 Task: Play online Dominion game.
Action: Mouse moved to (582, 343)
Screenshot: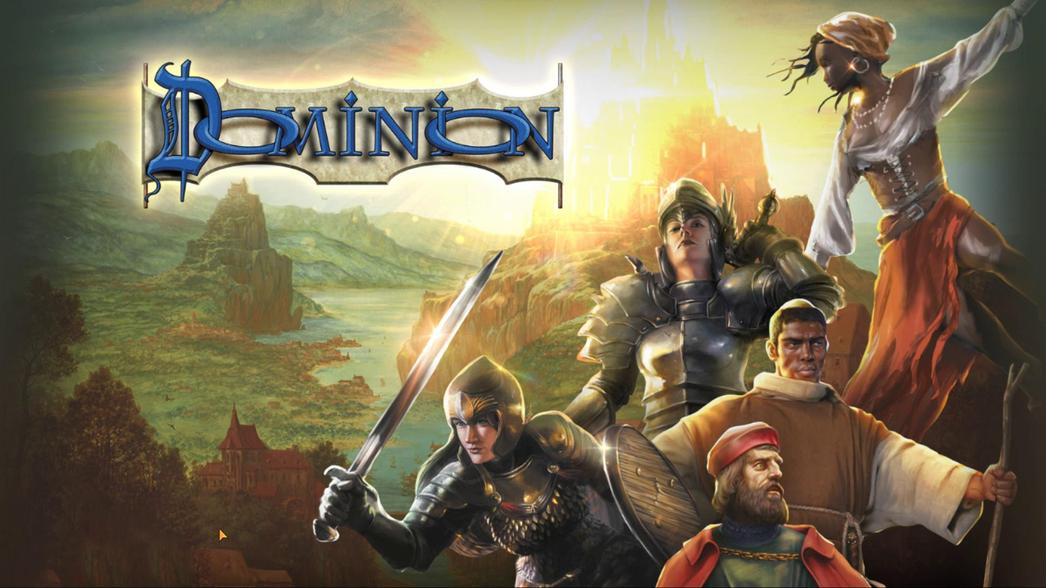 
Action: Mouse pressed left at (582, 343)
Screenshot: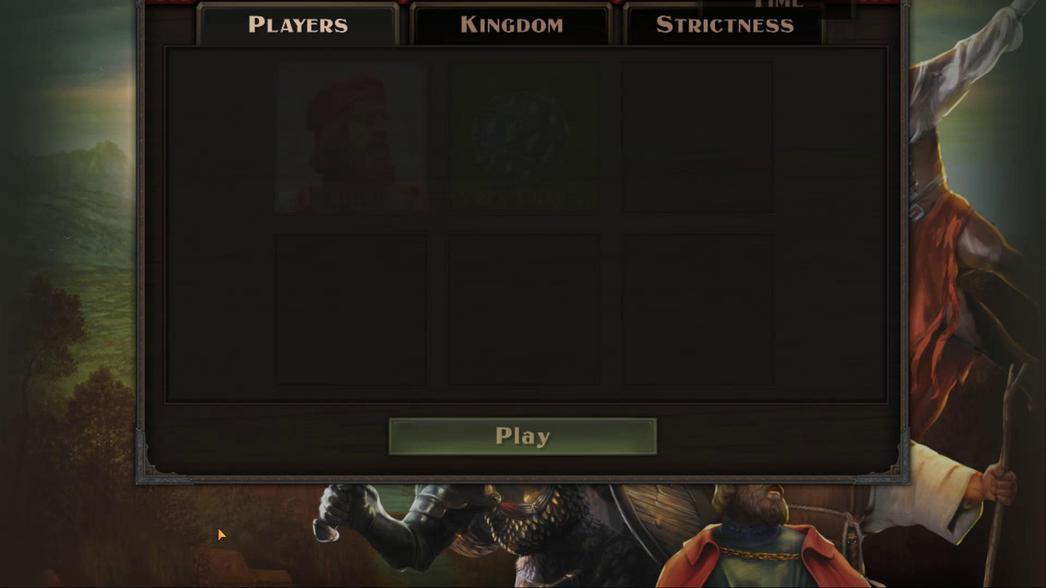 
Action: Mouse moved to (542, 348)
Screenshot: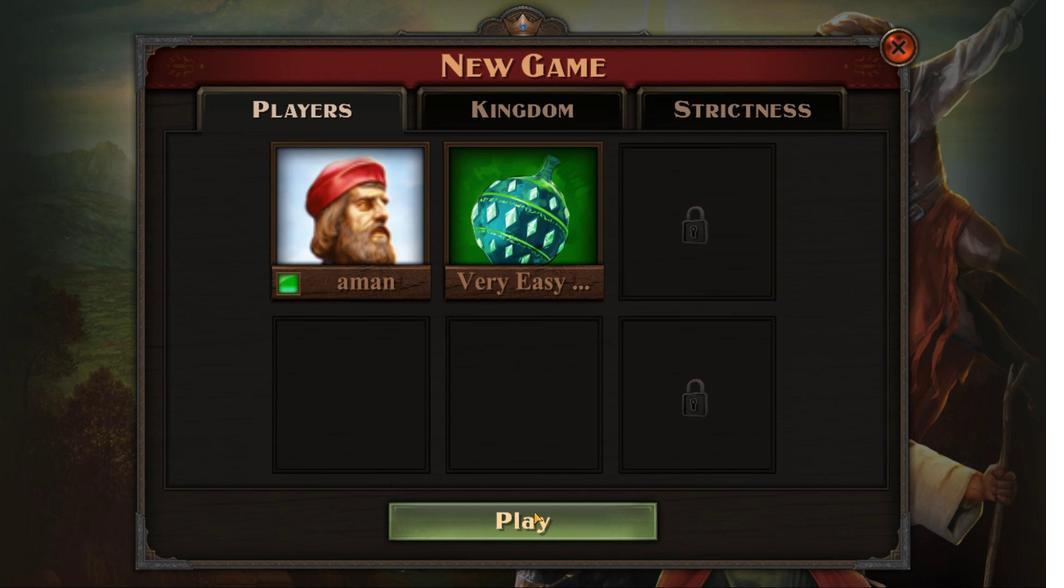 
Action: Mouse pressed left at (542, 348)
Screenshot: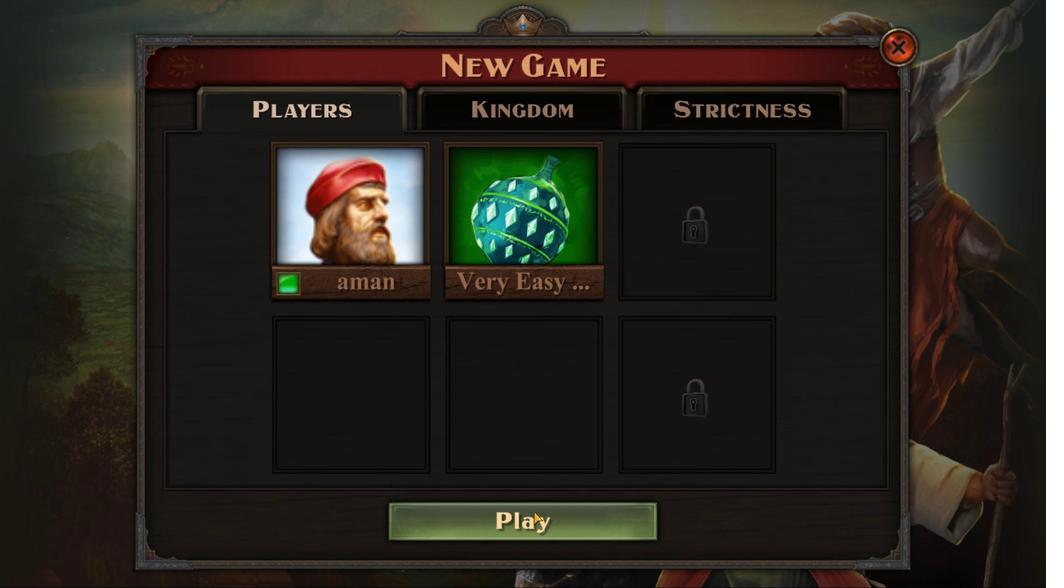 
Action: Mouse moved to (516, 346)
Screenshot: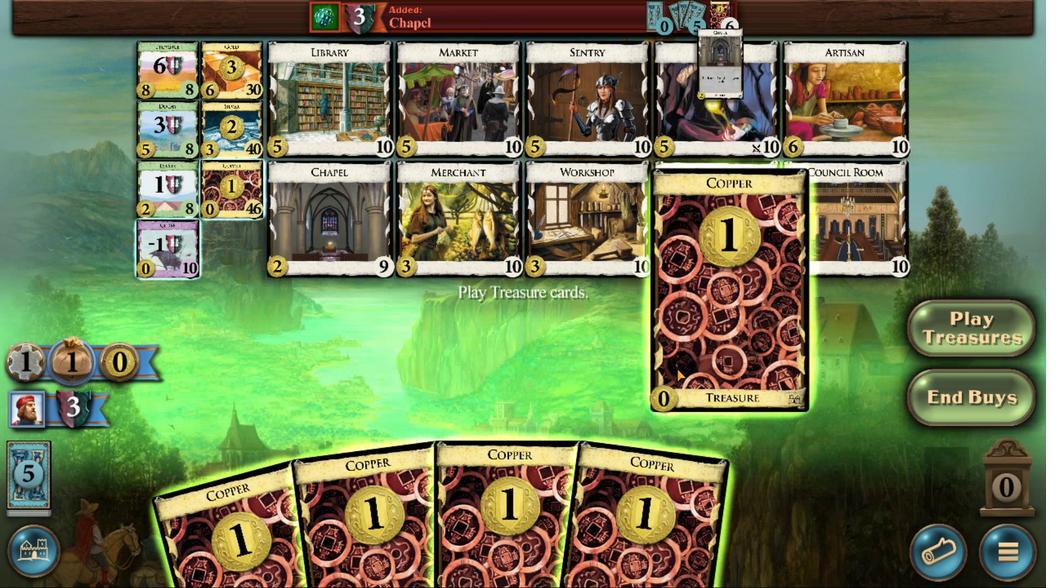 
Action: Mouse pressed left at (516, 346)
Screenshot: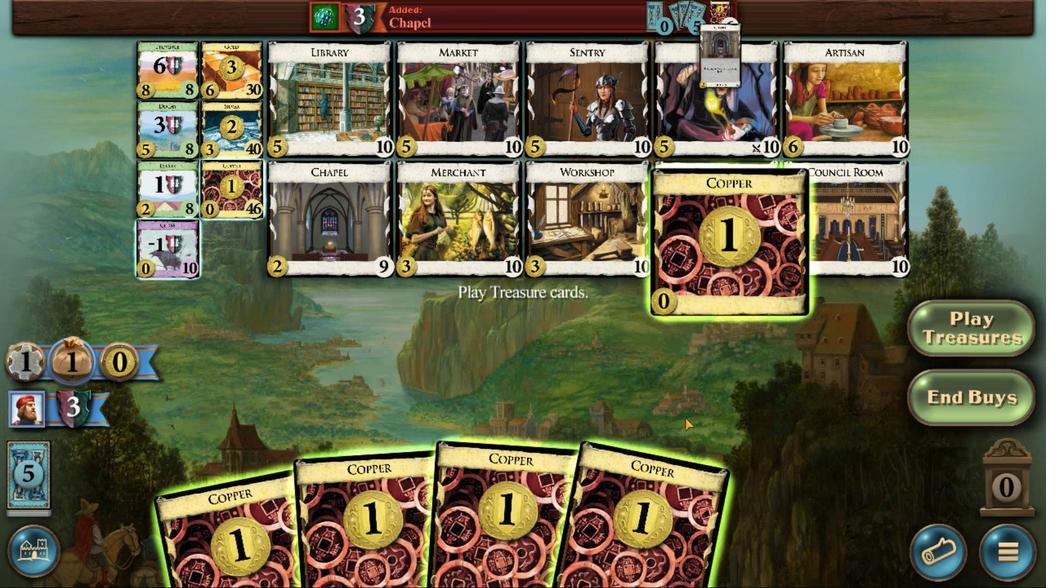 
Action: Mouse moved to (525, 360)
Screenshot: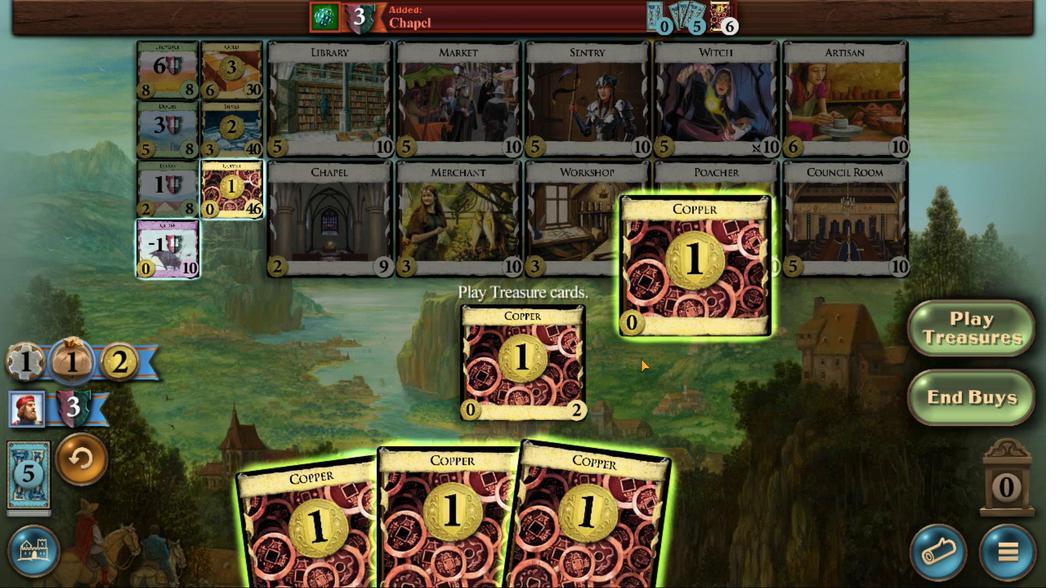 
Action: Mouse pressed left at (525, 360)
Screenshot: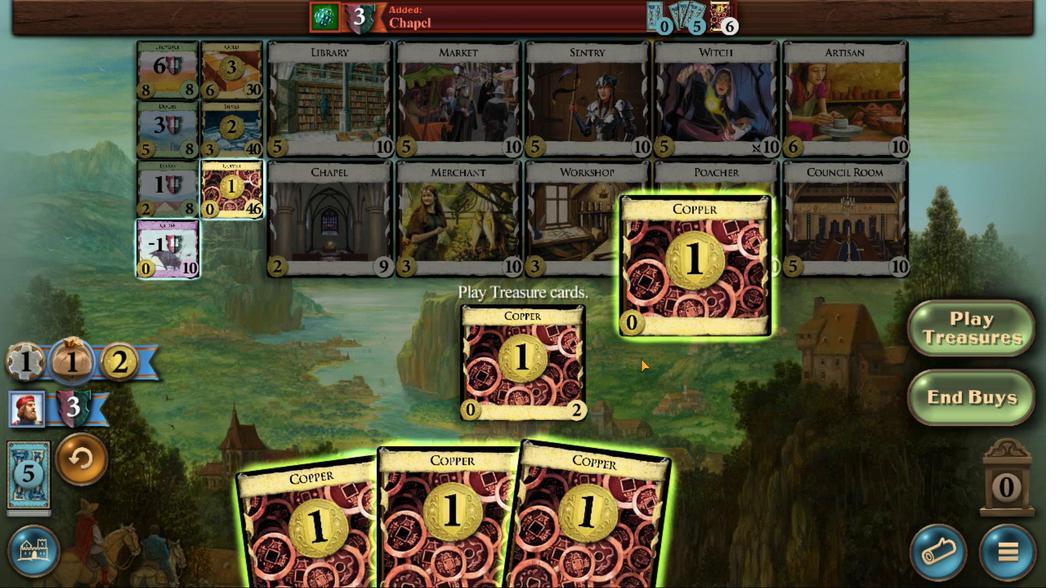 
Action: Mouse moved to (533, 360)
Screenshot: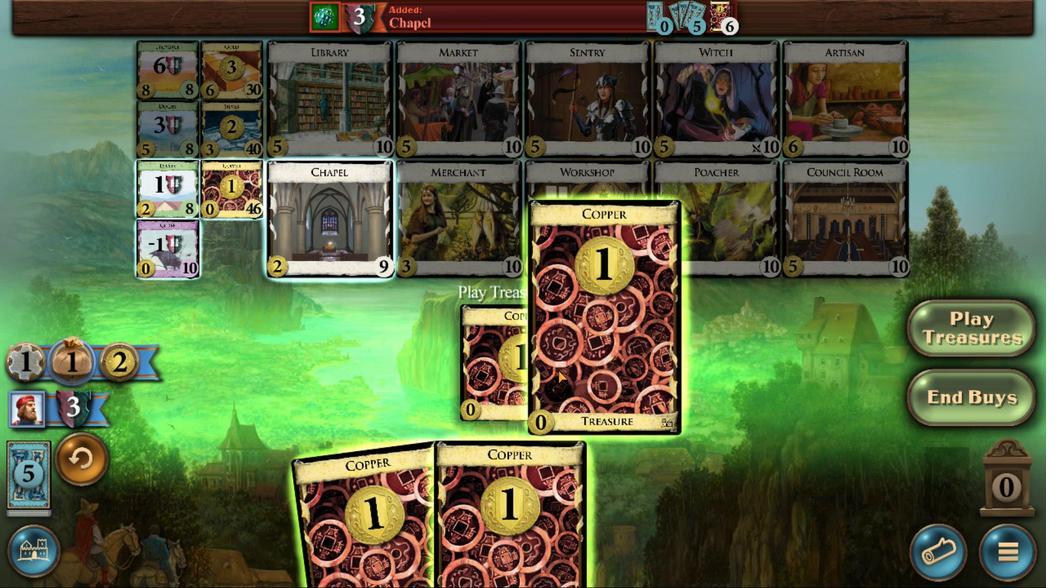 
Action: Mouse pressed left at (533, 360)
Screenshot: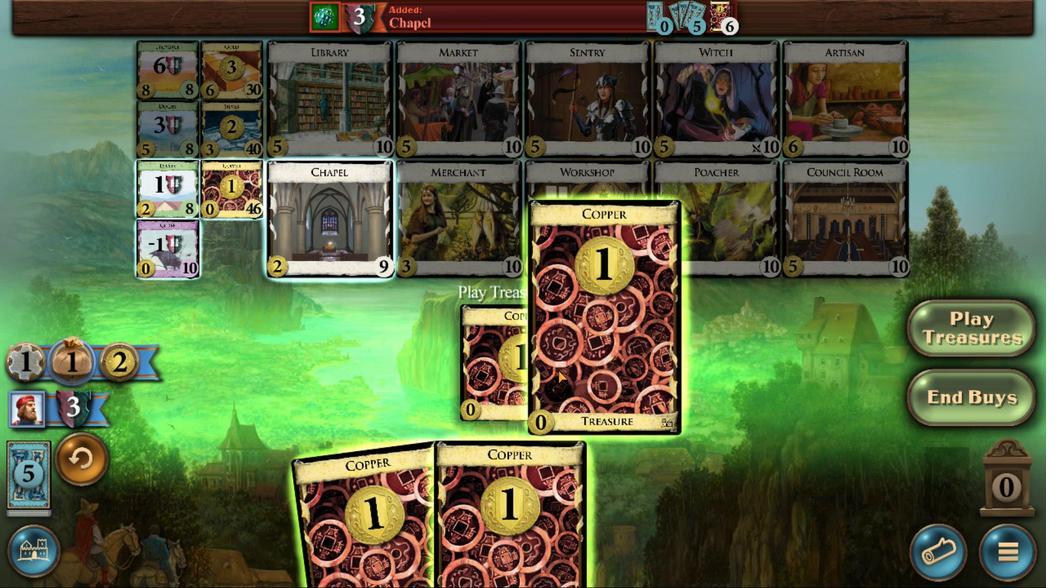 
Action: Mouse moved to (542, 352)
Screenshot: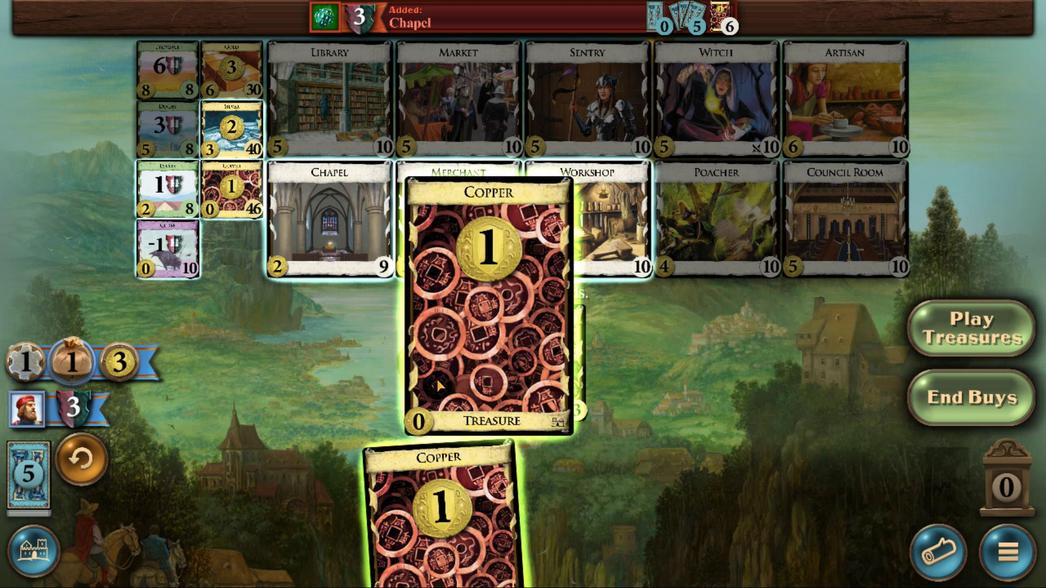 
Action: Mouse pressed left at (542, 352)
Screenshot: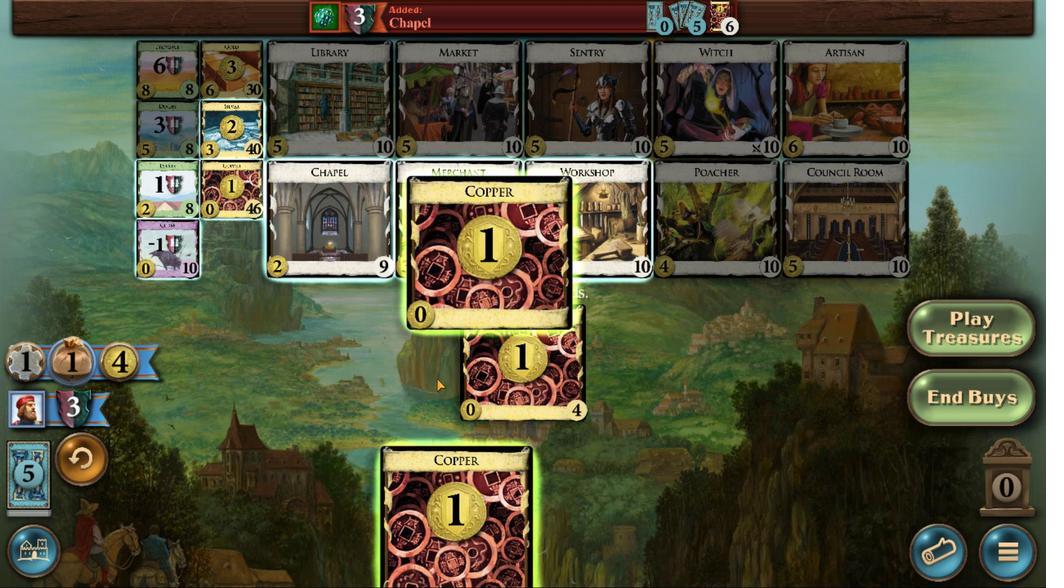 
Action: Mouse moved to (552, 365)
Screenshot: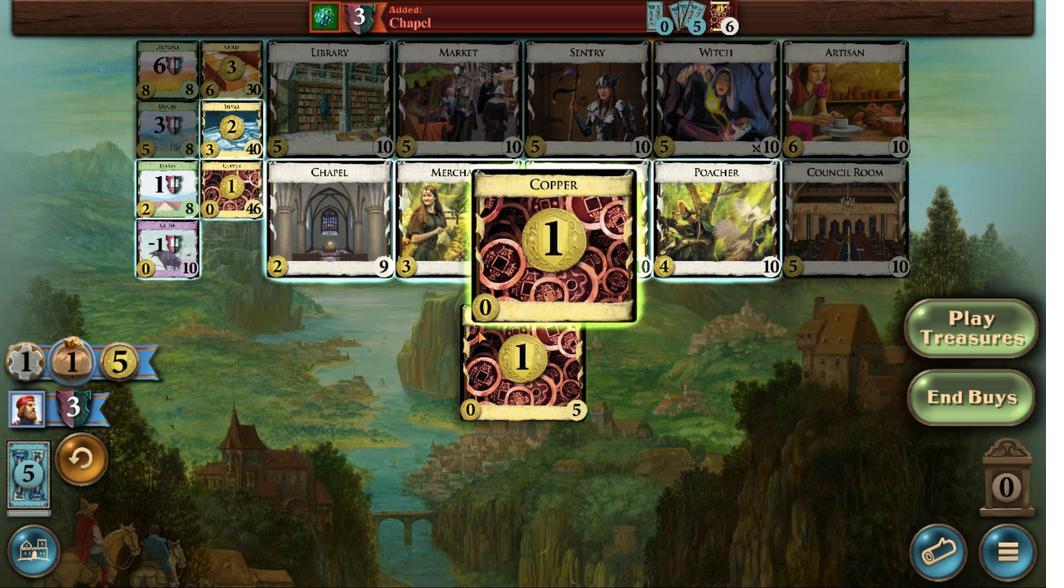 
Action: Mouse pressed left at (552, 365)
Screenshot: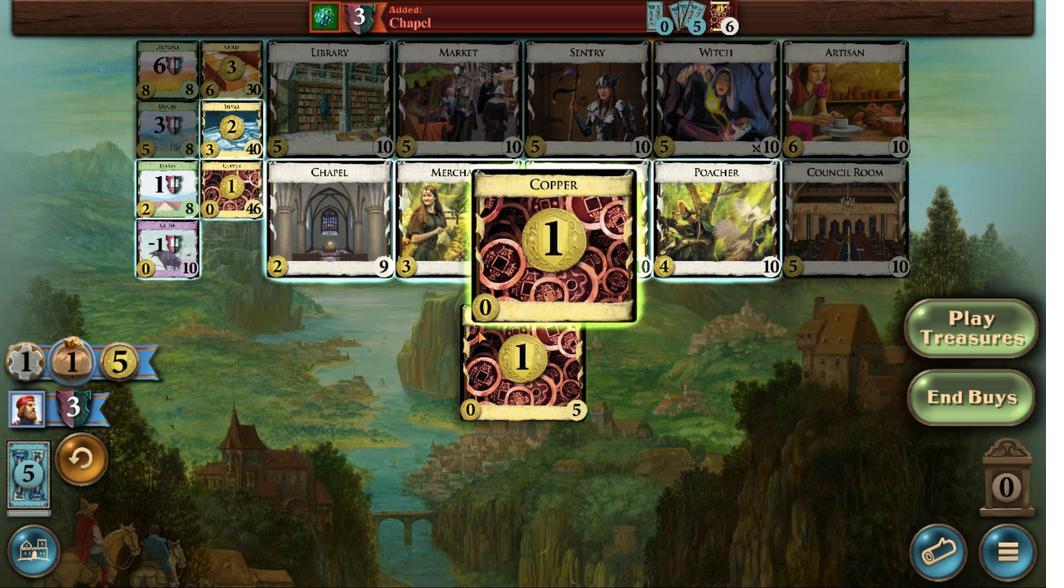 
Action: Mouse moved to (590, 498)
Screenshot: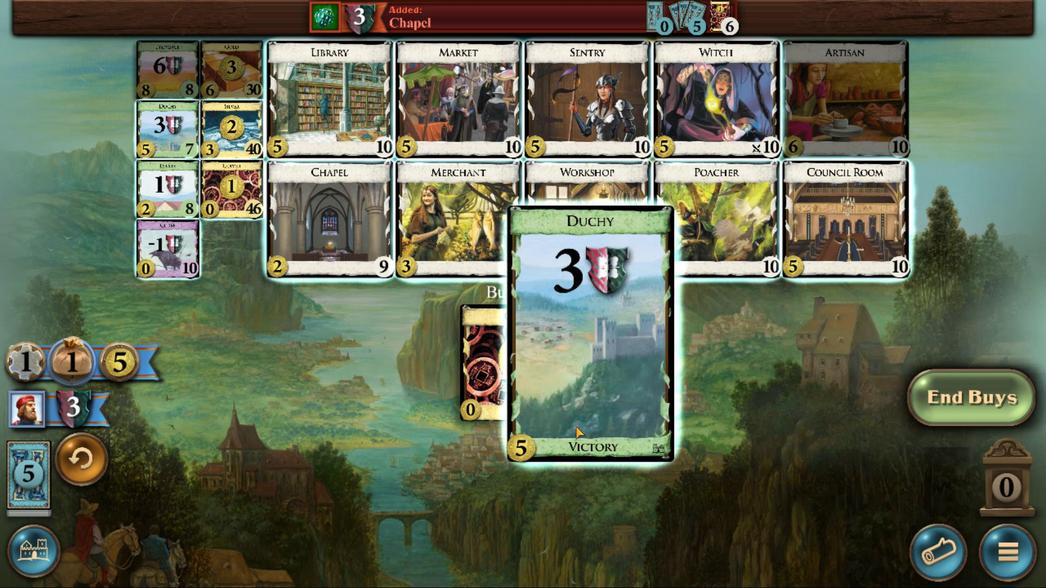 
Action: Mouse pressed left at (590, 498)
Screenshot: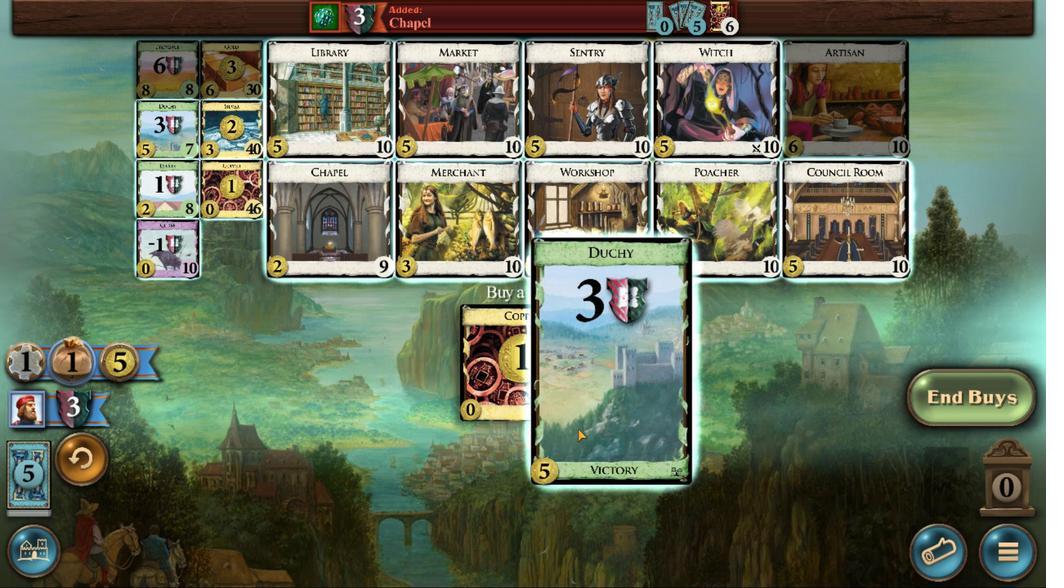
Action: Mouse moved to (564, 343)
Screenshot: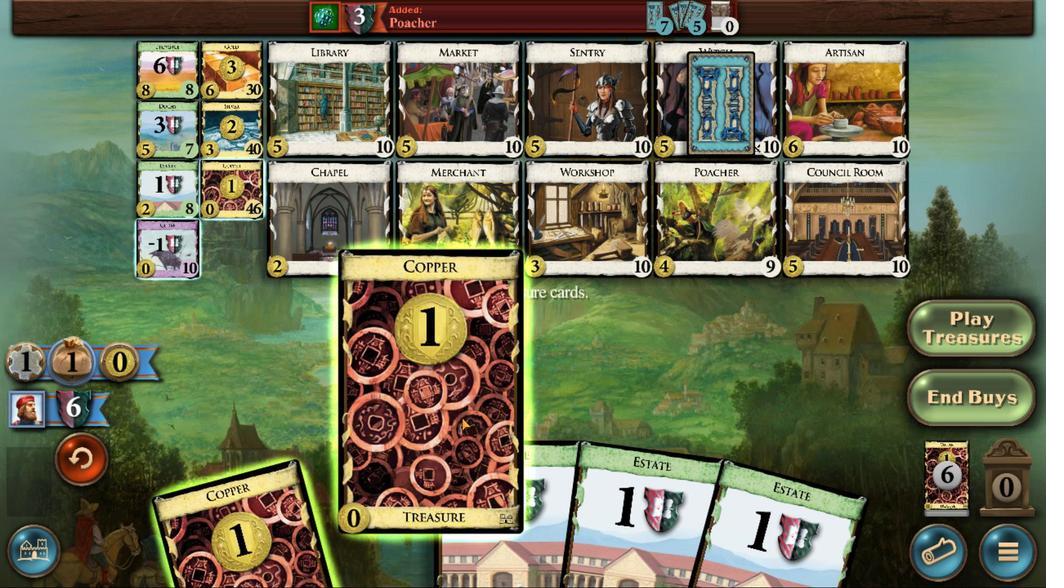 
Action: Mouse pressed left at (564, 343)
Screenshot: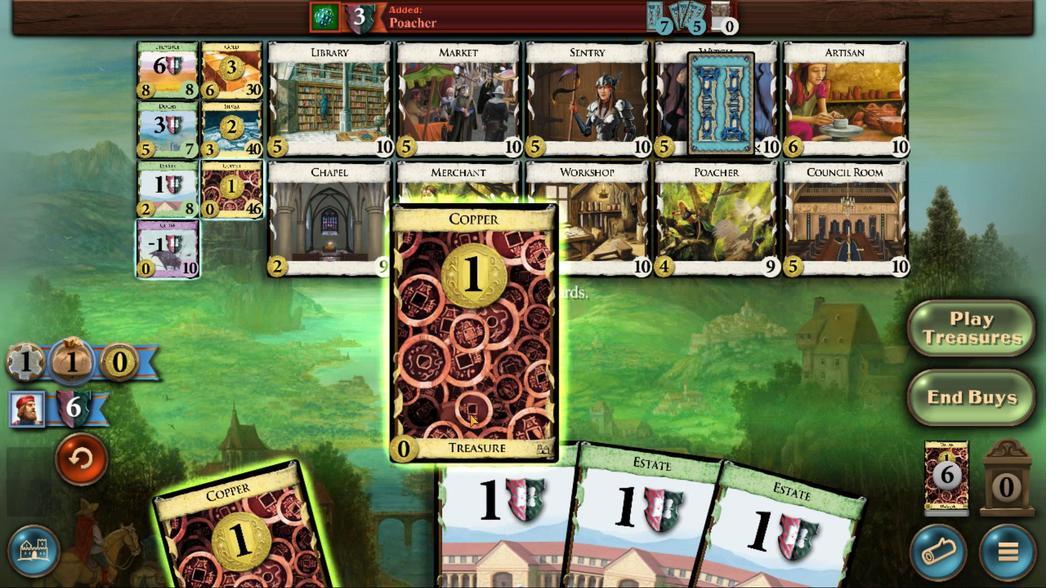 
Action: Mouse moved to (568, 354)
Screenshot: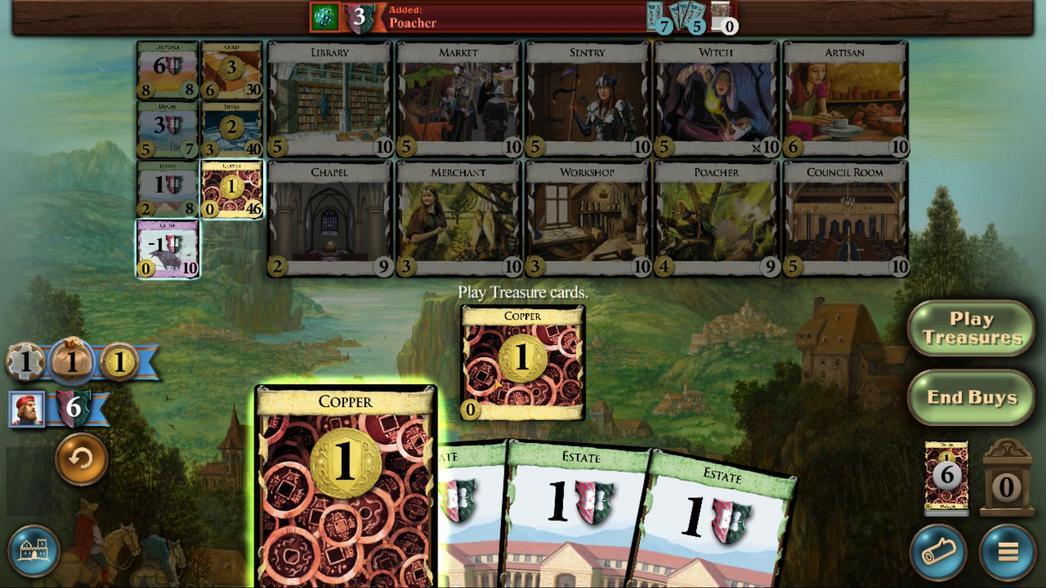 
Action: Mouse pressed left at (568, 354)
Screenshot: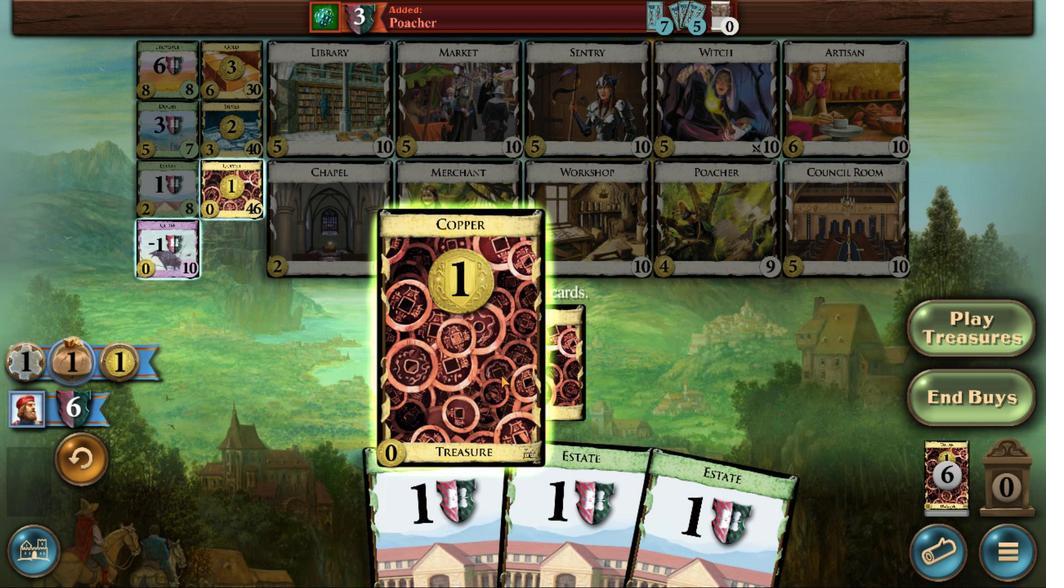 
Action: Mouse moved to (589, 481)
Screenshot: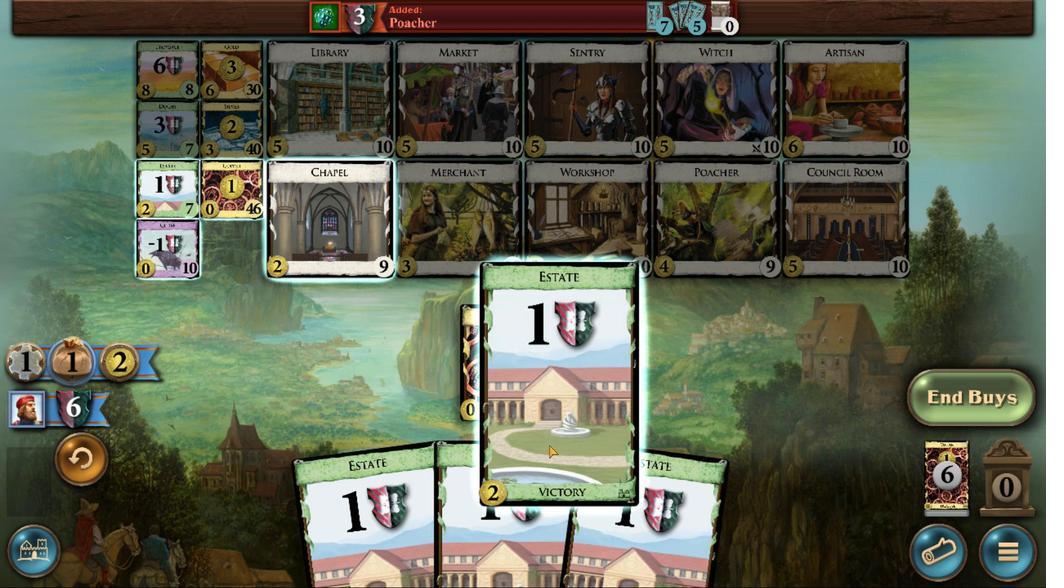 
Action: Mouse pressed left at (589, 481)
Screenshot: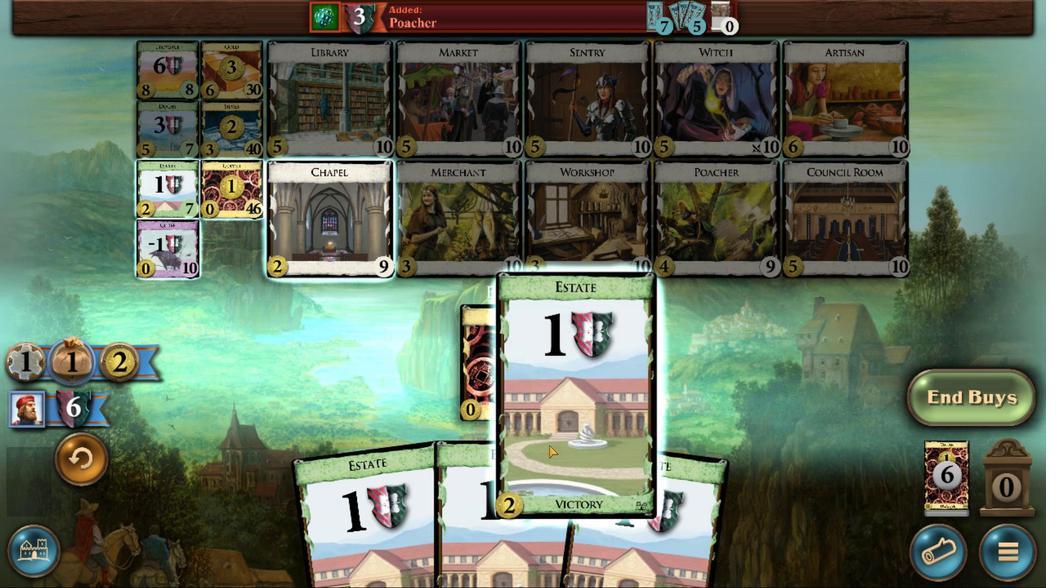 
Action: Mouse moved to (533, 339)
Screenshot: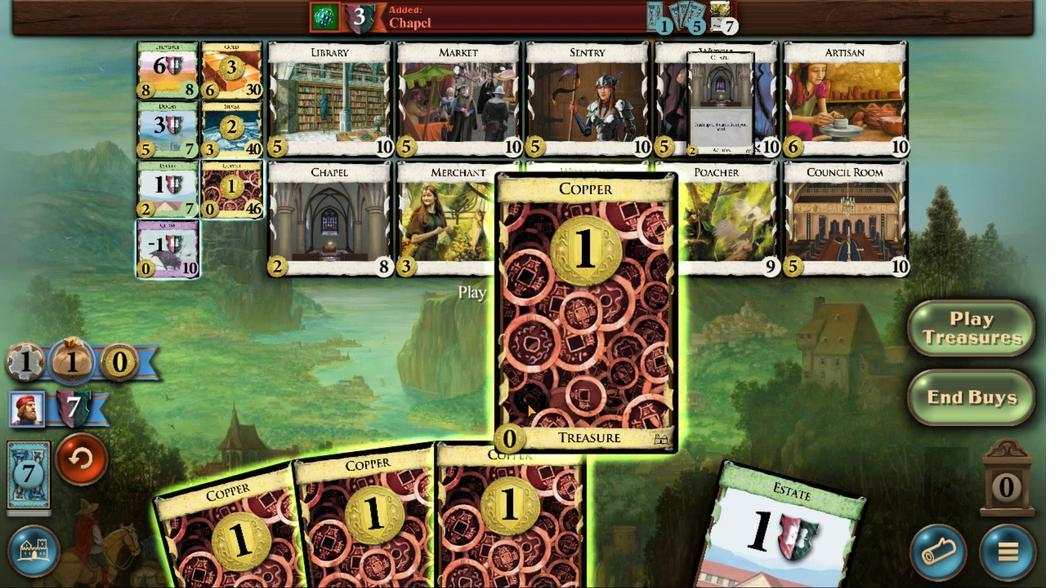 
Action: Mouse pressed left at (533, 339)
Screenshot: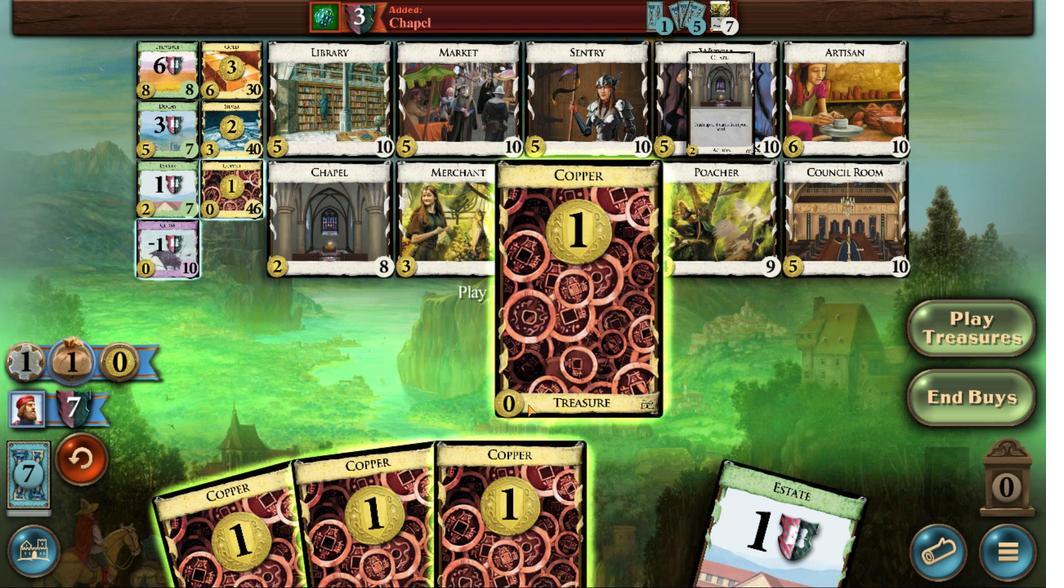 
Action: Mouse moved to (540, 344)
Screenshot: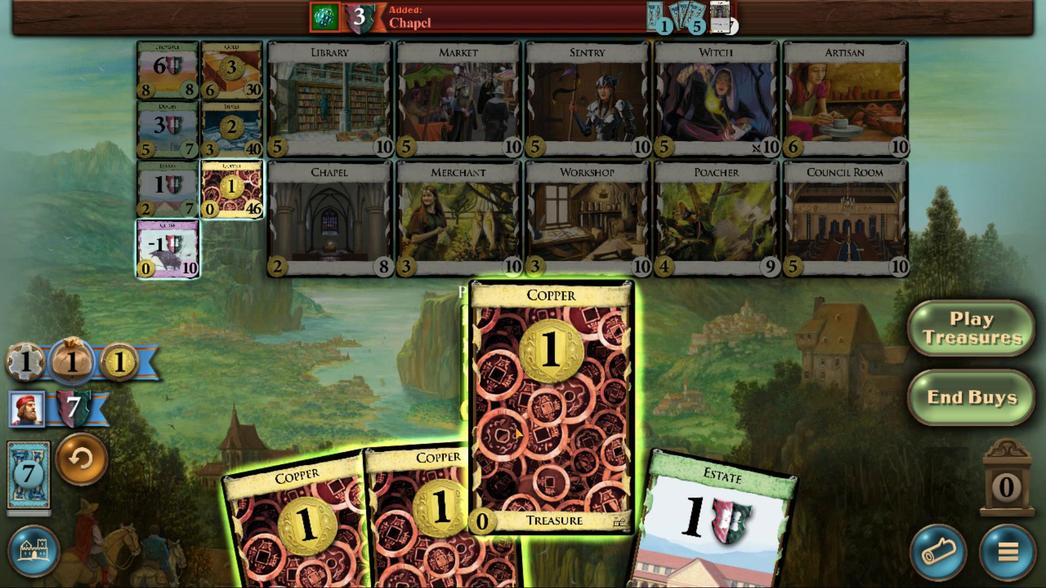 
Action: Mouse pressed left at (540, 344)
Screenshot: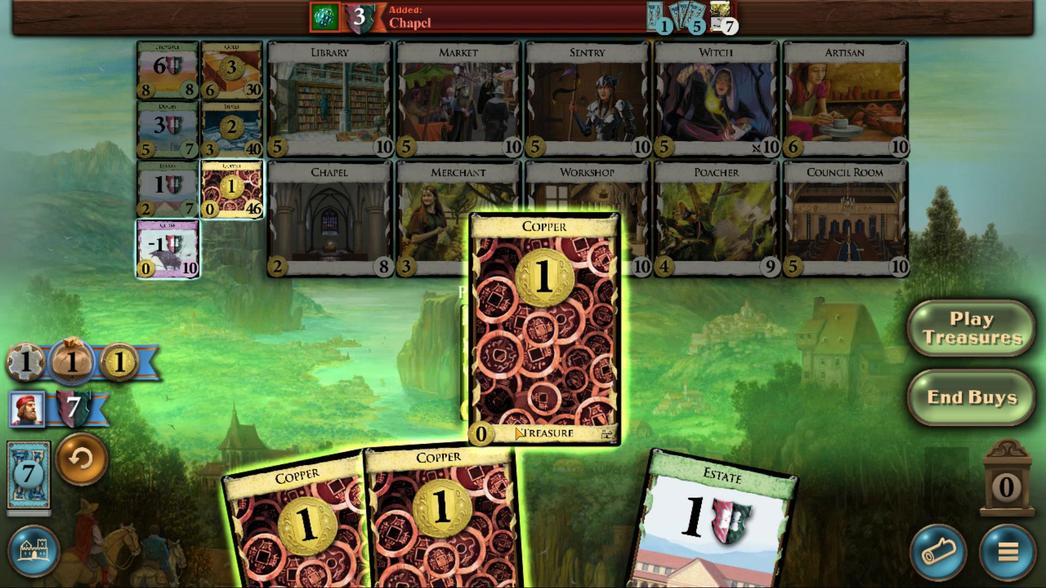 
Action: Mouse moved to (546, 339)
Screenshot: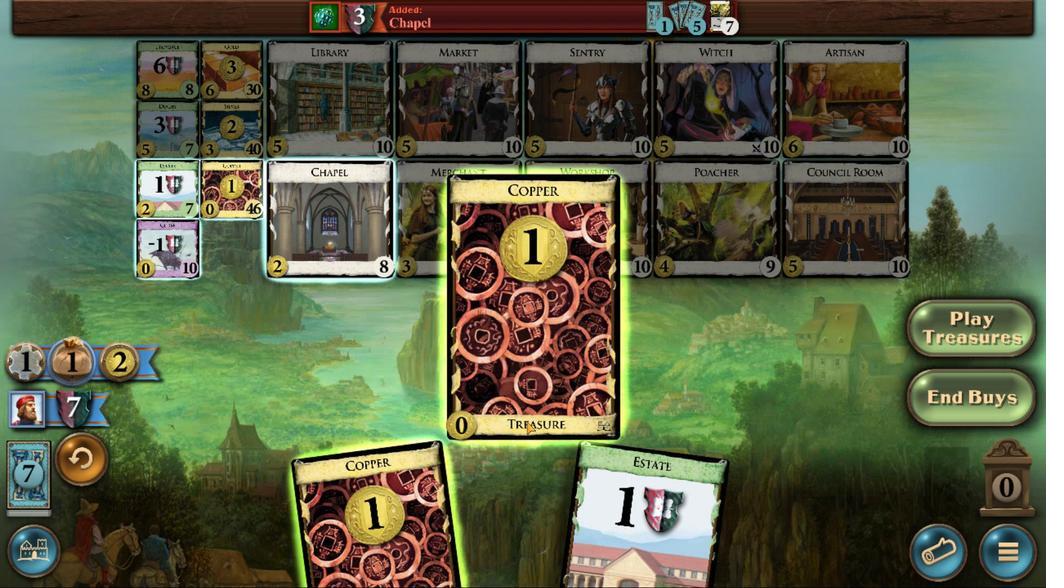 
Action: Mouse pressed left at (546, 339)
Screenshot: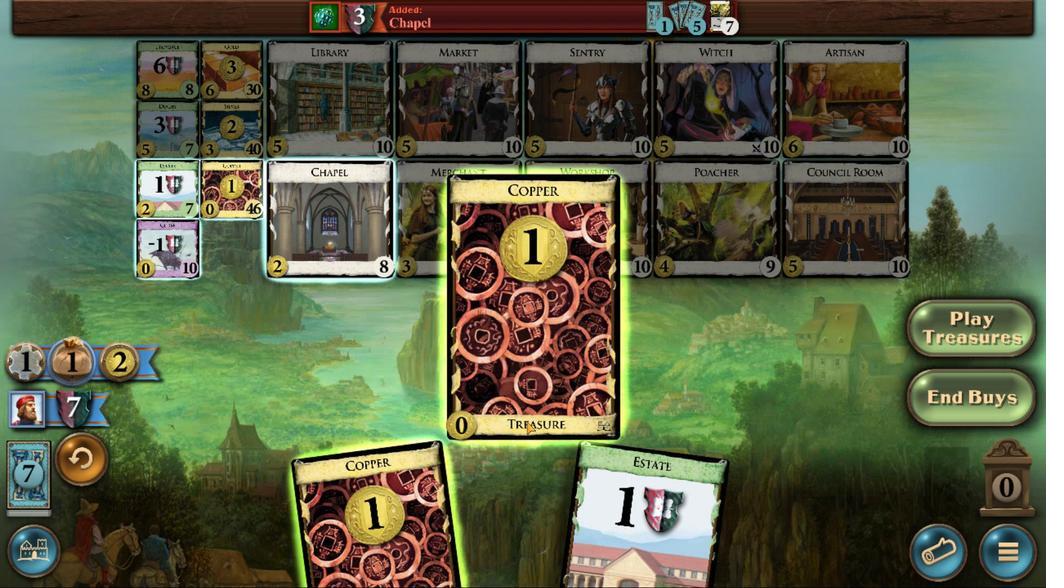 
Action: Mouse moved to (583, 498)
Screenshot: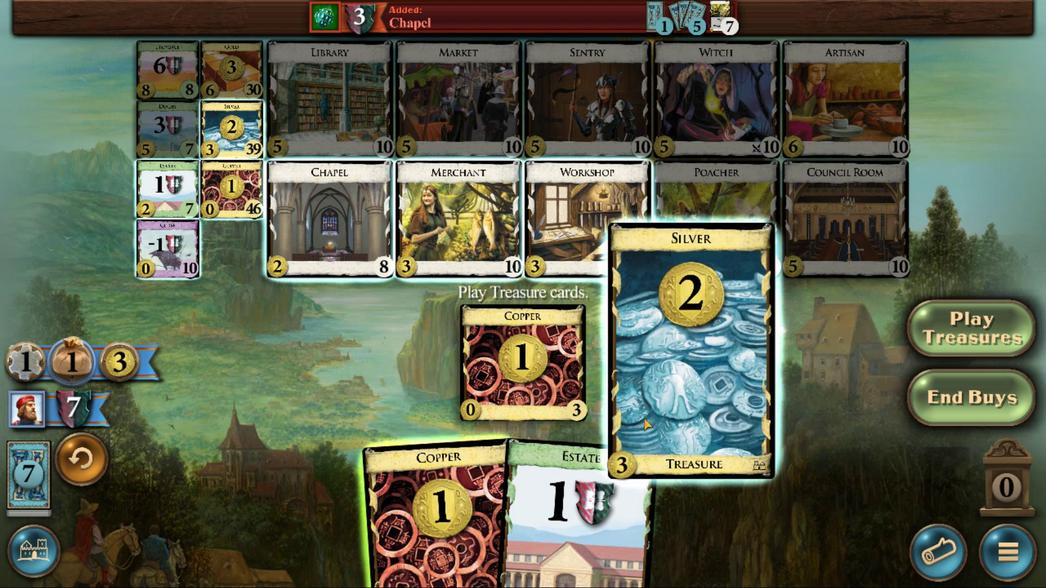 
Action: Mouse pressed left at (583, 498)
Screenshot: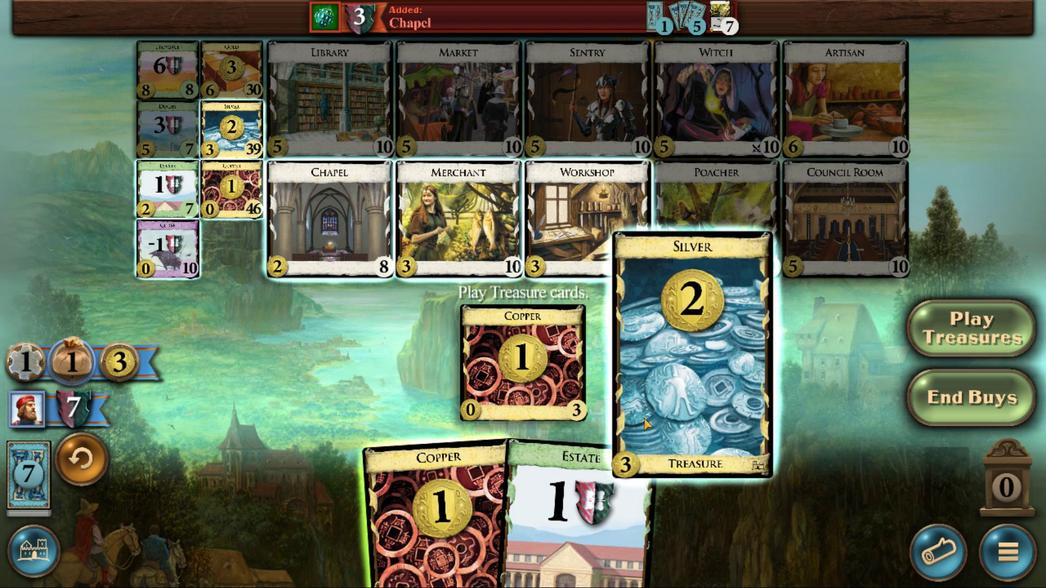 
Action: Mouse moved to (561, 347)
Screenshot: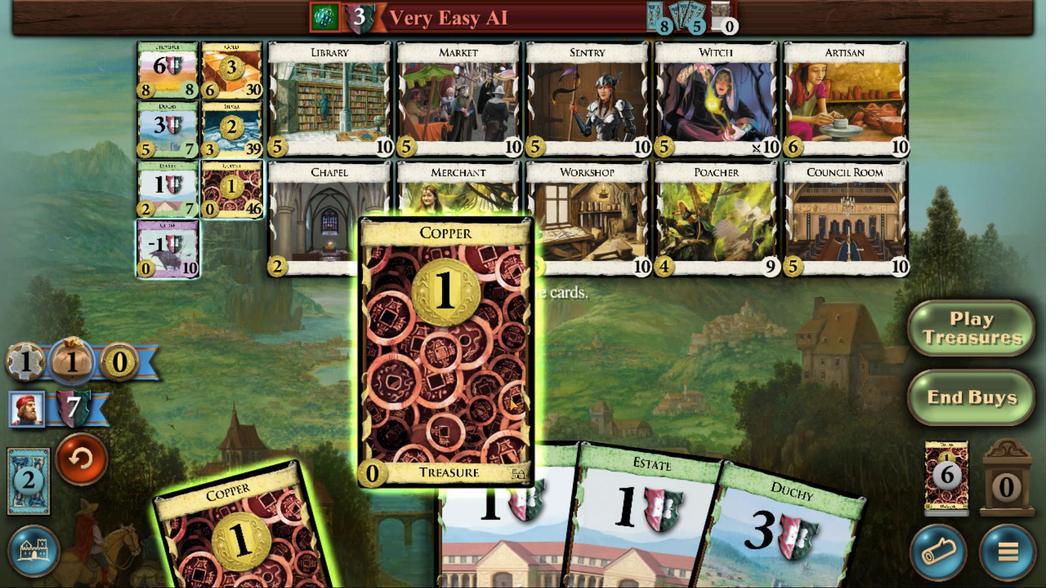 
Action: Mouse pressed left at (561, 347)
Screenshot: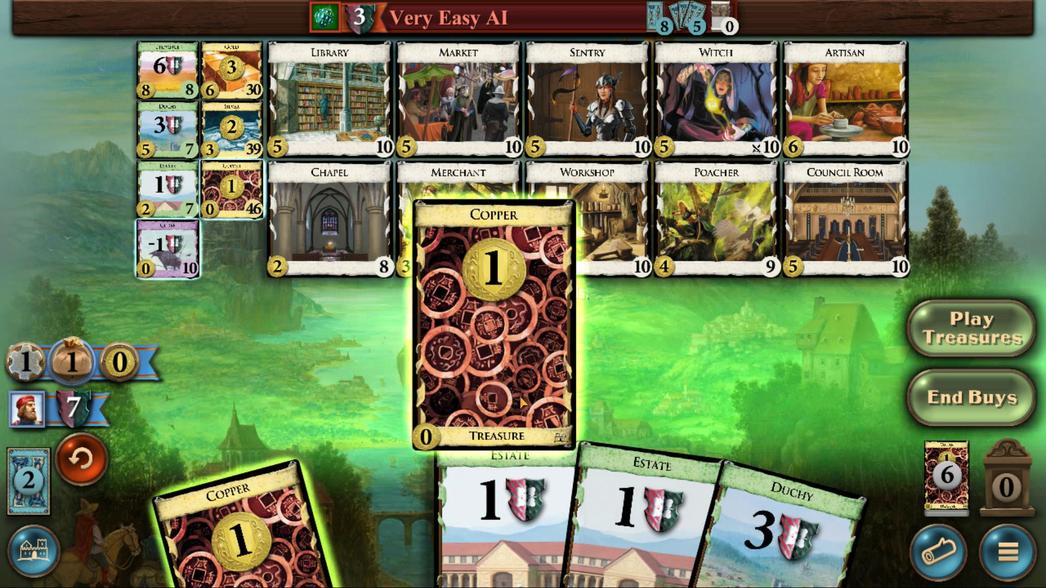 
Action: Mouse moved to (572, 347)
Screenshot: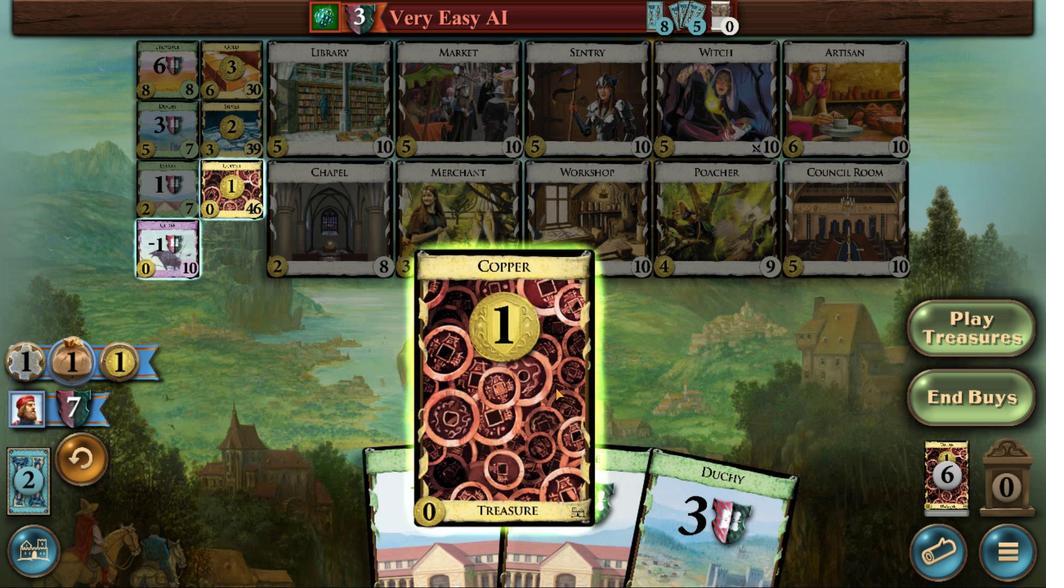 
Action: Mouse pressed left at (572, 347)
Screenshot: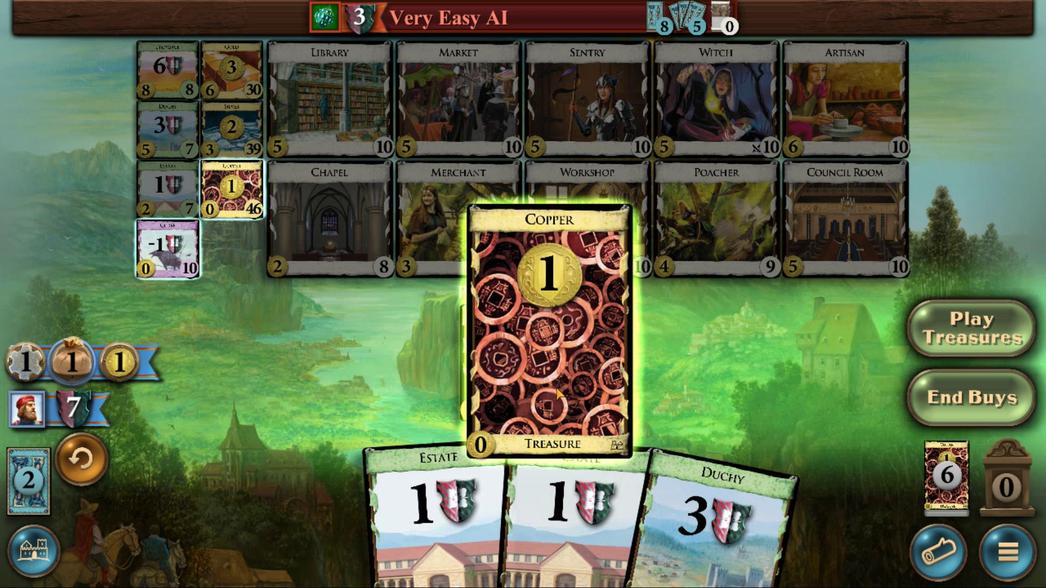 
Action: Mouse moved to (588, 478)
Screenshot: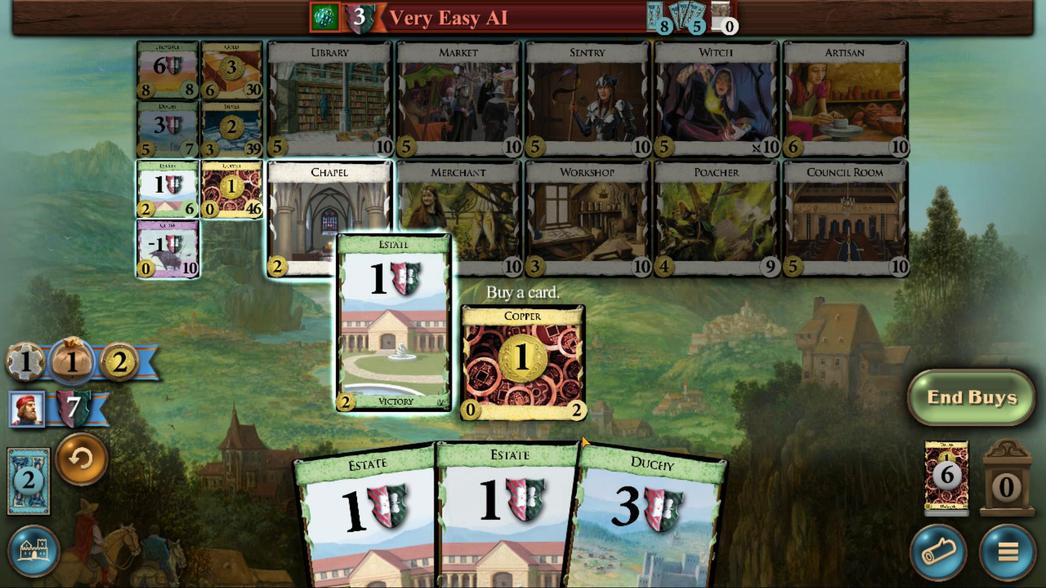 
Action: Mouse pressed left at (588, 478)
Screenshot: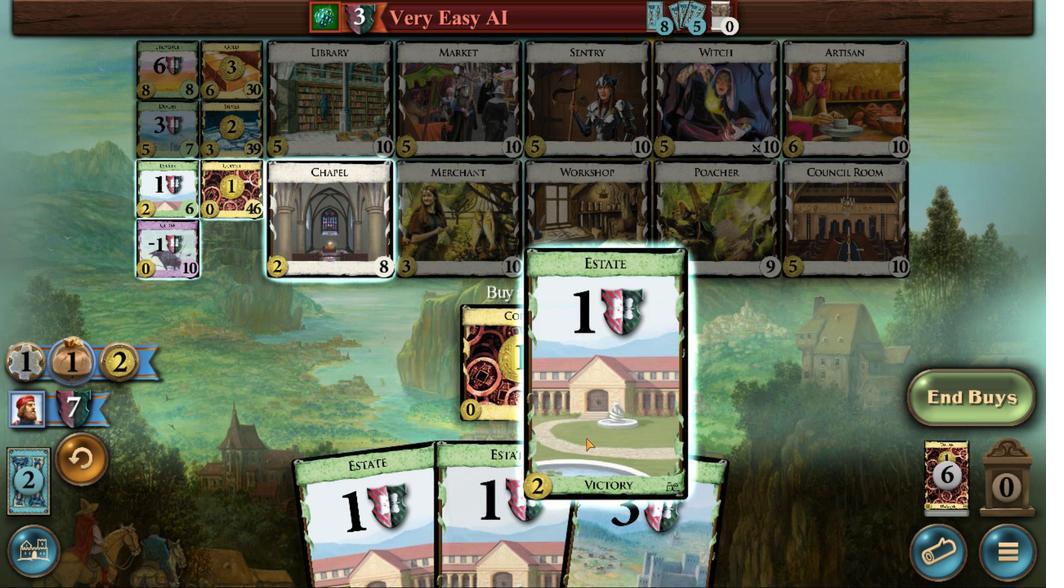 
Action: Mouse moved to (548, 346)
Screenshot: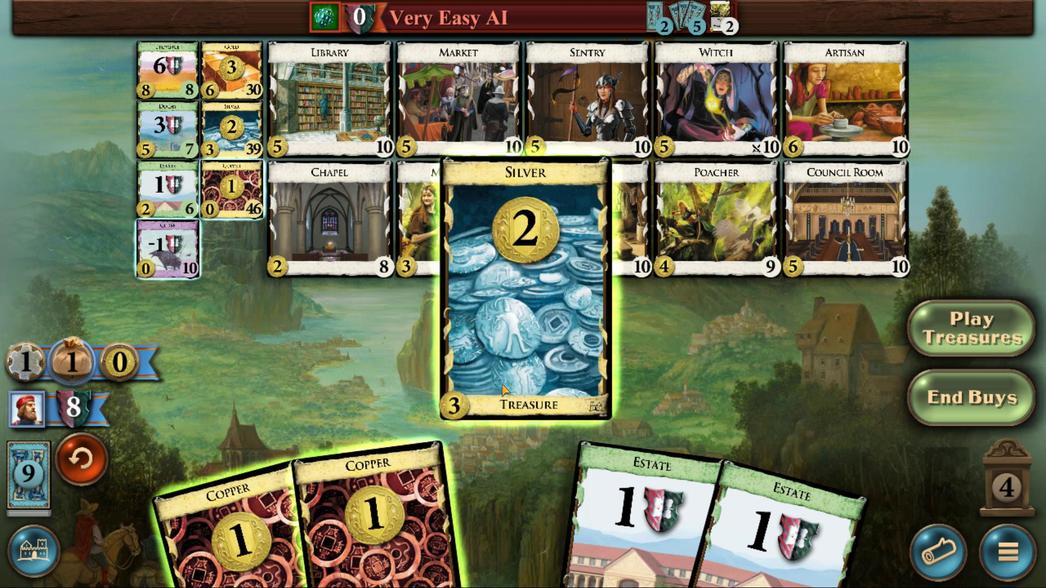 
Action: Mouse pressed left at (548, 346)
Screenshot: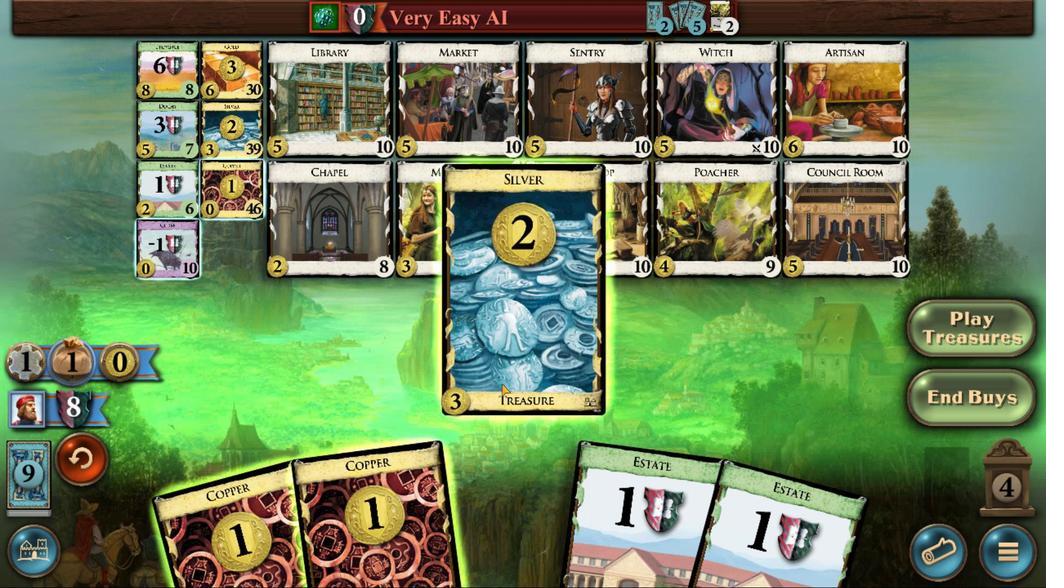 
Action: Mouse moved to (591, 477)
Screenshot: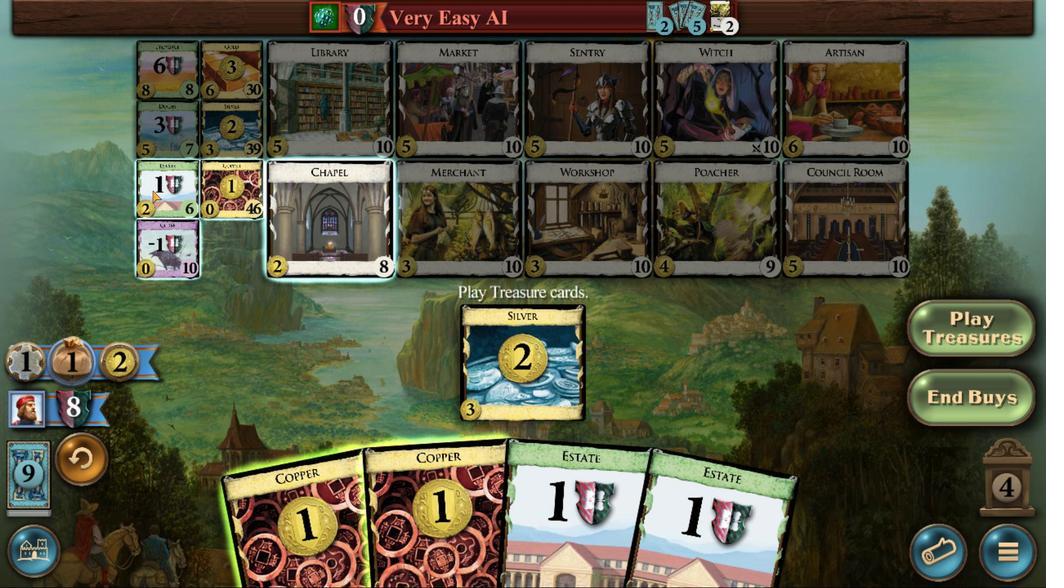 
Action: Mouse pressed left at (591, 477)
Screenshot: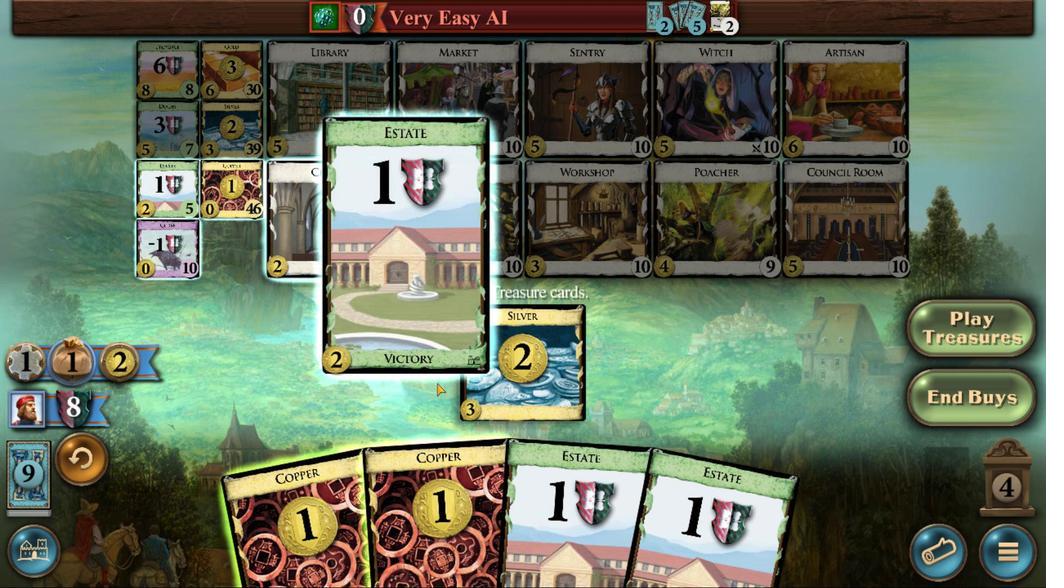 
Action: Mouse moved to (564, 340)
Screenshot: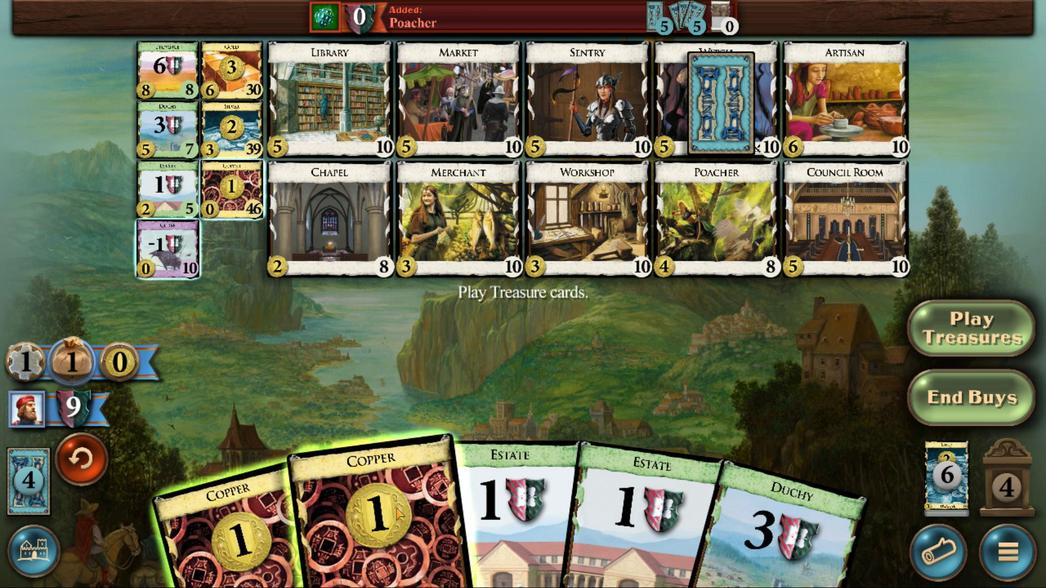 
Action: Mouse pressed left at (564, 340)
Screenshot: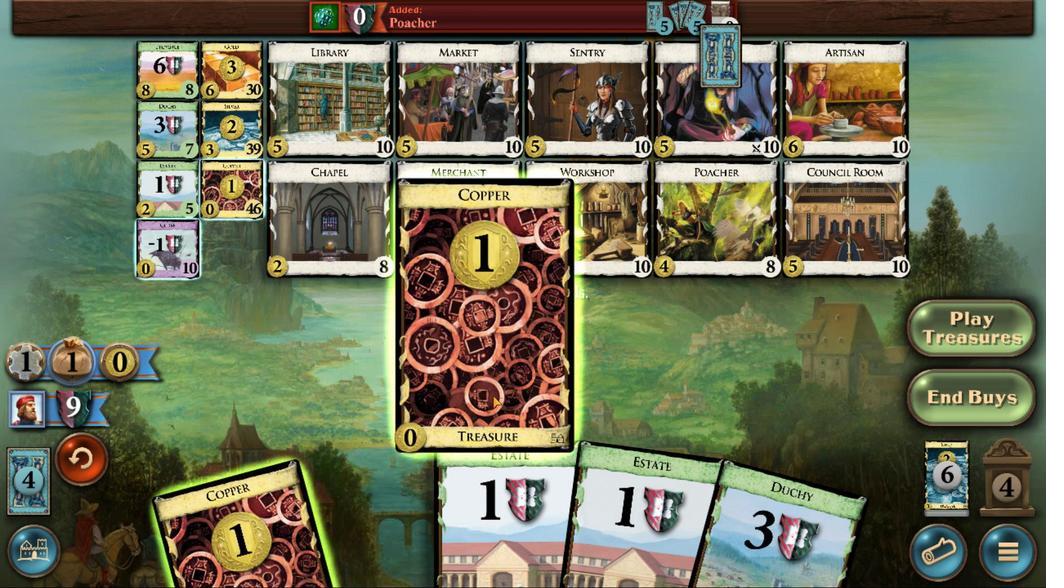 
Action: Mouse moved to (569, 342)
Screenshot: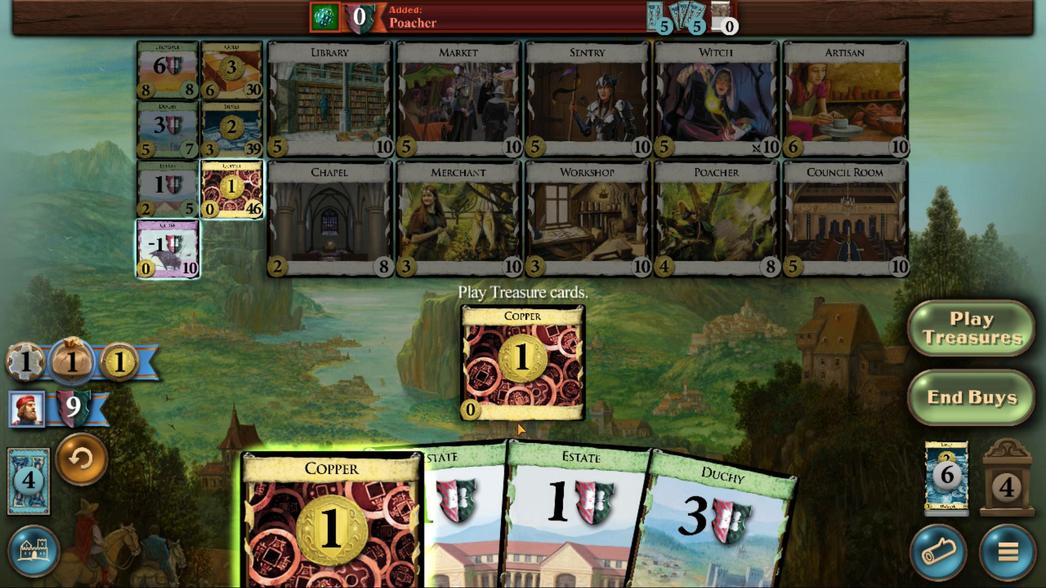 
Action: Mouse pressed left at (569, 342)
Screenshot: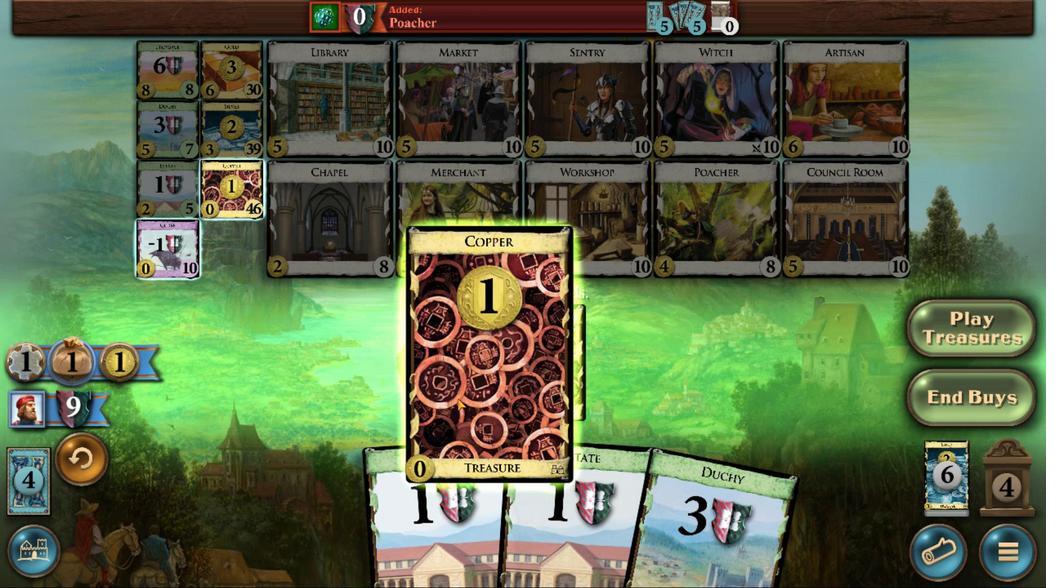 
Action: Mouse moved to (589, 479)
Screenshot: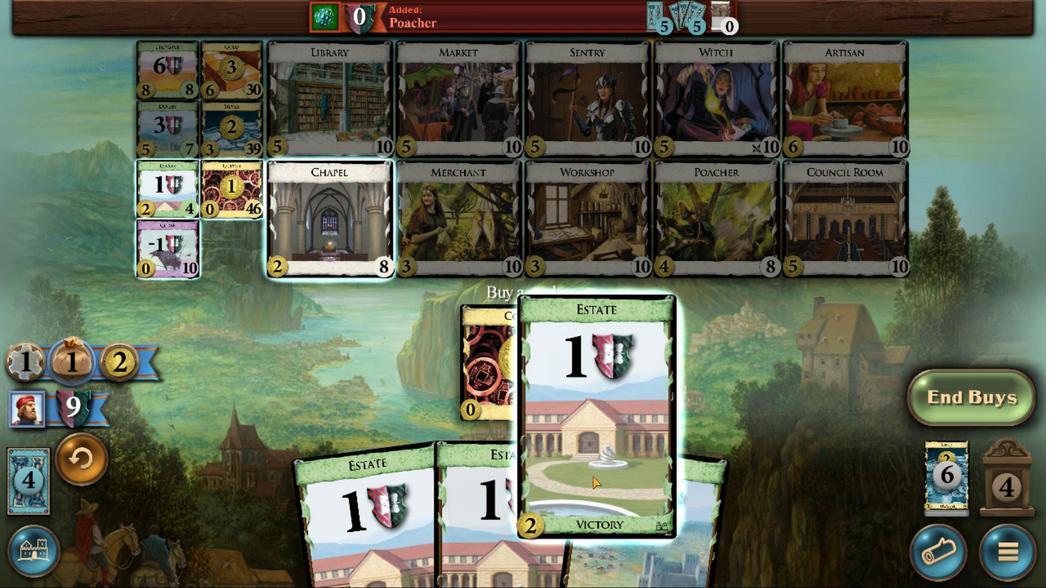 
Action: Mouse pressed left at (589, 479)
Screenshot: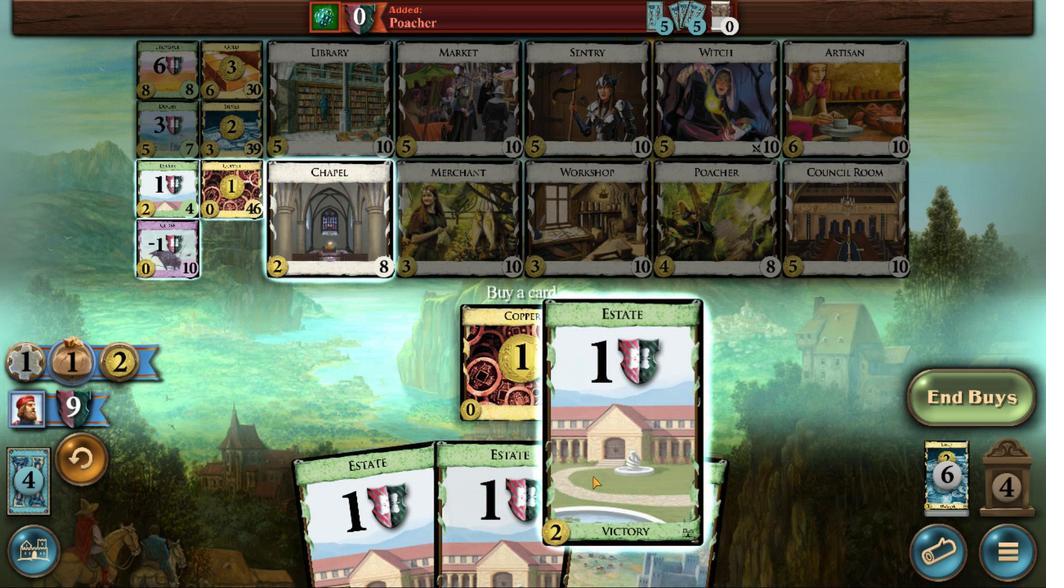 
Action: Mouse moved to (552, 347)
Screenshot: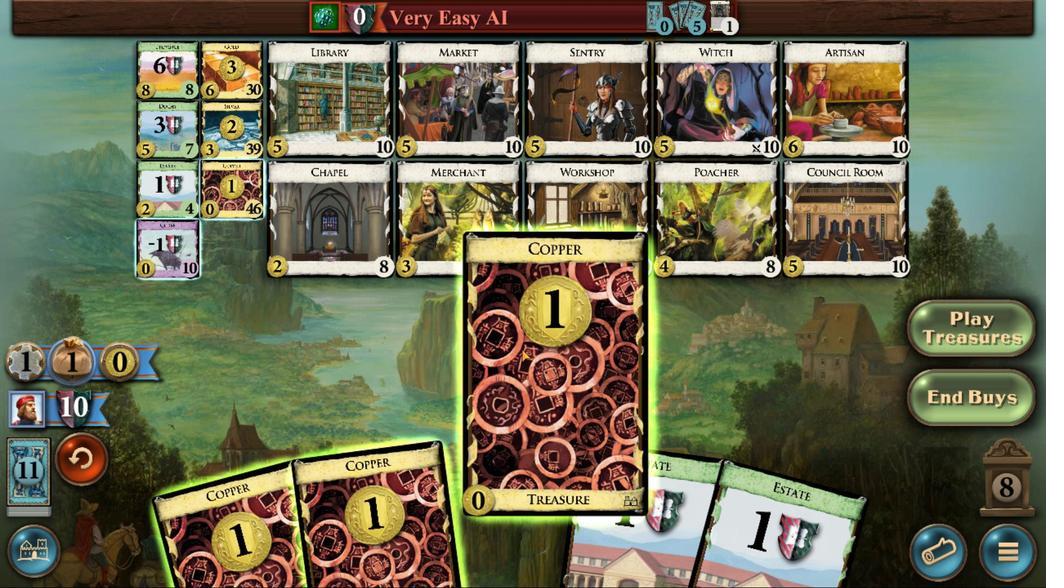 
Action: Mouse pressed left at (552, 347)
Screenshot: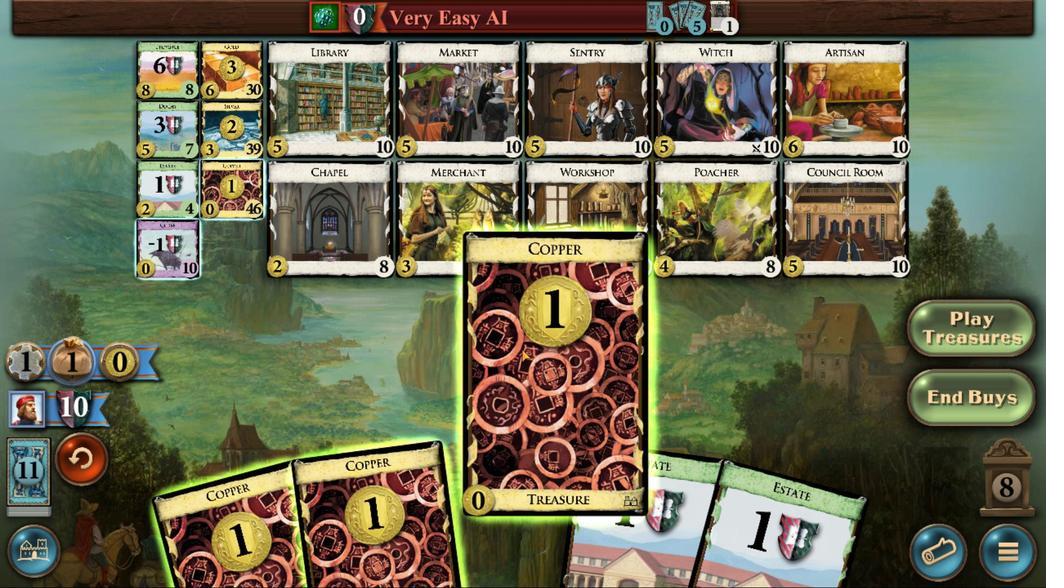 
Action: Mouse moved to (560, 351)
Screenshot: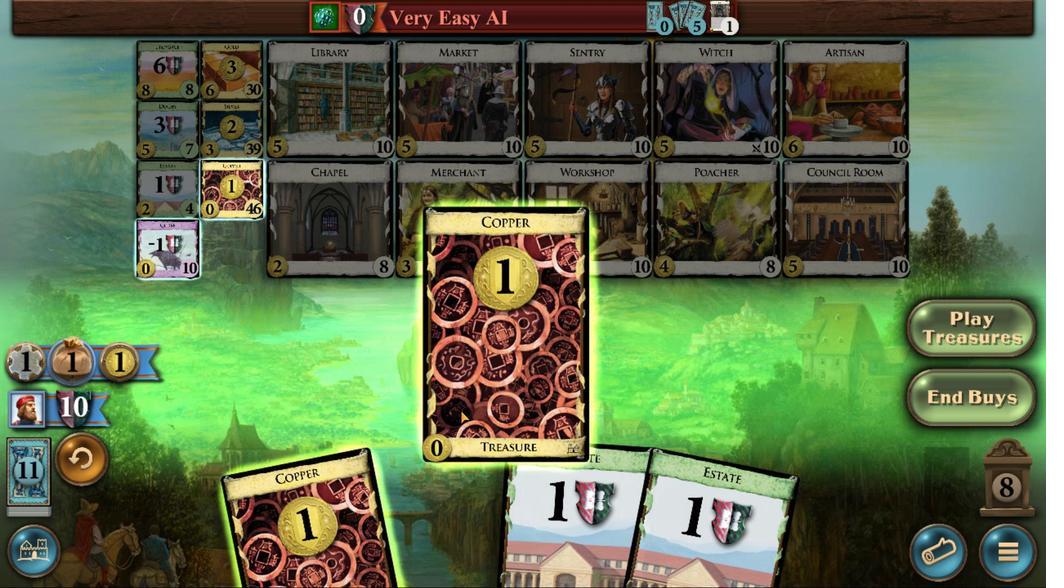 
Action: Mouse pressed left at (560, 351)
Screenshot: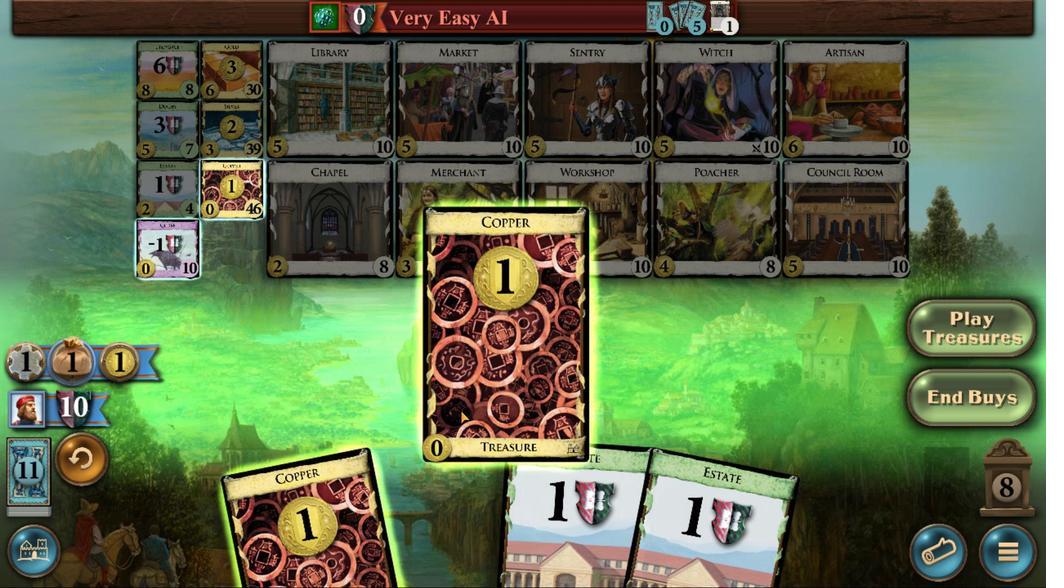 
Action: Mouse moved to (569, 346)
Screenshot: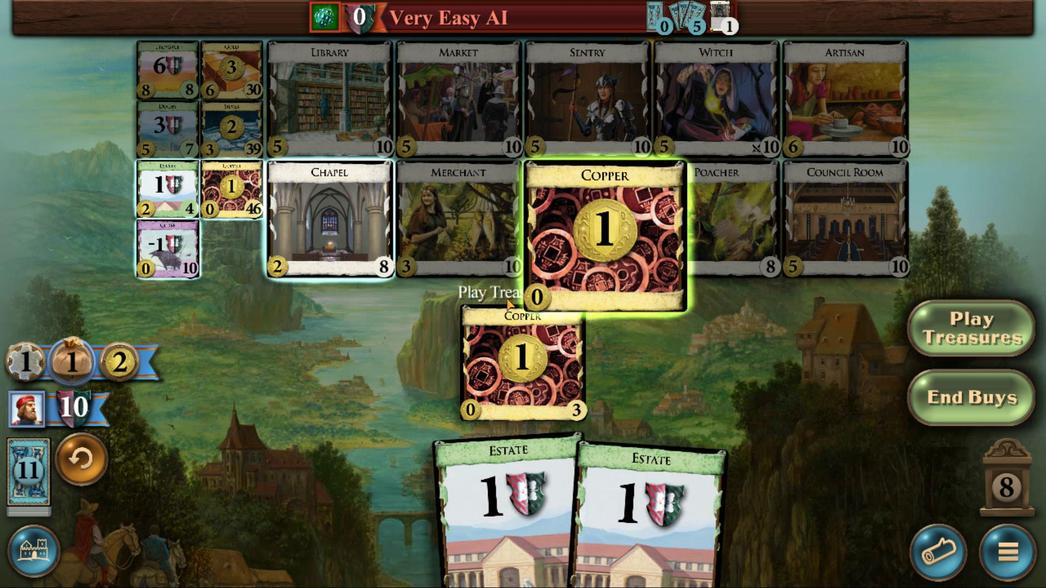 
Action: Mouse pressed left at (569, 346)
Screenshot: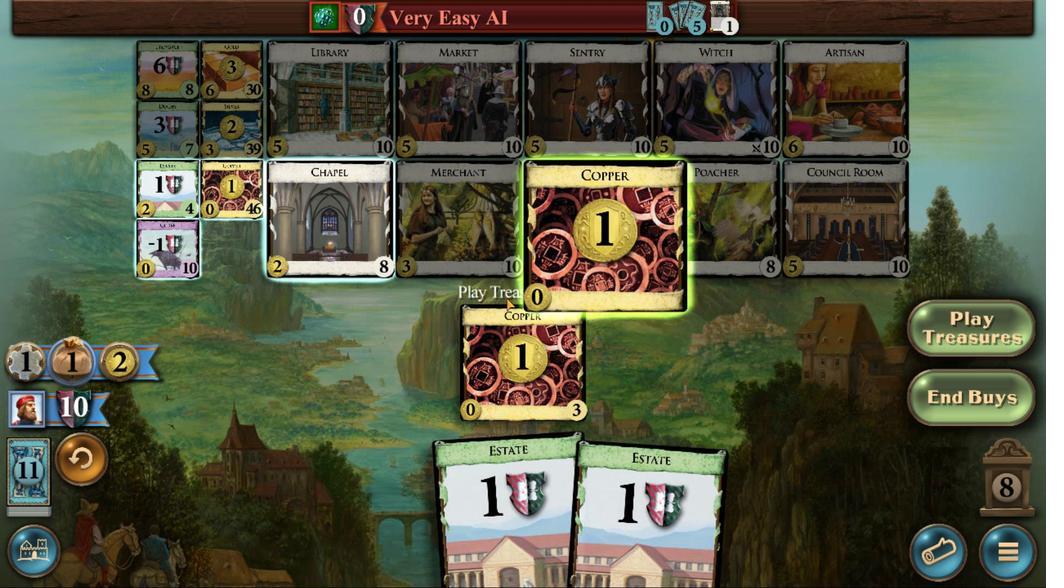 
Action: Mouse moved to (582, 503)
Screenshot: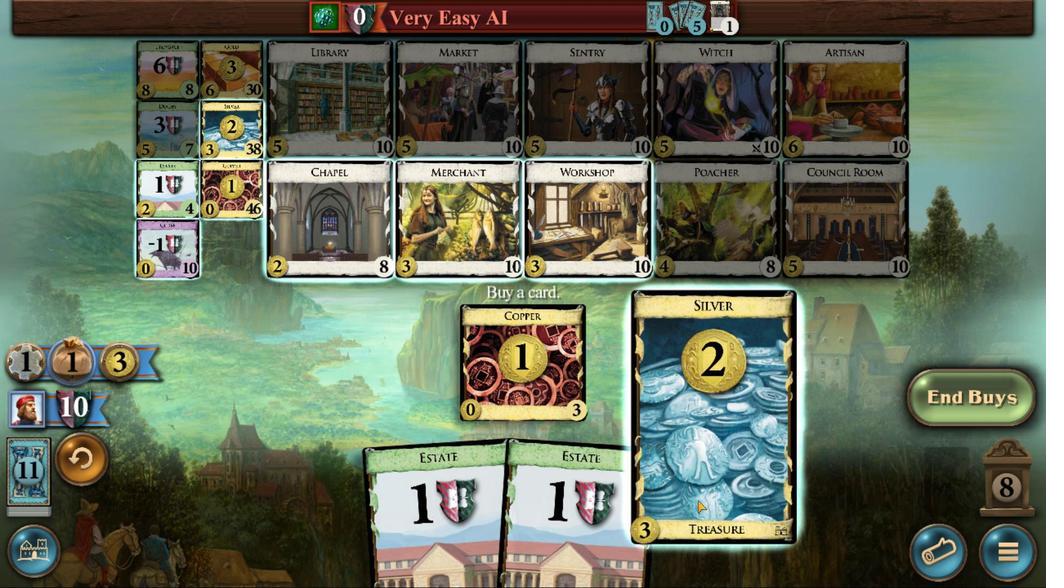 
Action: Mouse pressed left at (582, 503)
Screenshot: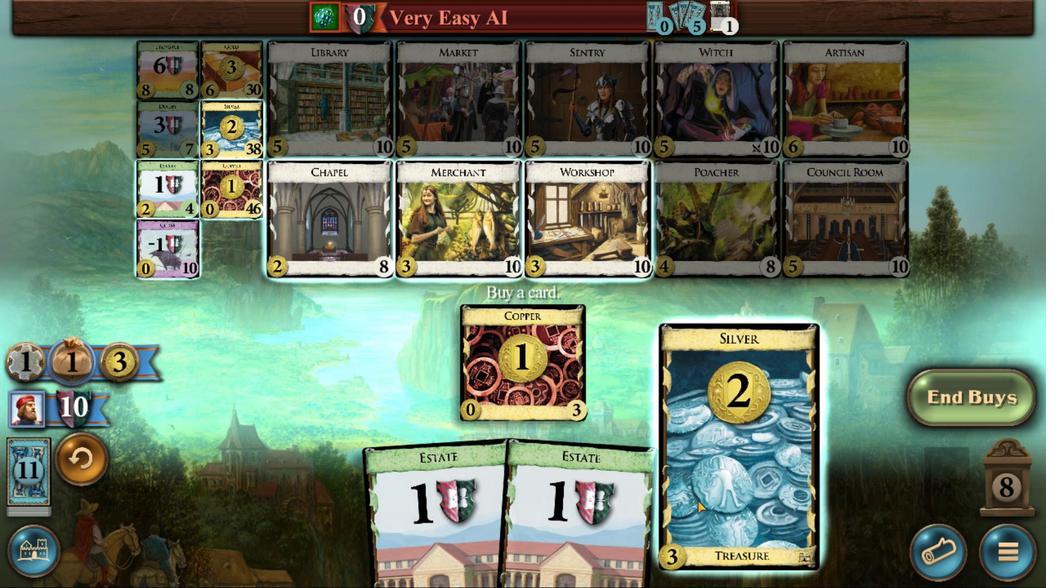 
Action: Mouse moved to (564, 349)
Screenshot: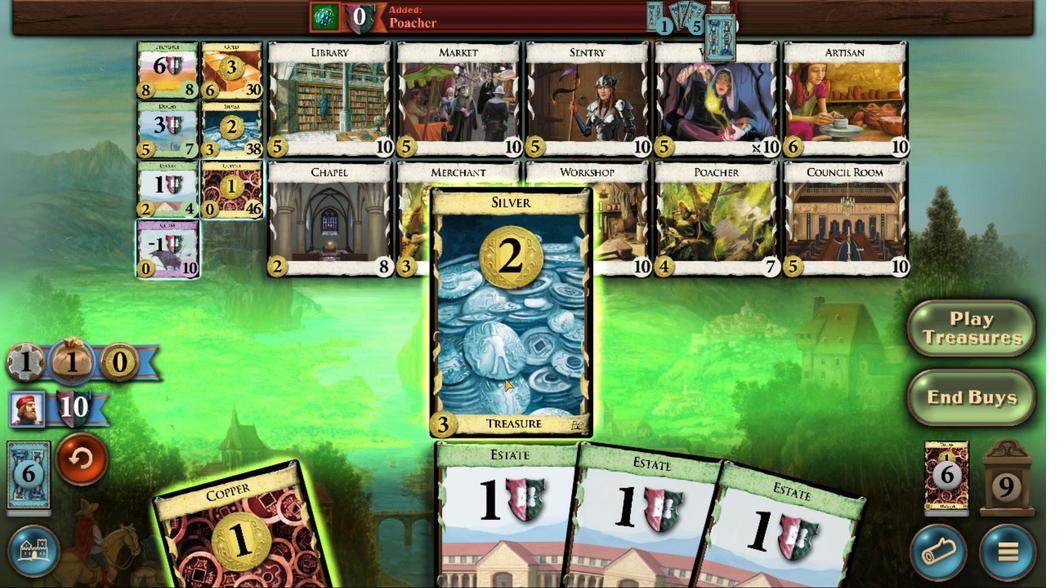 
Action: Mouse pressed left at (564, 349)
Screenshot: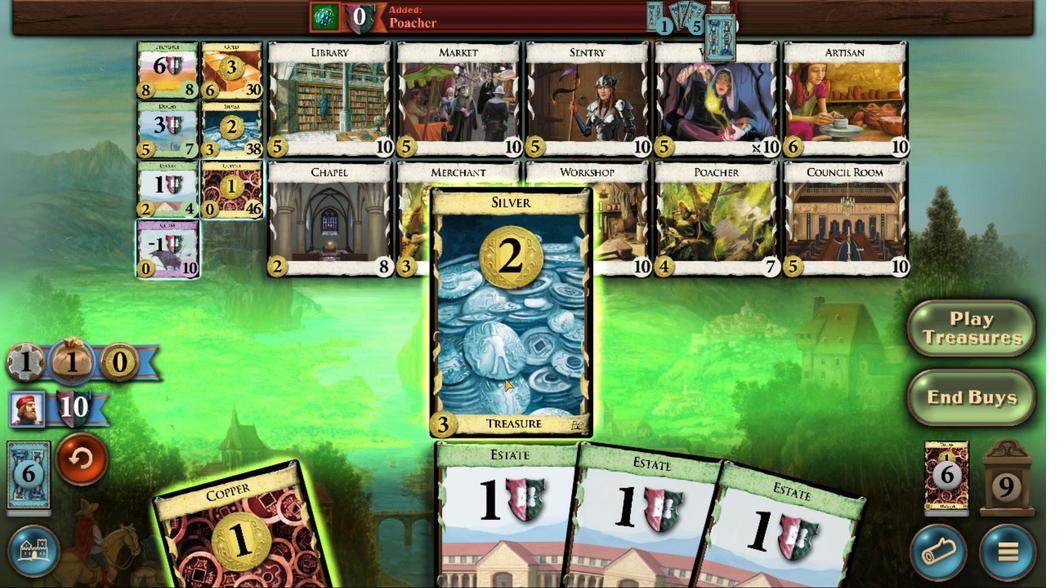 
Action: Mouse moved to (576, 352)
Screenshot: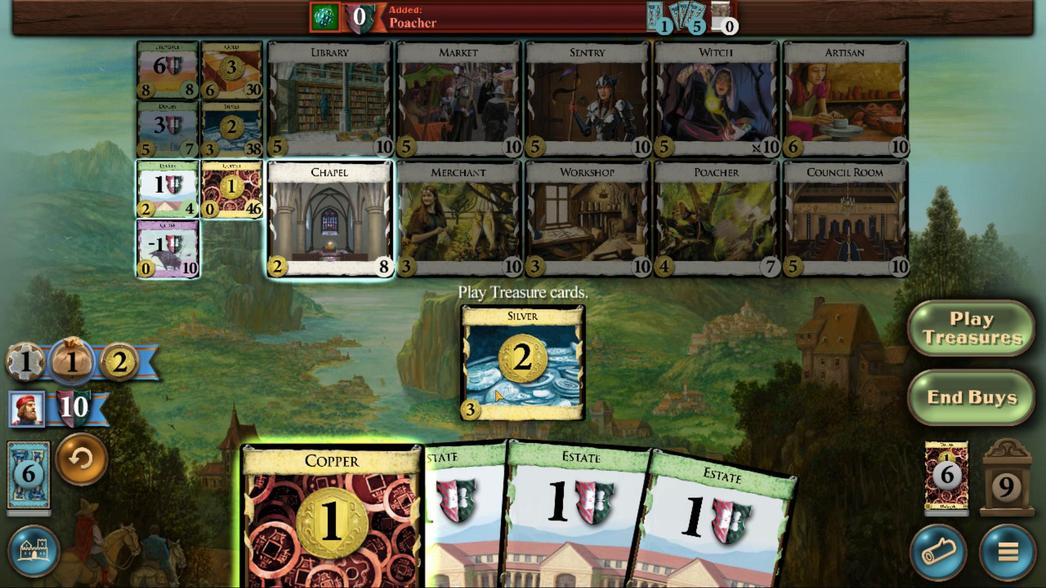
Action: Mouse pressed left at (576, 352)
Screenshot: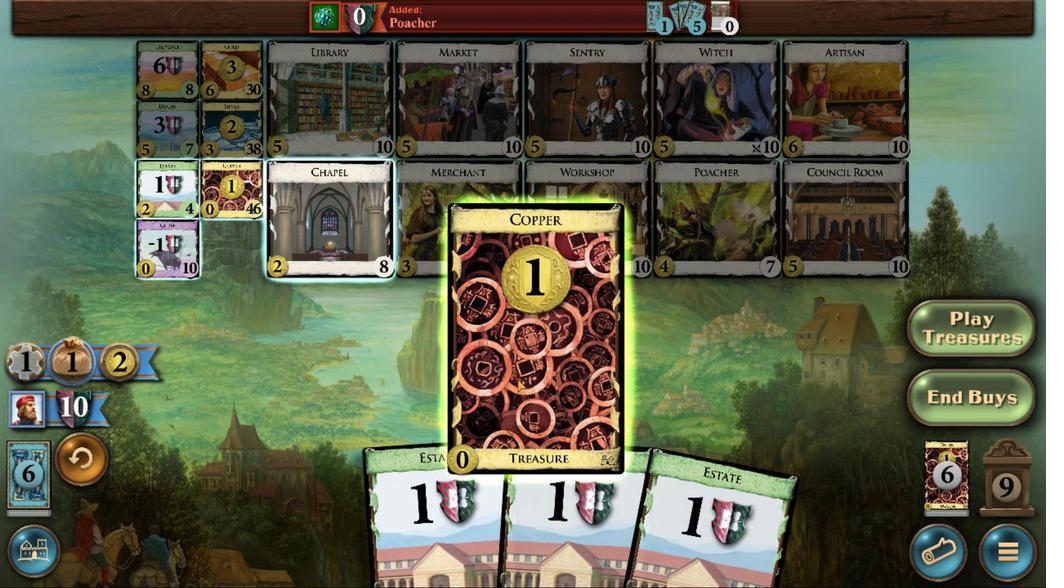 
Action: Mouse moved to (583, 505)
Screenshot: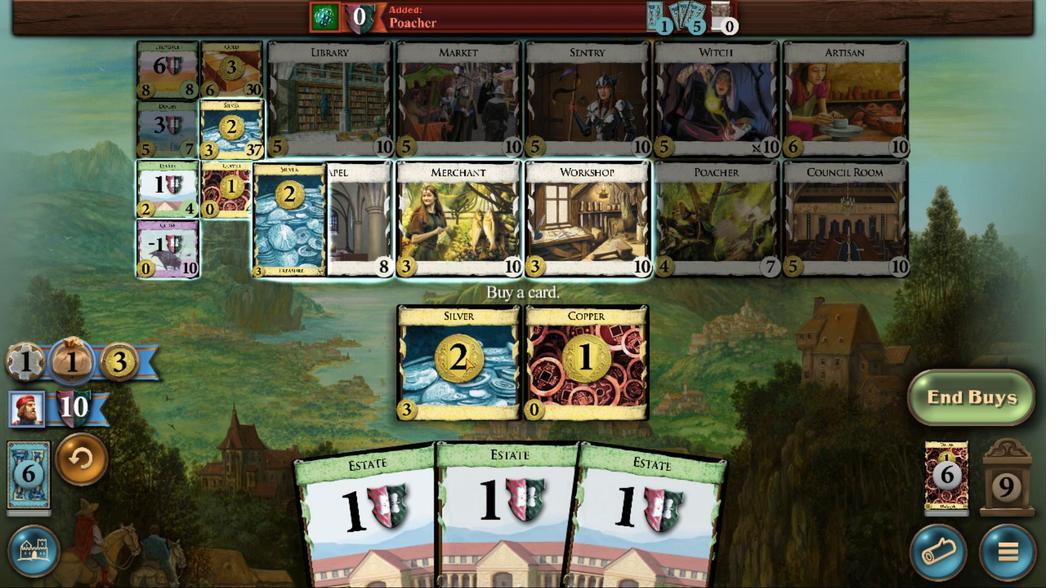
Action: Mouse pressed left at (583, 505)
Screenshot: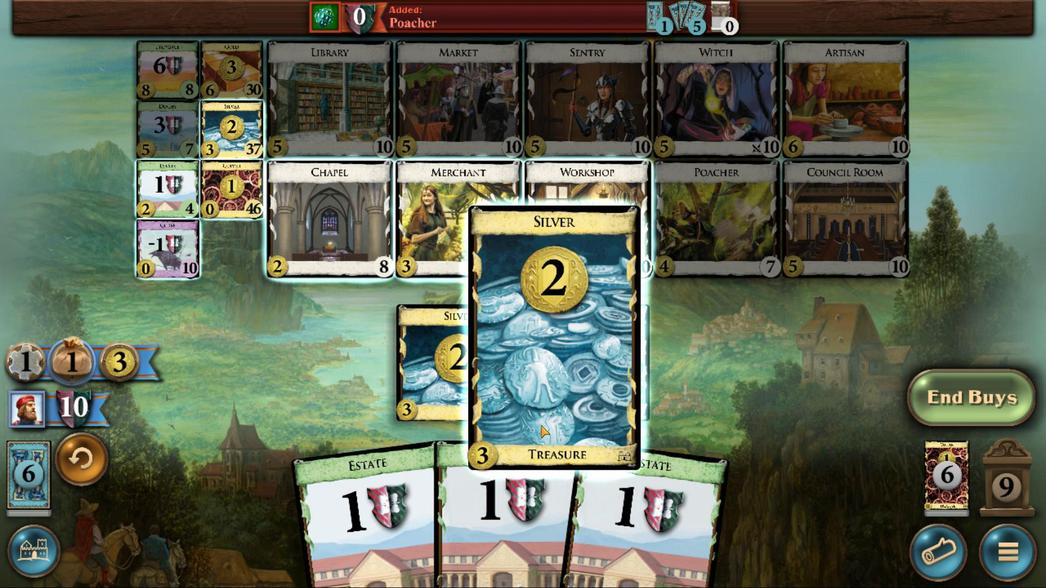 
Action: Mouse moved to (564, 352)
Screenshot: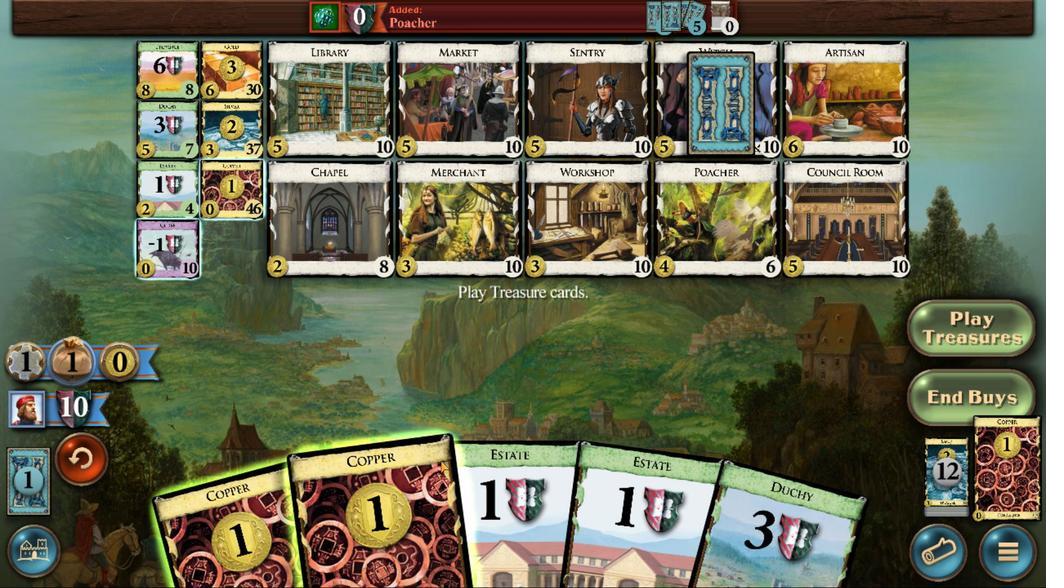
Action: Mouse pressed left at (564, 352)
Screenshot: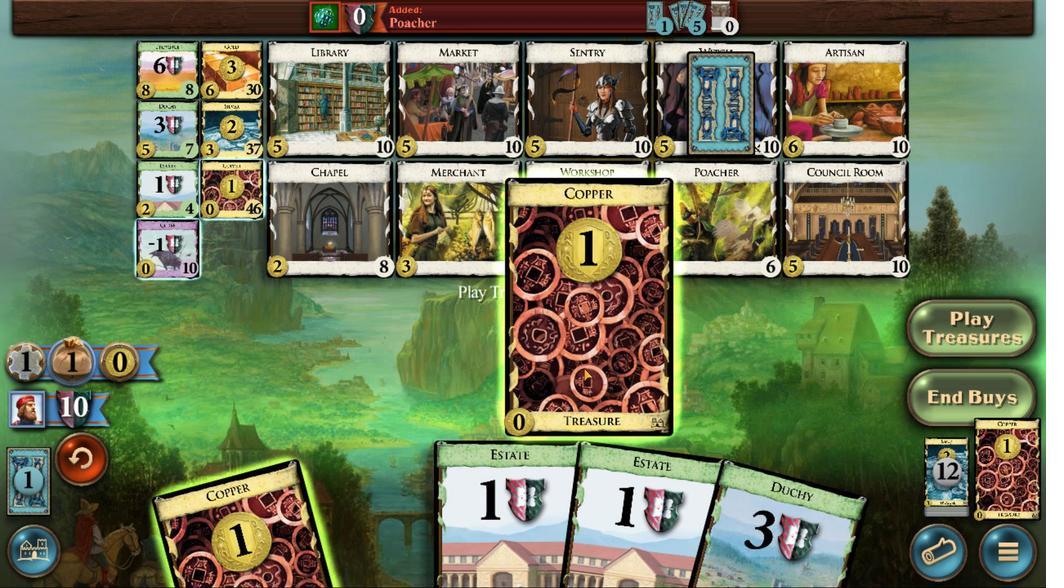 
Action: Mouse moved to (575, 346)
Screenshot: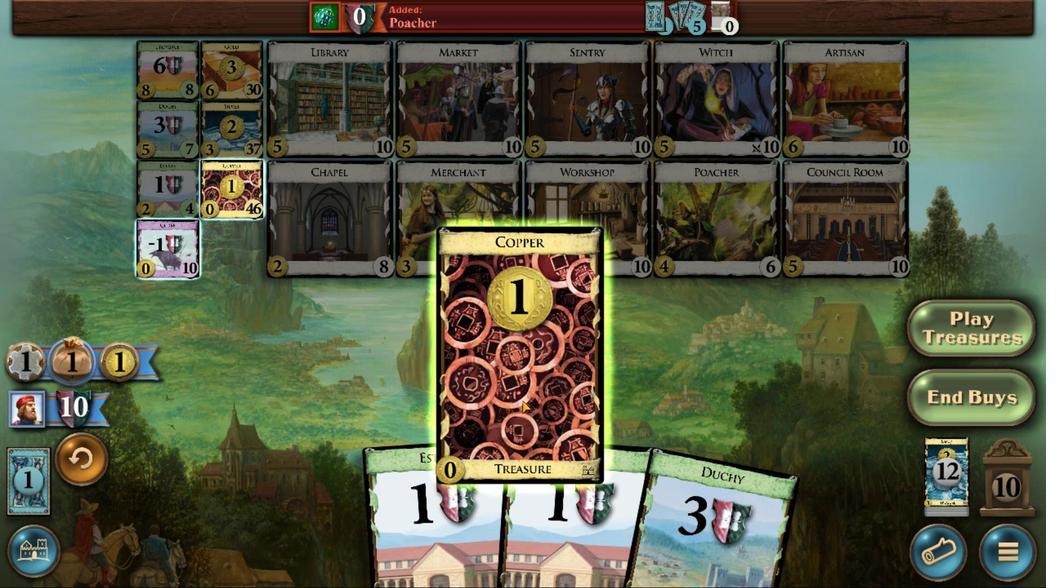
Action: Mouse pressed left at (575, 346)
Screenshot: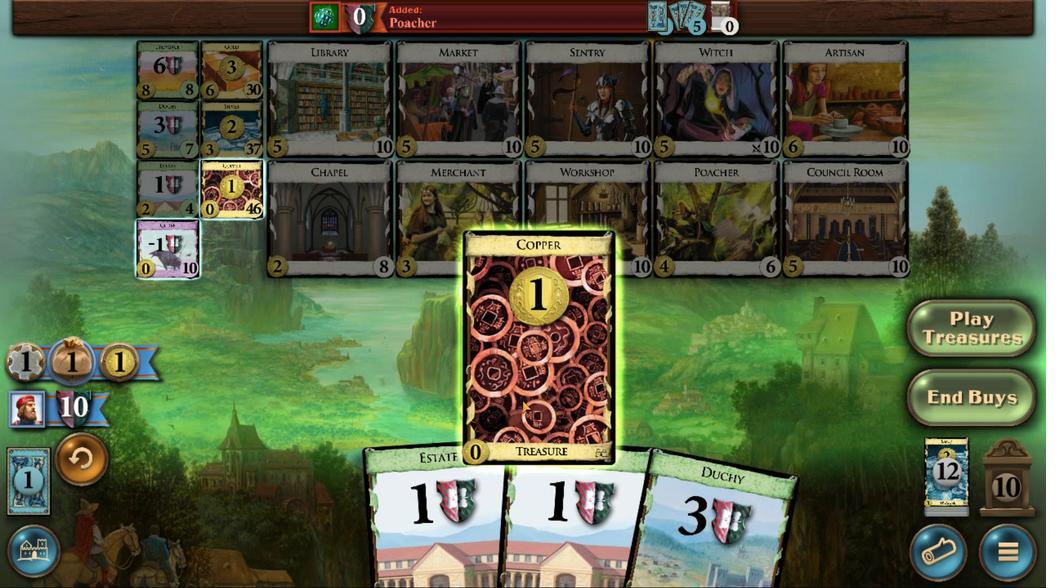 
Action: Mouse moved to (588, 474)
Screenshot: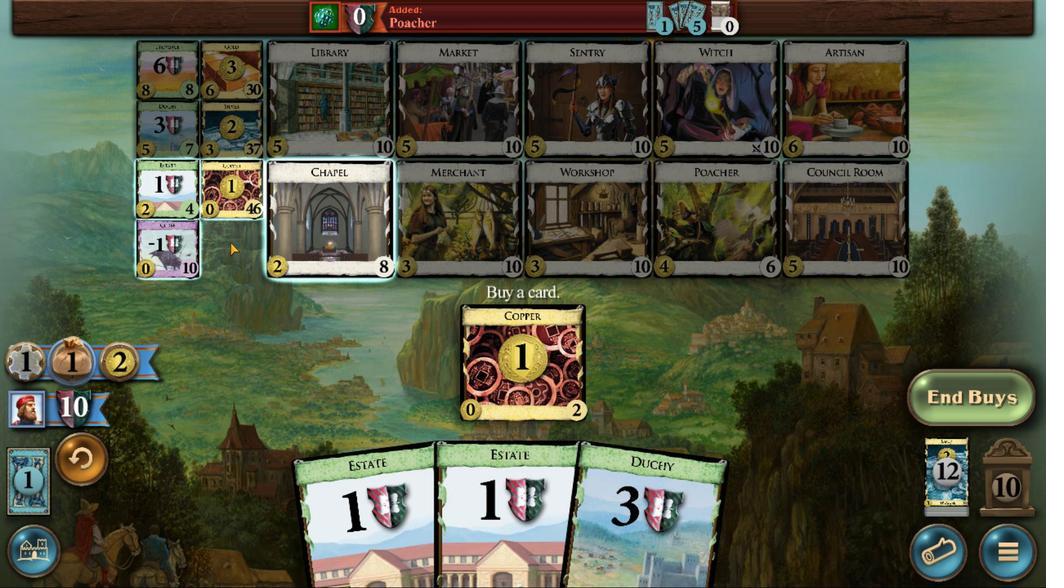 
Action: Mouse pressed left at (588, 474)
Screenshot: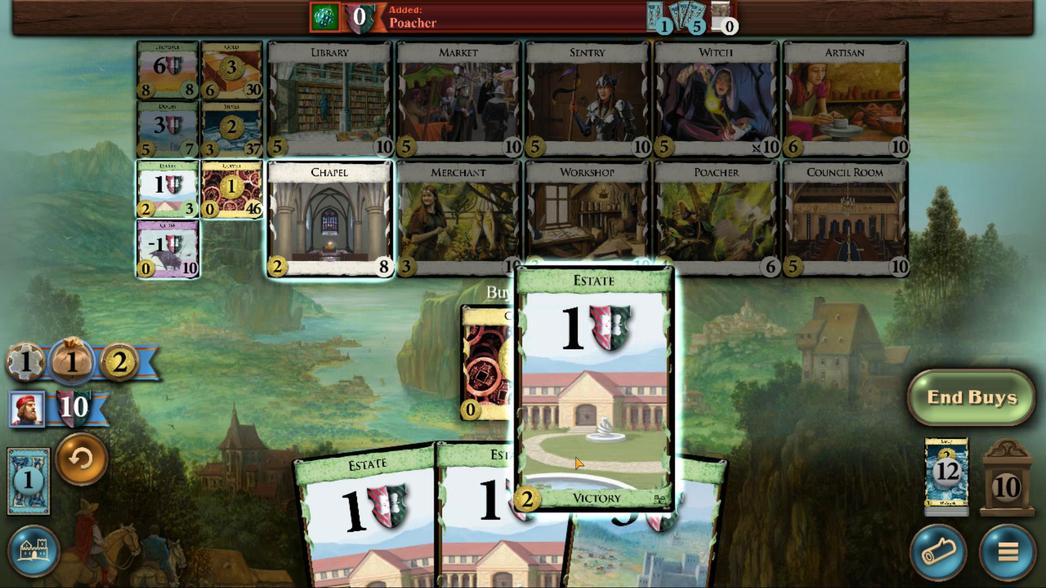 
Action: Mouse moved to (532, 333)
Screenshot: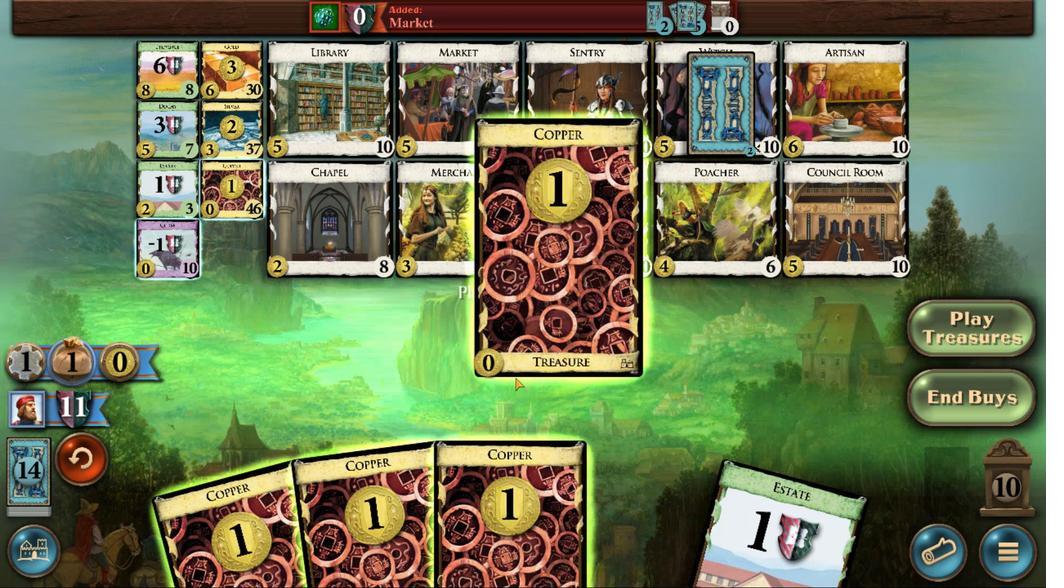 
Action: Mouse pressed left at (532, 333)
Screenshot: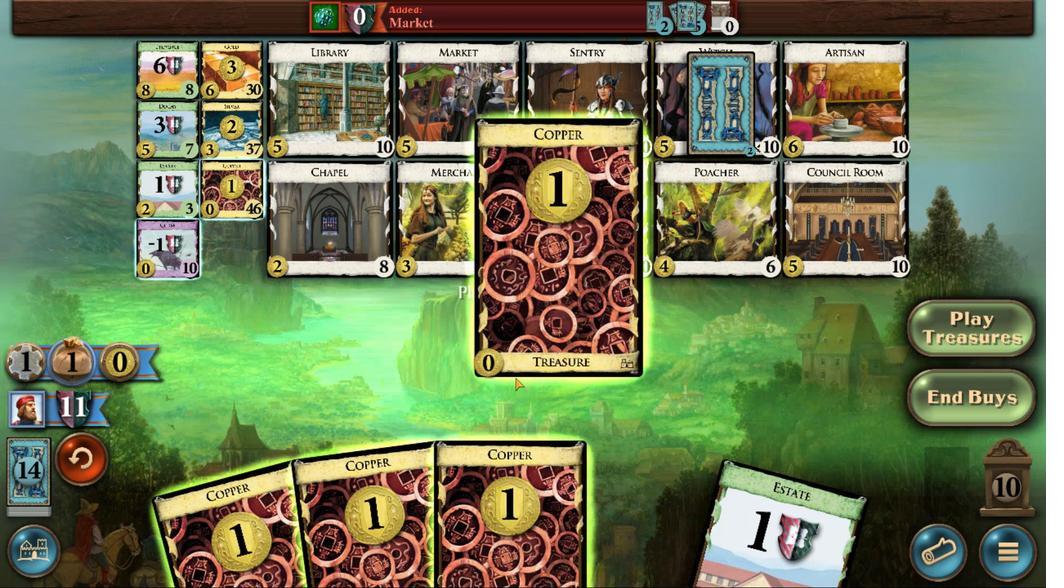 
Action: Mouse moved to (544, 352)
Screenshot: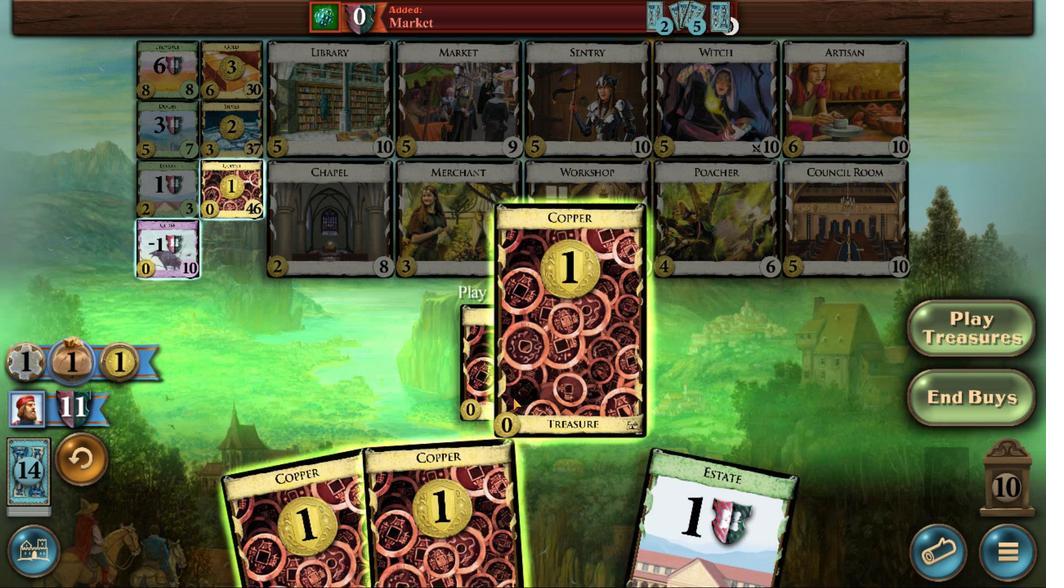 
Action: Mouse pressed left at (544, 352)
Screenshot: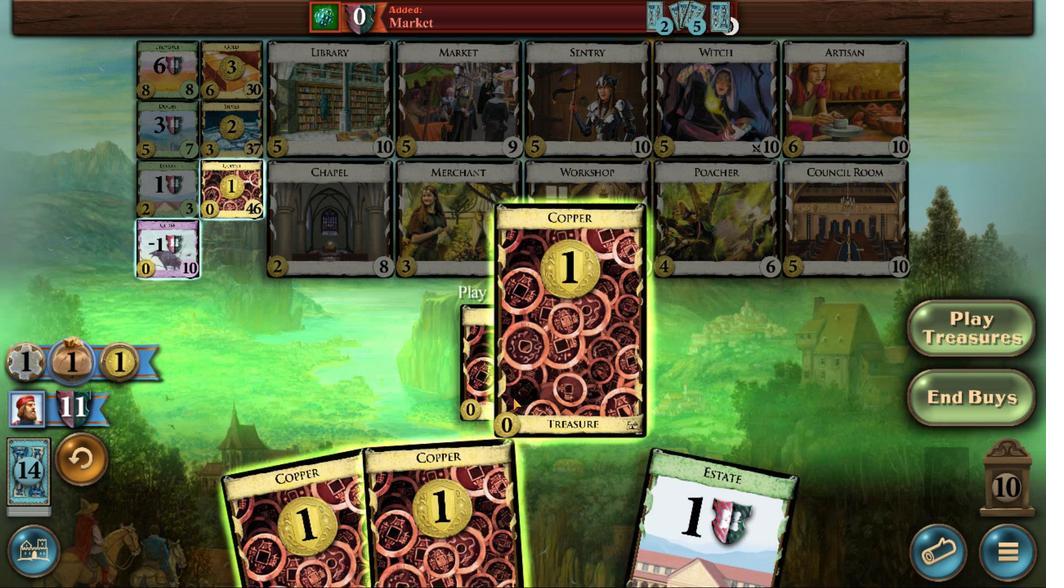 
Action: Mouse moved to (549, 348)
Screenshot: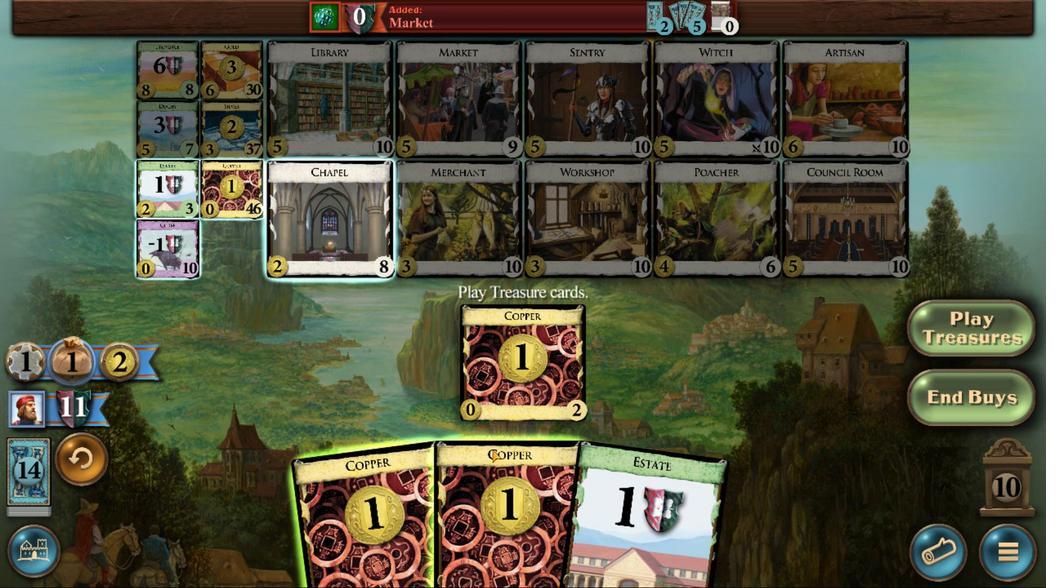 
Action: Mouse pressed left at (549, 348)
Screenshot: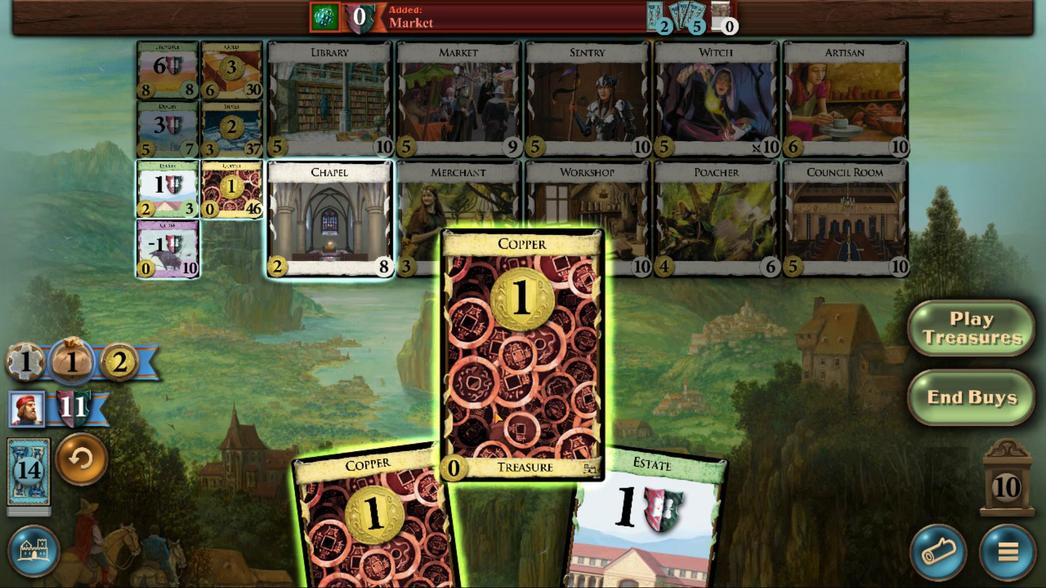 
Action: Mouse moved to (582, 502)
Screenshot: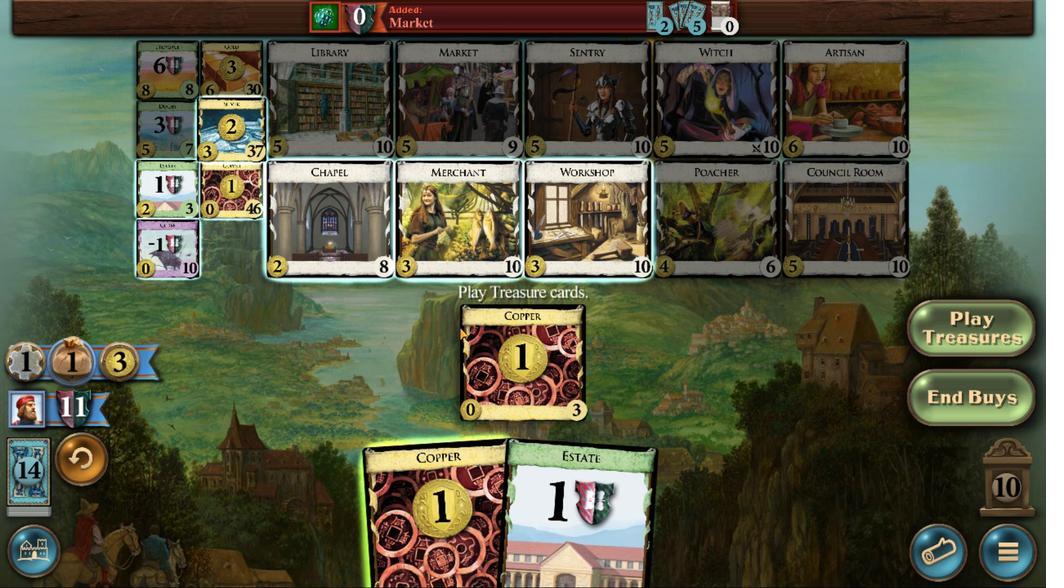 
Action: Mouse pressed left at (582, 502)
Screenshot: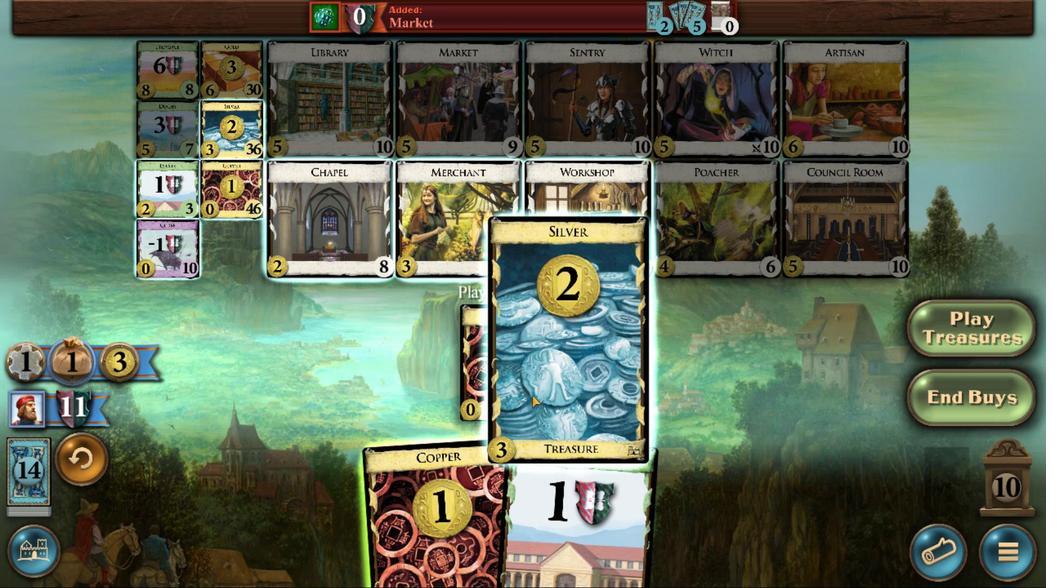 
Action: Mouse moved to (580, 342)
Screenshot: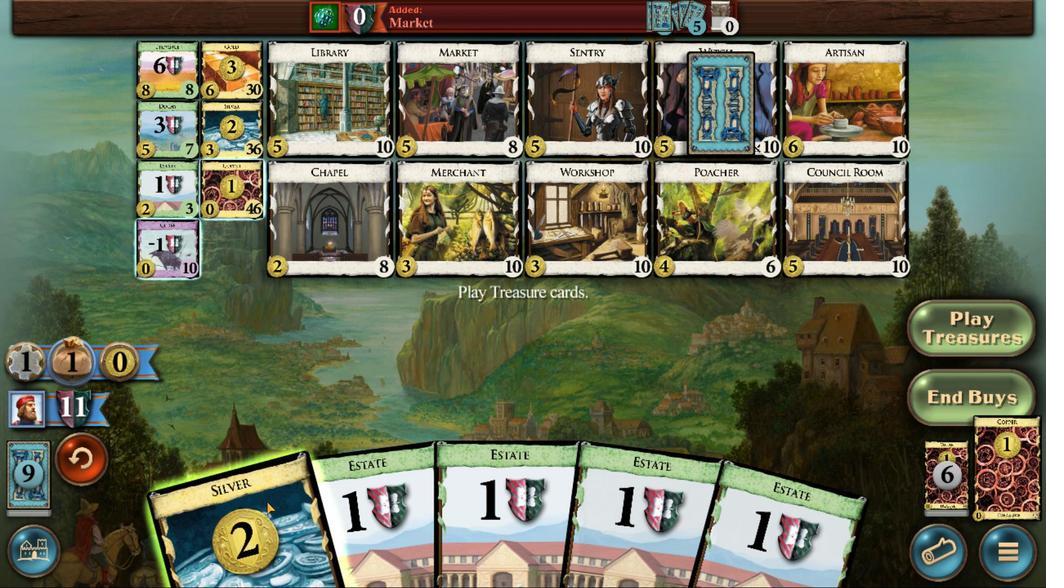 
Action: Mouse pressed left at (580, 342)
Screenshot: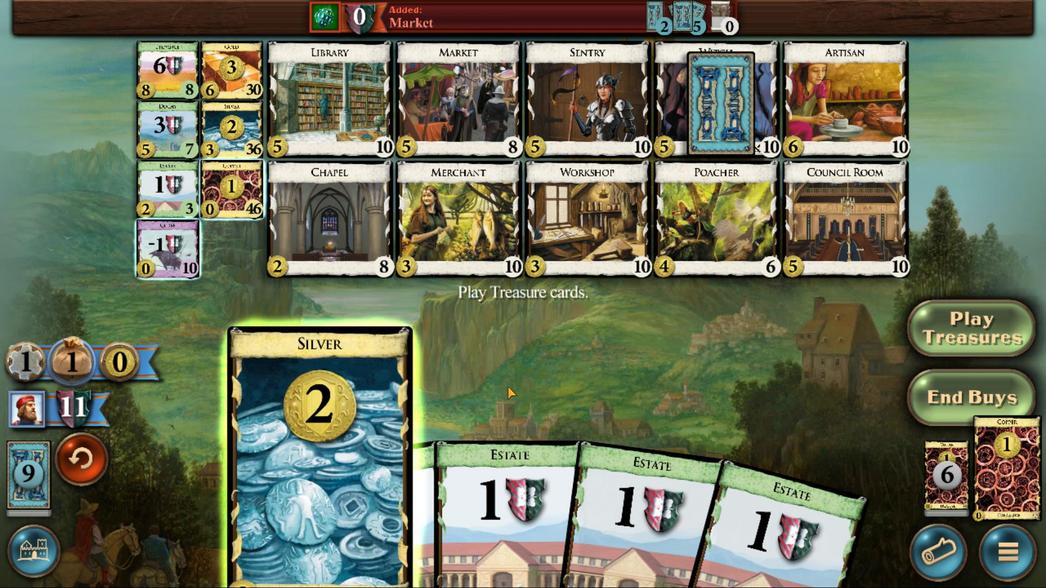 
Action: Mouse moved to (590, 480)
Screenshot: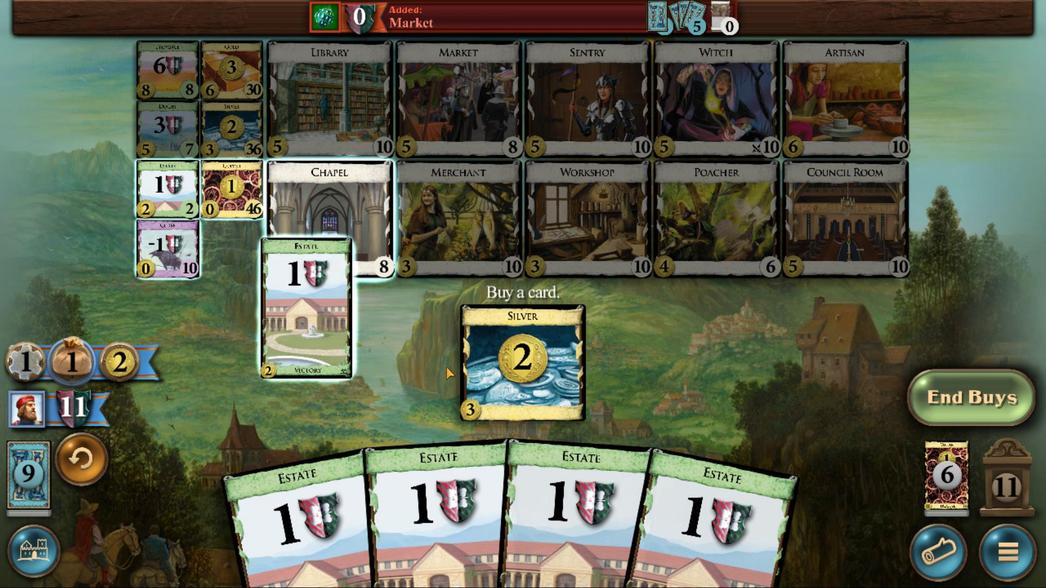 
Action: Mouse pressed left at (590, 480)
Screenshot: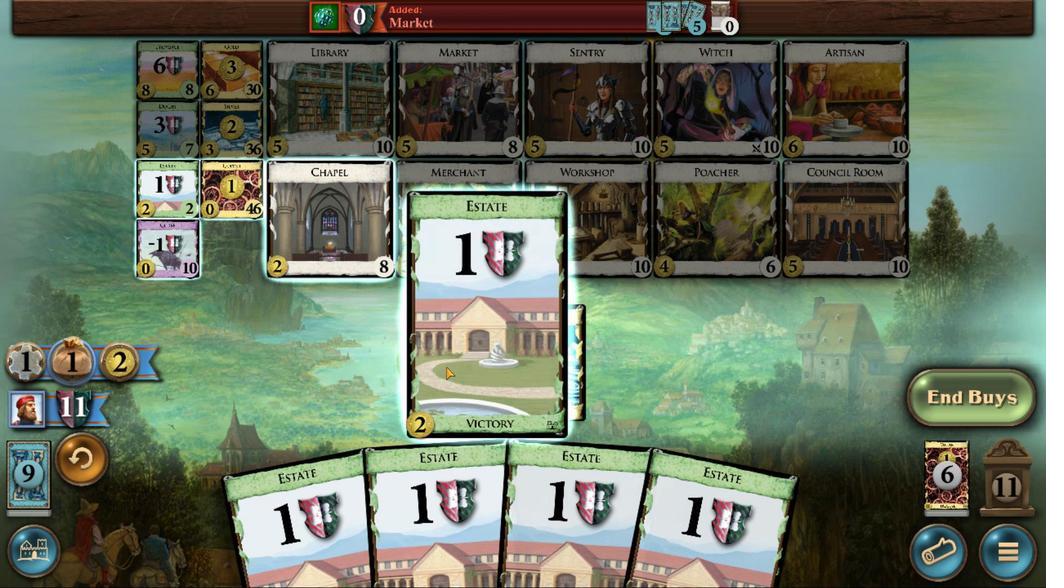 
Action: Mouse moved to (547, 353)
Screenshot: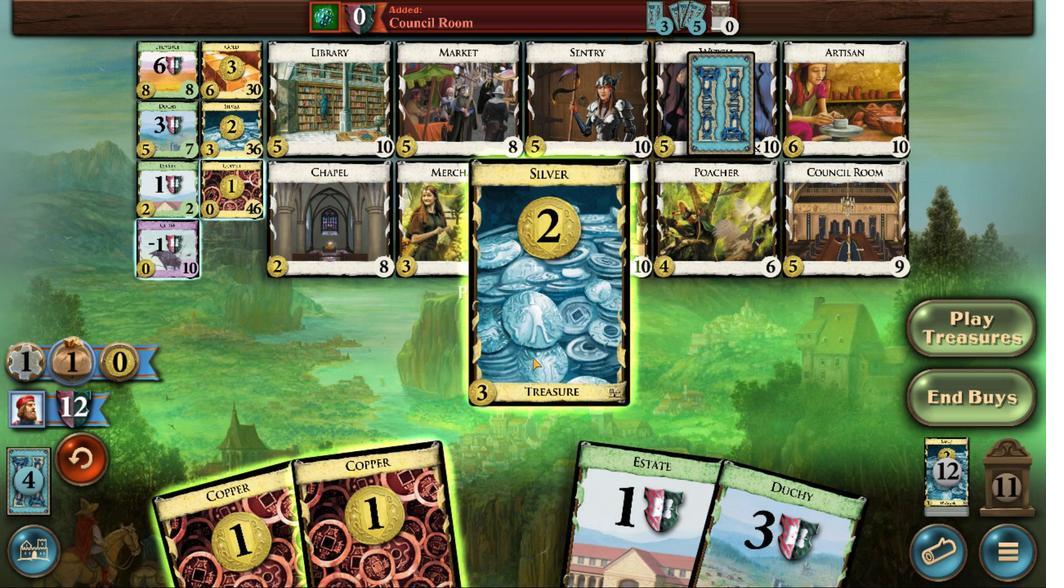 
Action: Mouse pressed left at (547, 353)
Screenshot: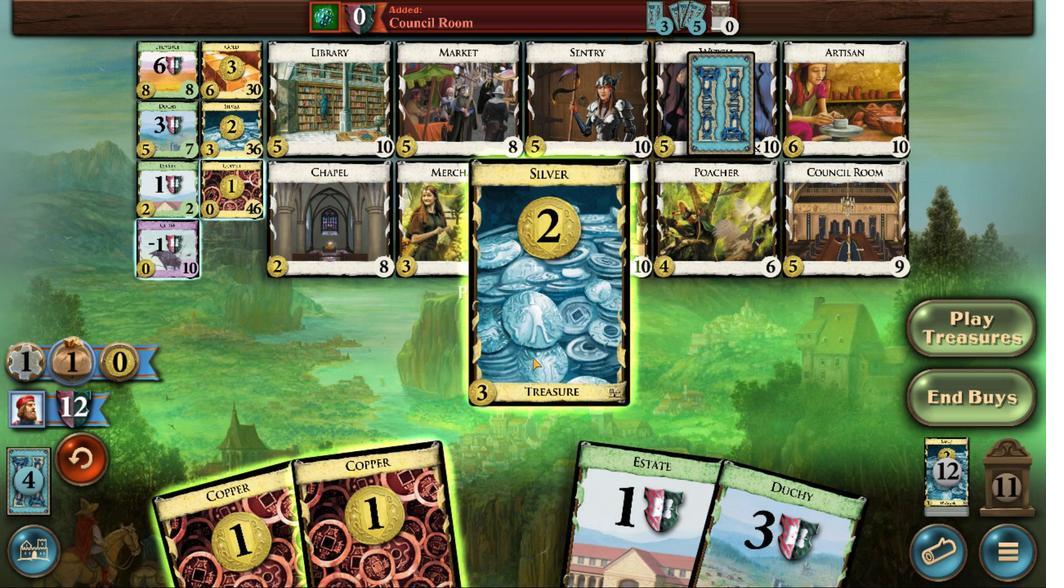 
Action: Mouse moved to (553, 363)
Screenshot: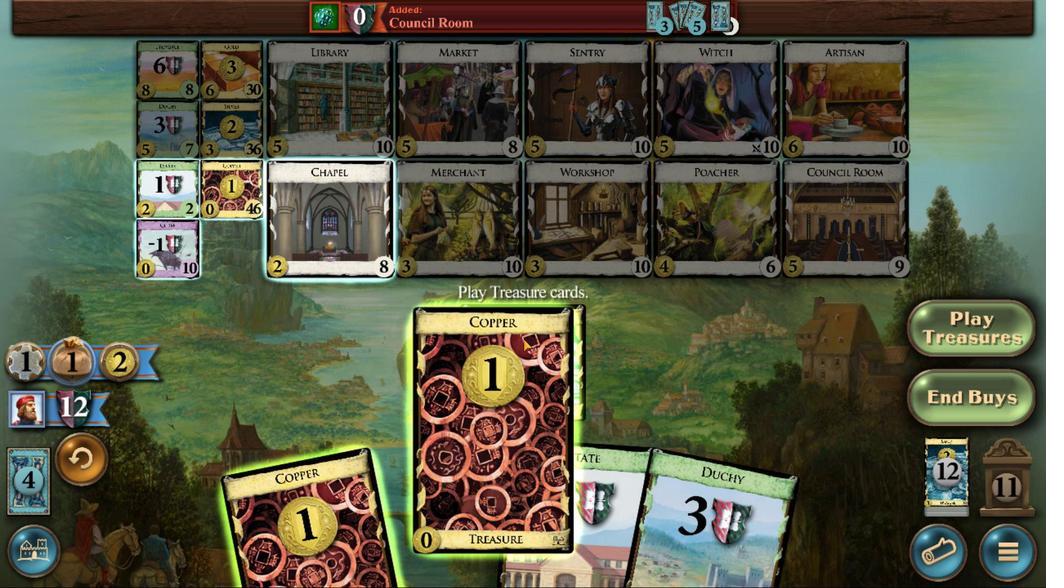 
Action: Mouse pressed left at (553, 363)
Screenshot: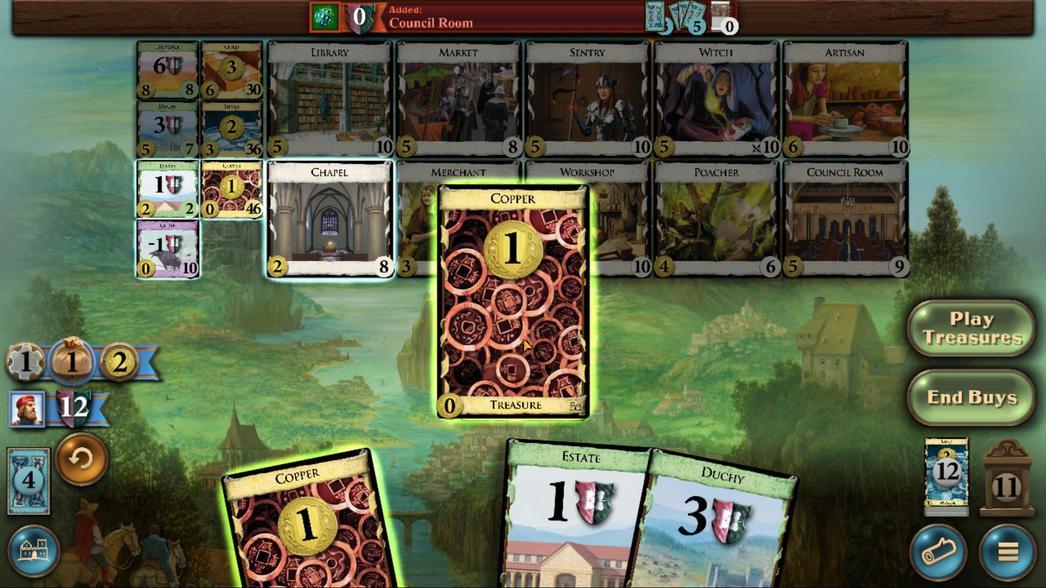 
Action: Mouse moved to (584, 499)
Screenshot: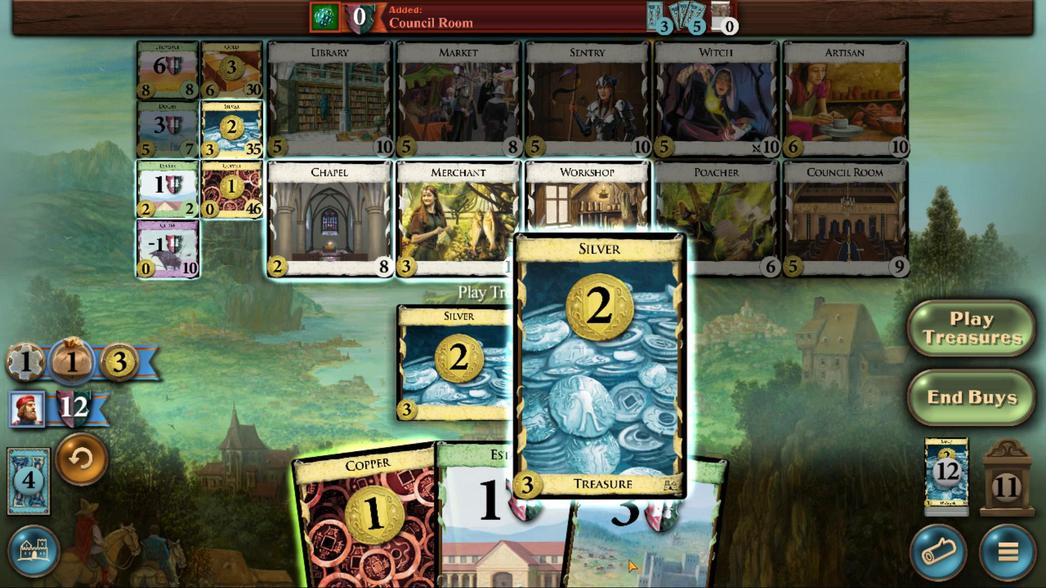 
Action: Mouse pressed left at (584, 499)
Screenshot: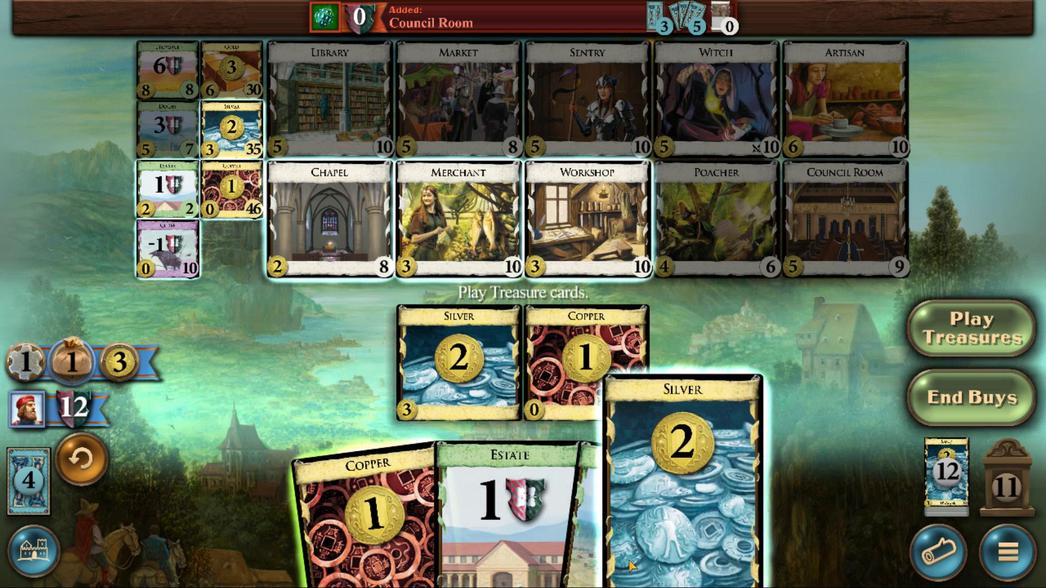 
Action: Mouse moved to (559, 347)
Screenshot: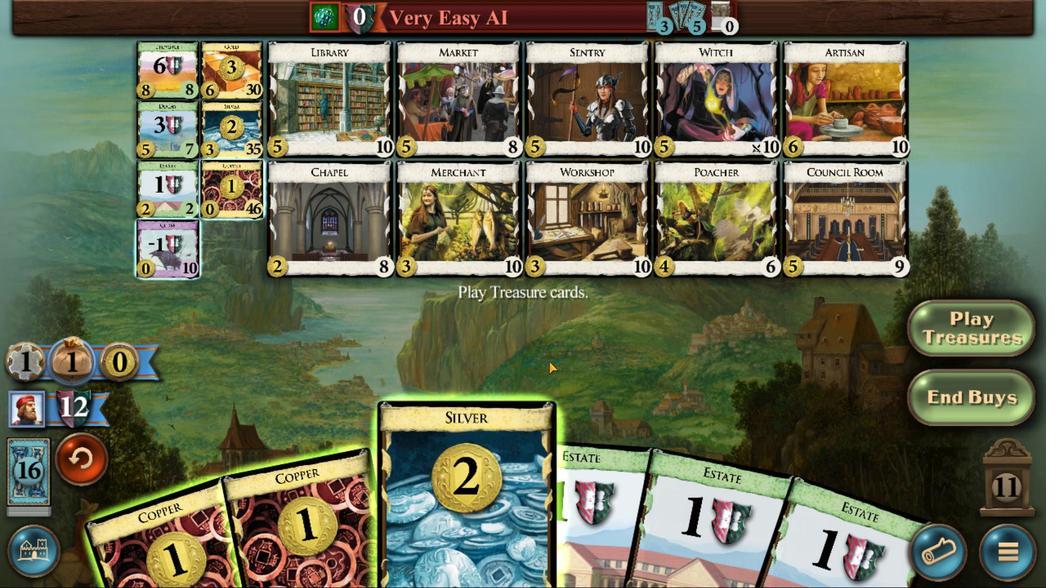 
Action: Mouse pressed left at (559, 347)
Screenshot: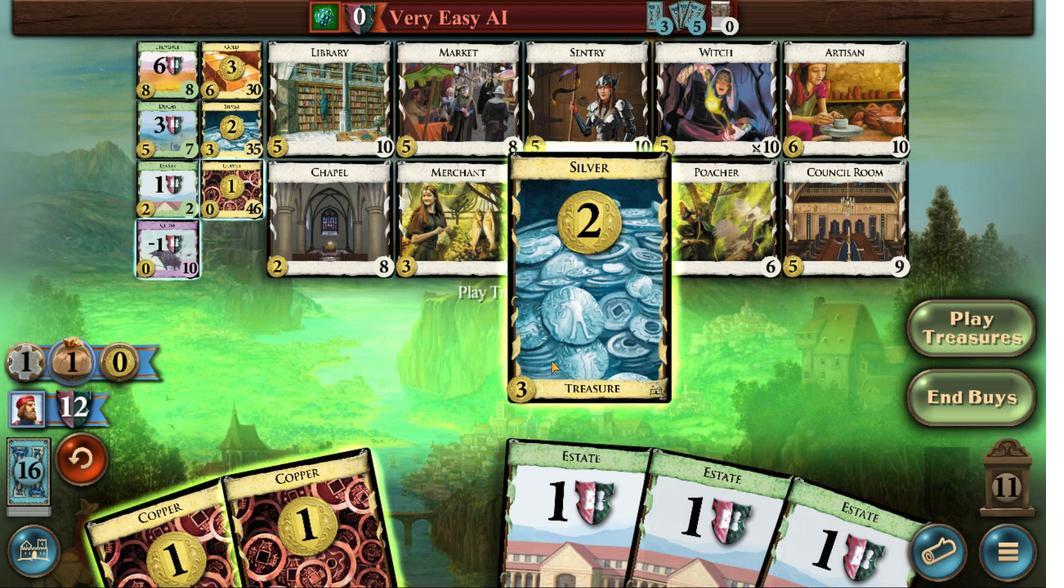 
Action: Mouse moved to (563, 349)
Screenshot: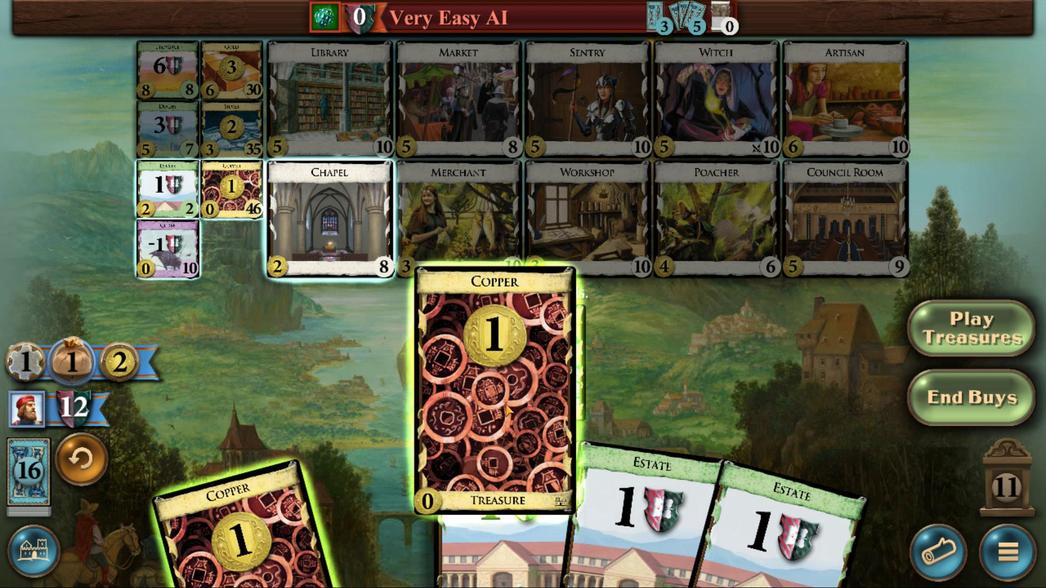 
Action: Mouse pressed left at (563, 349)
Screenshot: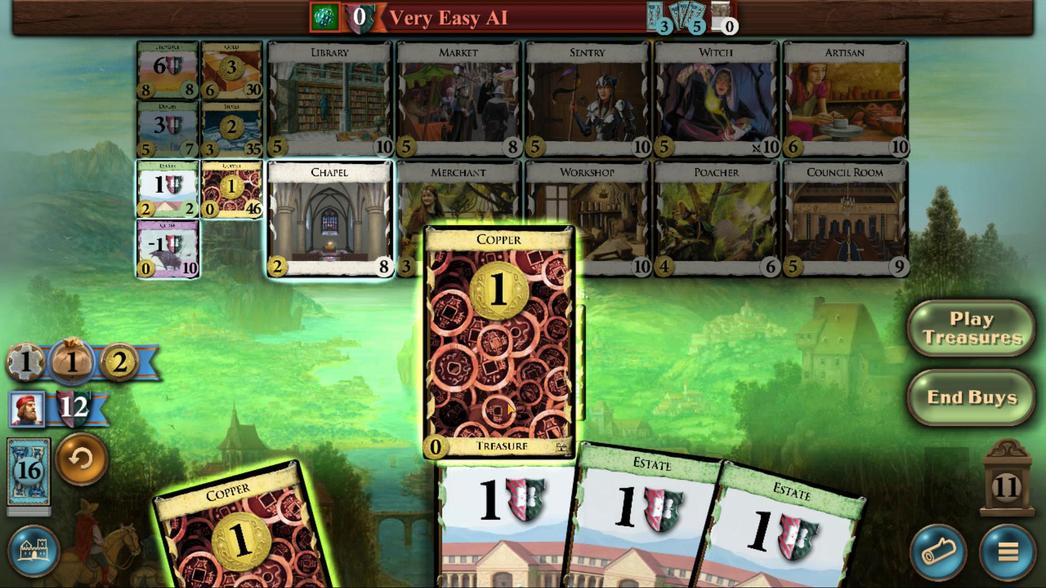 
Action: Mouse moved to (569, 346)
Screenshot: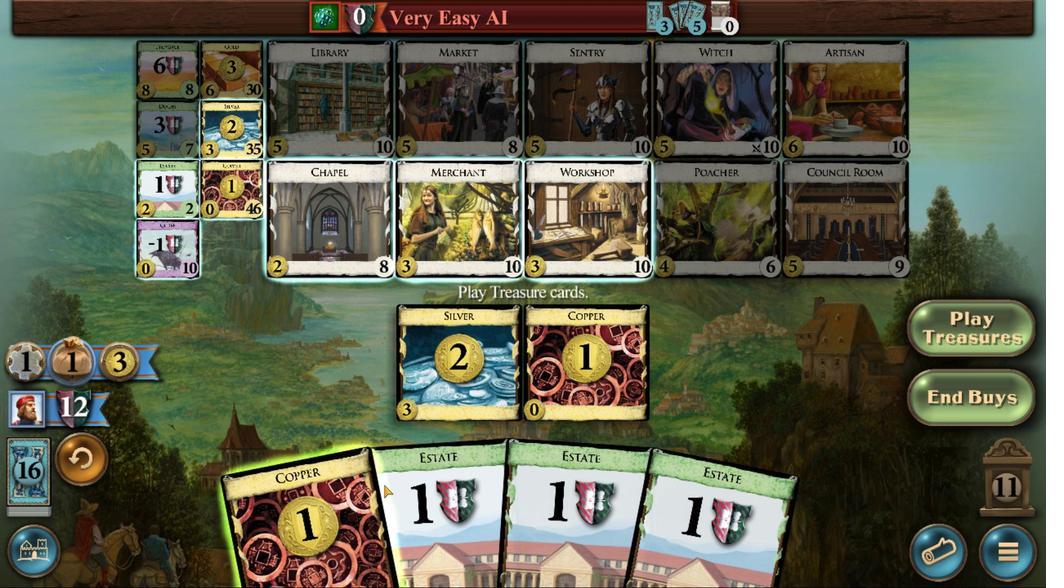 
Action: Mouse pressed left at (569, 346)
Screenshot: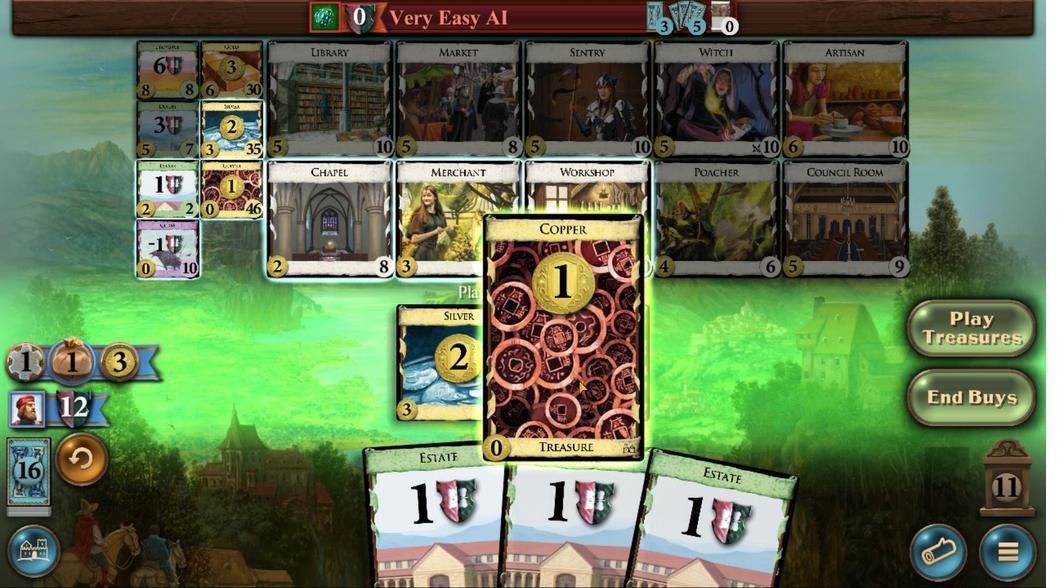 
Action: Mouse moved to (583, 502)
Screenshot: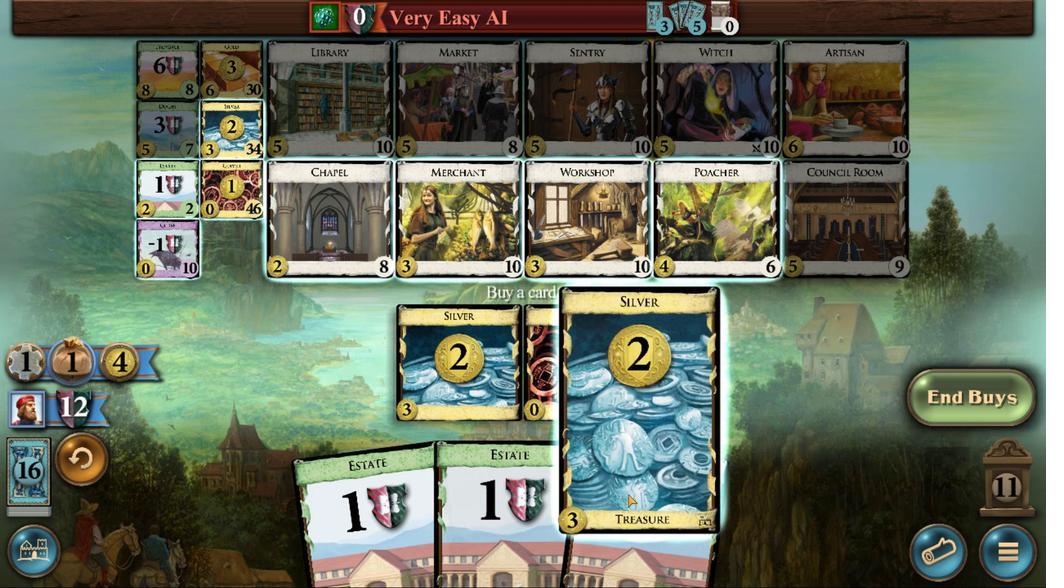 
Action: Mouse pressed left at (583, 502)
Screenshot: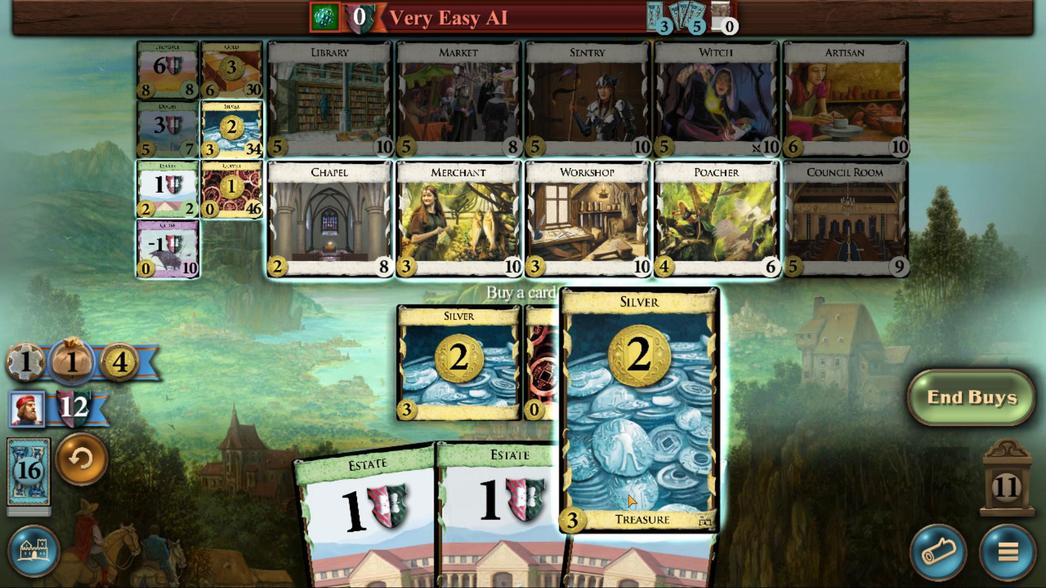
Action: Mouse moved to (555, 358)
Screenshot: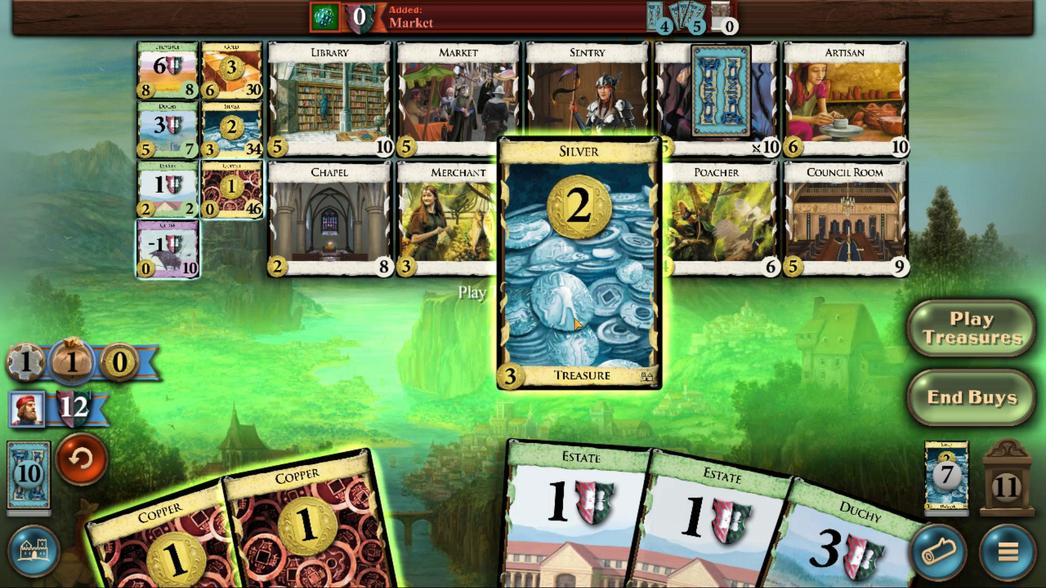 
Action: Mouse pressed left at (555, 358)
Screenshot: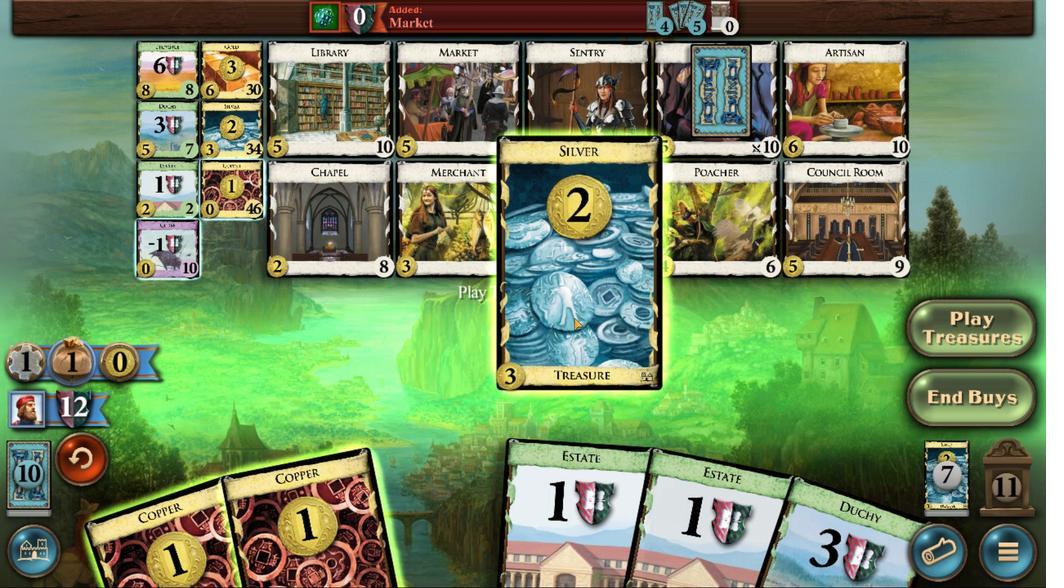 
Action: Mouse moved to (563, 355)
Screenshot: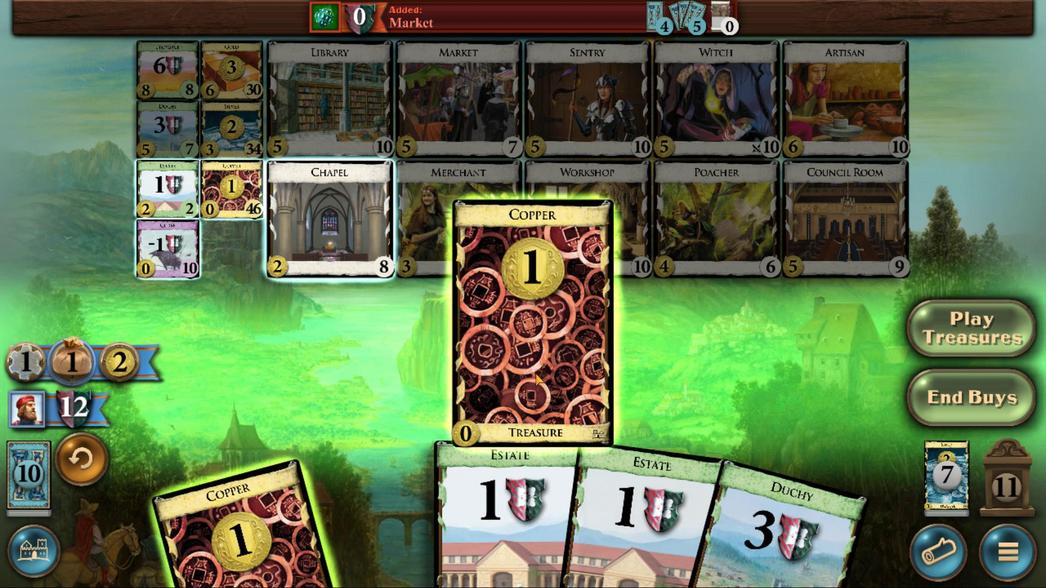 
Action: Mouse pressed left at (563, 355)
Screenshot: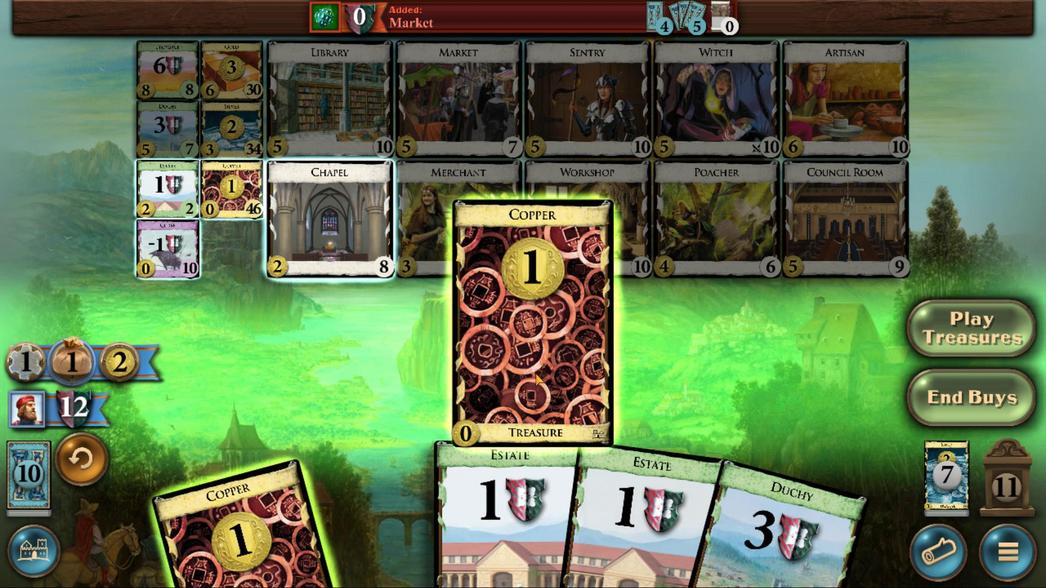 
Action: Mouse moved to (580, 500)
Screenshot: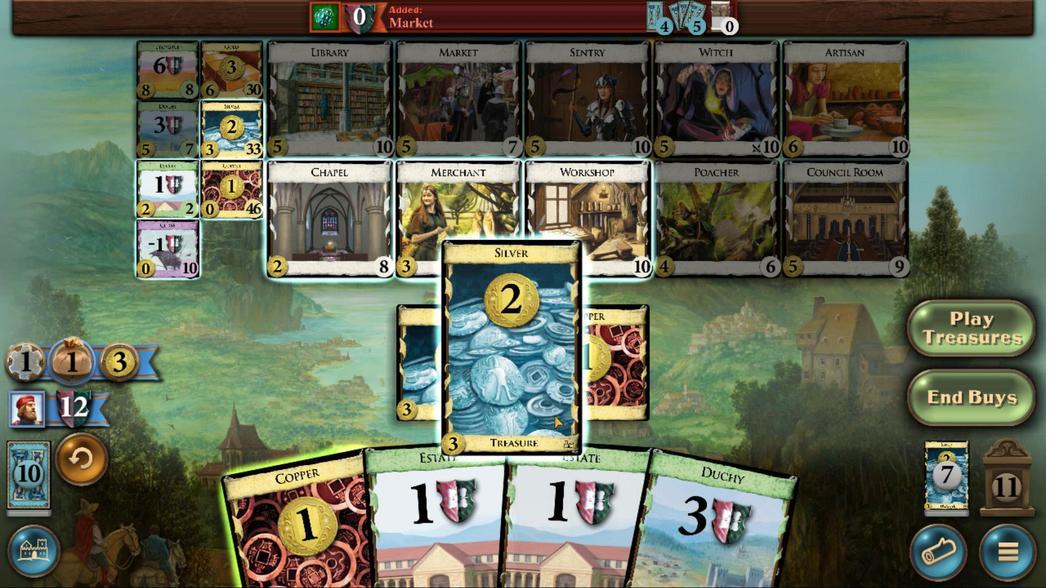 
Action: Mouse pressed left at (580, 500)
Screenshot: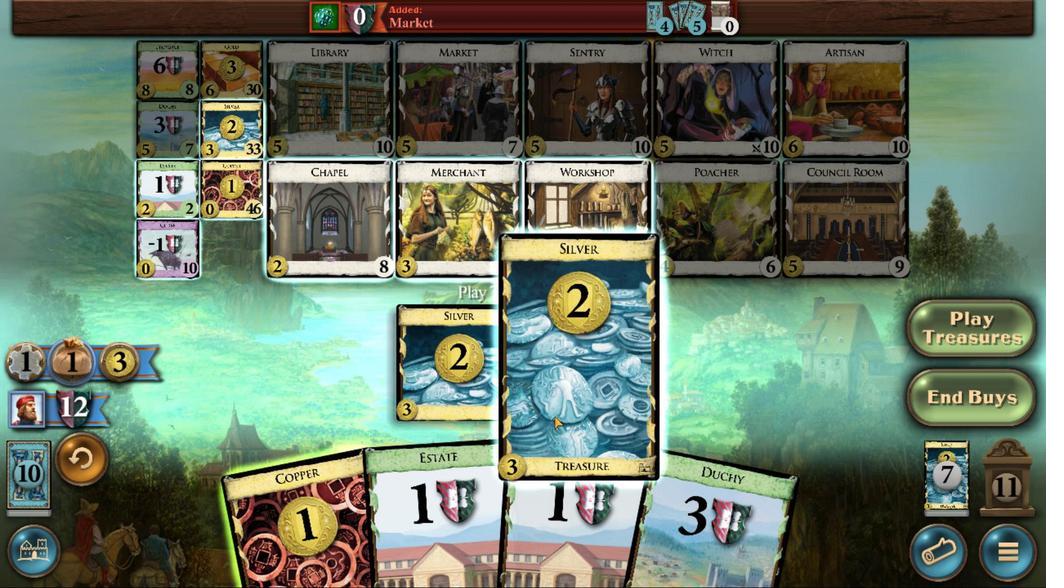 
Action: Mouse moved to (541, 365)
Screenshot: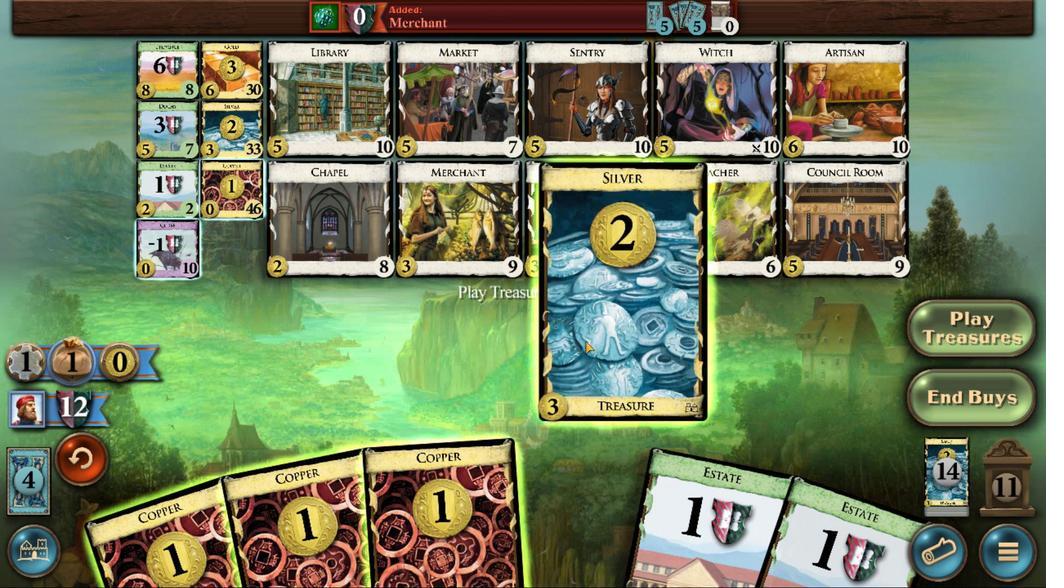 
Action: Mouse pressed left at (541, 365)
Screenshot: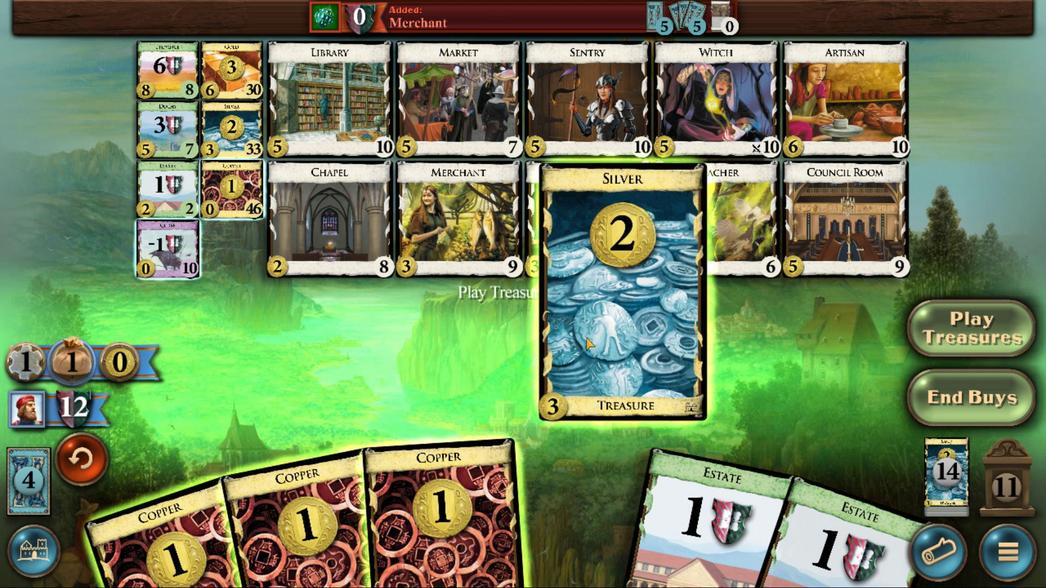 
Action: Mouse moved to (544, 352)
Screenshot: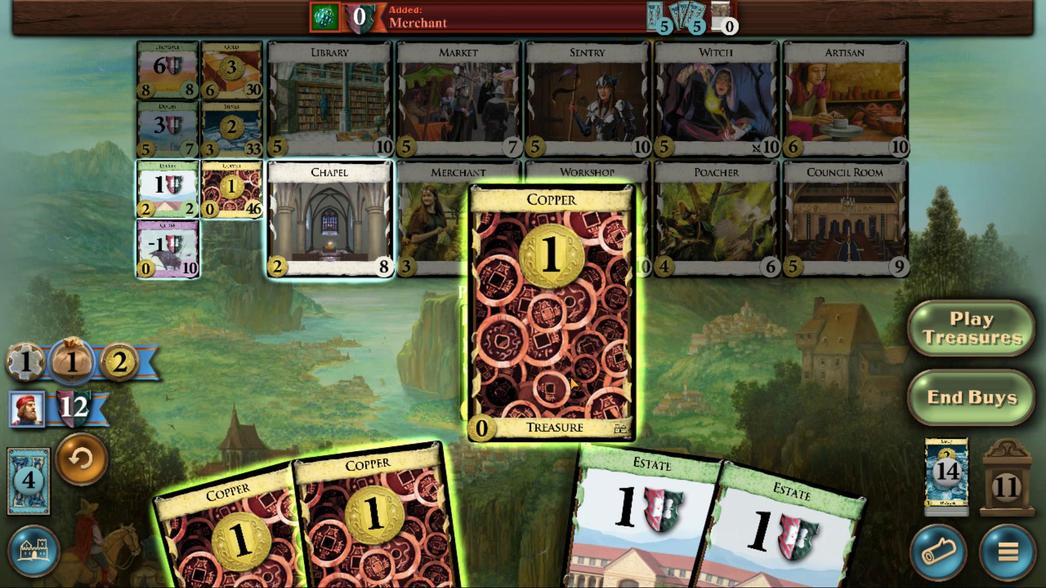 
Action: Mouse pressed left at (544, 352)
Screenshot: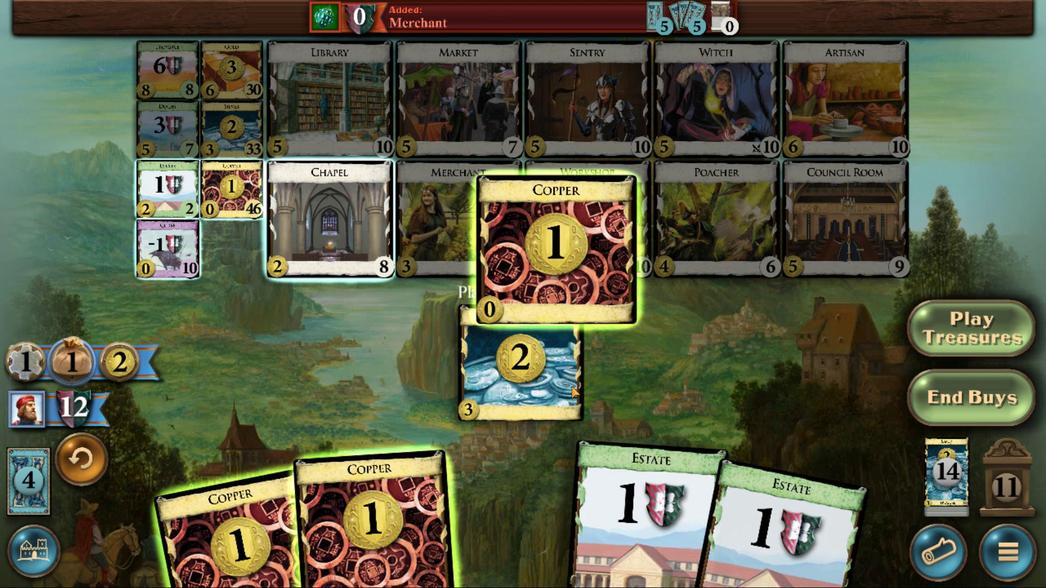 
Action: Mouse moved to (556, 348)
Screenshot: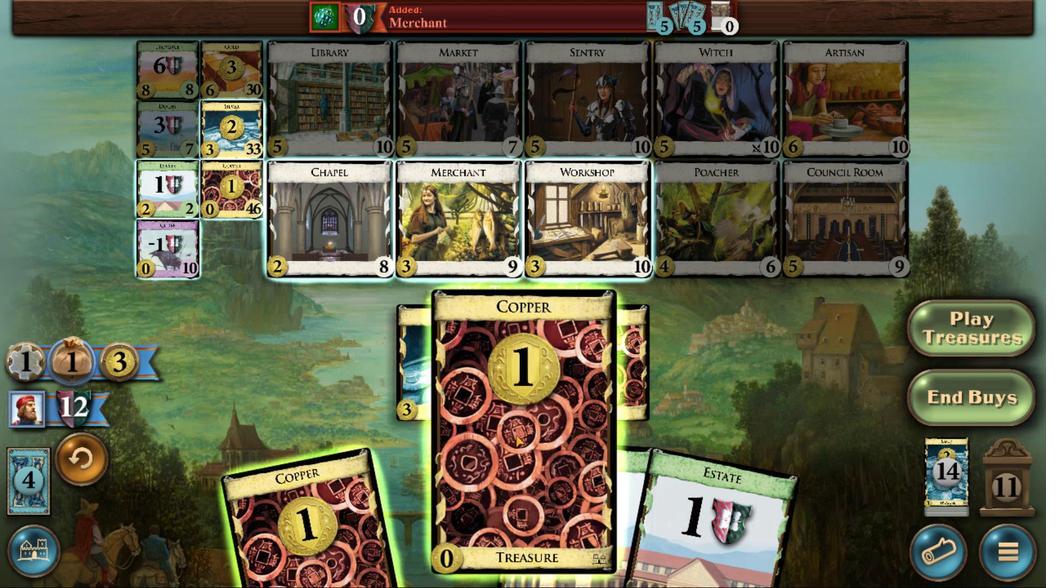
Action: Mouse pressed left at (556, 348)
Screenshot: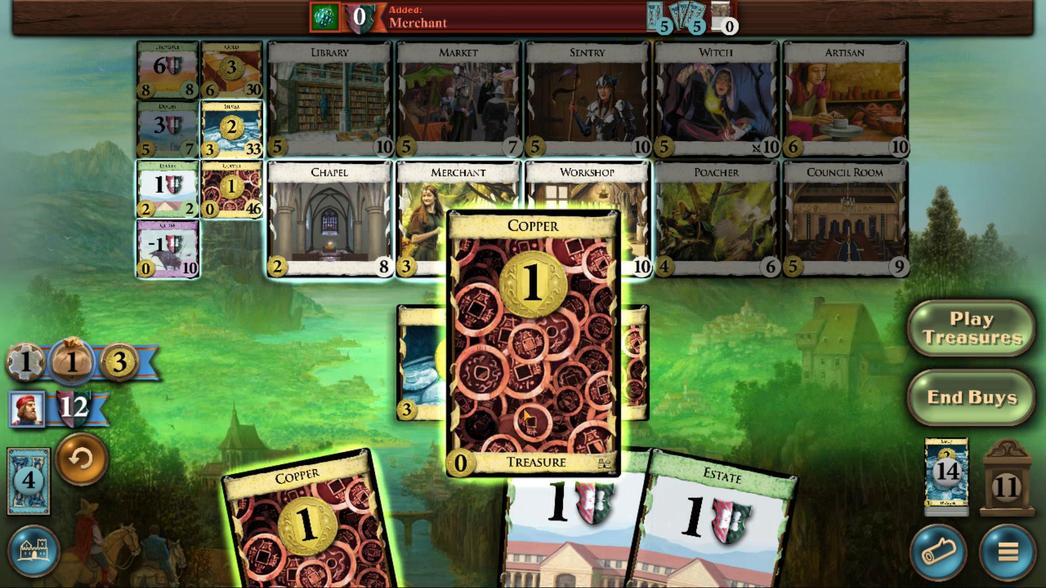
Action: Mouse moved to (562, 354)
Screenshot: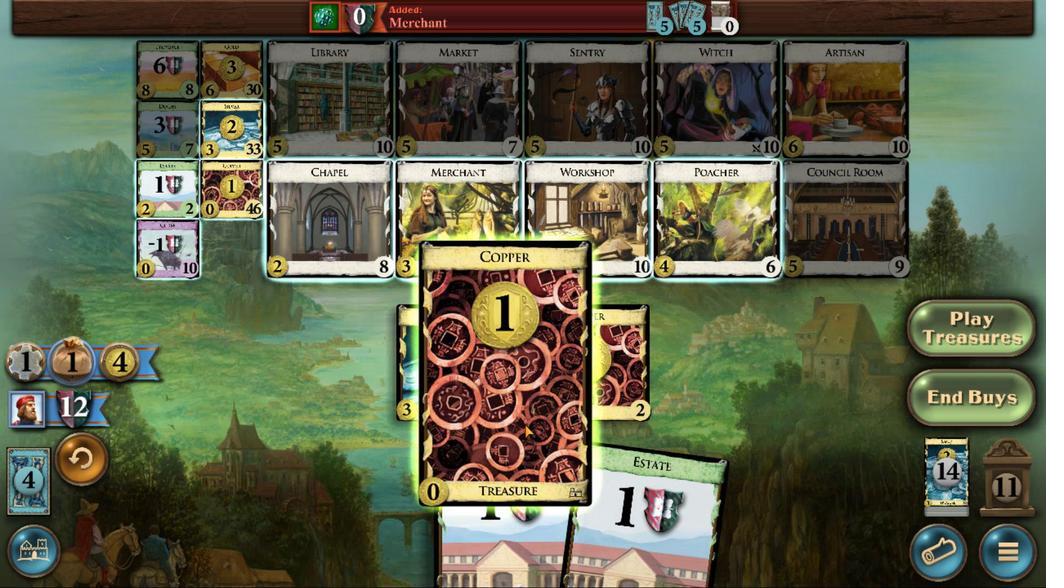 
Action: Mouse pressed left at (562, 354)
Screenshot: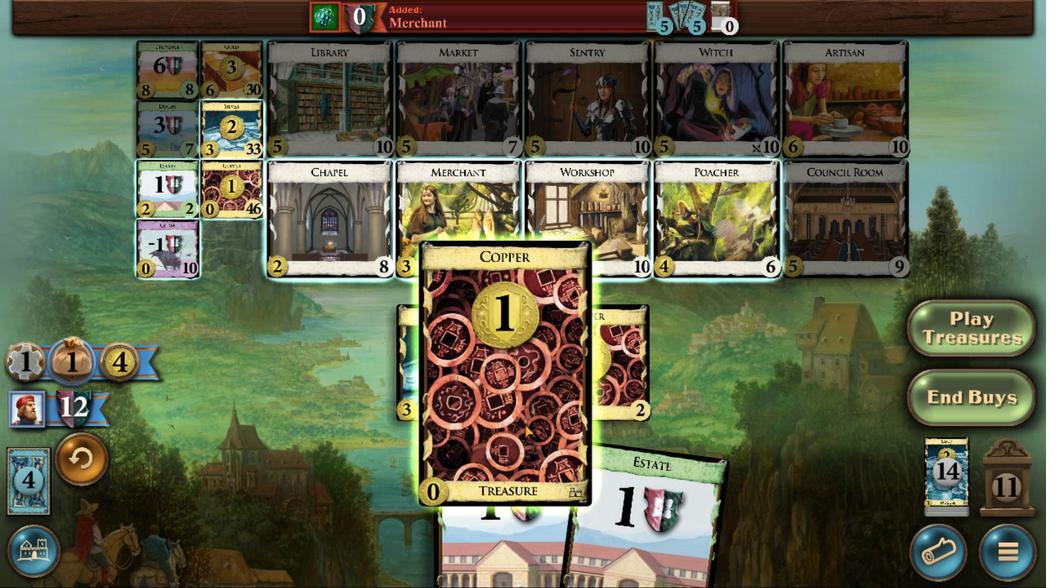 
Action: Mouse moved to (590, 503)
Screenshot: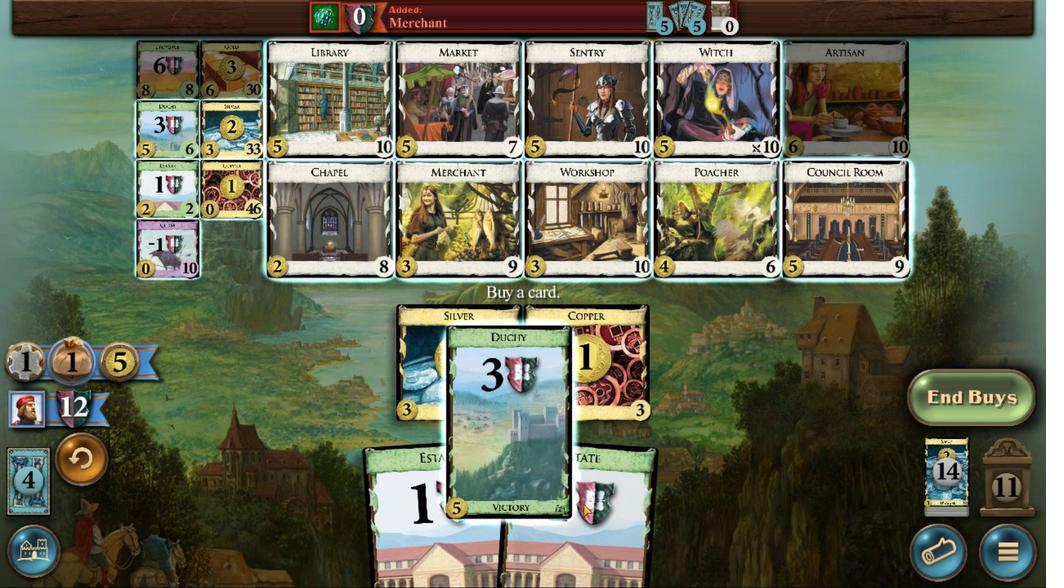 
Action: Mouse pressed left at (590, 503)
Screenshot: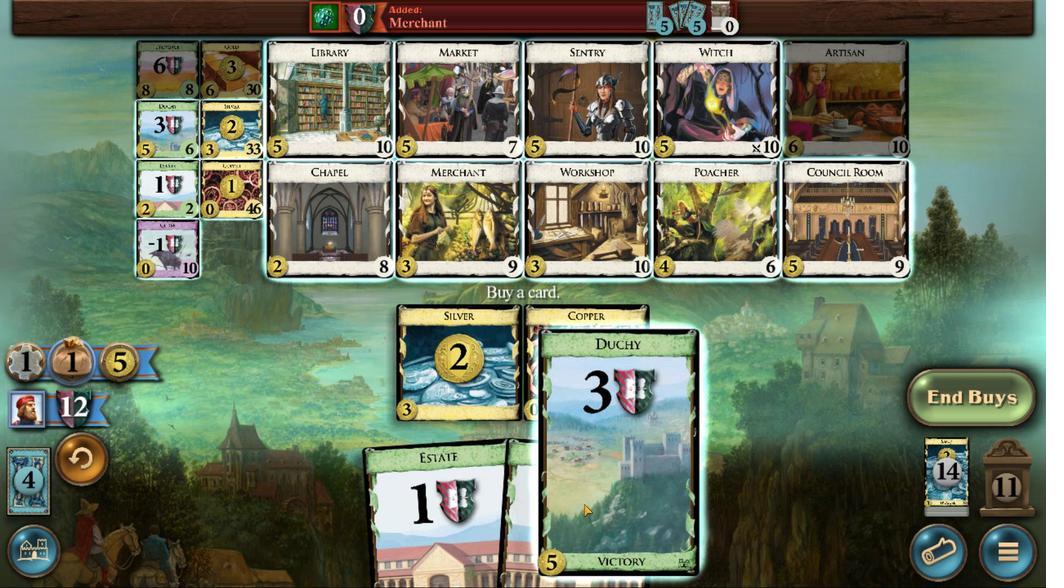 
Action: Mouse moved to (563, 353)
Screenshot: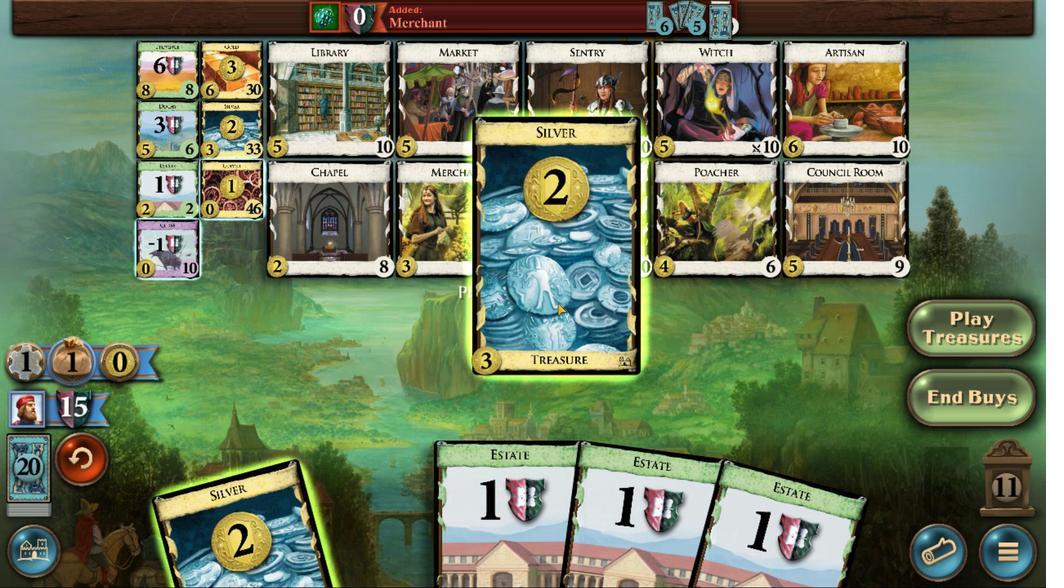 
Action: Mouse pressed left at (563, 353)
Screenshot: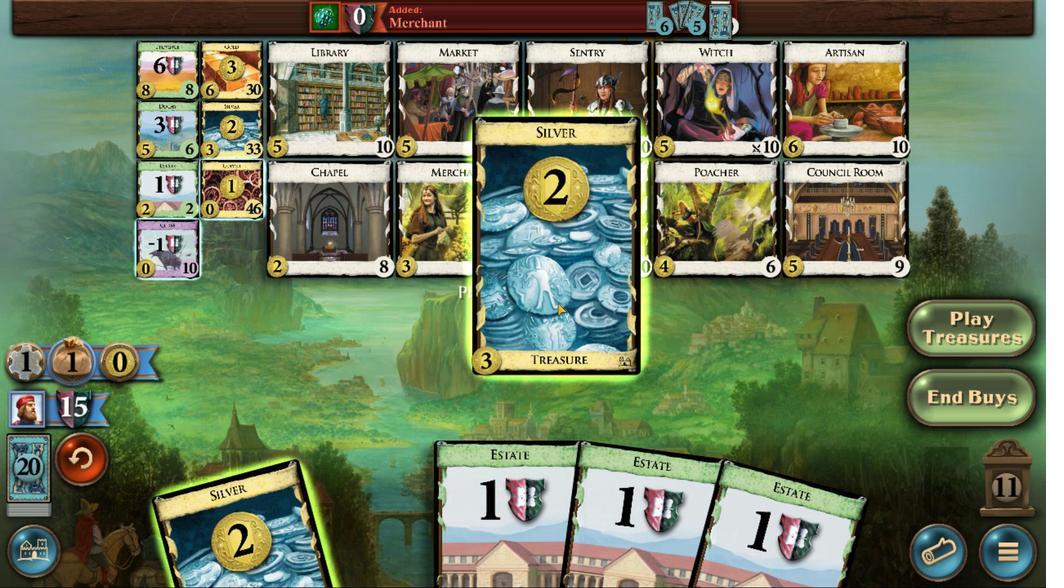 
Action: Mouse moved to (574, 351)
Screenshot: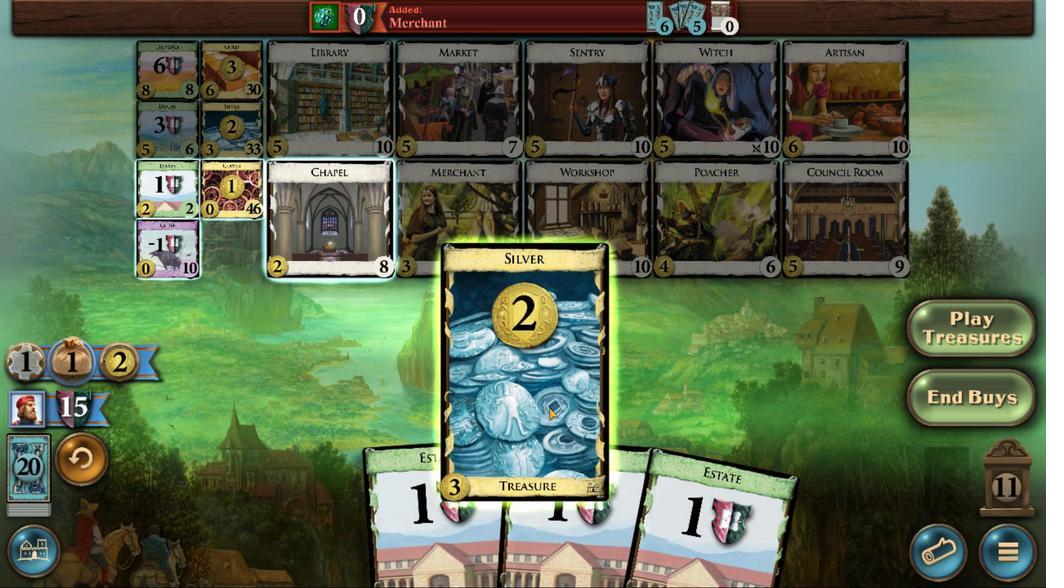 
Action: Mouse pressed left at (574, 351)
Screenshot: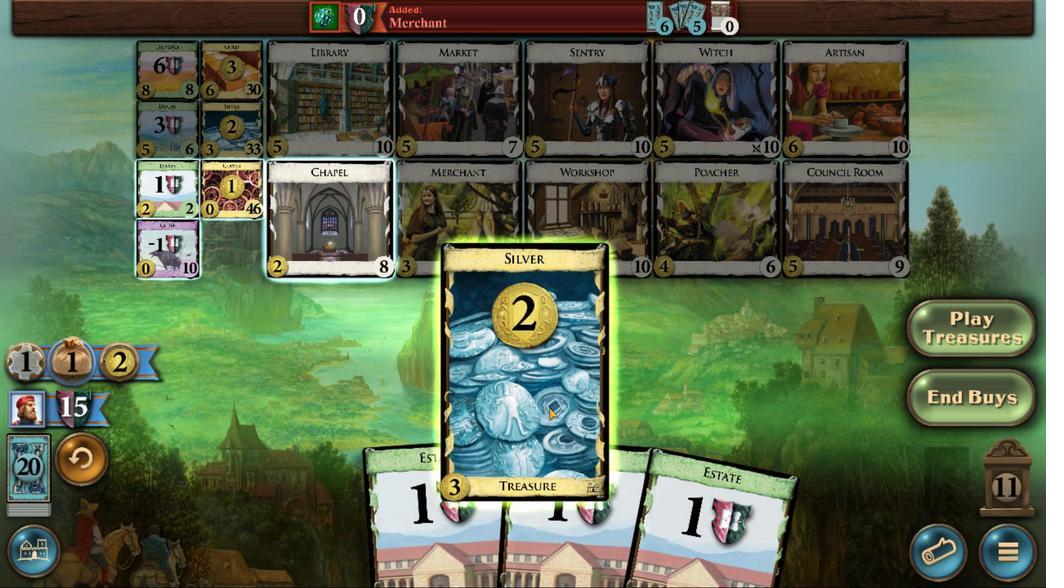
Action: Mouse moved to (582, 500)
Screenshot: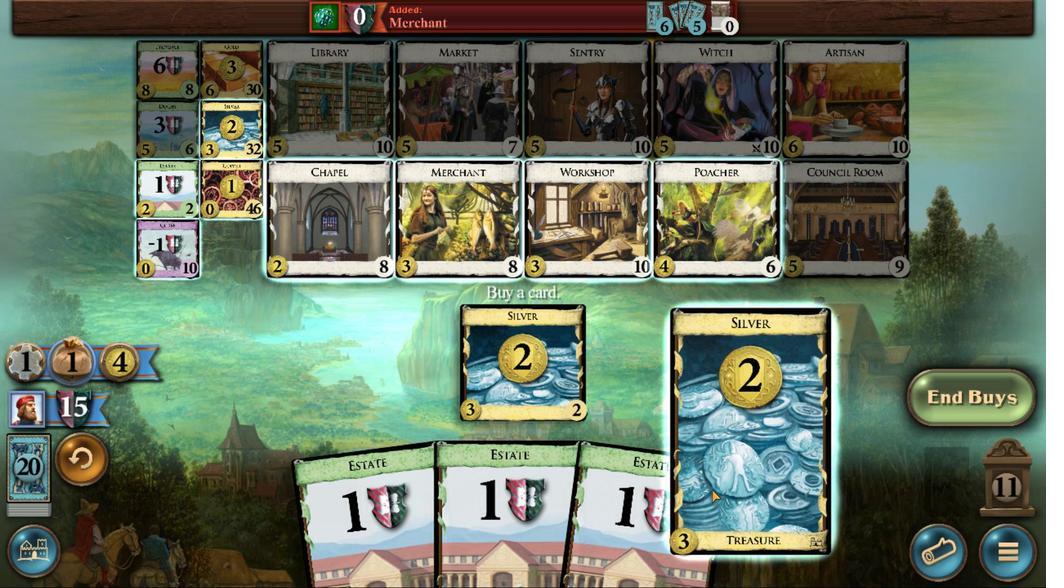 
Action: Mouse pressed left at (582, 500)
Screenshot: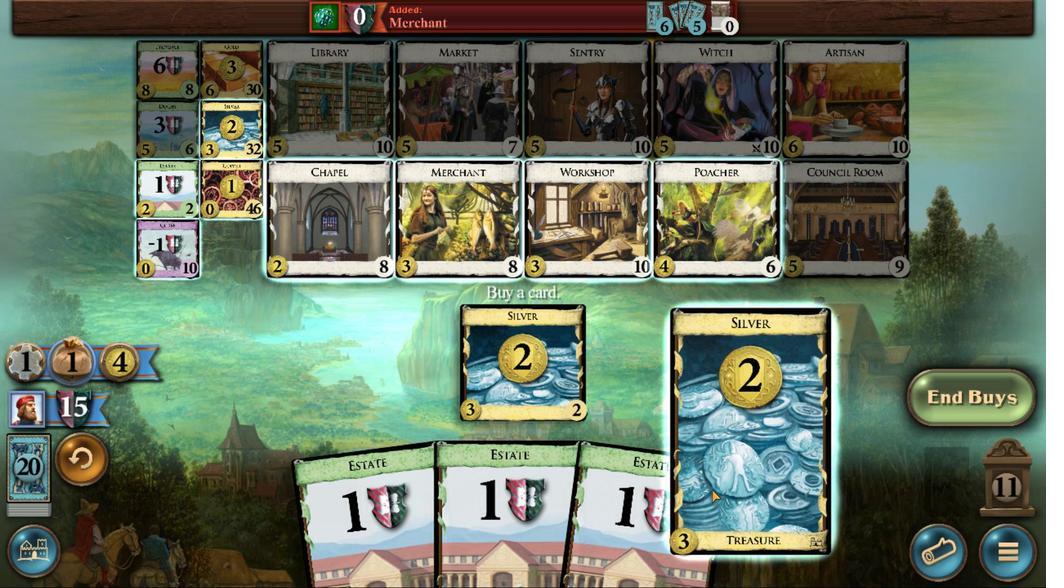 
Action: Mouse moved to (539, 352)
Screenshot: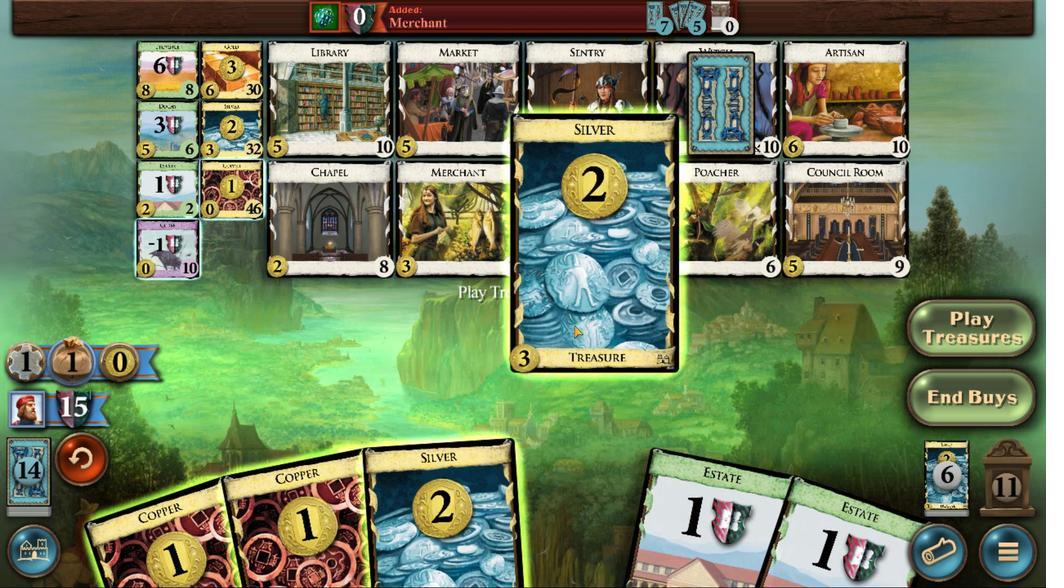 
Action: Mouse pressed left at (539, 352)
Screenshot: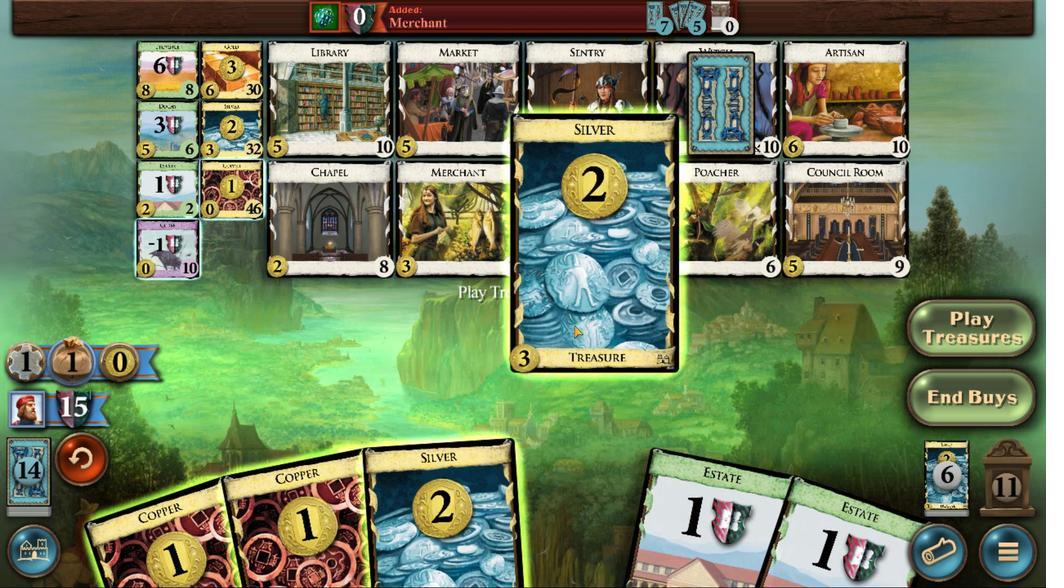 
Action: Mouse moved to (547, 369)
Screenshot: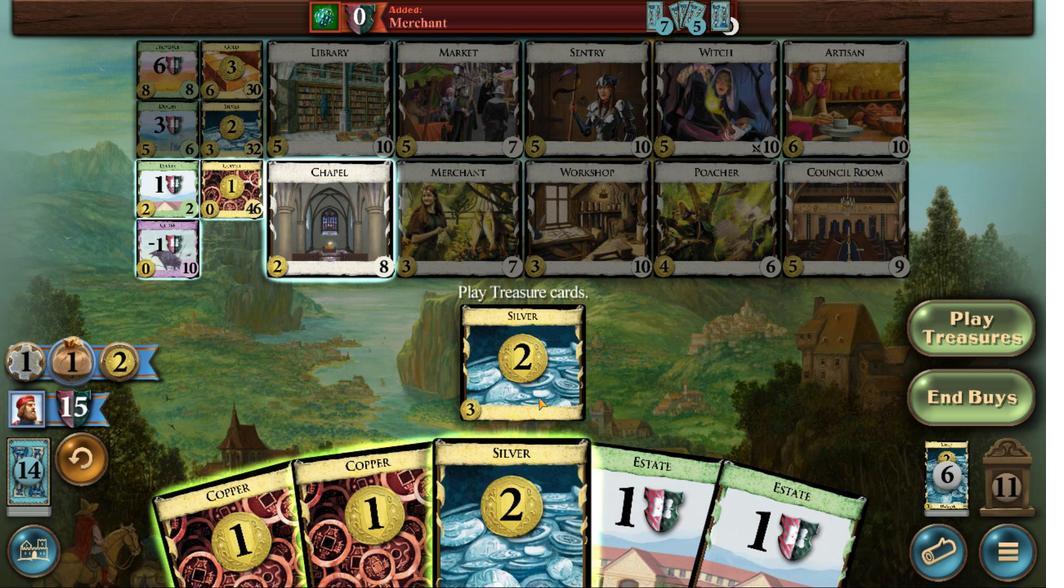 
Action: Mouse pressed left at (547, 369)
Screenshot: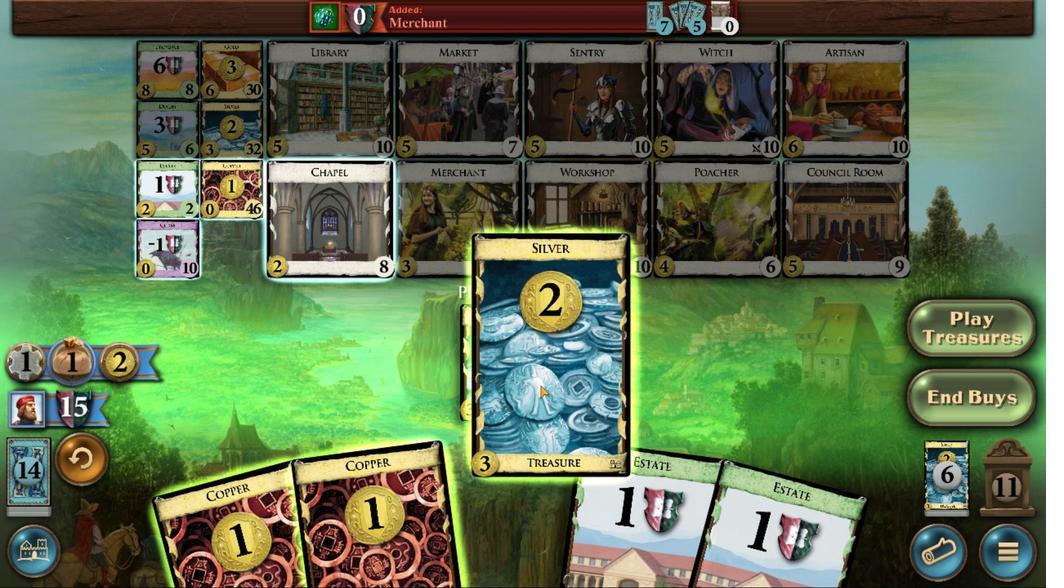 
Action: Mouse moved to (554, 363)
Screenshot: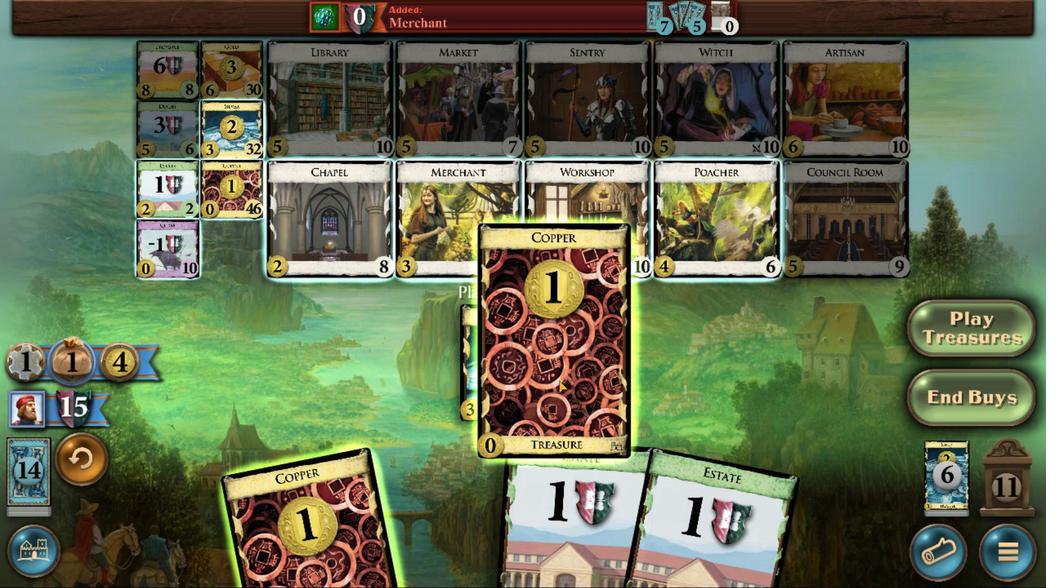 
Action: Mouse pressed left at (554, 363)
Screenshot: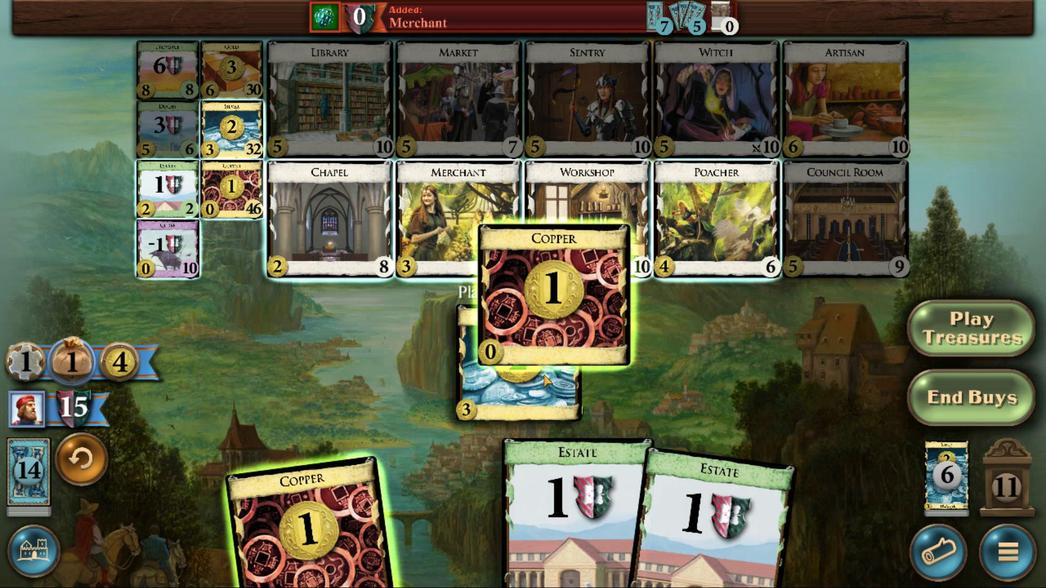 
Action: Mouse moved to (590, 507)
Screenshot: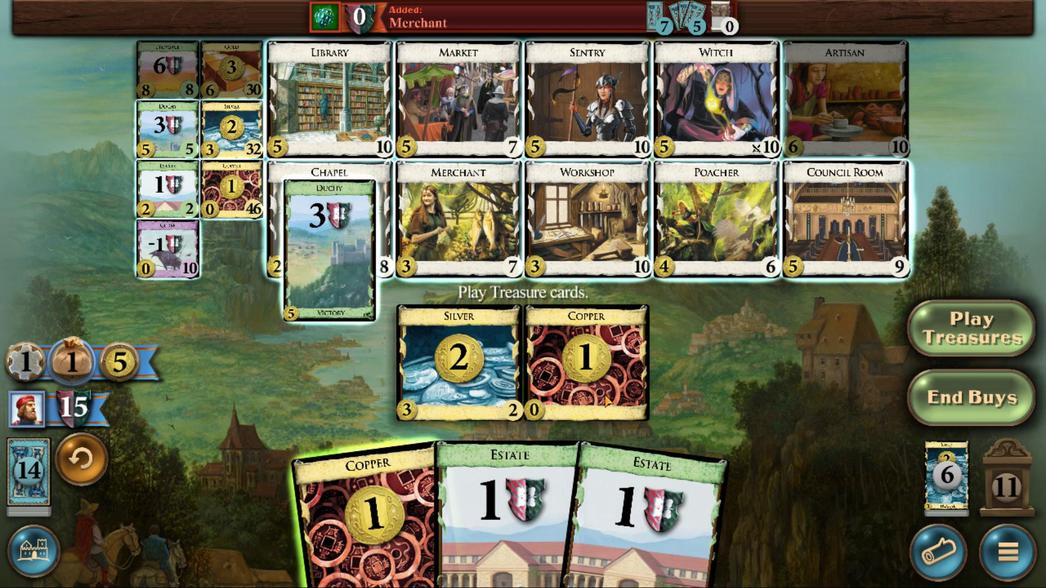 
Action: Mouse pressed left at (590, 507)
Screenshot: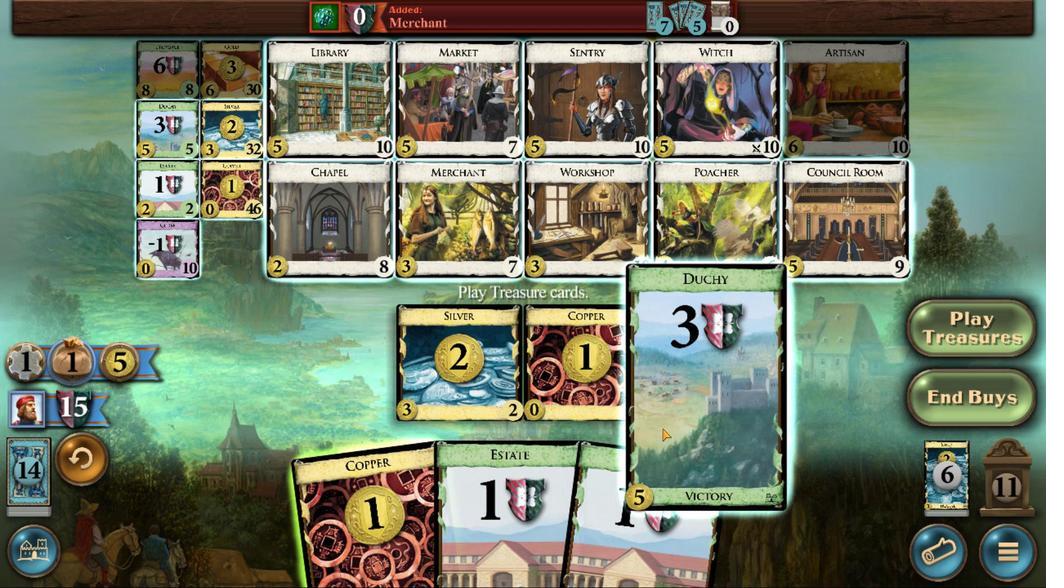 
Action: Mouse moved to (557, 360)
Screenshot: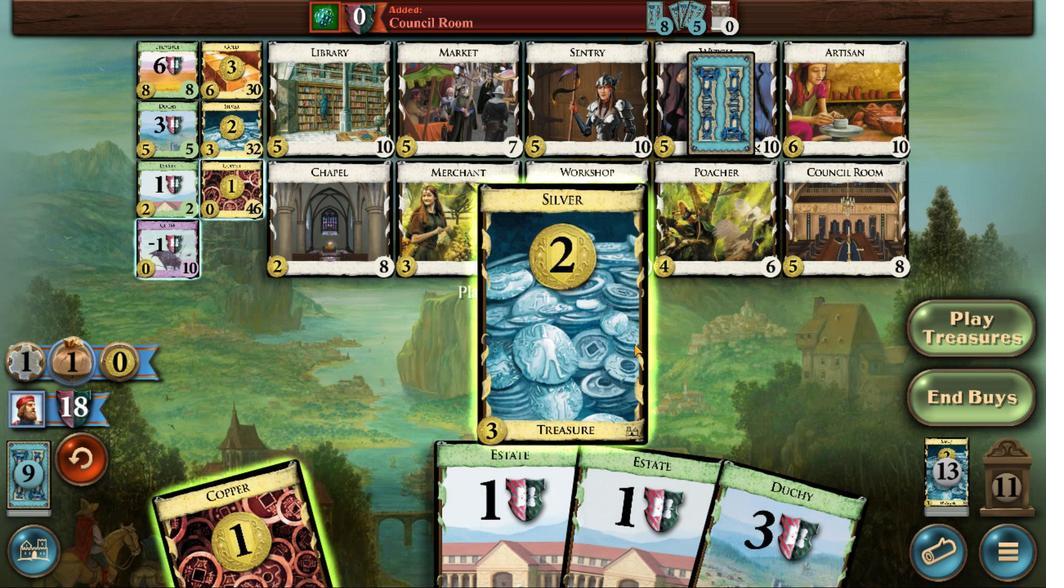 
Action: Mouse pressed left at (557, 360)
Screenshot: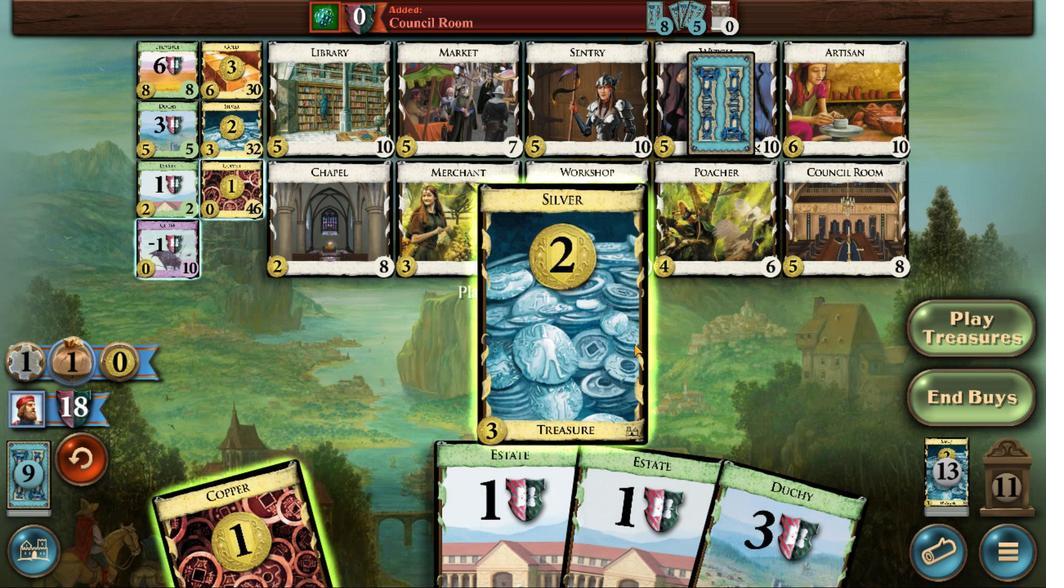
Action: Mouse moved to (568, 355)
Screenshot: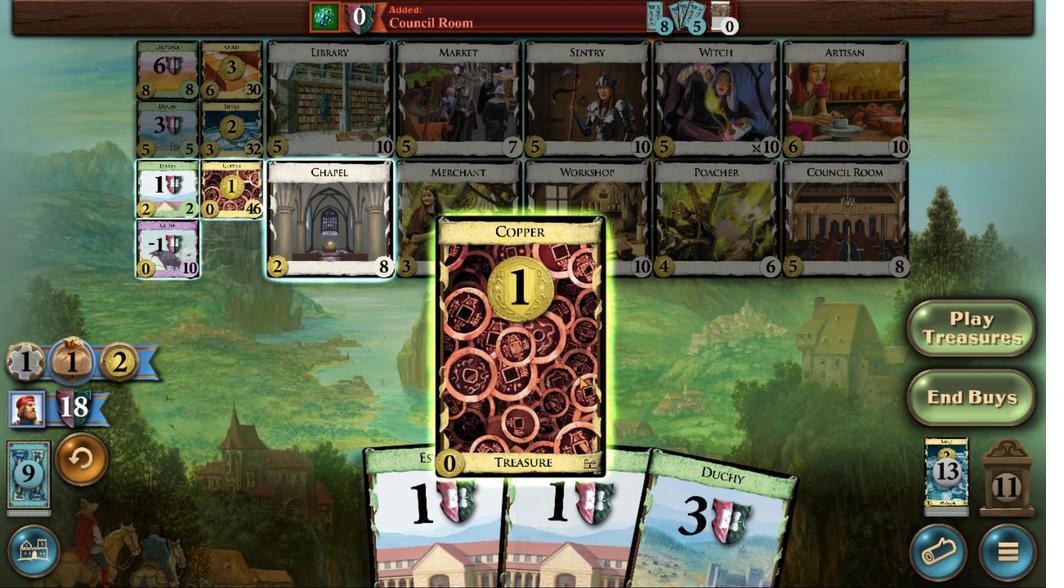 
Action: Mouse pressed left at (568, 355)
Screenshot: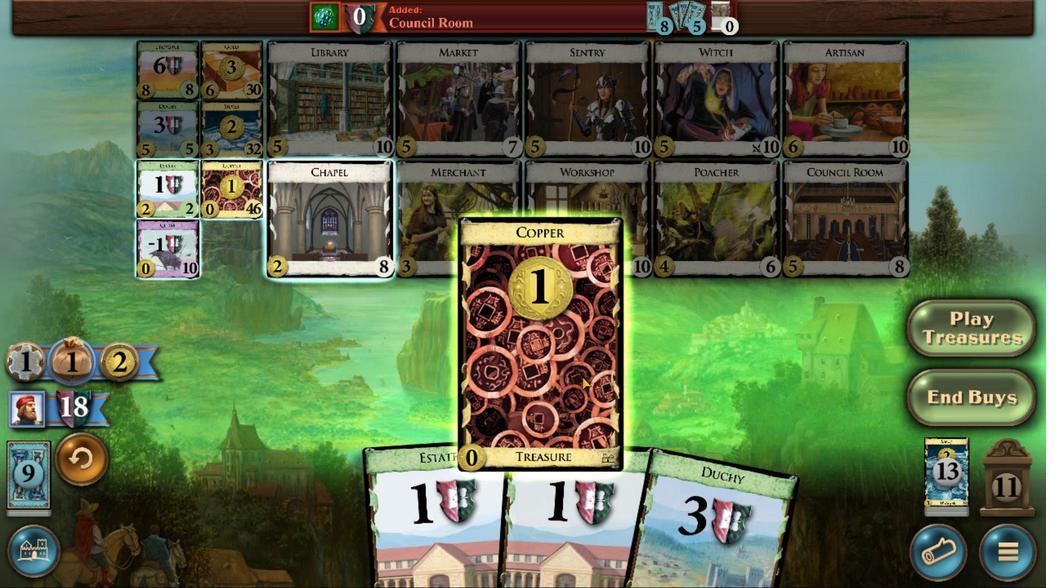
Action: Mouse moved to (583, 505)
Screenshot: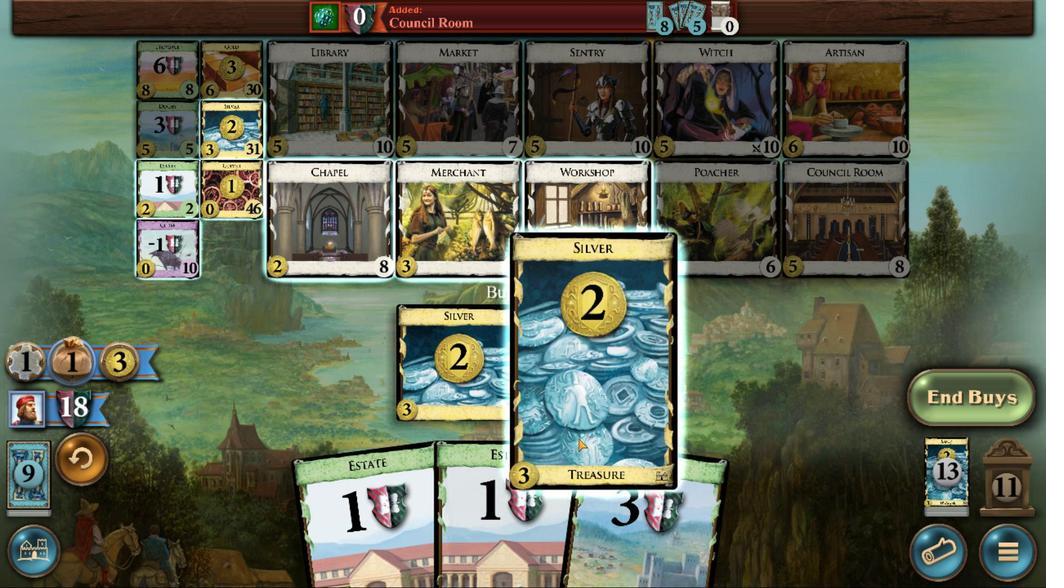 
Action: Mouse pressed left at (583, 505)
Screenshot: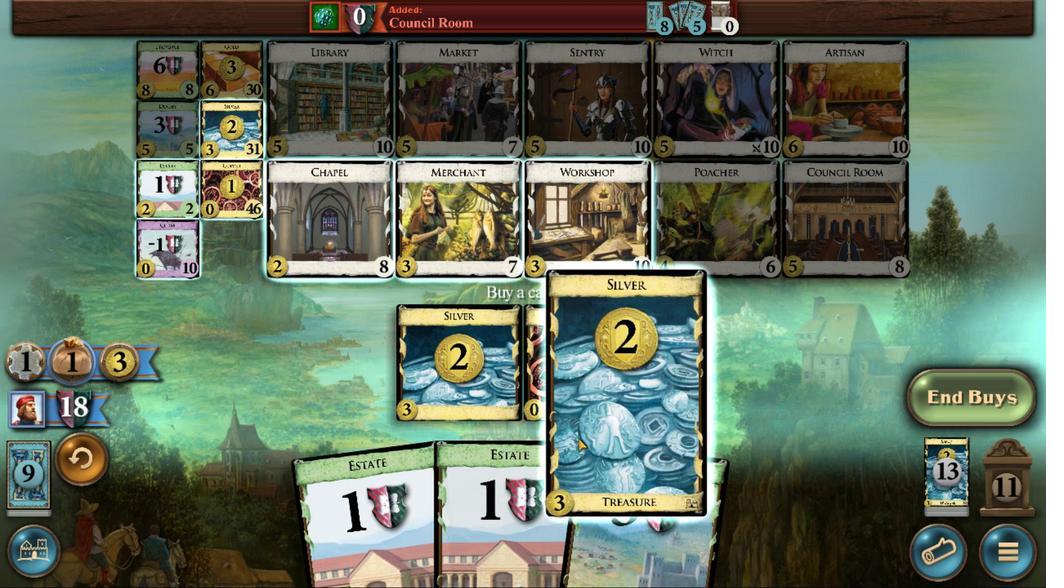 
Action: Mouse moved to (530, 339)
Screenshot: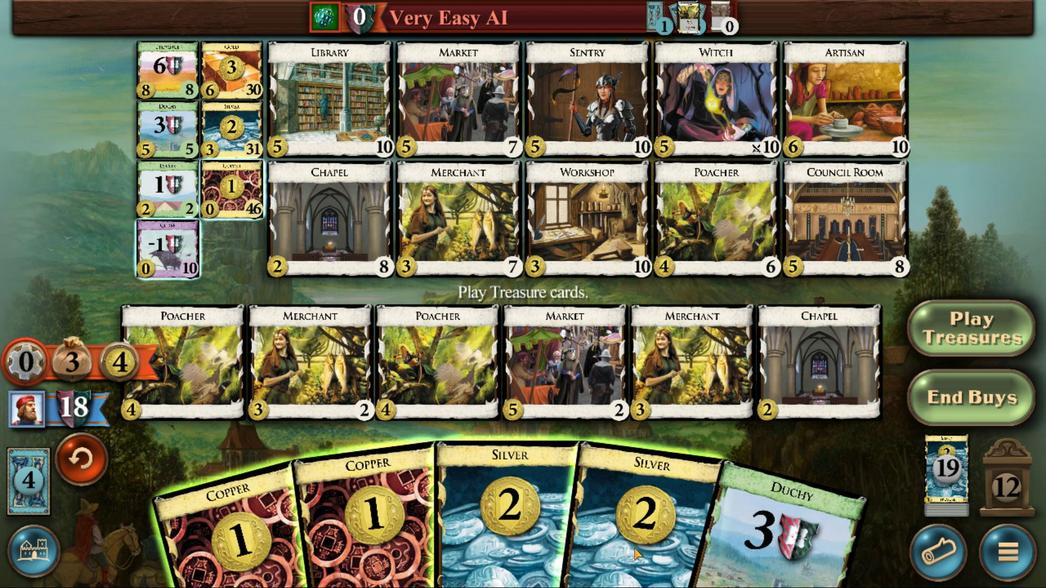 
Action: Mouse pressed left at (530, 339)
Screenshot: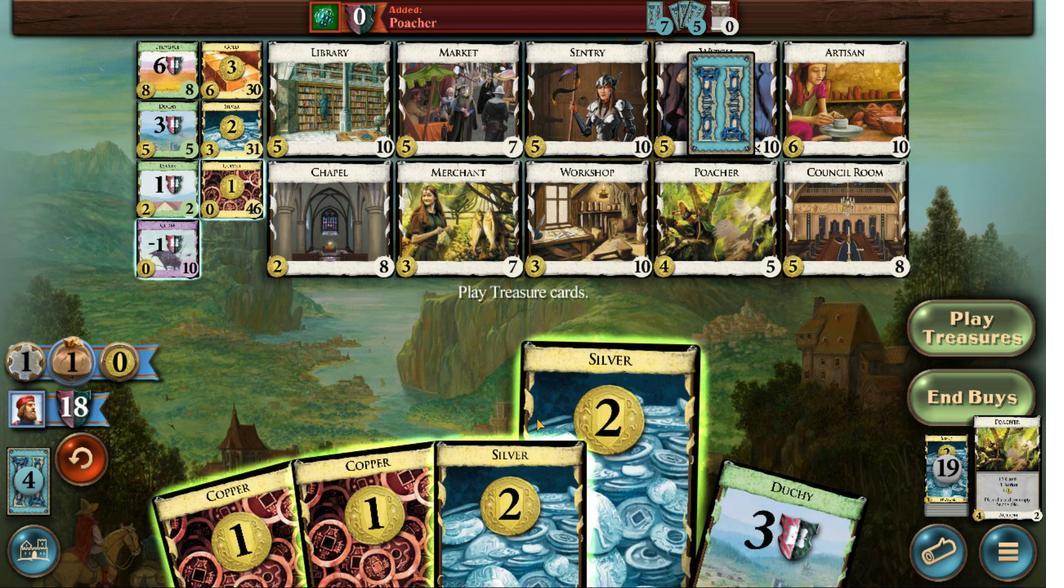 
Action: Mouse moved to (535, 364)
Screenshot: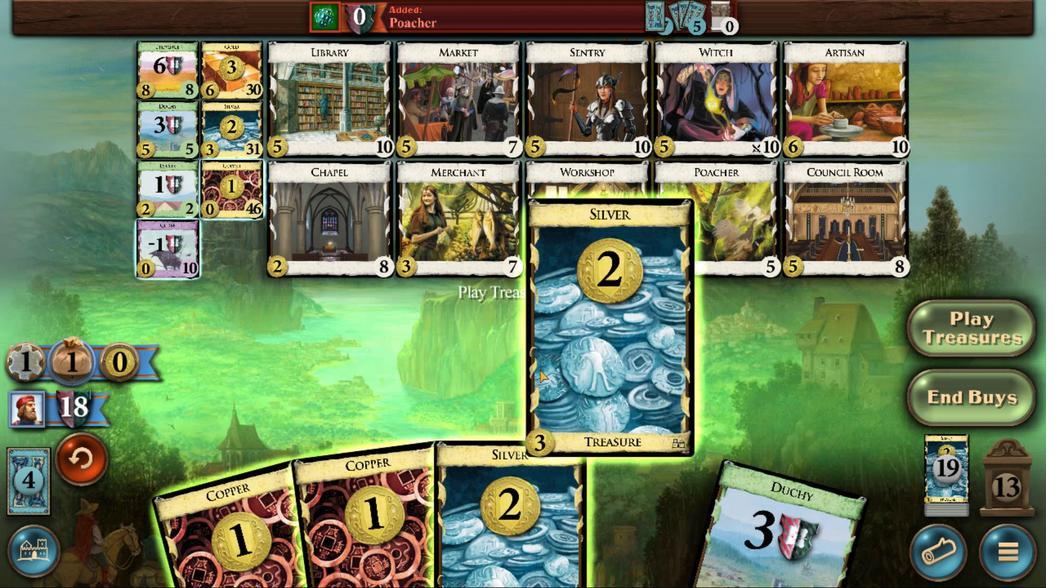 
Action: Mouse pressed left at (535, 364)
Screenshot: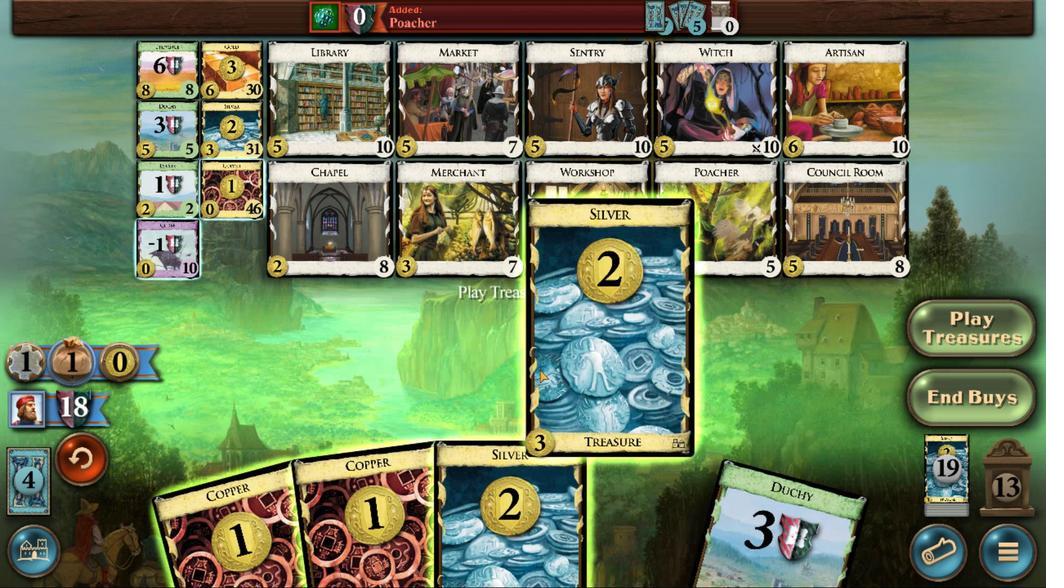 
Action: Mouse moved to (541, 363)
Screenshot: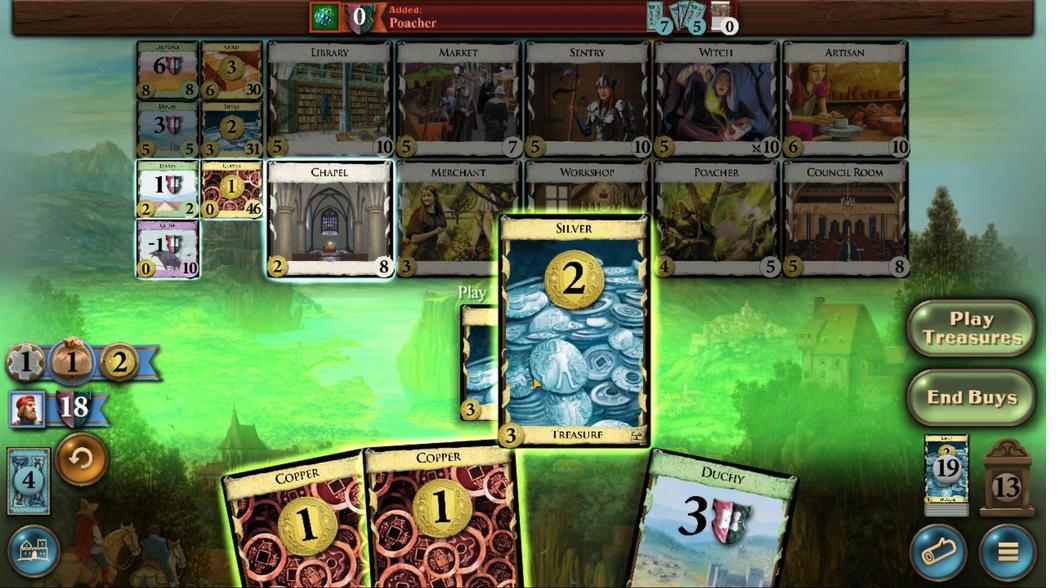 
Action: Mouse pressed left at (541, 363)
Screenshot: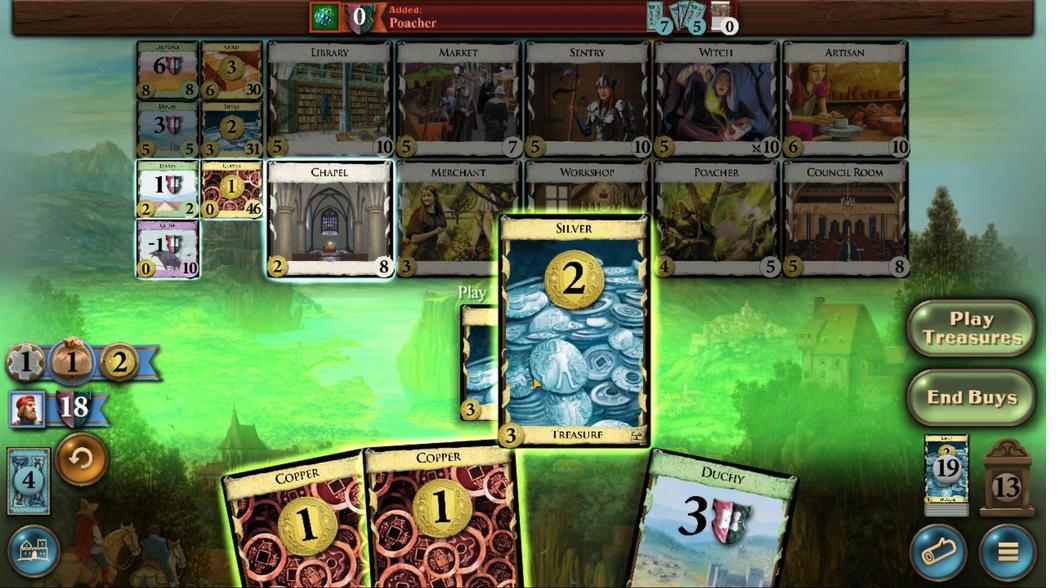 
Action: Mouse moved to (547, 357)
Screenshot: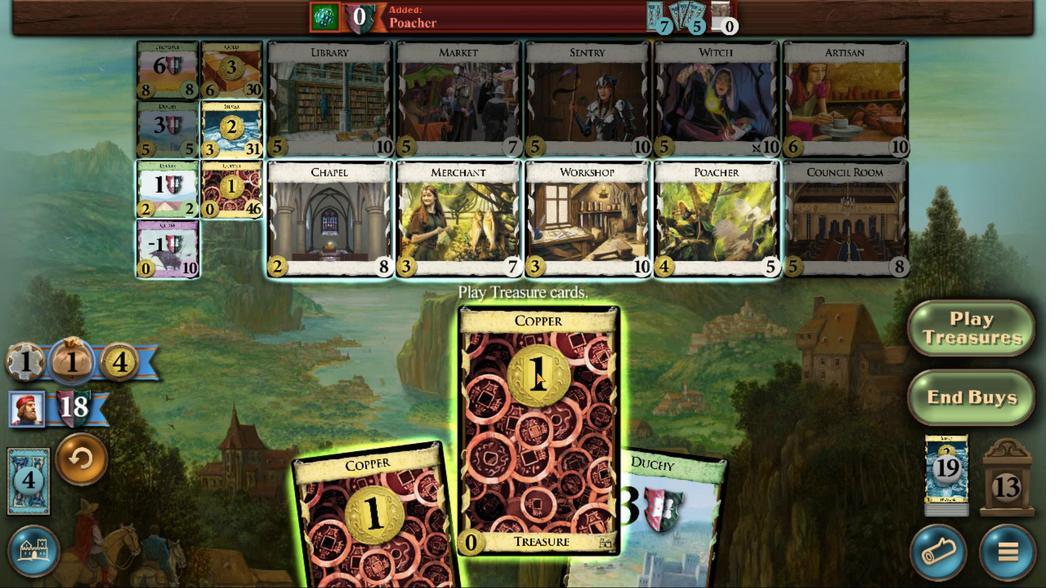 
Action: Mouse pressed left at (547, 357)
Screenshot: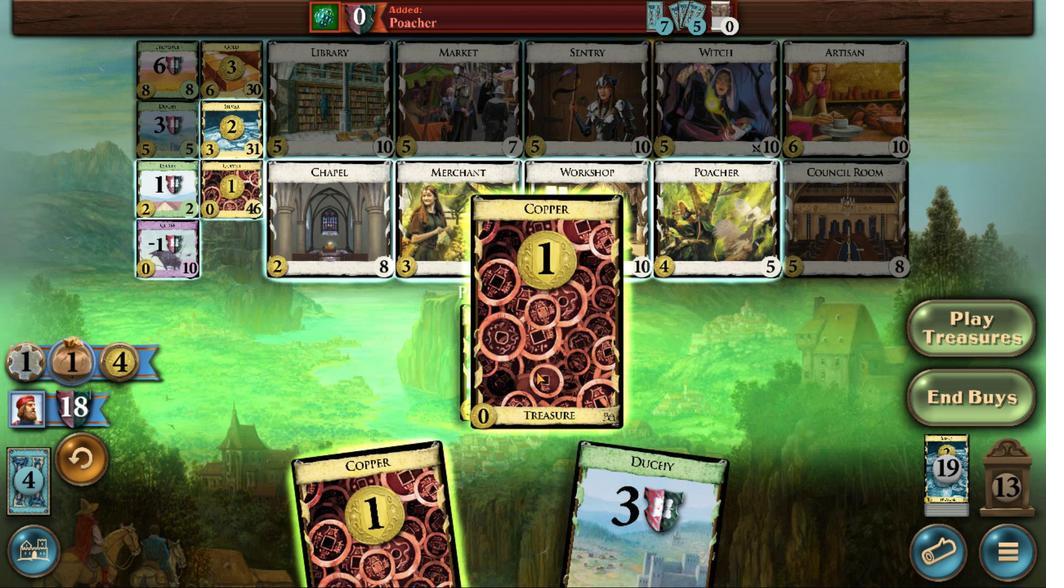 
Action: Mouse moved to (557, 361)
Screenshot: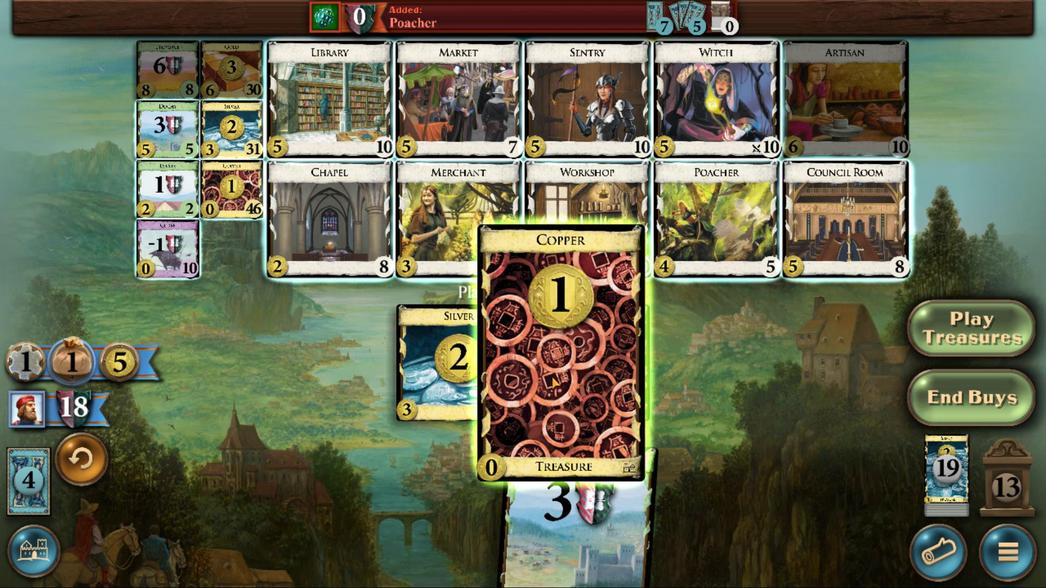 
Action: Mouse pressed left at (557, 361)
Screenshot: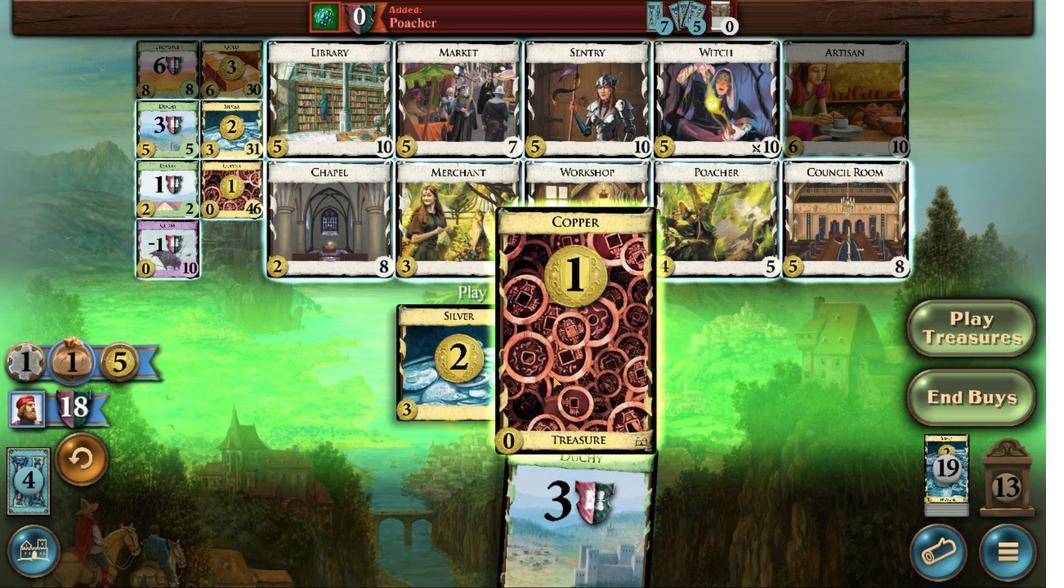 
Action: Mouse moved to (582, 520)
Screenshot: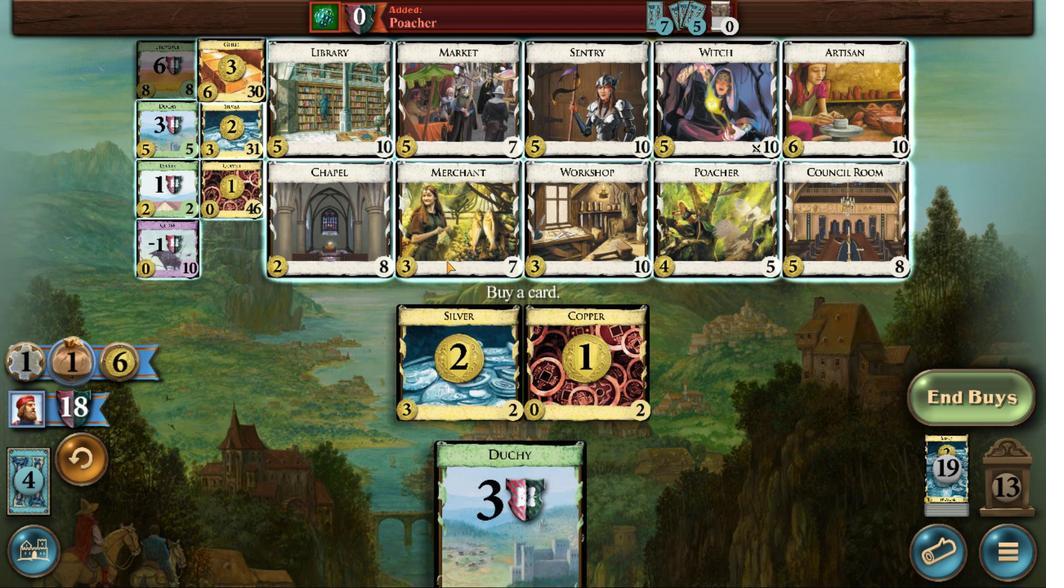 
Action: Mouse pressed left at (582, 520)
Screenshot: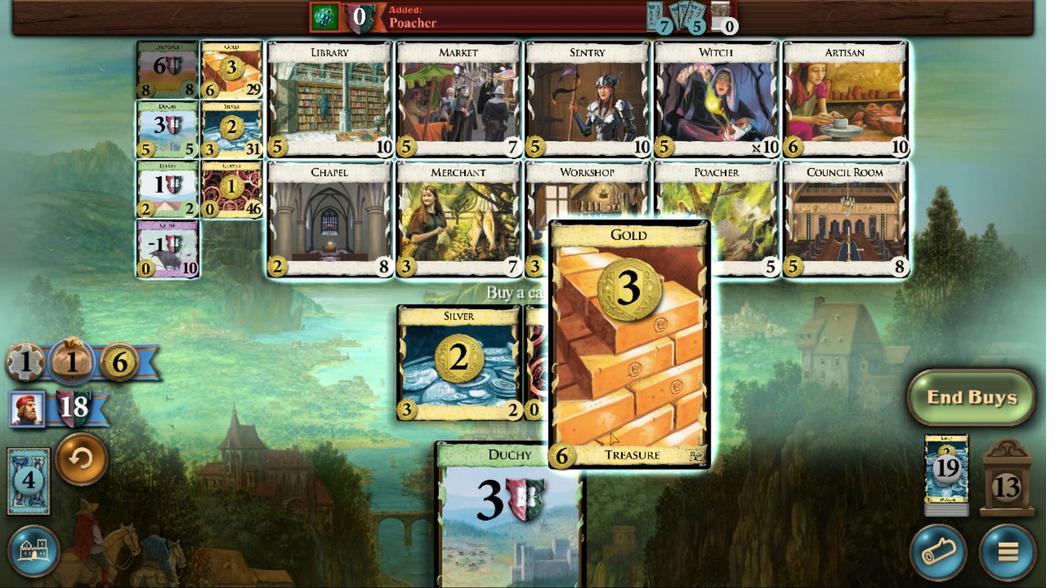 
Action: Mouse moved to (540, 346)
Screenshot: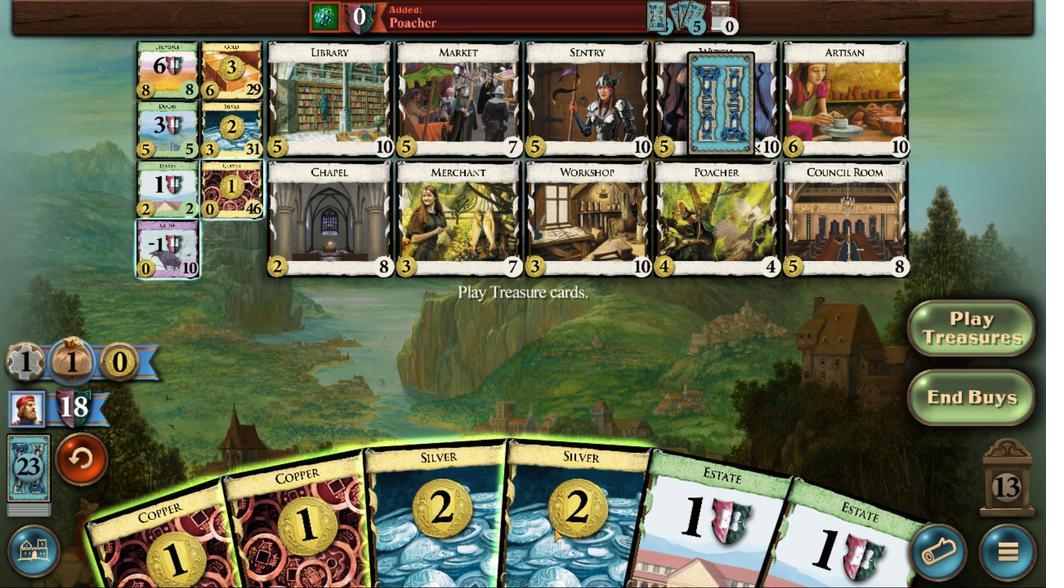 
Action: Mouse pressed left at (540, 346)
Screenshot: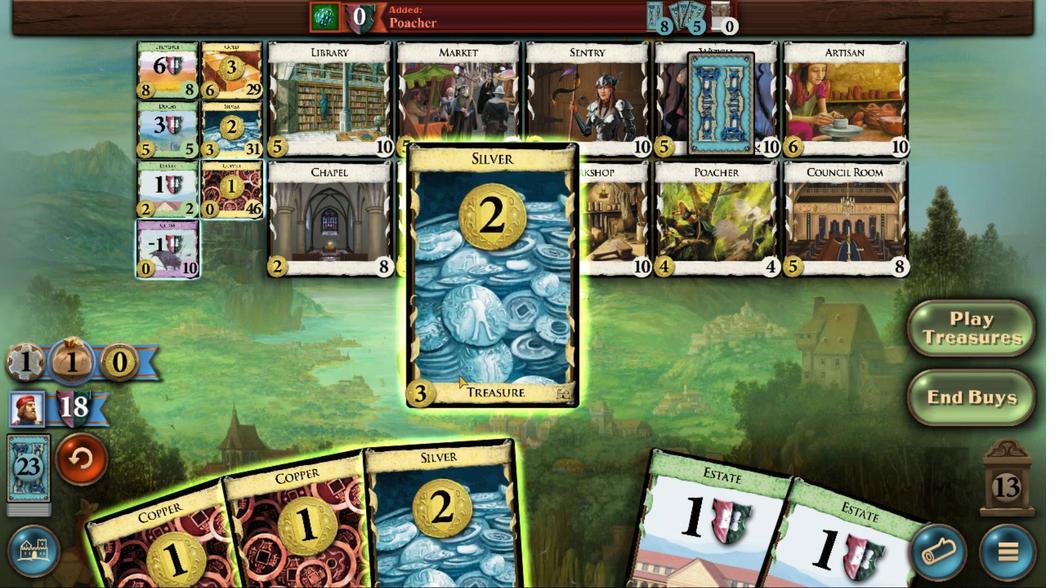 
Action: Mouse moved to (550, 356)
Screenshot: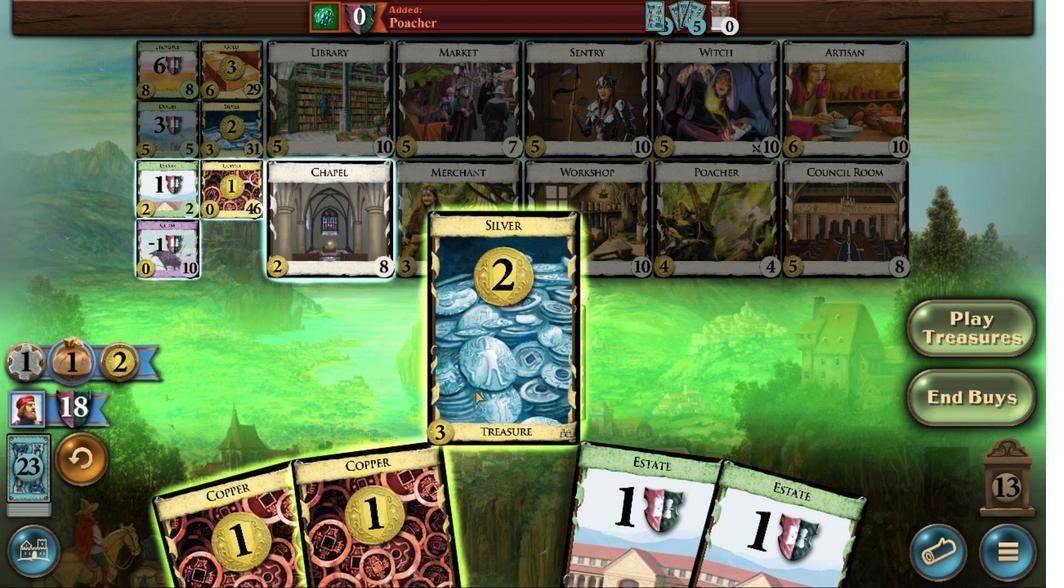 
Action: Mouse pressed left at (550, 356)
Screenshot: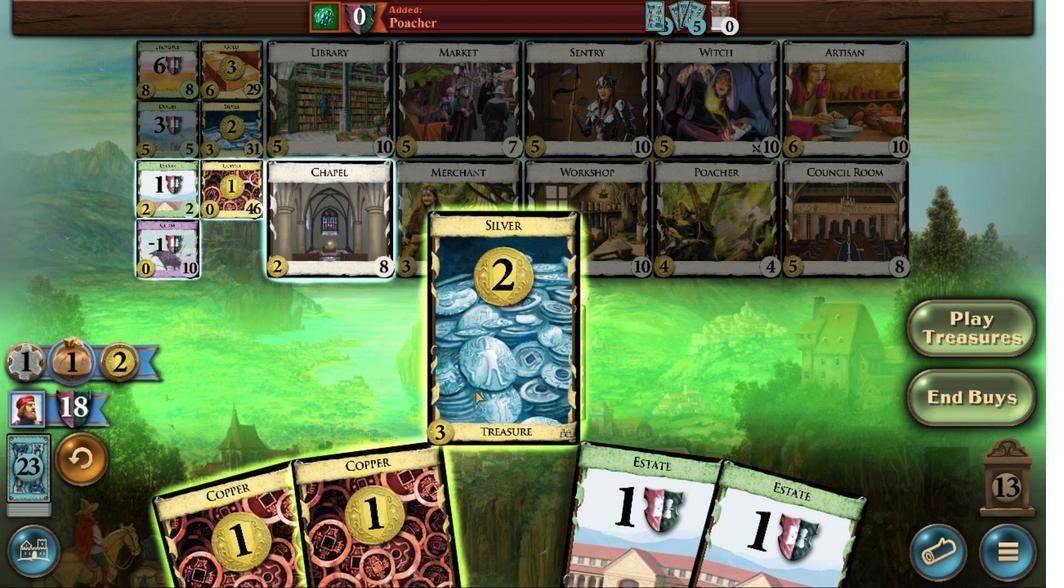 
Action: Mouse moved to (552, 353)
Screenshot: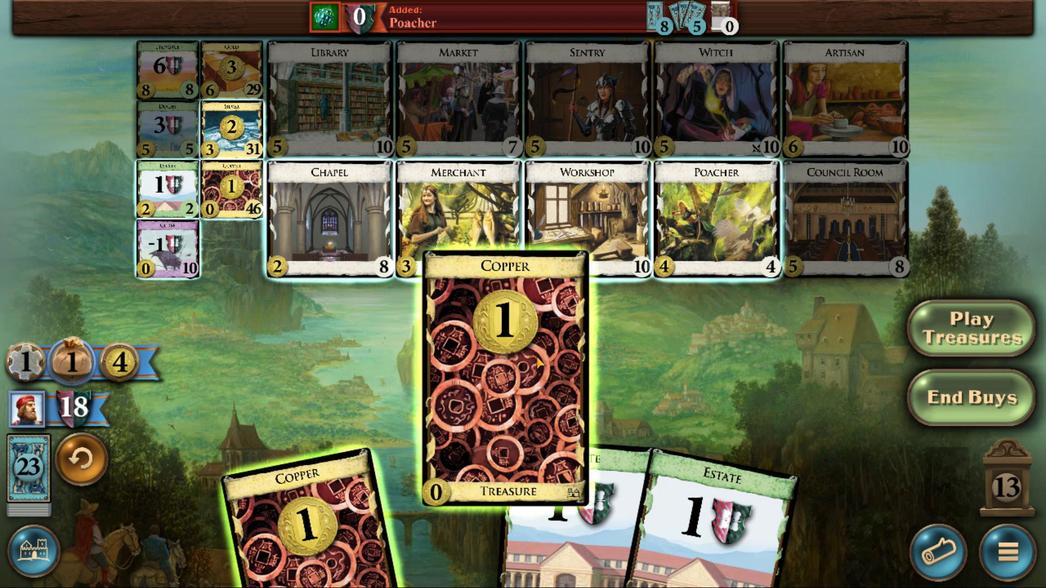 
Action: Mouse pressed left at (552, 353)
Screenshot: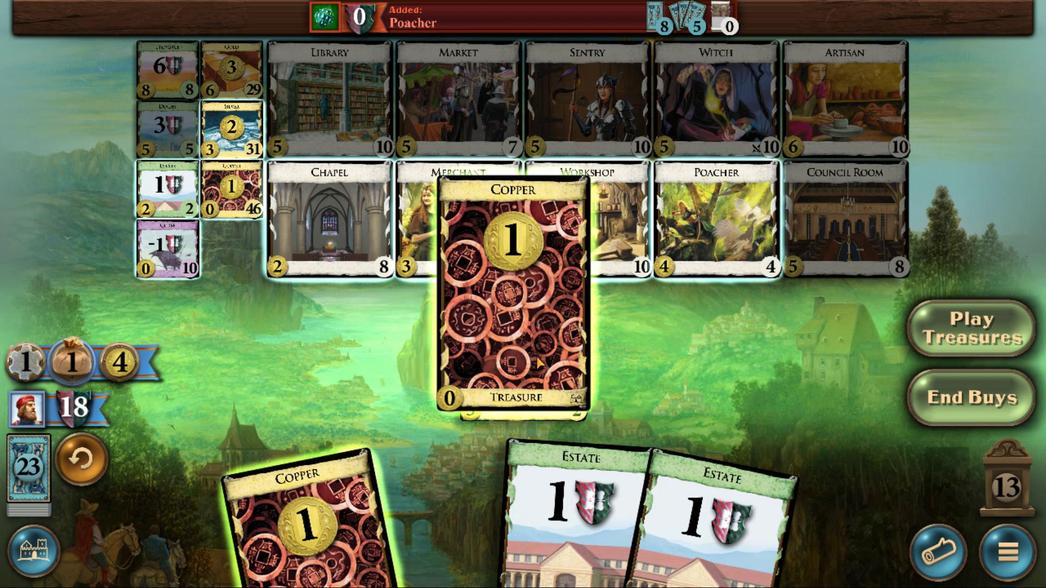 
Action: Mouse moved to (560, 363)
Screenshot: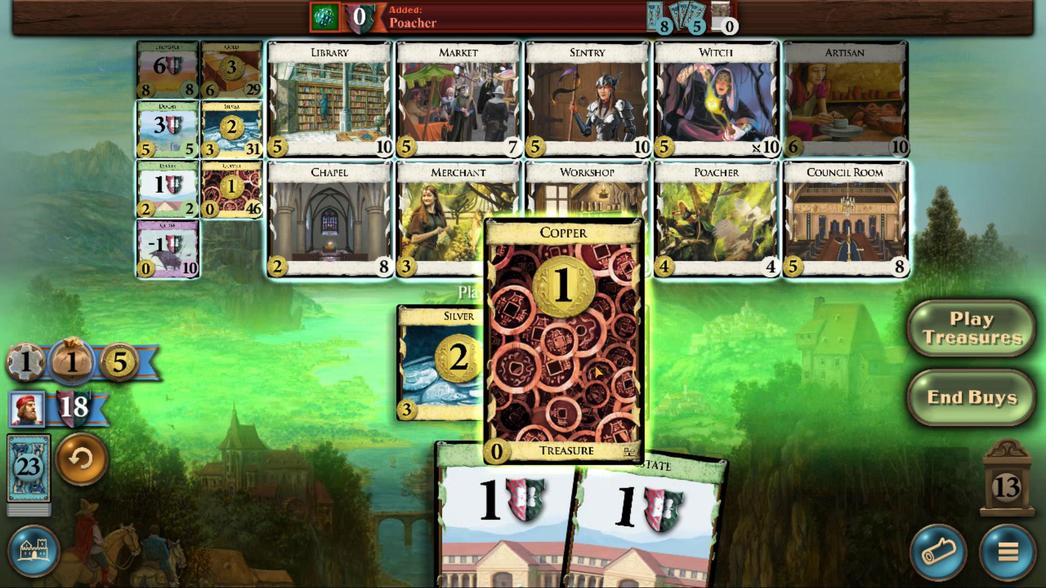 
Action: Mouse pressed left at (560, 363)
Screenshot: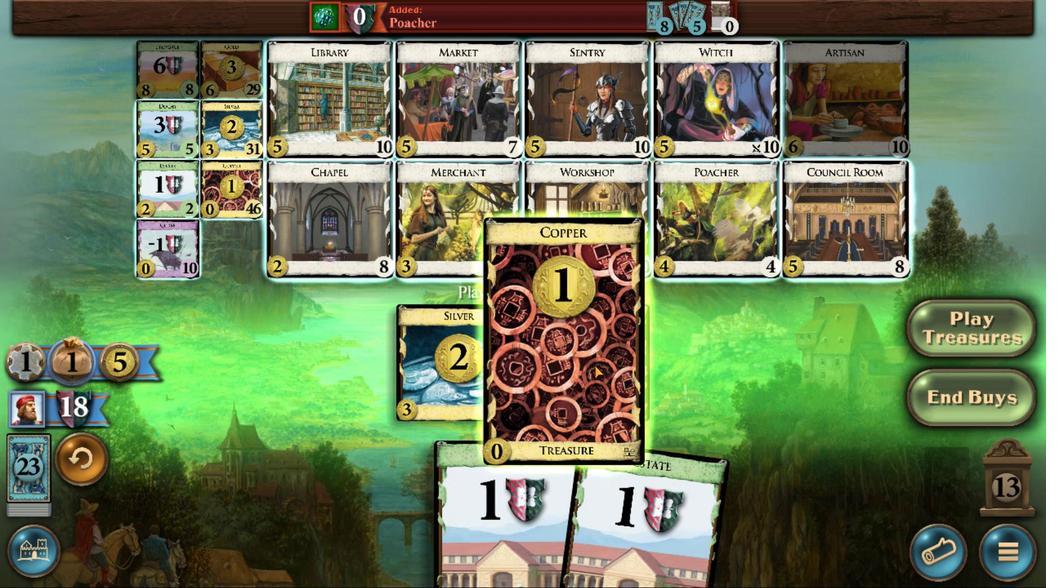 
Action: Mouse moved to (581, 525)
Screenshot: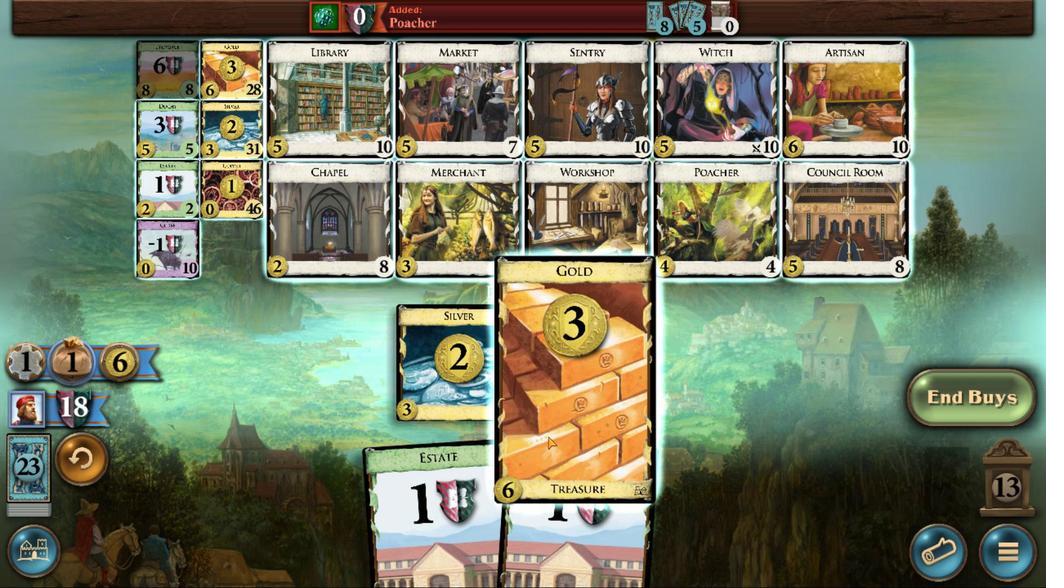 
Action: Mouse pressed left at (581, 525)
Screenshot: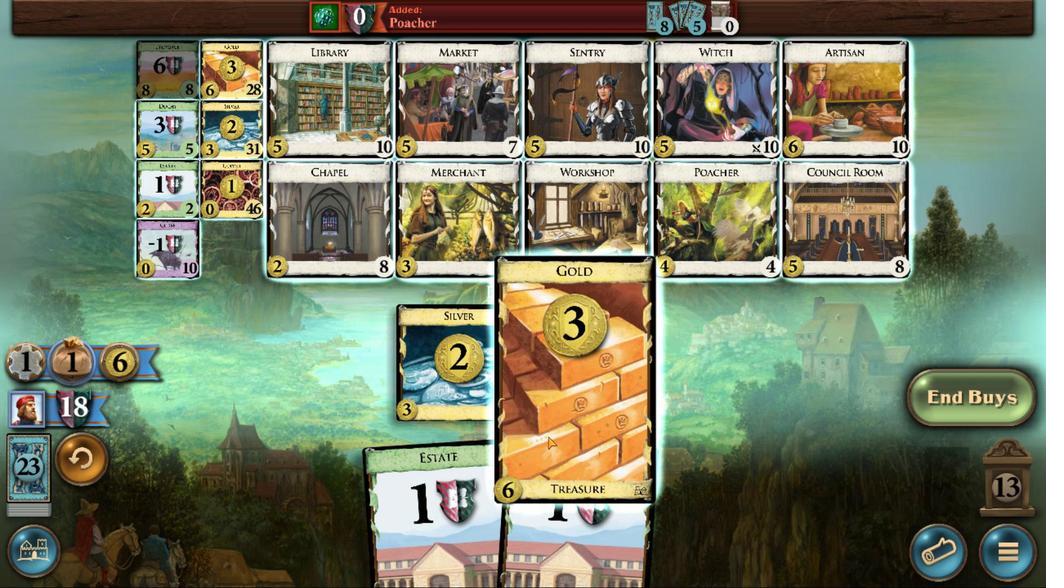 
Action: Mouse moved to (541, 353)
Screenshot: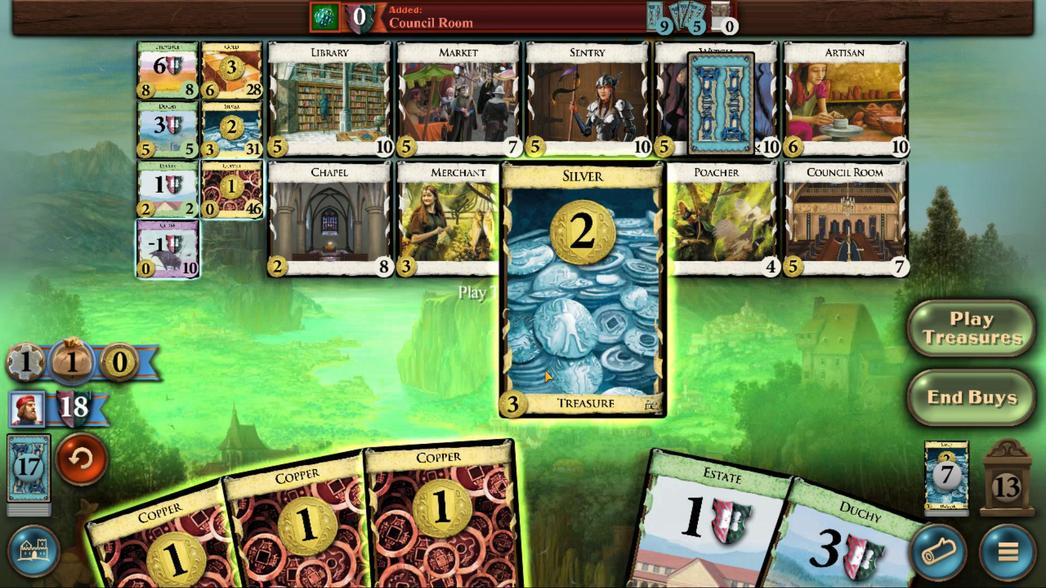 
Action: Mouse pressed left at (541, 353)
Screenshot: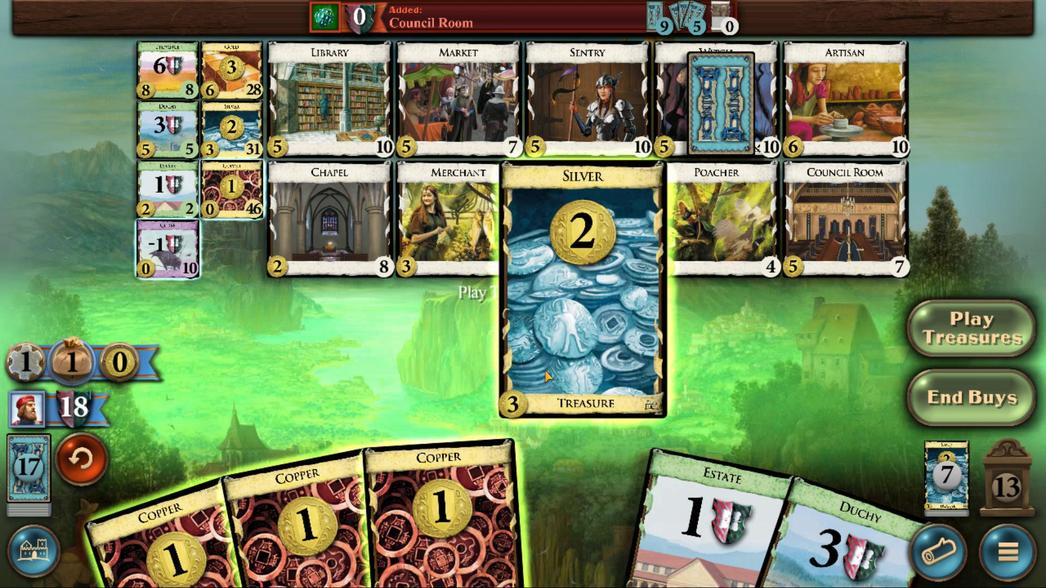 
Action: Mouse moved to (545, 361)
Screenshot: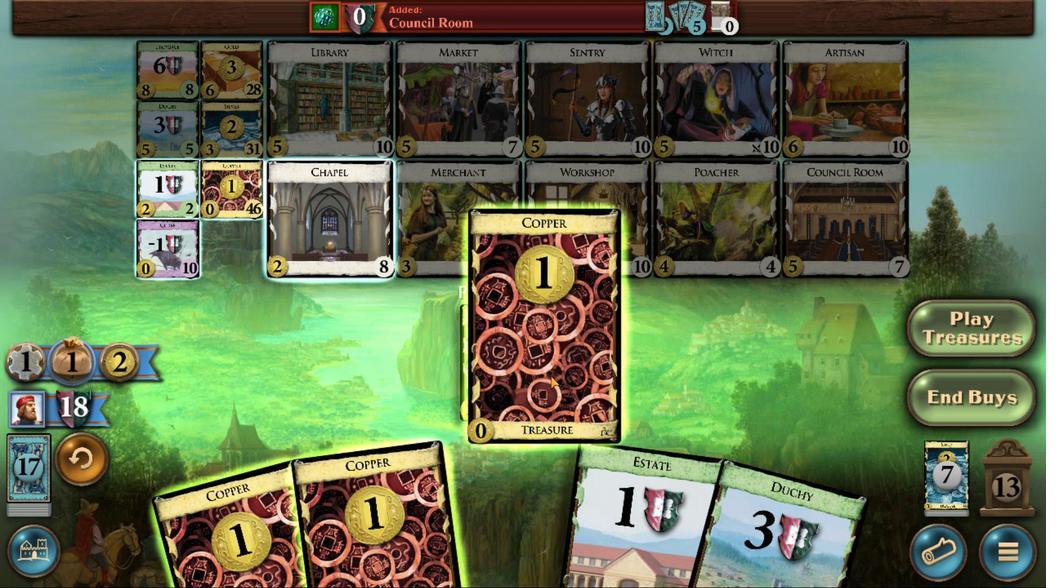 
Action: Mouse pressed left at (545, 361)
Screenshot: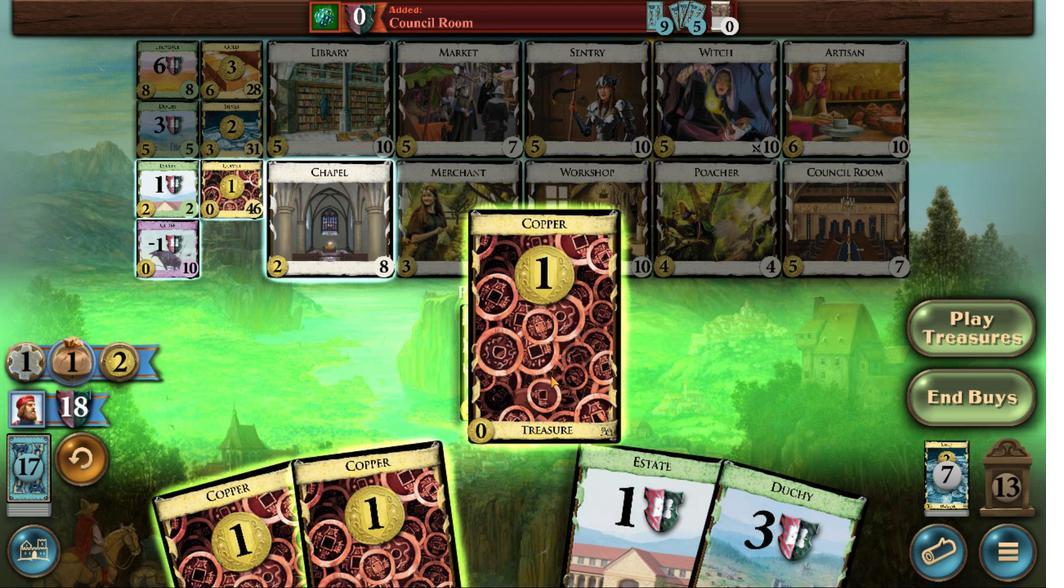 
Action: Mouse moved to (548, 357)
Screenshot: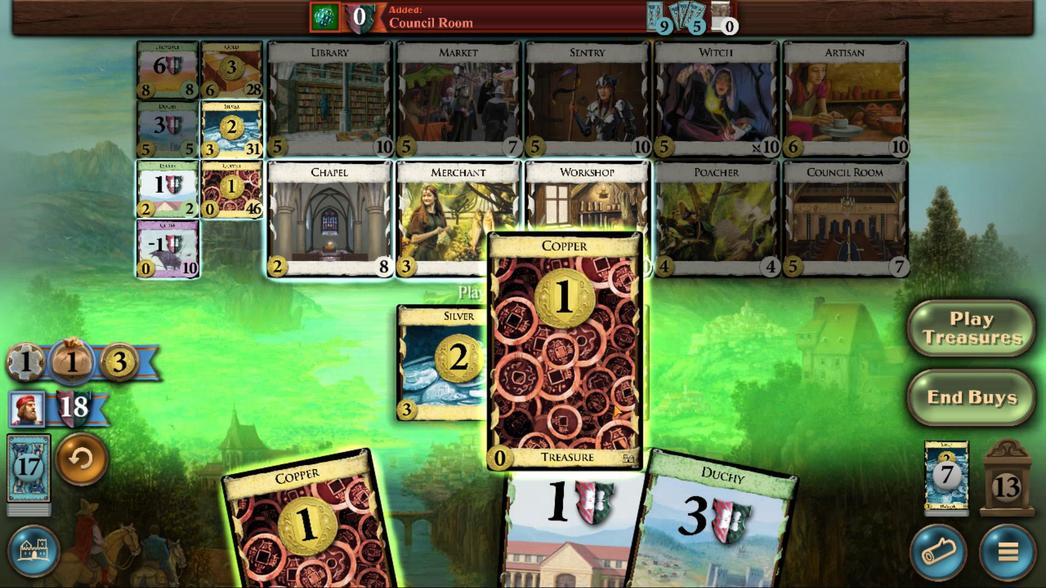 
Action: Mouse pressed left at (548, 357)
Screenshot: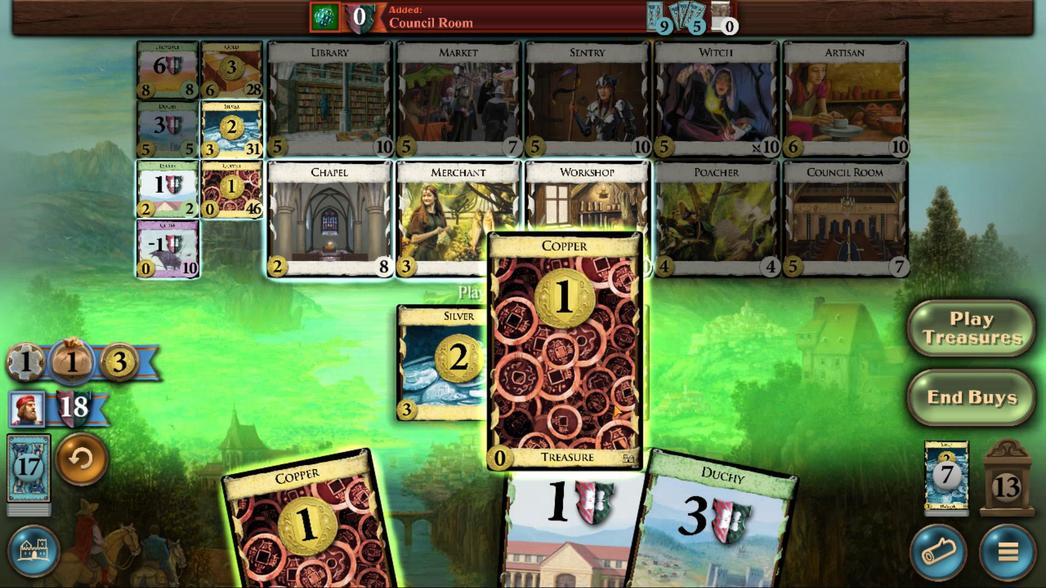 
Action: Mouse moved to (557, 360)
Screenshot: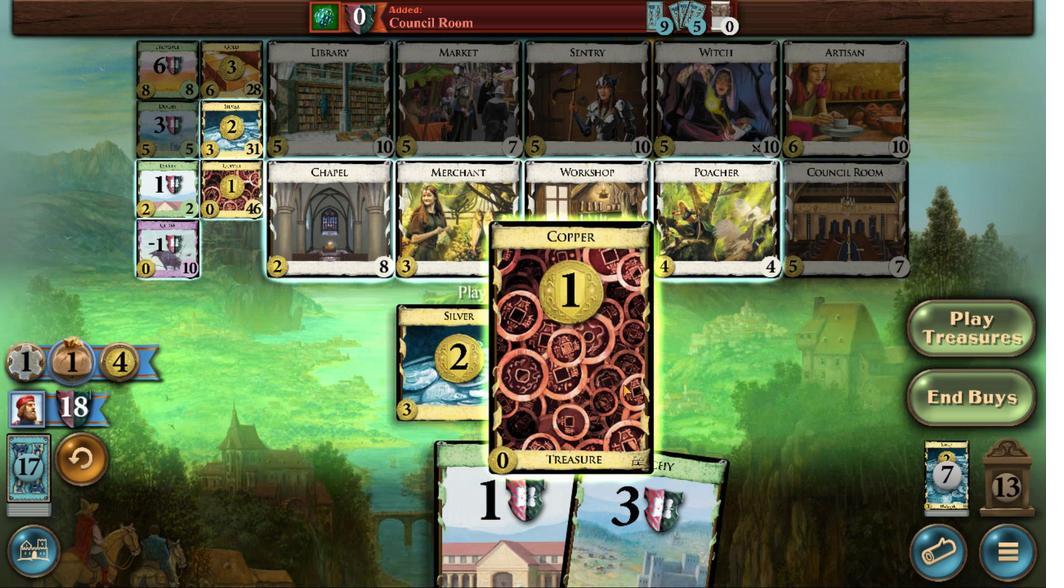 
Action: Mouse pressed left at (557, 360)
Screenshot: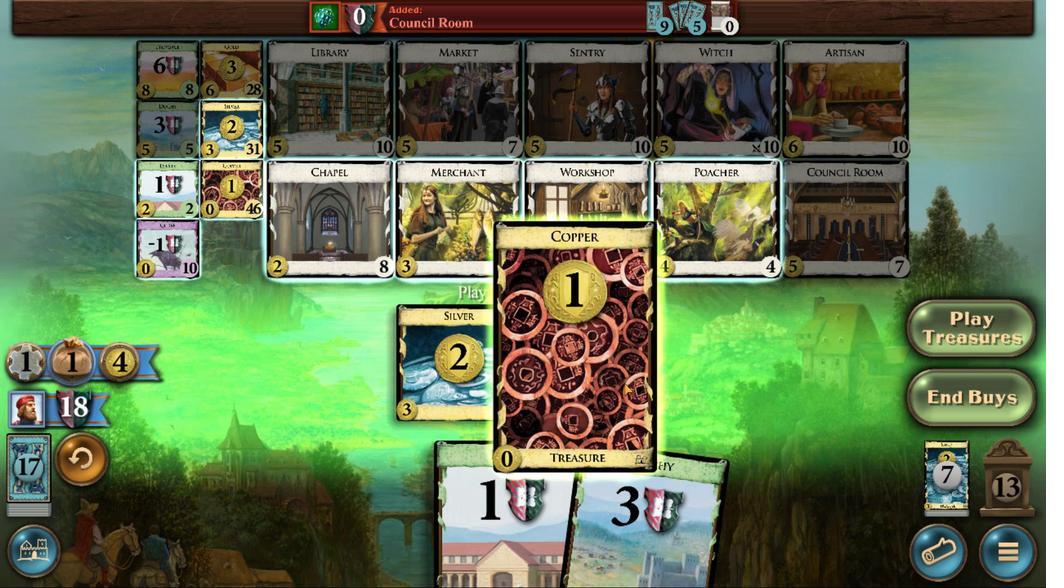 
Action: Mouse moved to (587, 504)
Screenshot: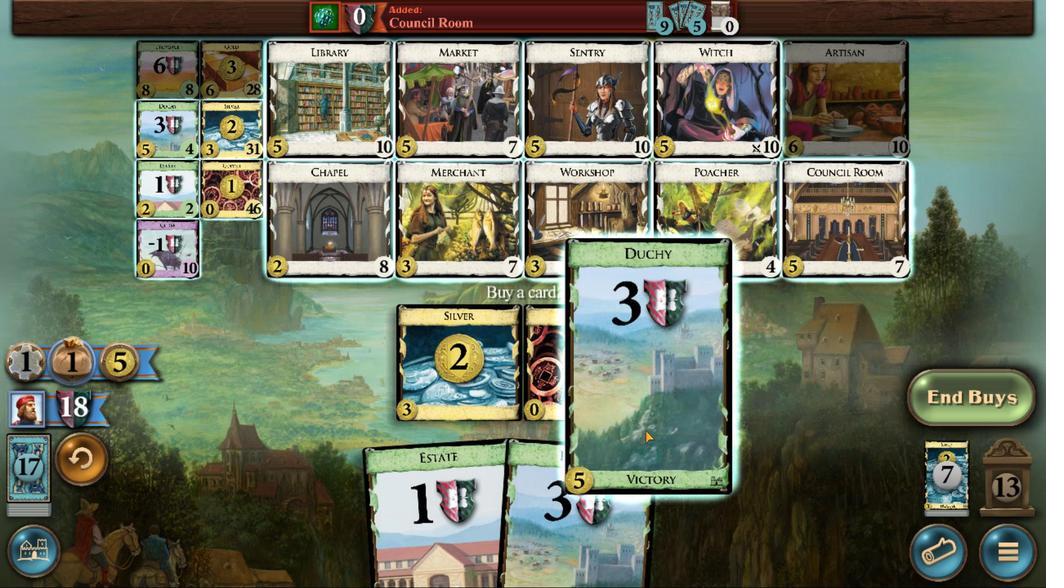 
Action: Mouse pressed left at (587, 504)
Screenshot: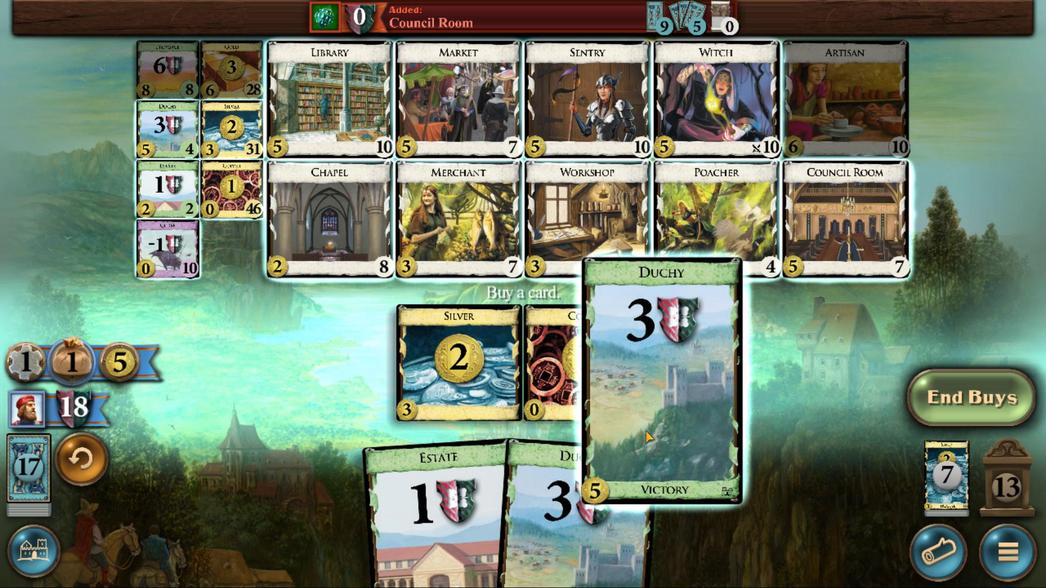 
Action: Mouse moved to (540, 358)
Screenshot: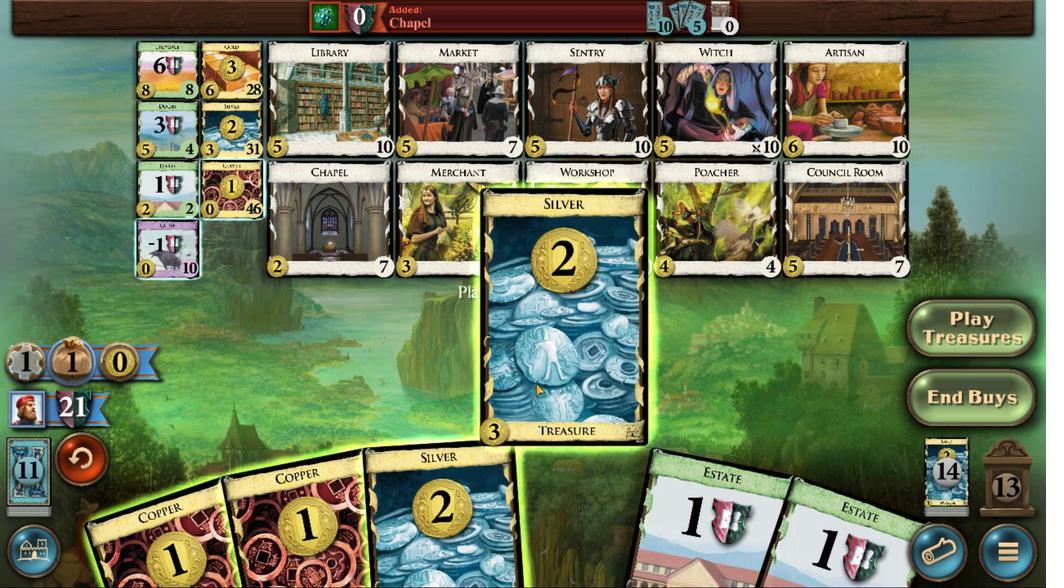 
Action: Mouse pressed left at (540, 358)
Screenshot: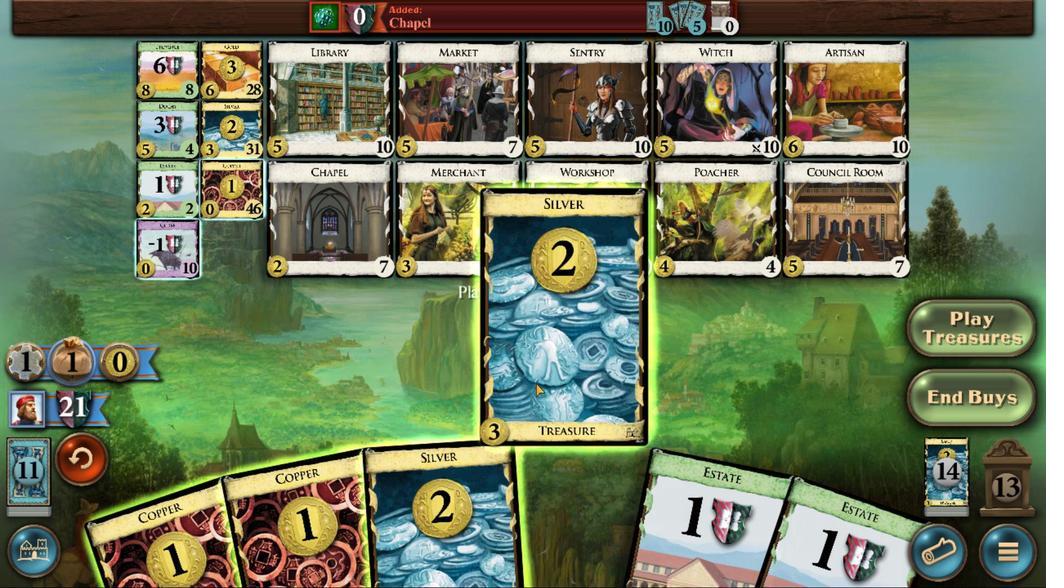 
Action: Mouse moved to (546, 364)
Screenshot: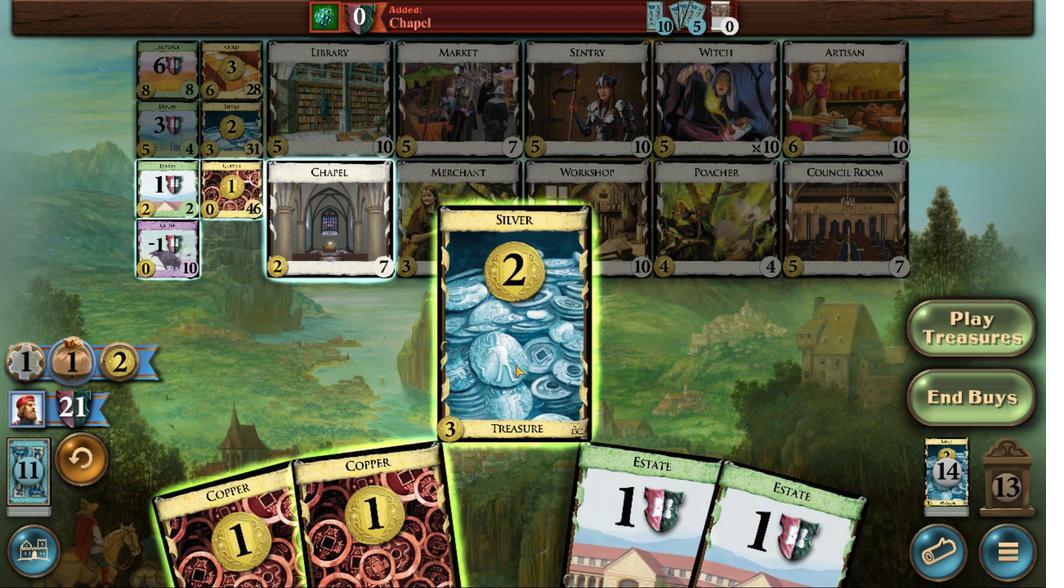 
Action: Mouse pressed left at (546, 364)
Screenshot: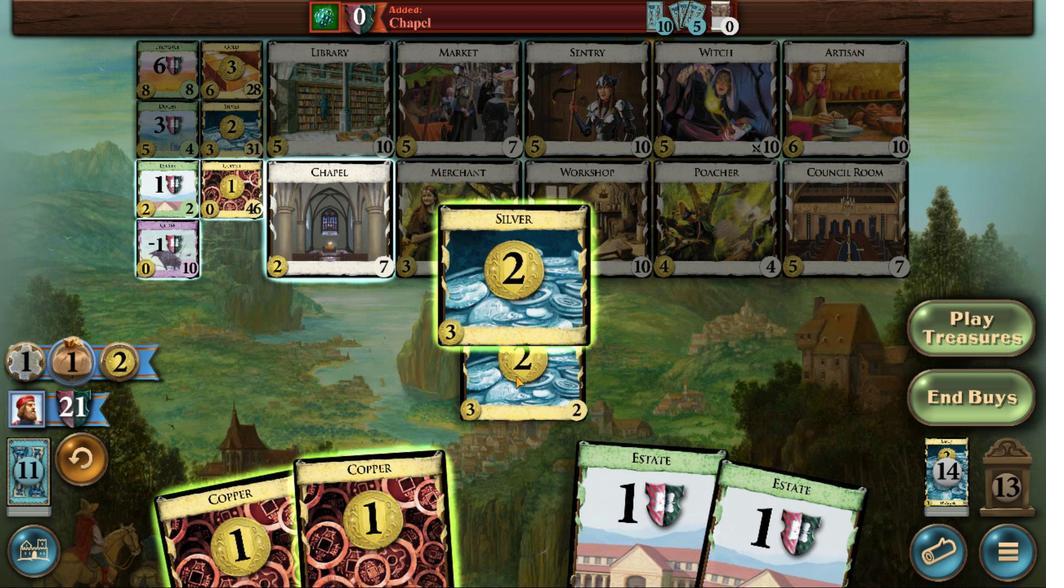 
Action: Mouse moved to (556, 358)
Screenshot: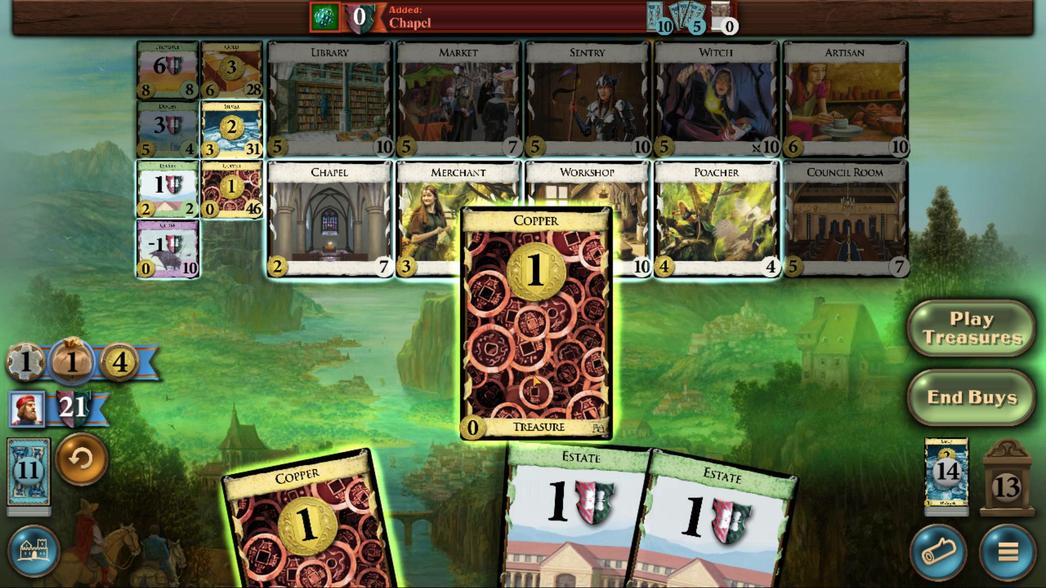 
Action: Mouse pressed left at (556, 358)
Screenshot: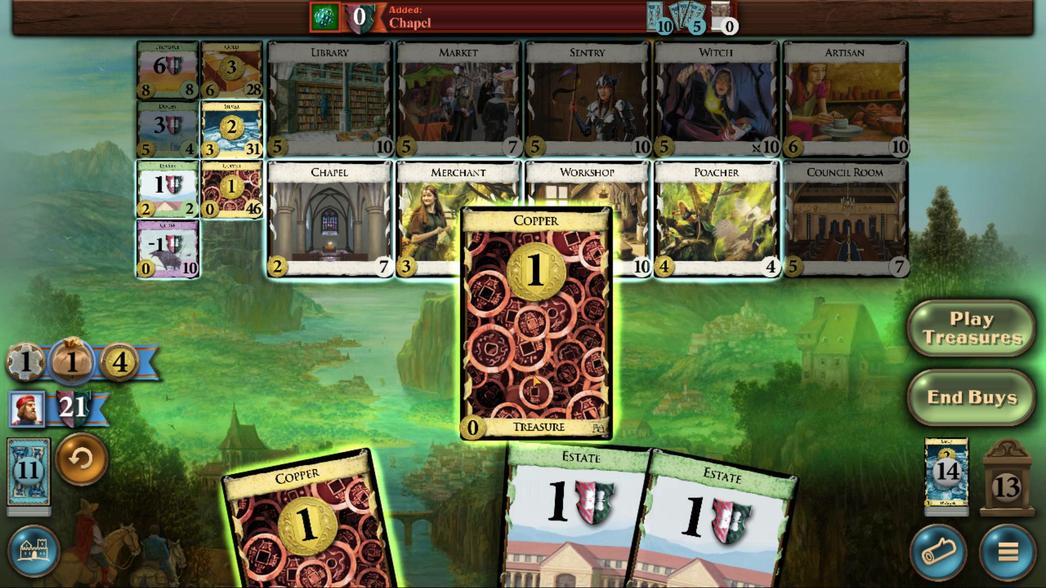 
Action: Mouse moved to (588, 498)
Screenshot: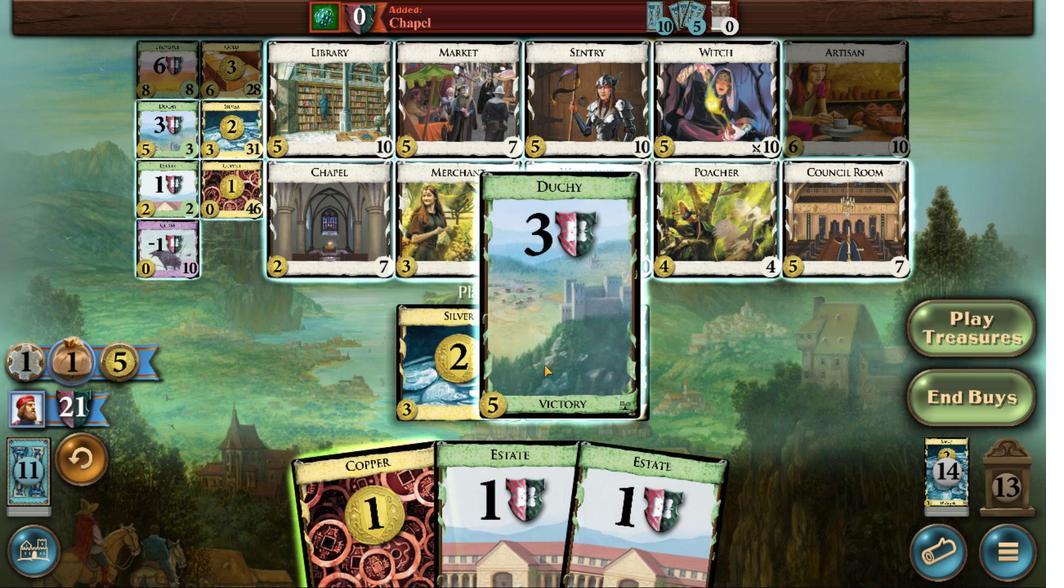 
Action: Mouse pressed left at (588, 498)
Screenshot: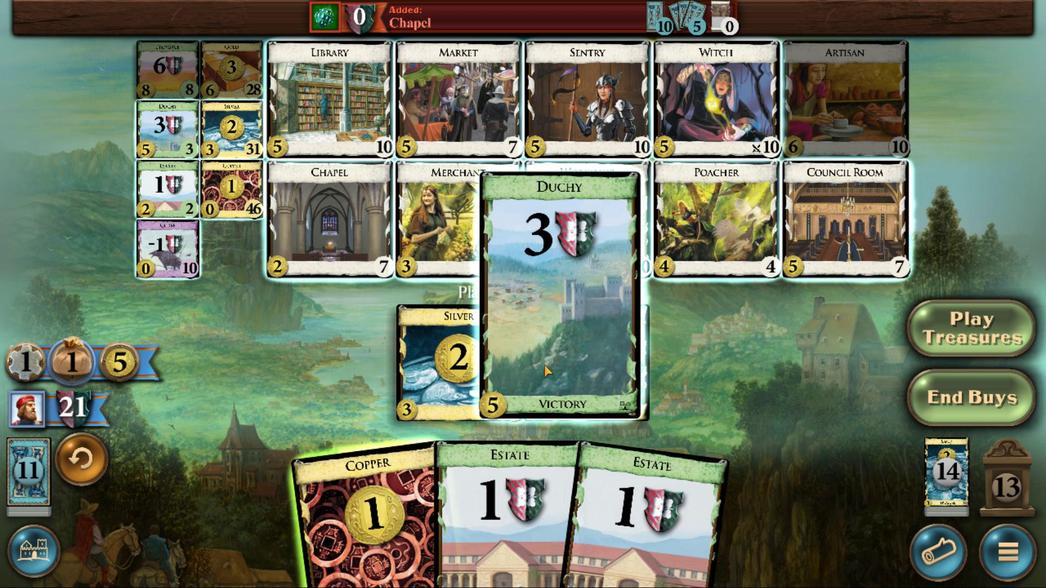 
Action: Mouse moved to (572, 356)
Screenshot: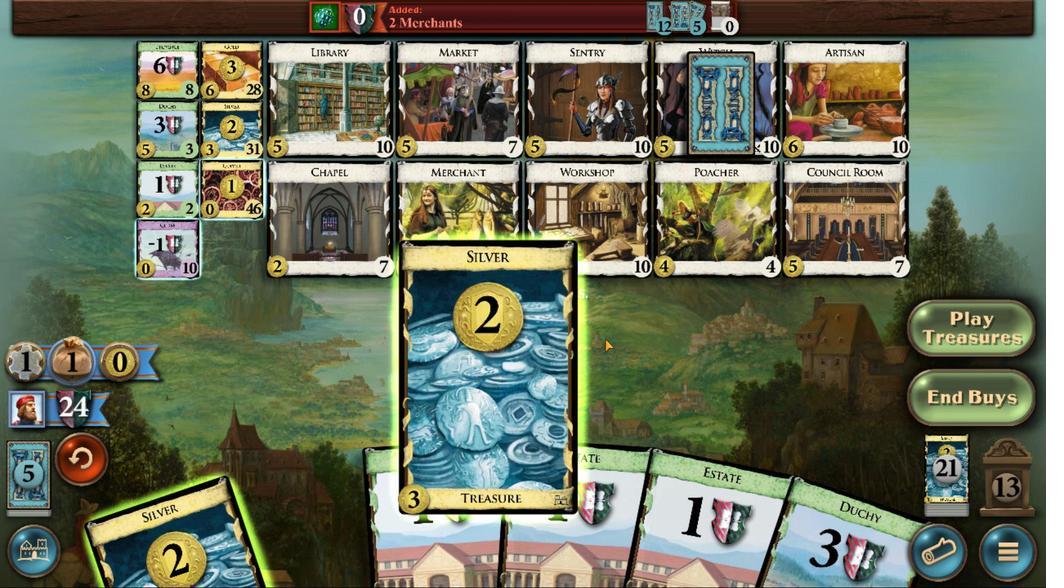 
Action: Mouse pressed left at (572, 356)
Screenshot: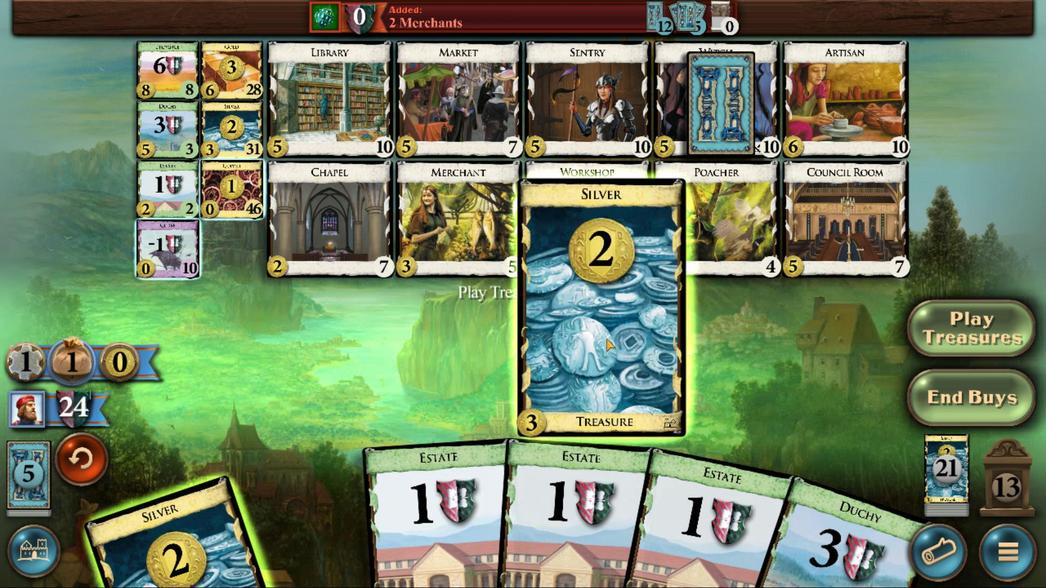 
Action: Mouse moved to (576, 365)
Screenshot: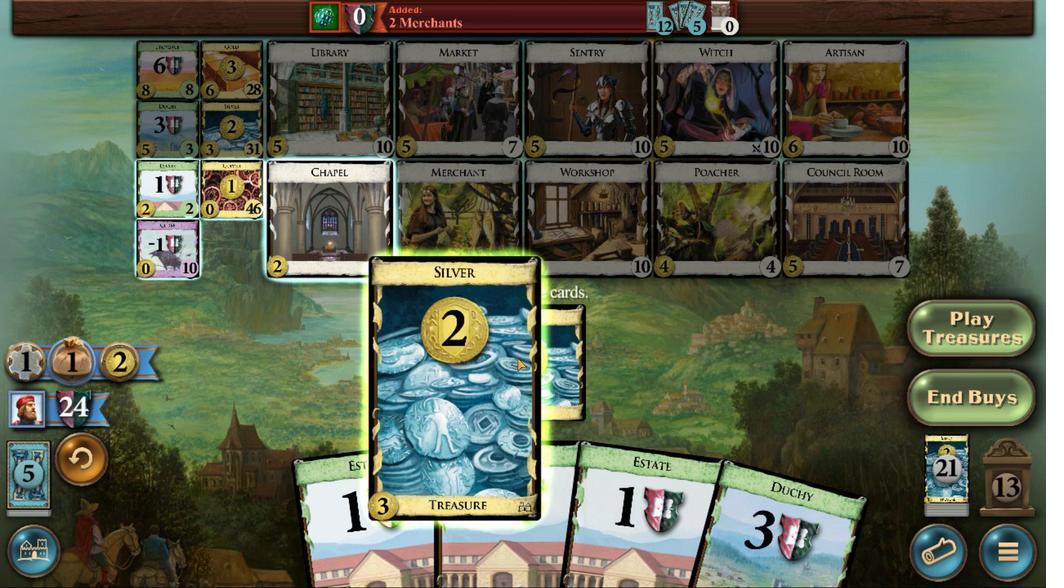 
Action: Mouse pressed left at (576, 365)
Screenshot: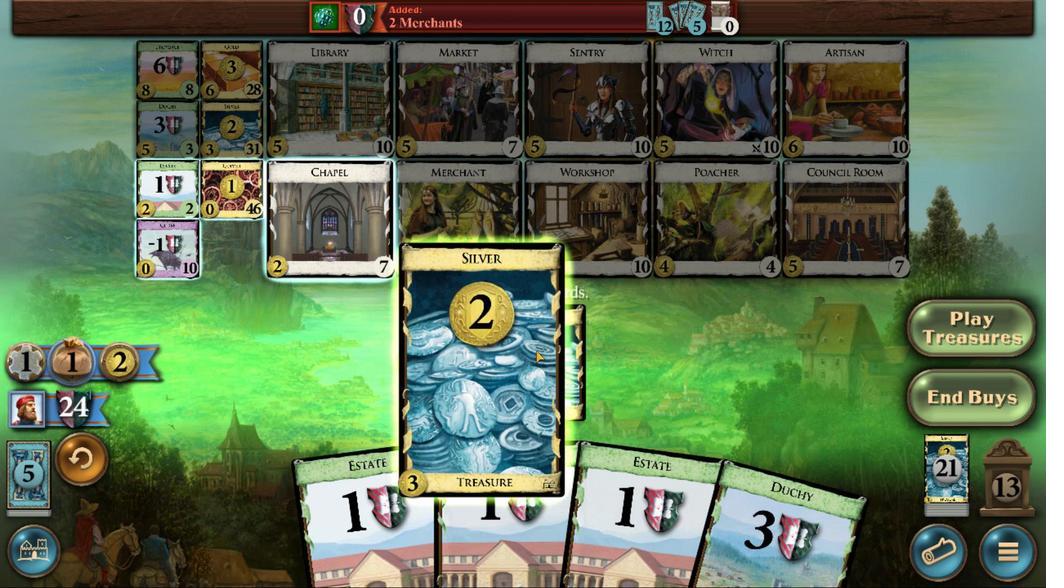 
Action: Mouse moved to (581, 500)
Screenshot: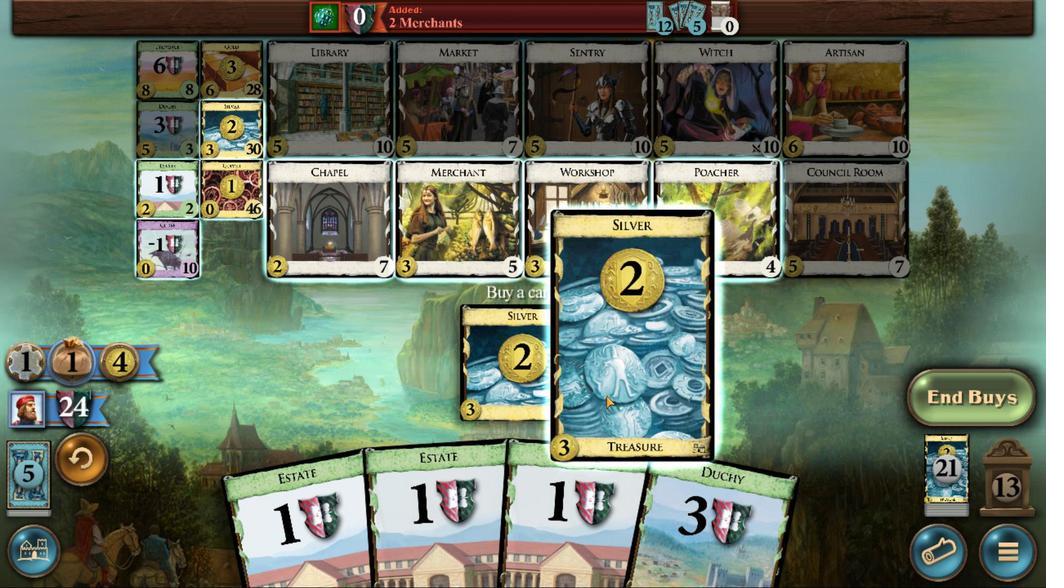 
Action: Mouse pressed left at (581, 500)
Screenshot: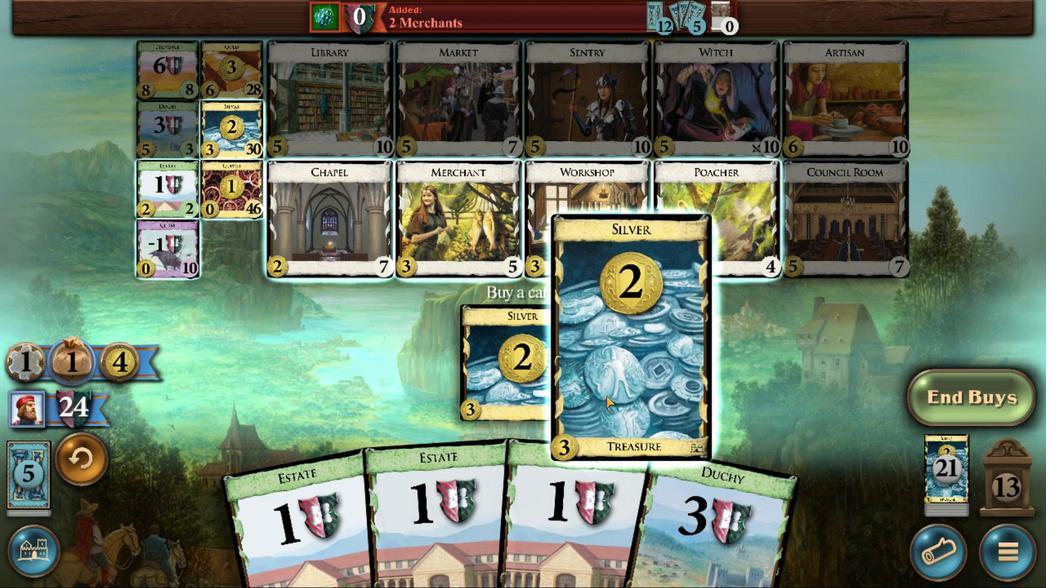 
Action: Mouse moved to (547, 359)
Screenshot: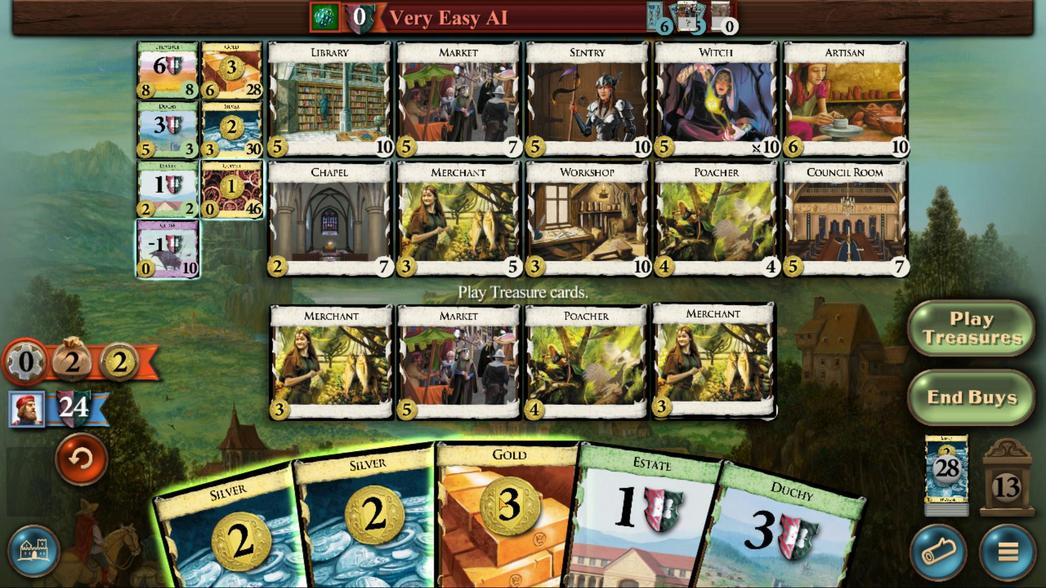 
Action: Mouse pressed left at (547, 359)
Screenshot: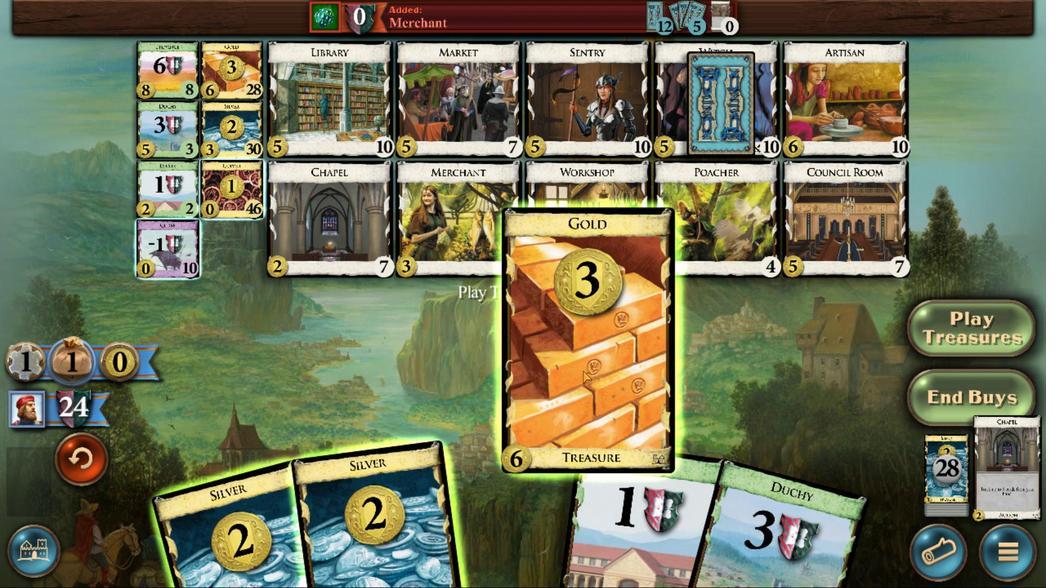 
Action: Mouse moved to (554, 360)
Screenshot: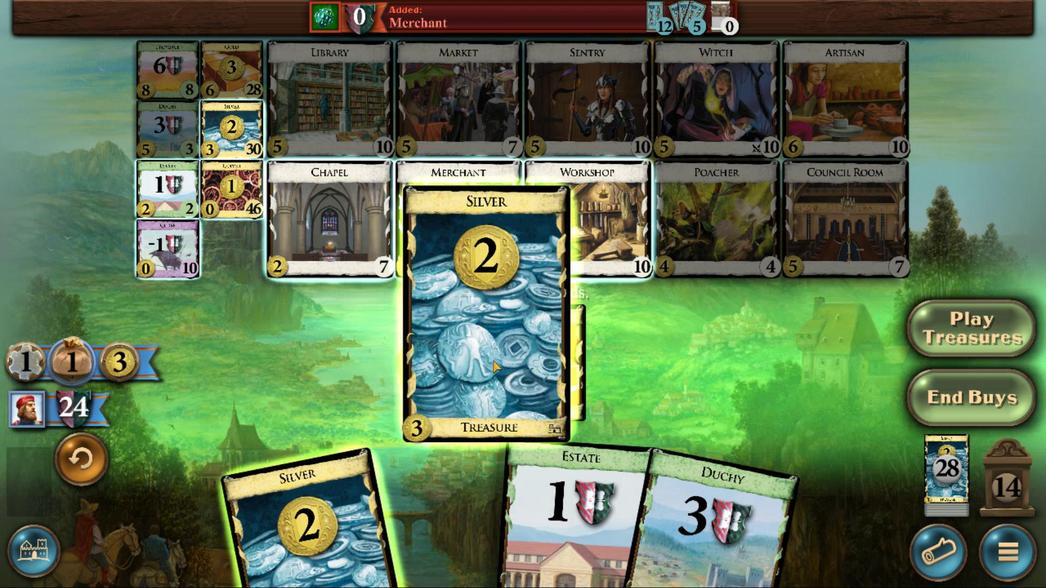 
Action: Mouse pressed left at (554, 360)
Screenshot: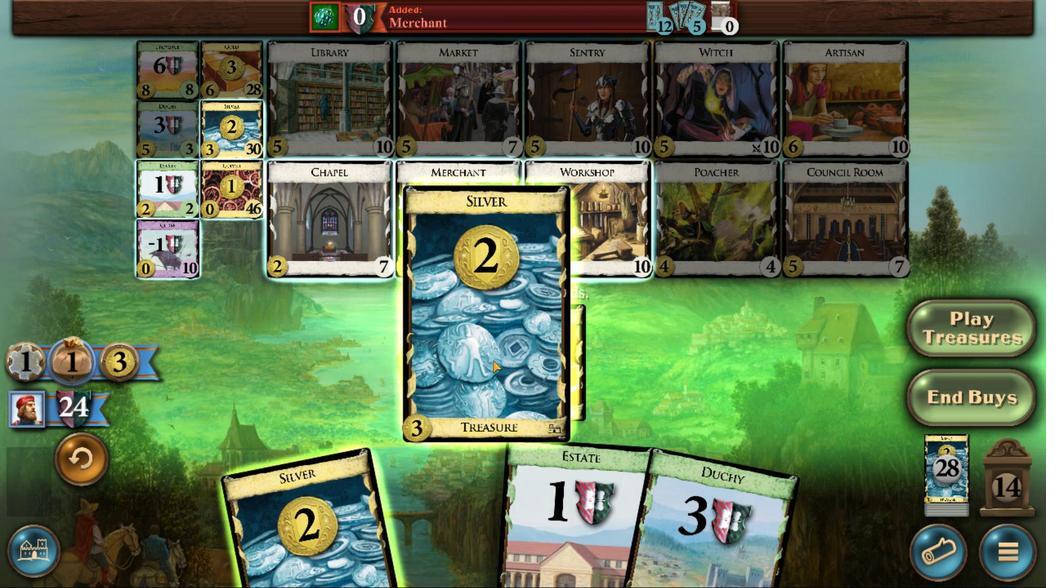 
Action: Mouse moved to (589, 502)
Screenshot: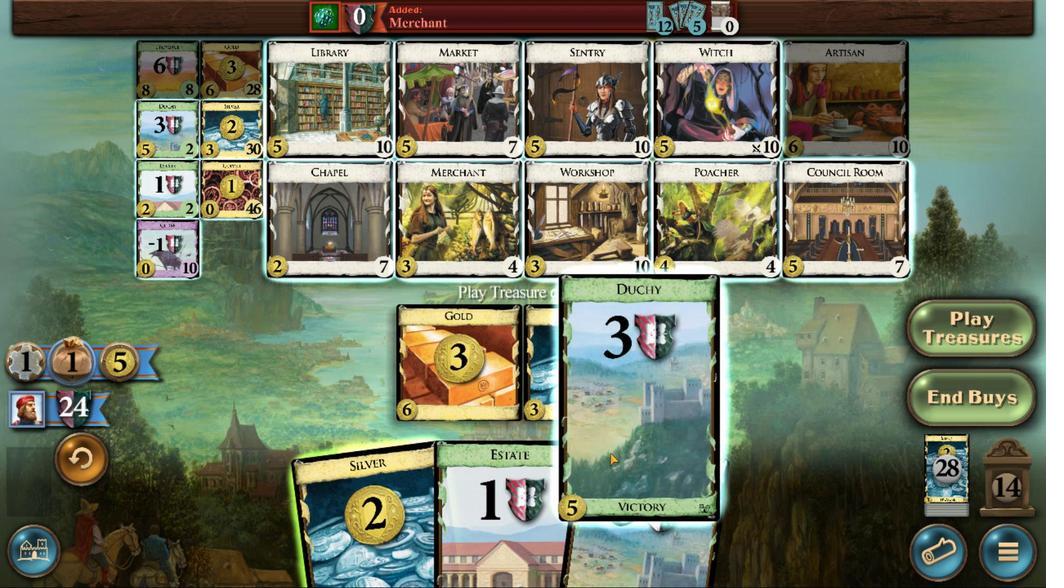
Action: Mouse pressed left at (589, 502)
Screenshot: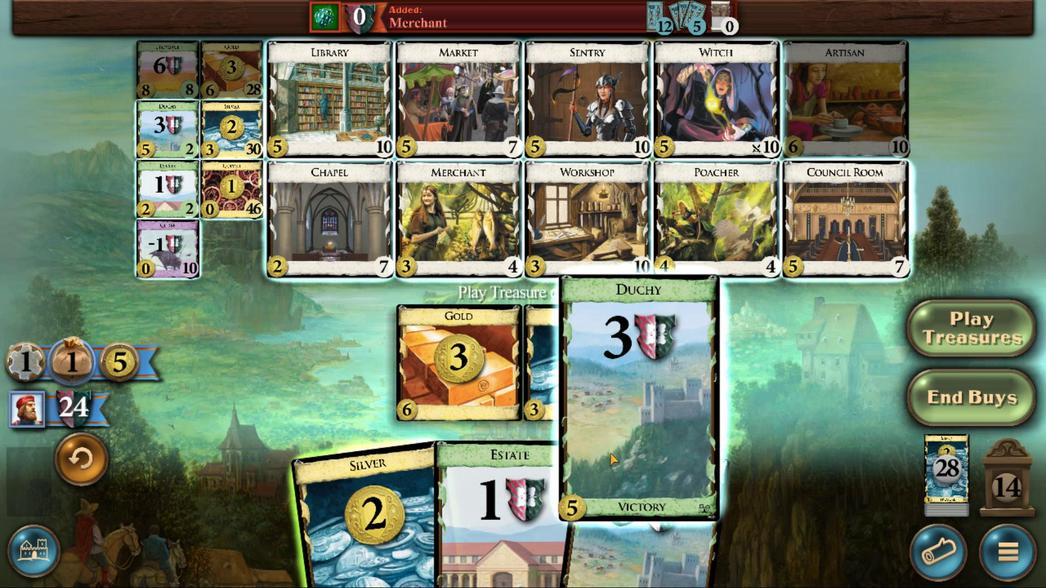 
Action: Mouse moved to (577, 337)
Screenshot: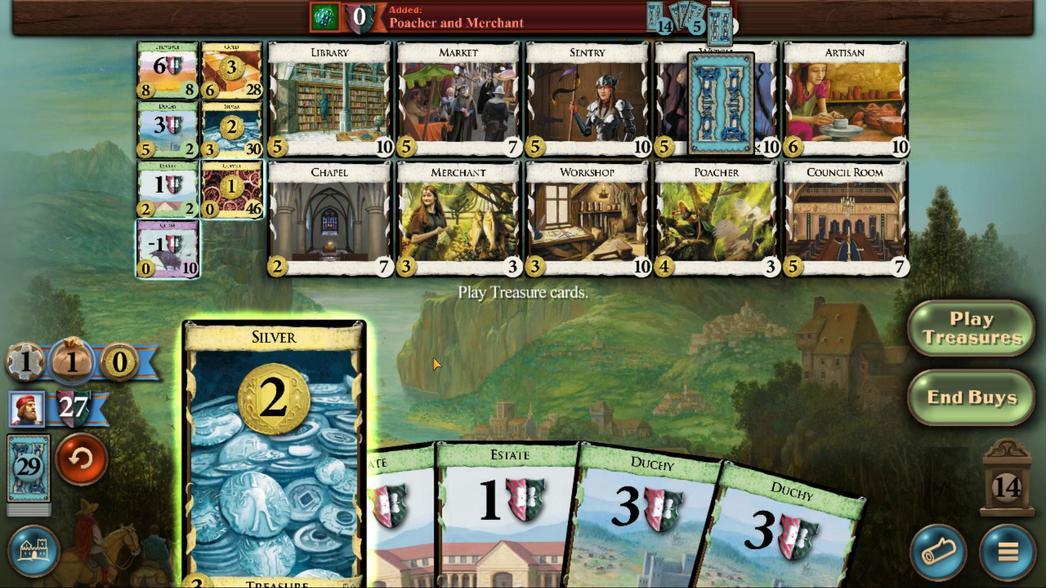 
Action: Mouse pressed left at (577, 337)
Screenshot: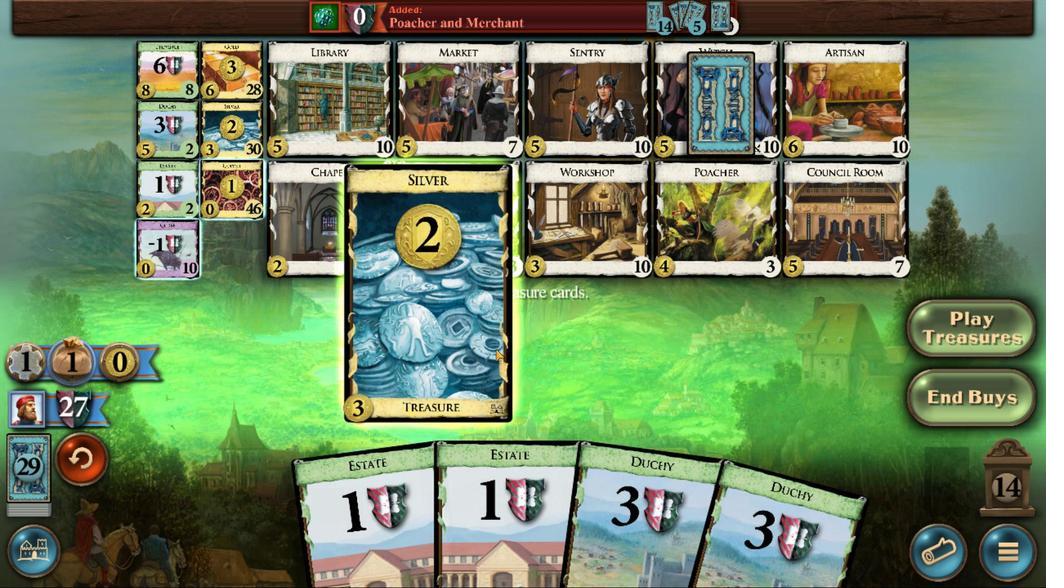 
Action: Mouse moved to (588, 473)
Screenshot: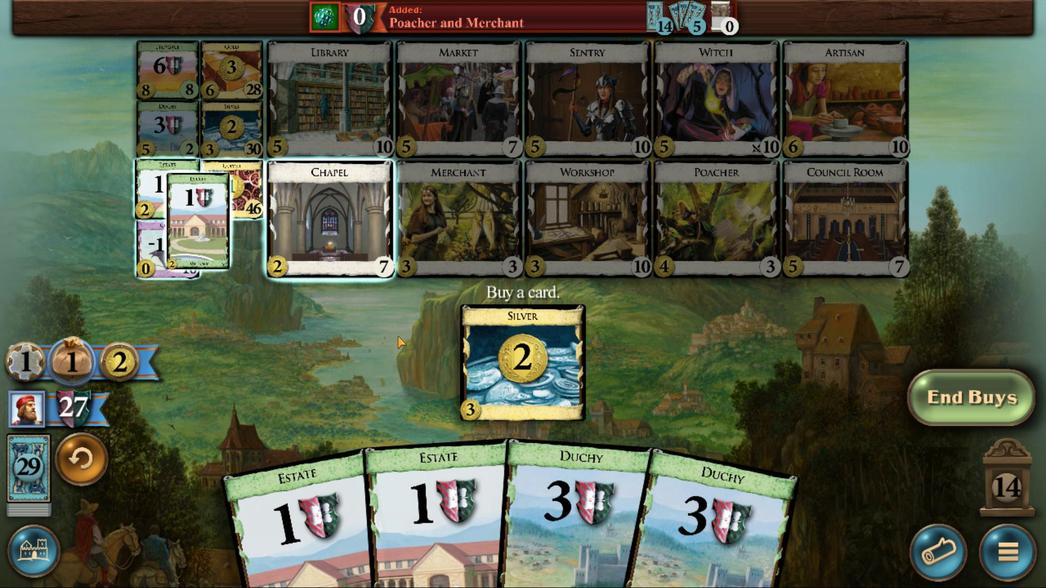 
Action: Mouse pressed left at (588, 473)
Screenshot: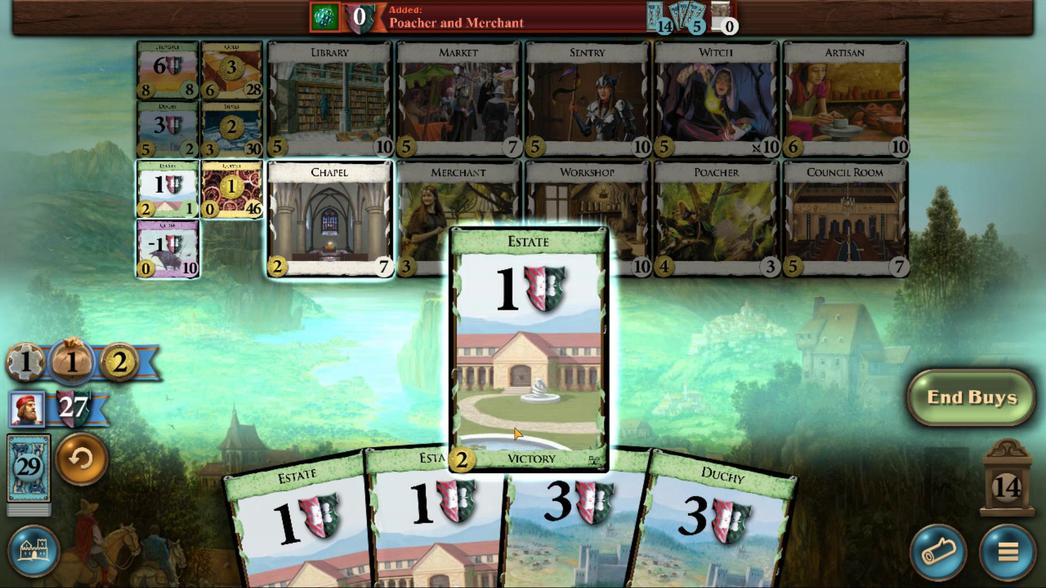 
Action: Mouse moved to (553, 351)
Screenshot: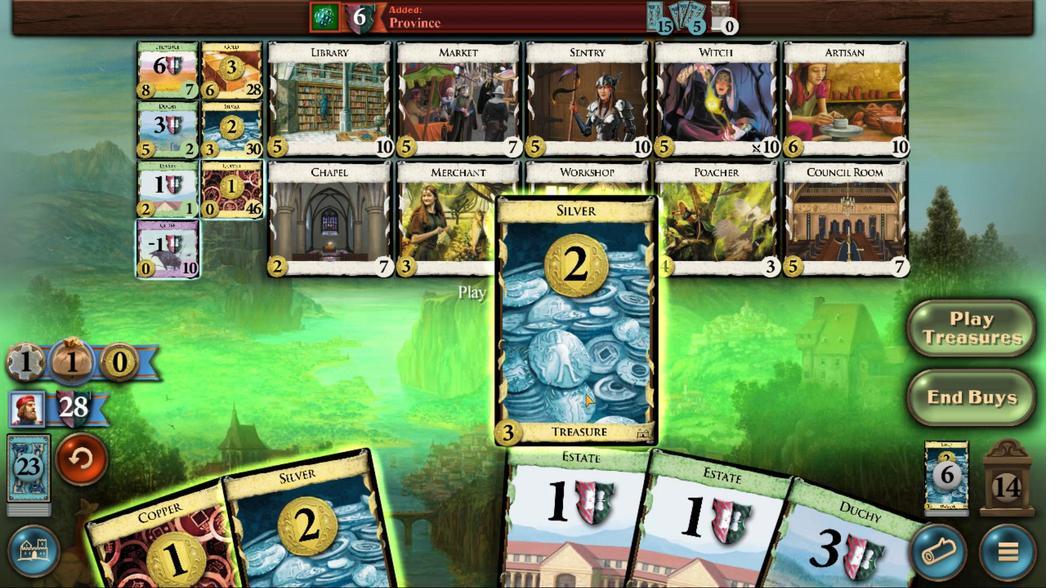 
Action: Mouse pressed left at (553, 351)
Screenshot: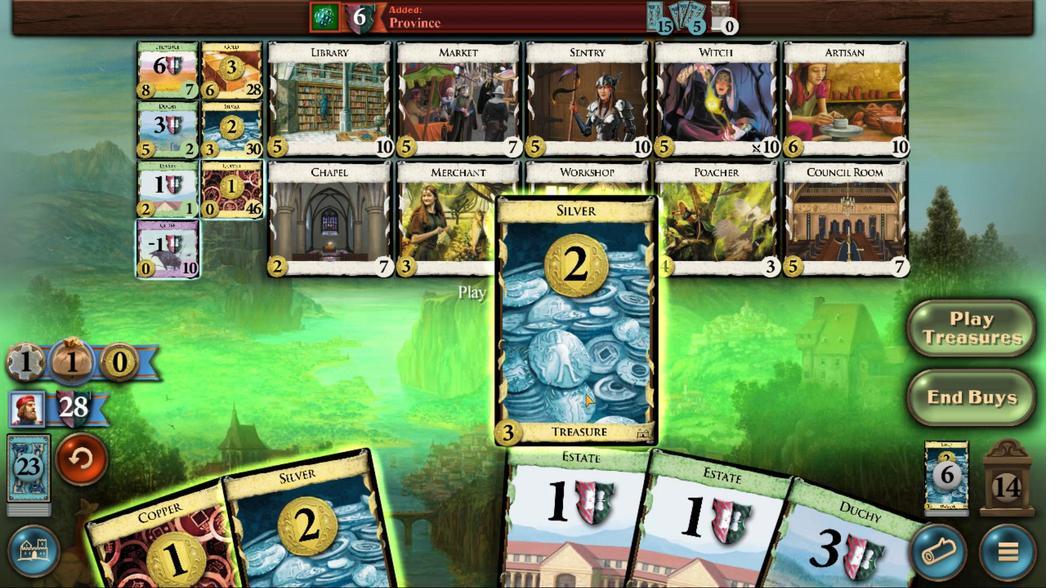 
Action: Mouse moved to (565, 353)
Screenshot: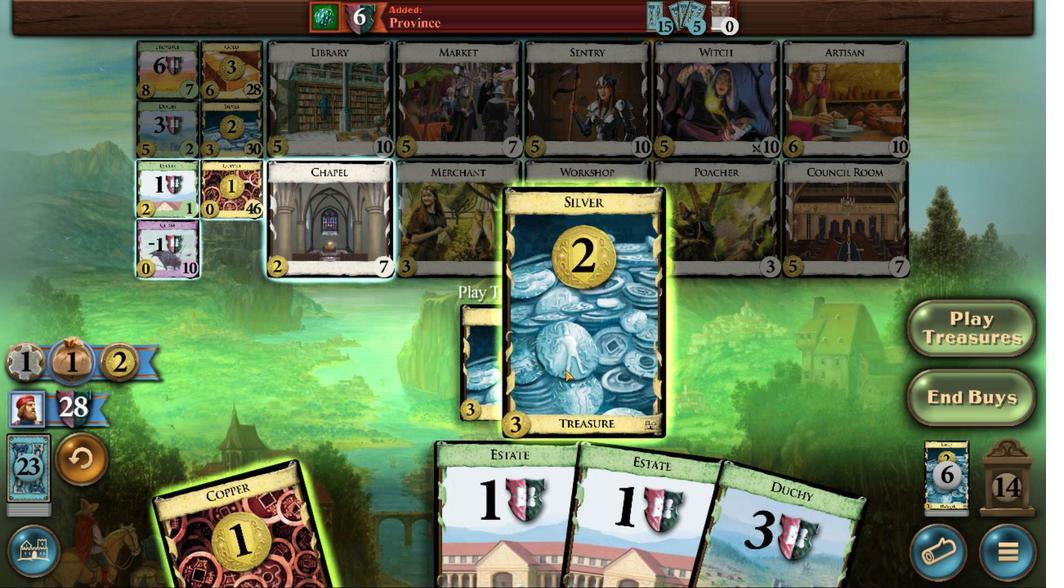 
Action: Mouse pressed left at (565, 353)
Screenshot: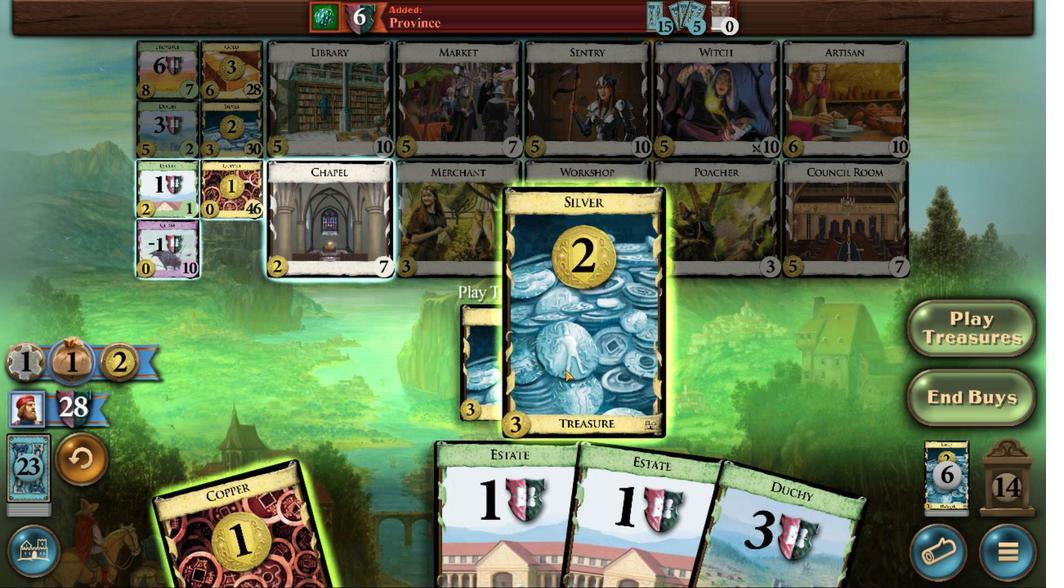 
Action: Mouse moved to (570, 356)
Screenshot: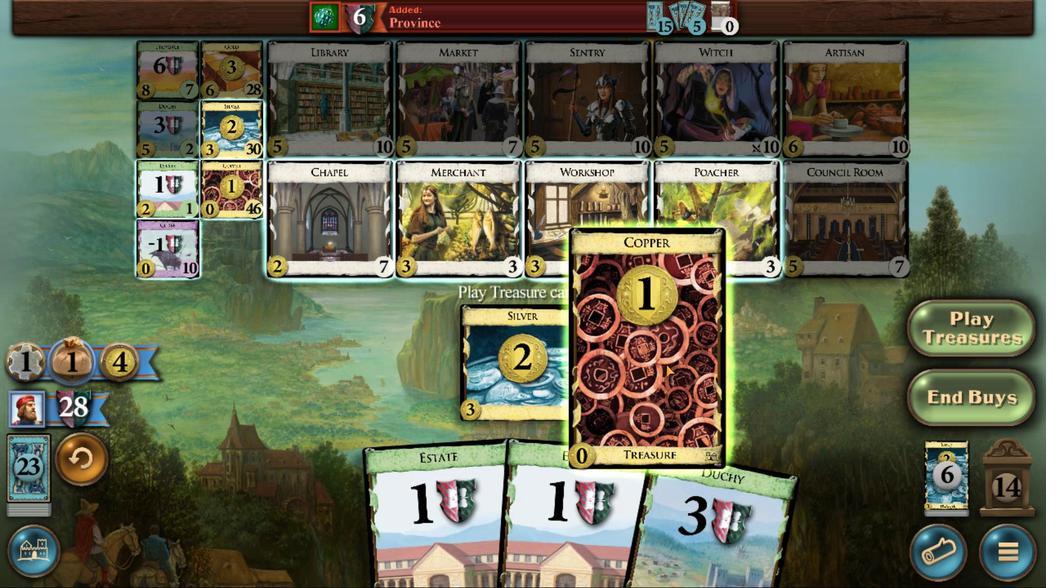 
Action: Mouse pressed left at (570, 356)
Screenshot: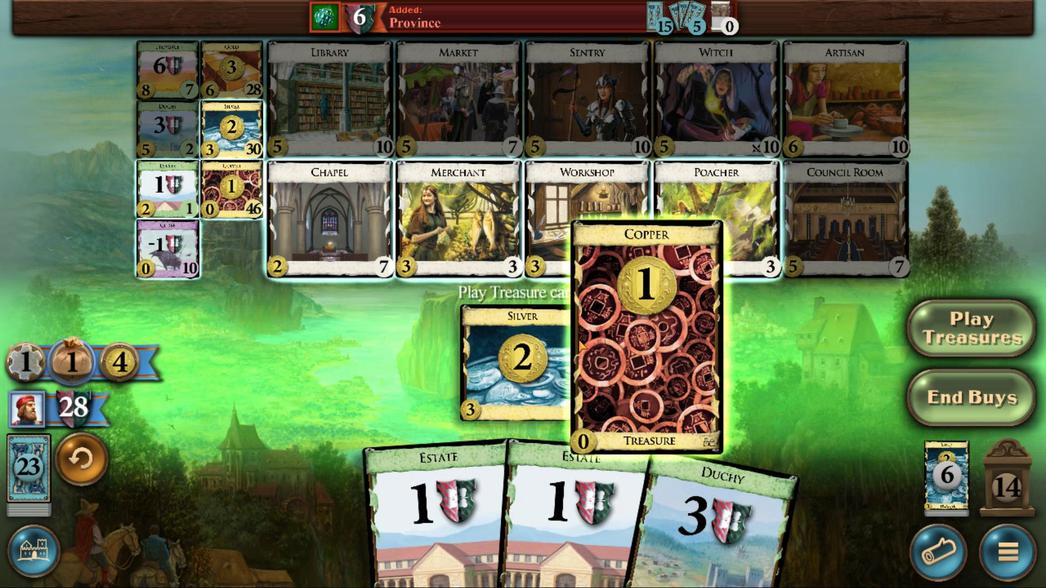 
Action: Mouse moved to (589, 499)
Screenshot: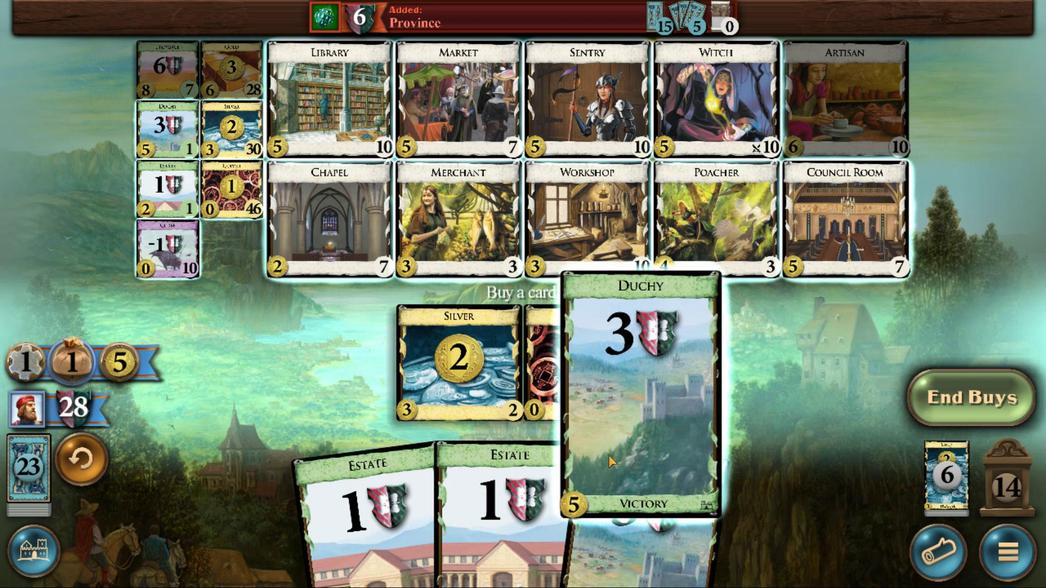 
Action: Mouse pressed left at (589, 499)
Screenshot: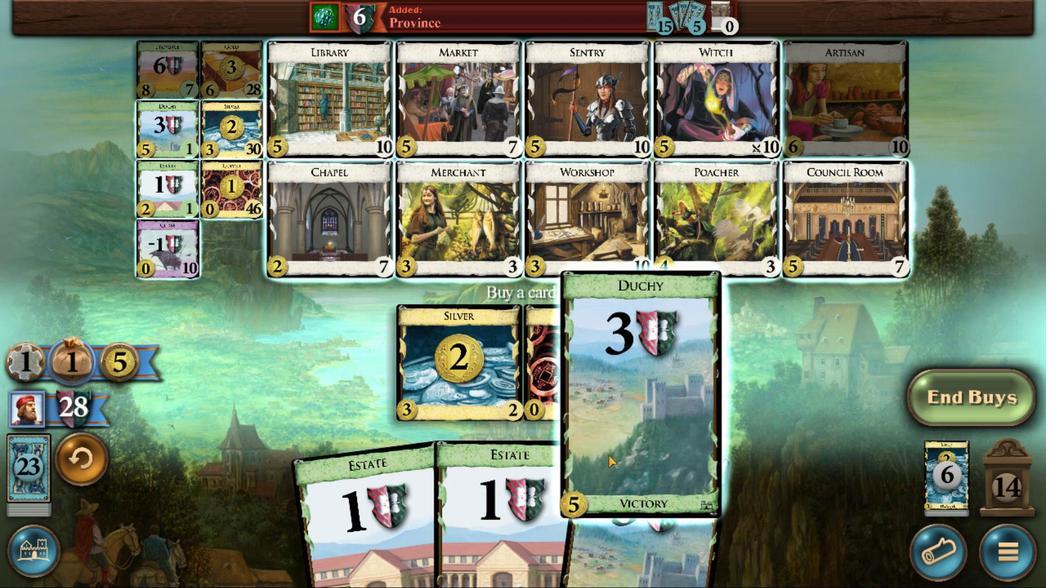 
Action: Mouse moved to (557, 345)
Screenshot: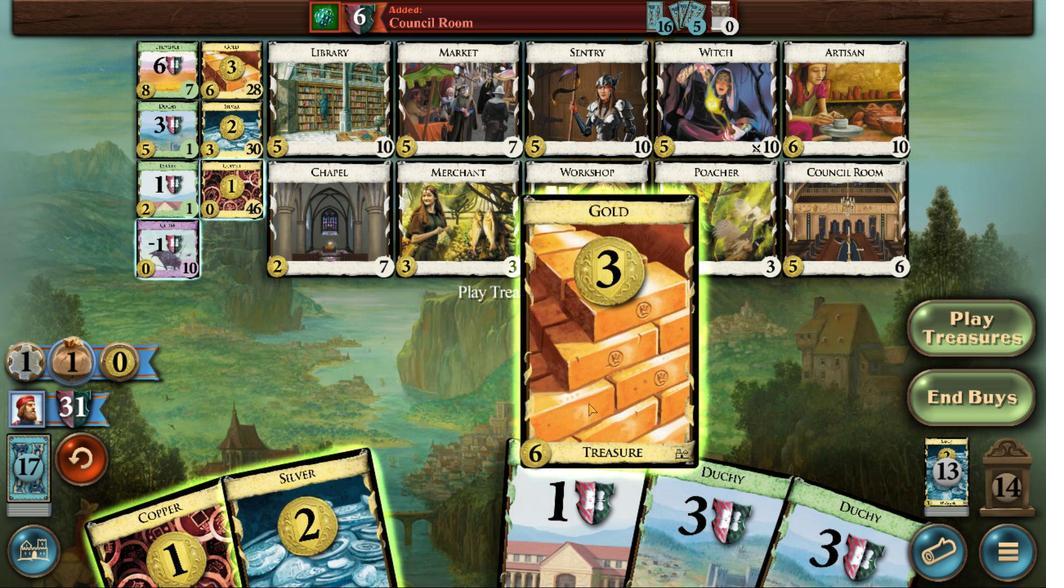 
Action: Mouse pressed left at (557, 345)
Screenshot: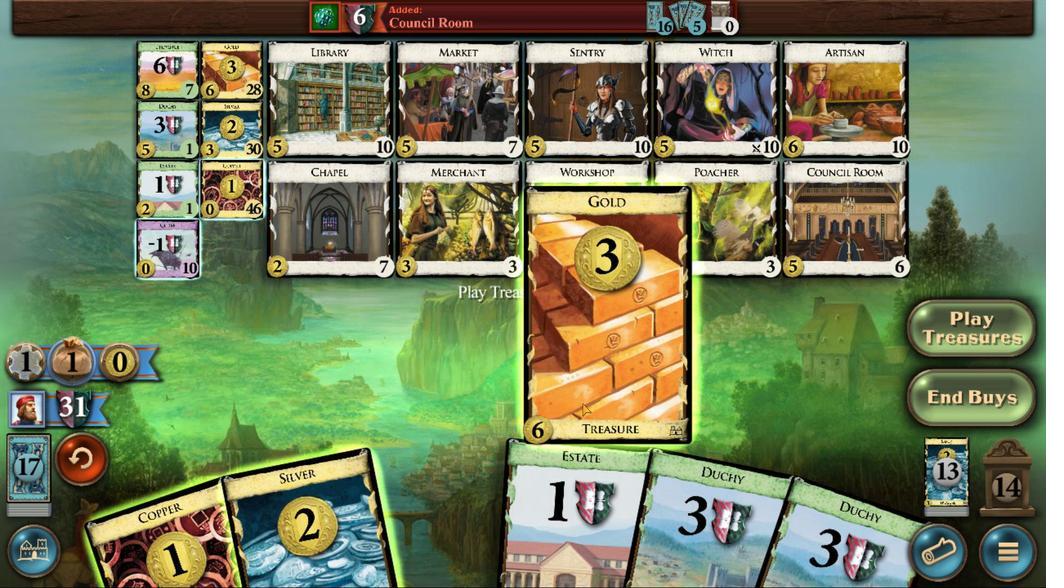 
Action: Mouse moved to (563, 343)
Screenshot: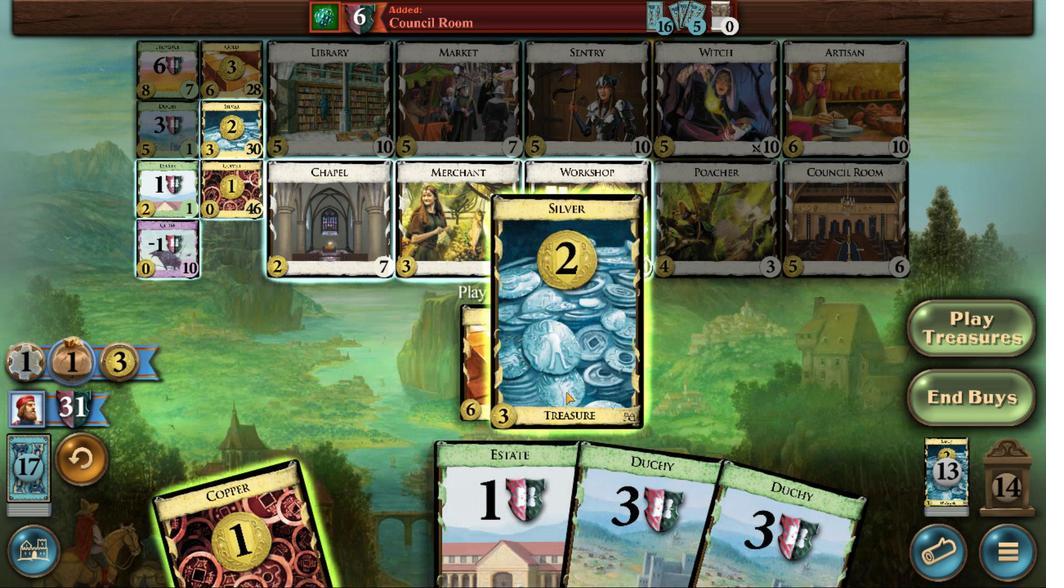 
Action: Mouse pressed left at (563, 343)
Screenshot: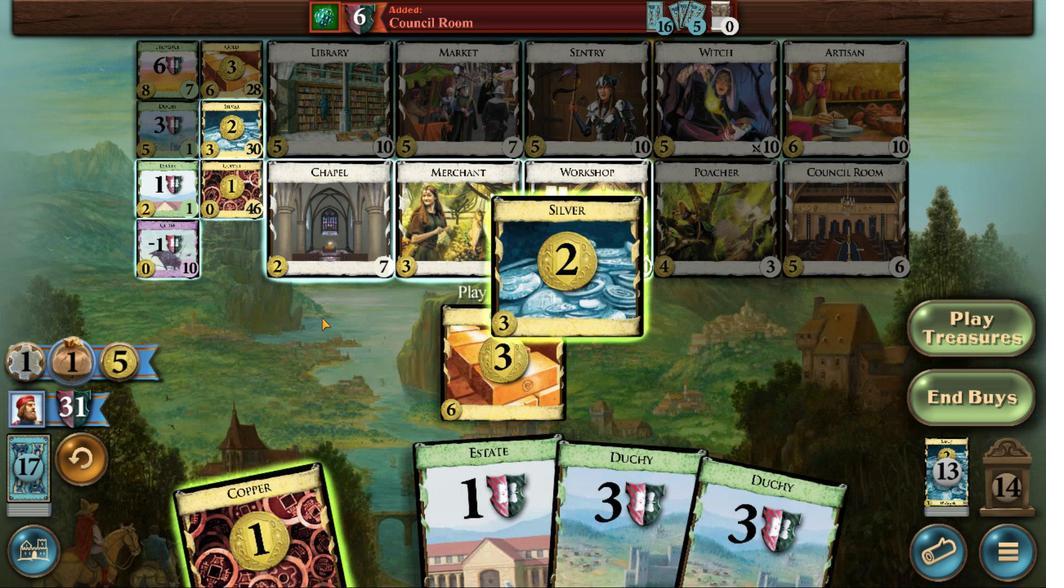 
Action: Mouse moved to (590, 496)
Screenshot: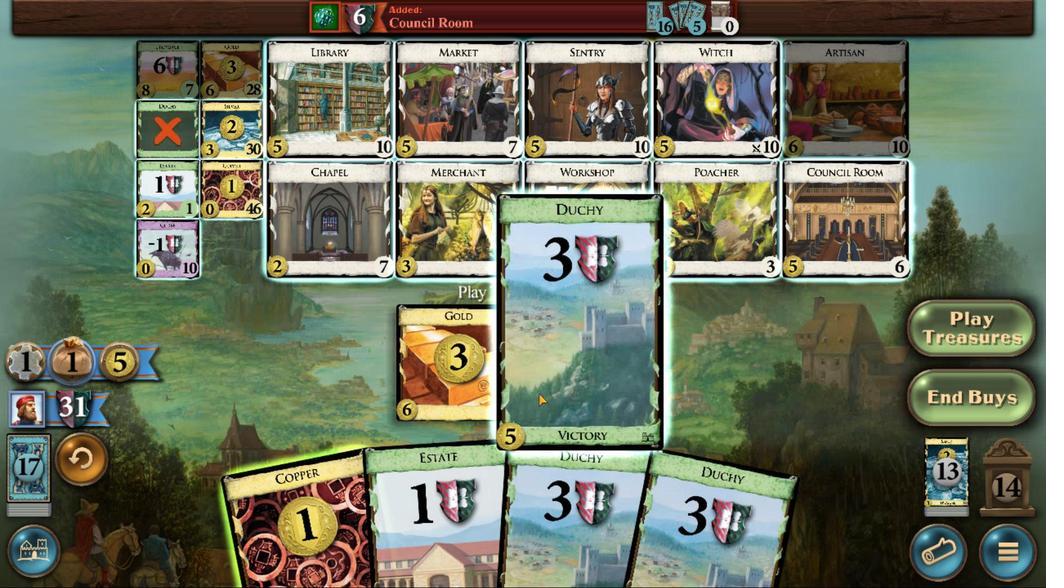 
Action: Mouse pressed left at (590, 496)
Screenshot: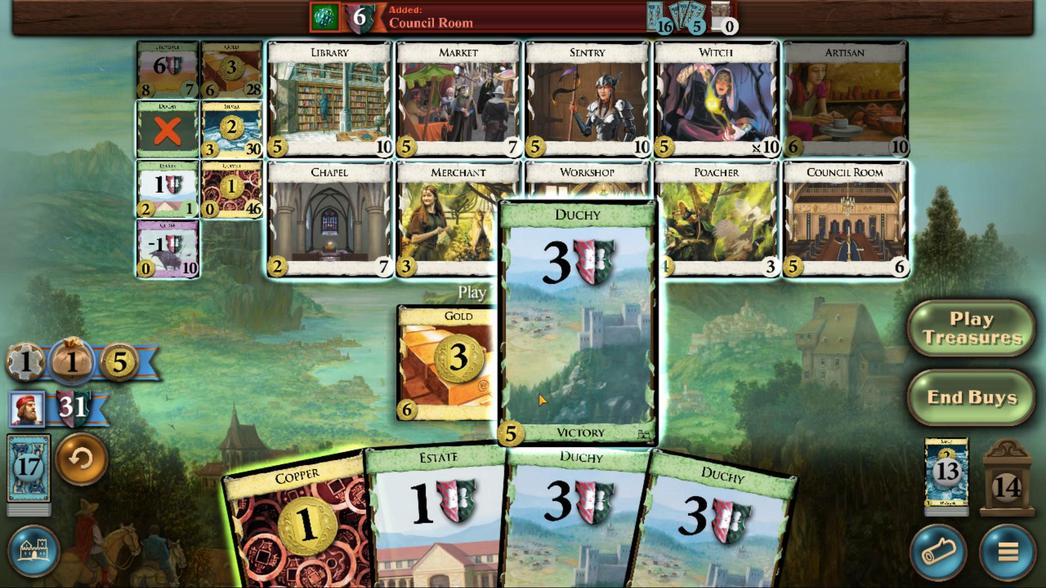 
Action: Mouse moved to (538, 348)
Screenshot: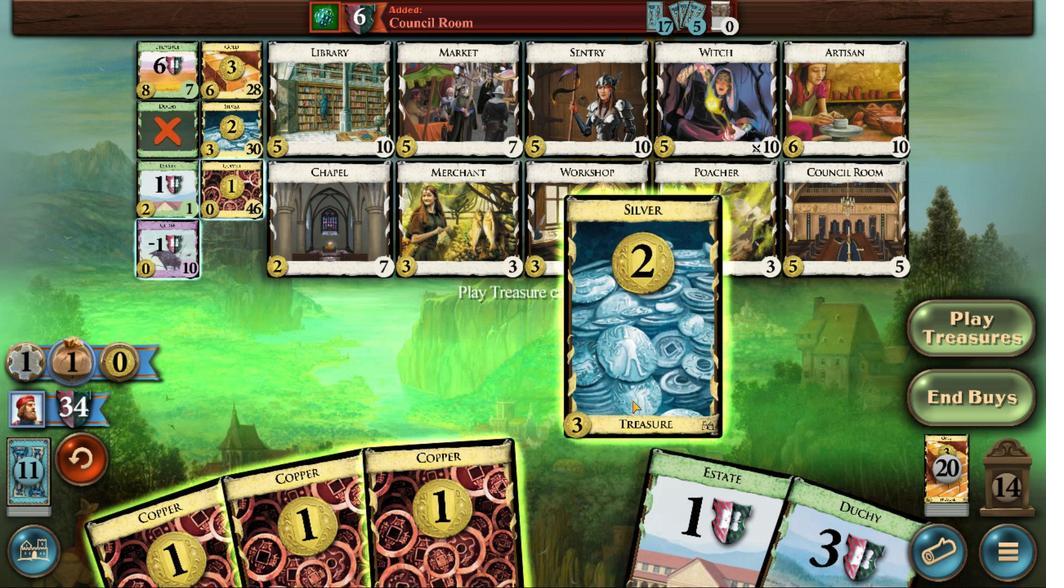 
Action: Mouse pressed left at (538, 348)
Screenshot: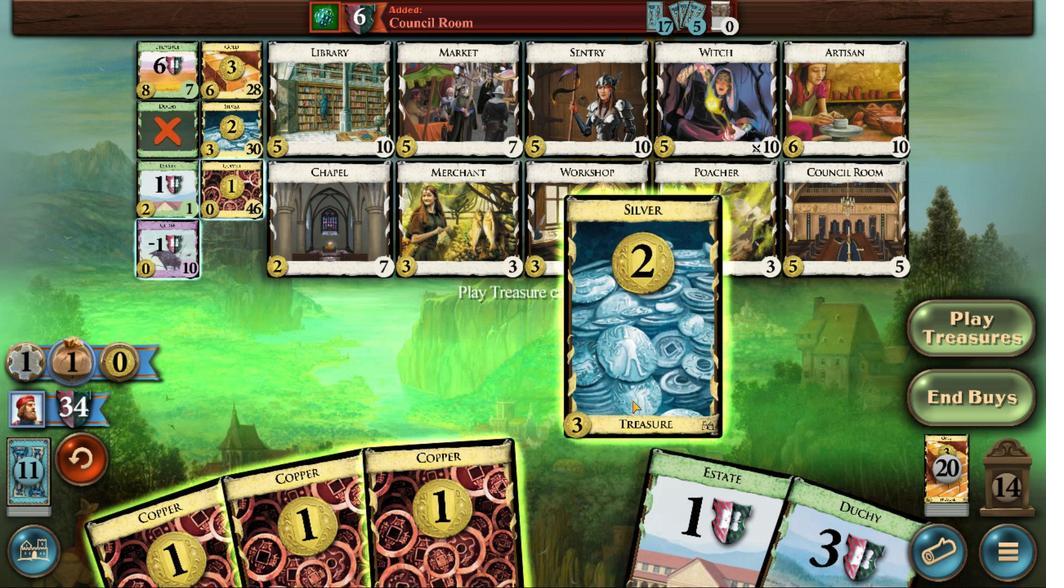 
Action: Mouse moved to (595, 482)
Screenshot: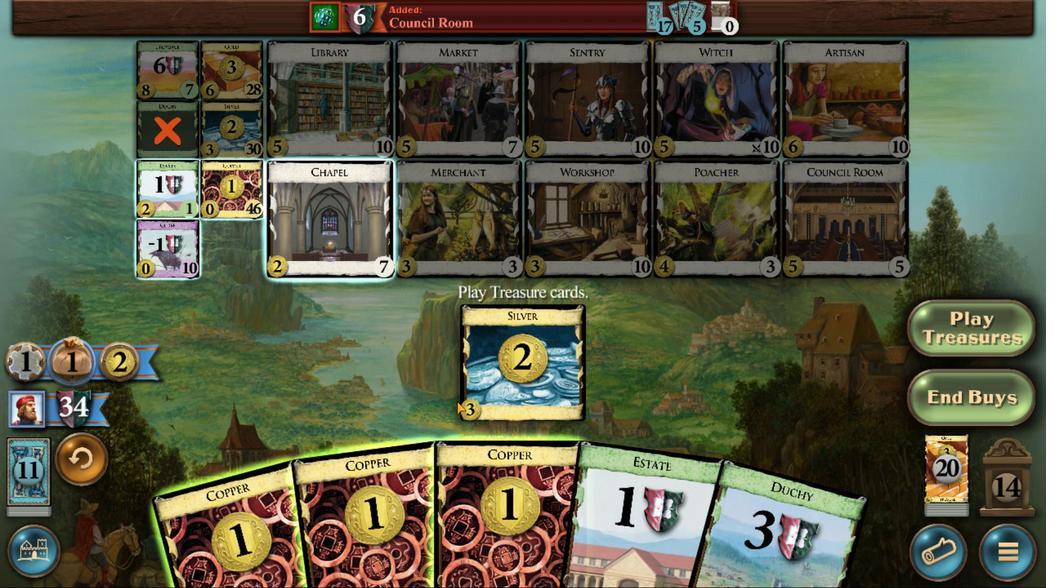 
Action: Mouse pressed left at (595, 482)
Screenshot: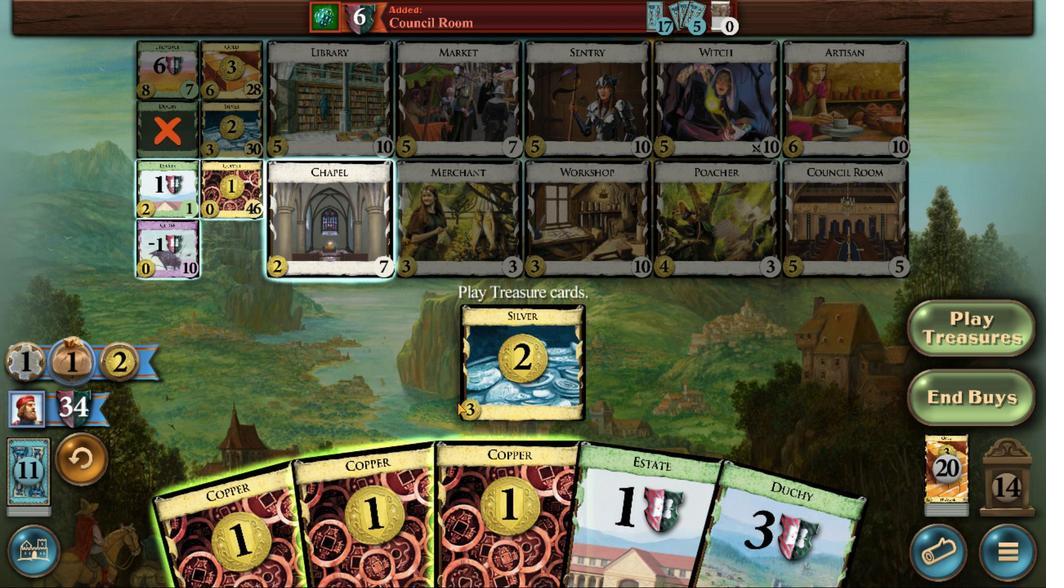 
Action: Mouse moved to (591, 475)
Screenshot: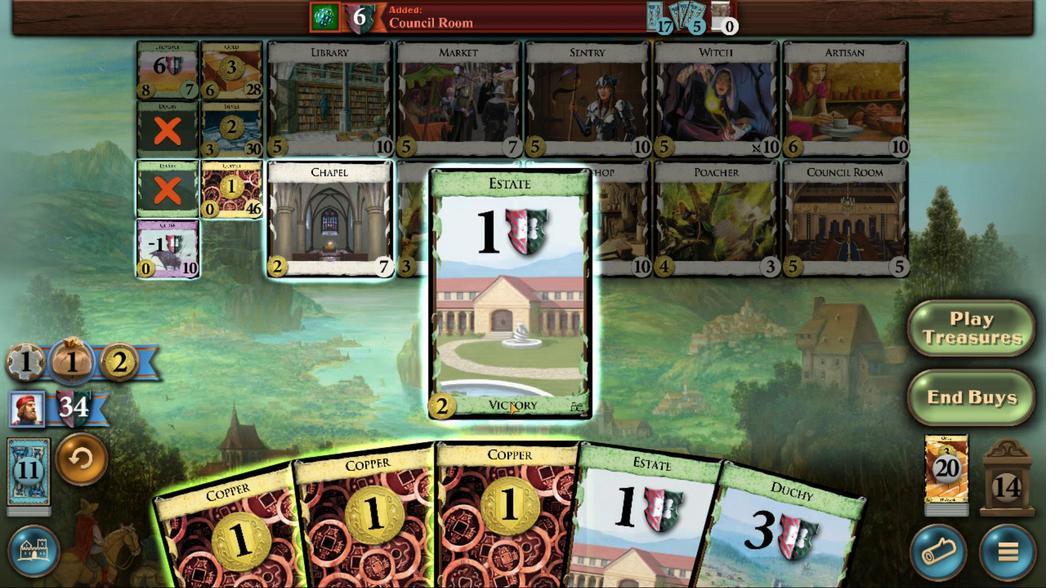
Action: Mouse pressed left at (591, 475)
Screenshot: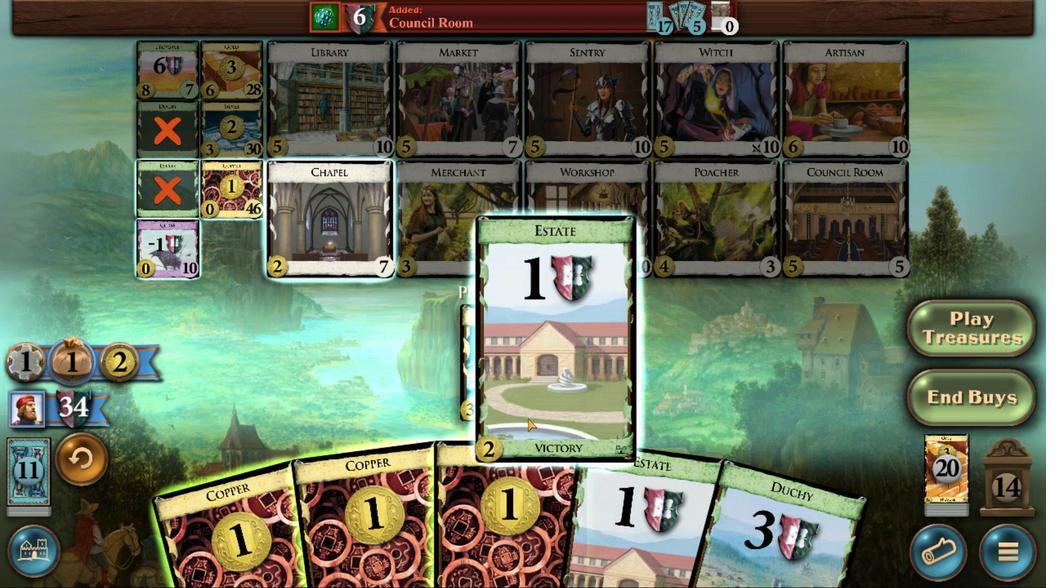 
Action: Mouse moved to (538, 346)
Screenshot: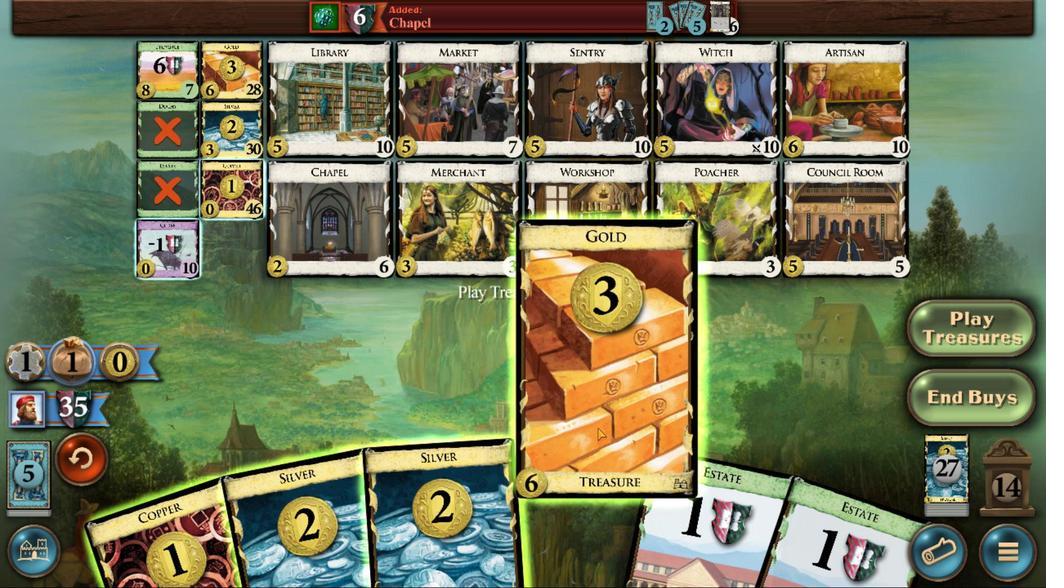
Action: Mouse pressed left at (538, 346)
Screenshot: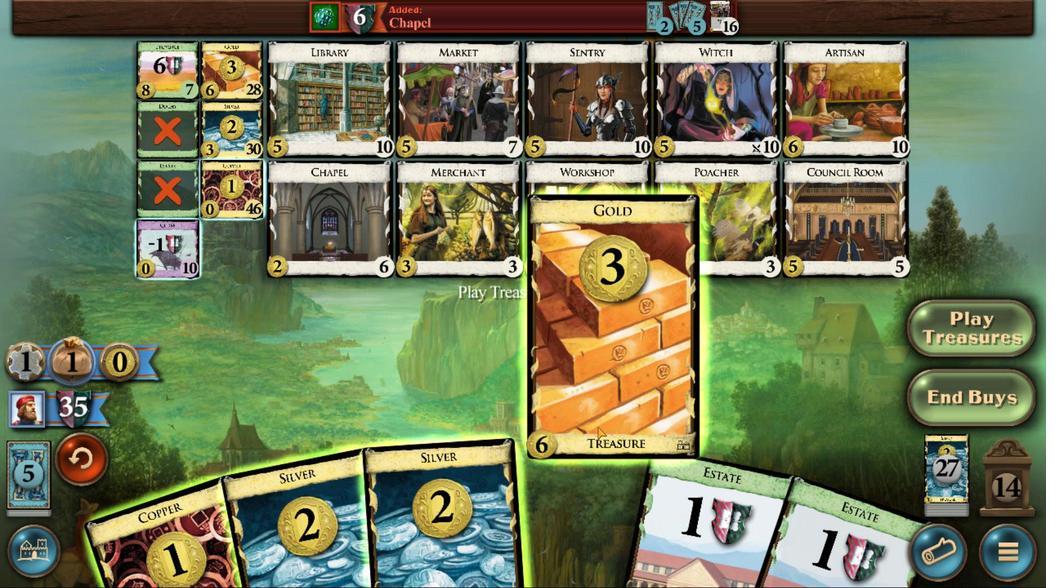 
Action: Mouse moved to (544, 340)
Screenshot: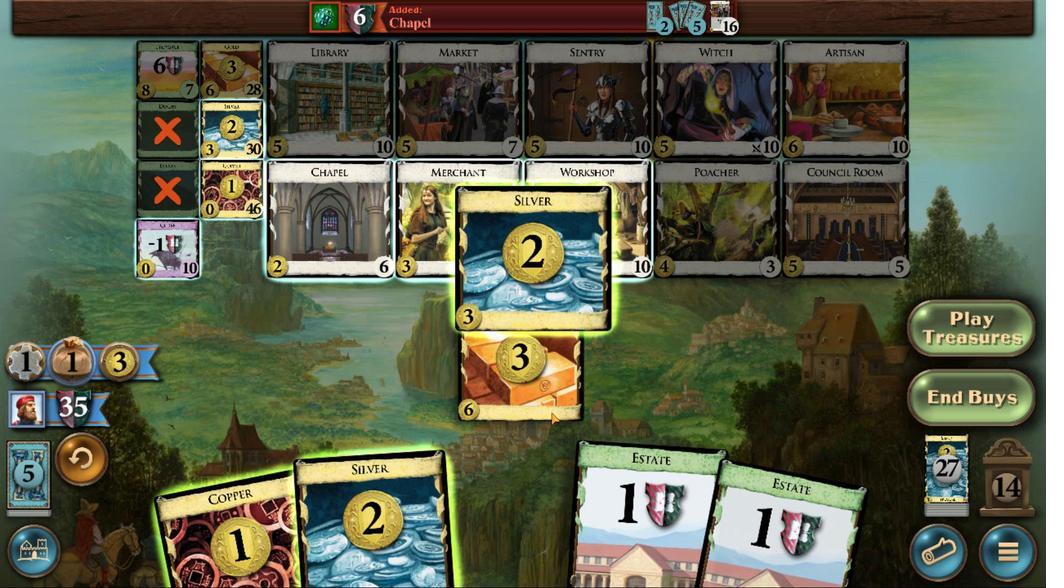 
Action: Mouse pressed left at (544, 340)
Screenshot: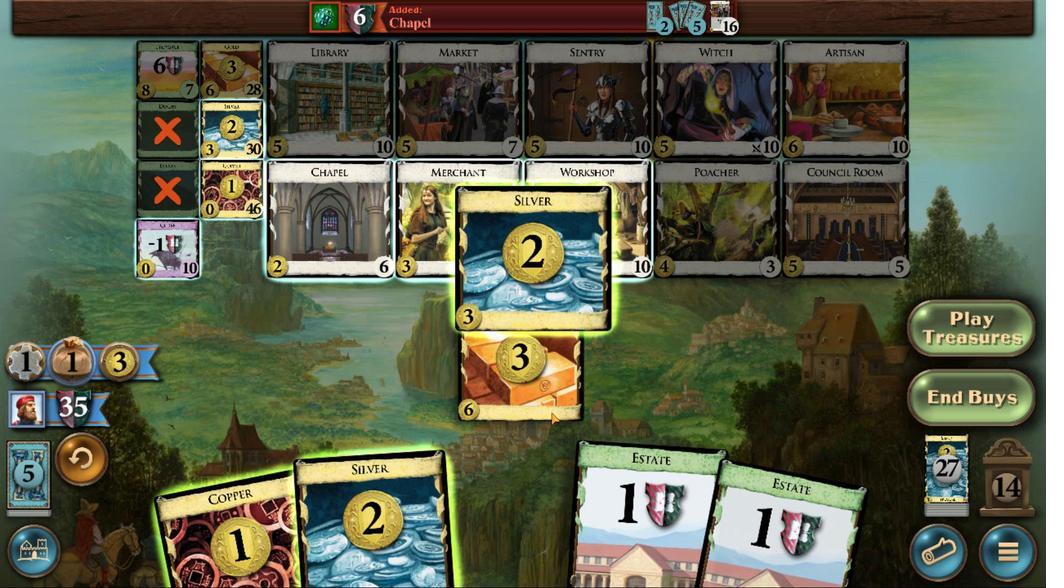 
Action: Mouse moved to (551, 352)
Screenshot: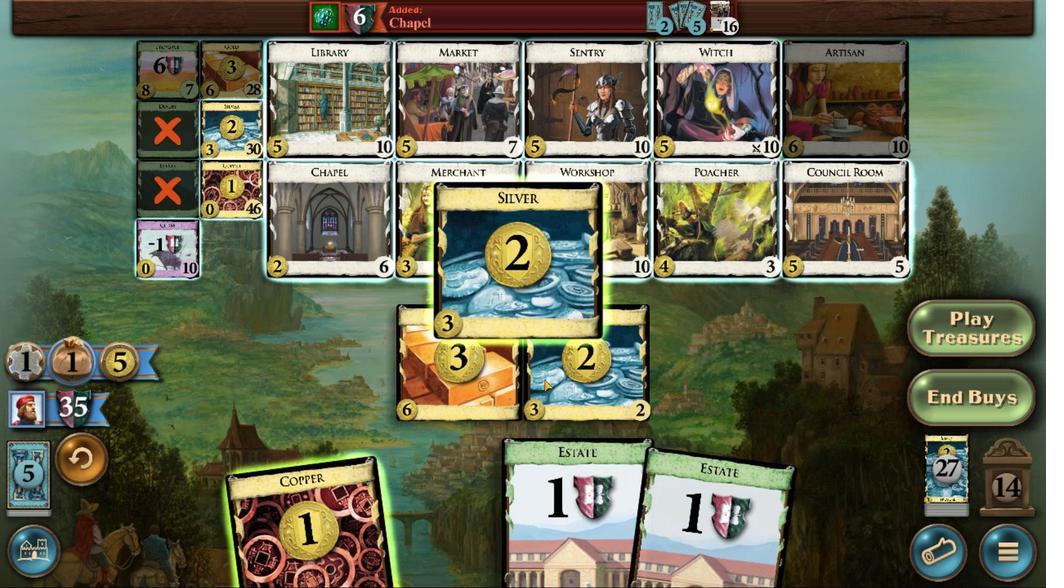 
Action: Mouse pressed left at (551, 352)
Screenshot: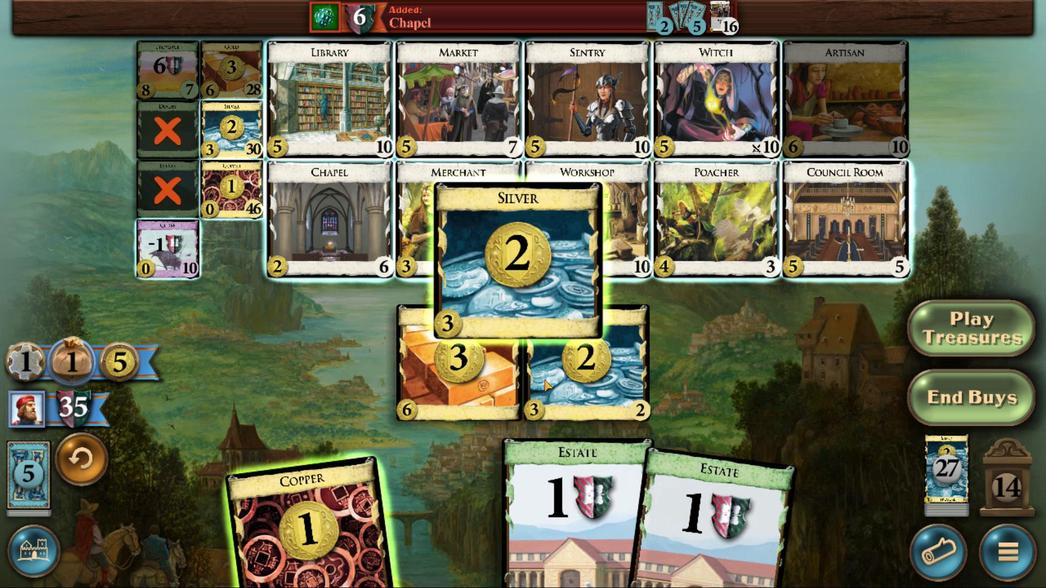 
Action: Mouse moved to (565, 354)
Screenshot: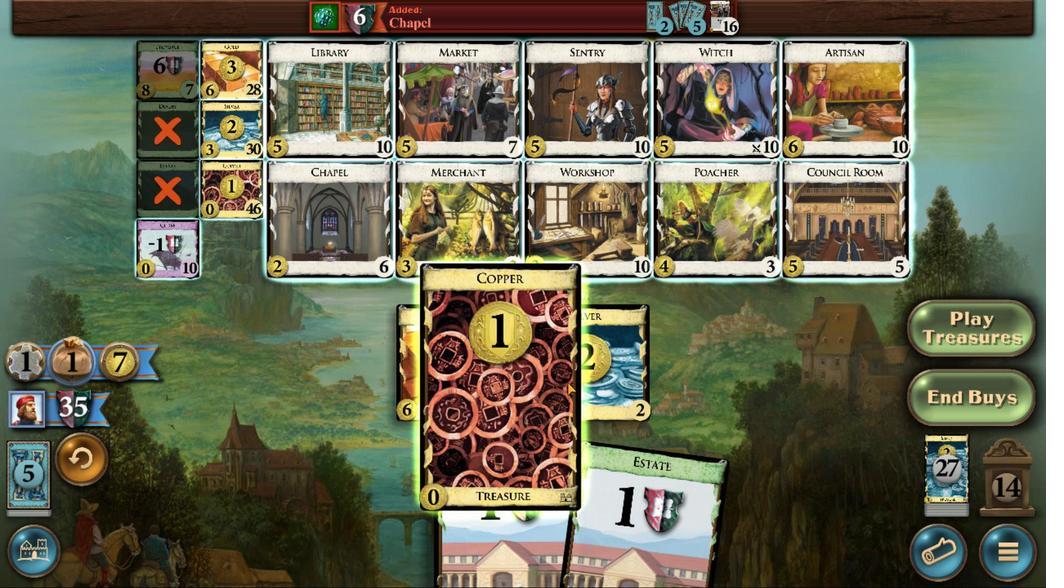 
Action: Mouse pressed left at (565, 354)
Screenshot: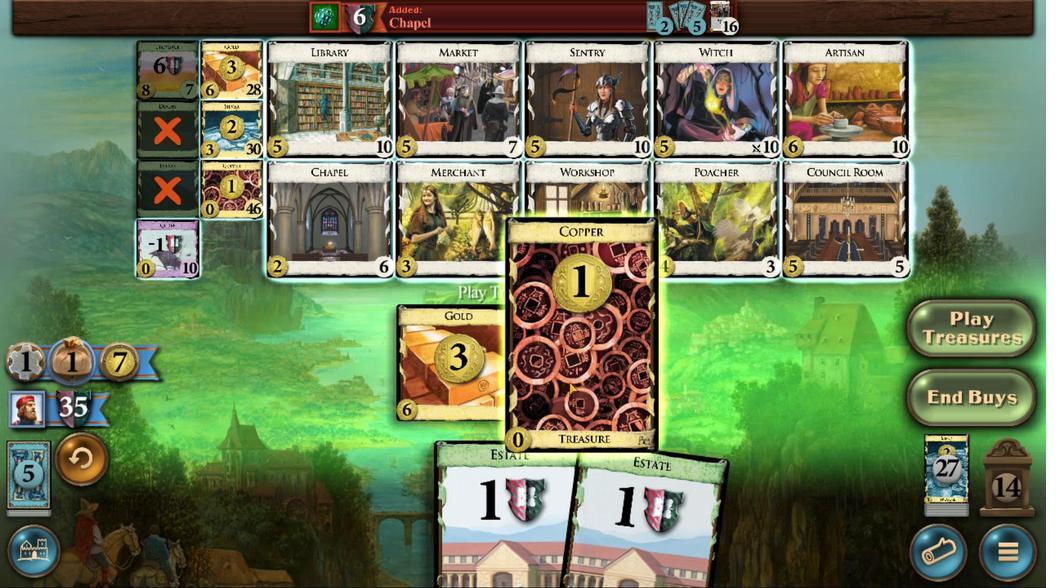 
Action: Mouse moved to (590, 523)
Screenshot: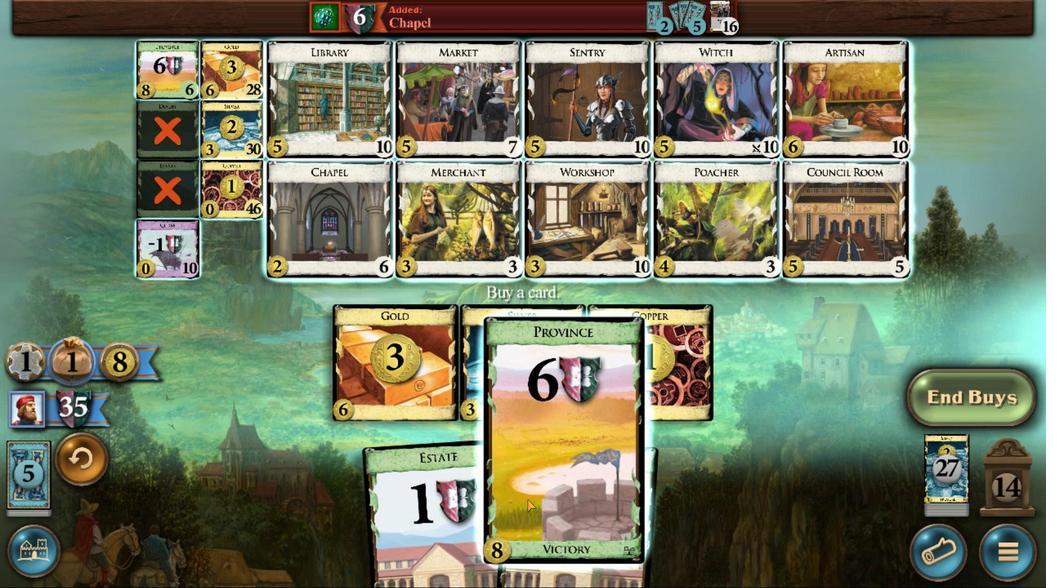 
Action: Mouse pressed left at (590, 523)
Screenshot: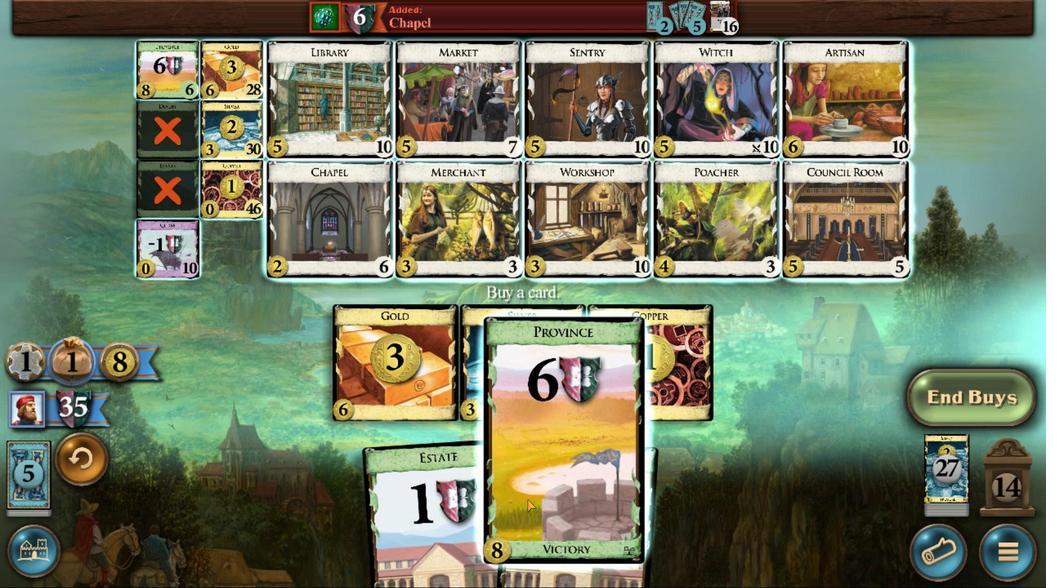 
Action: Mouse moved to (542, 355)
Screenshot: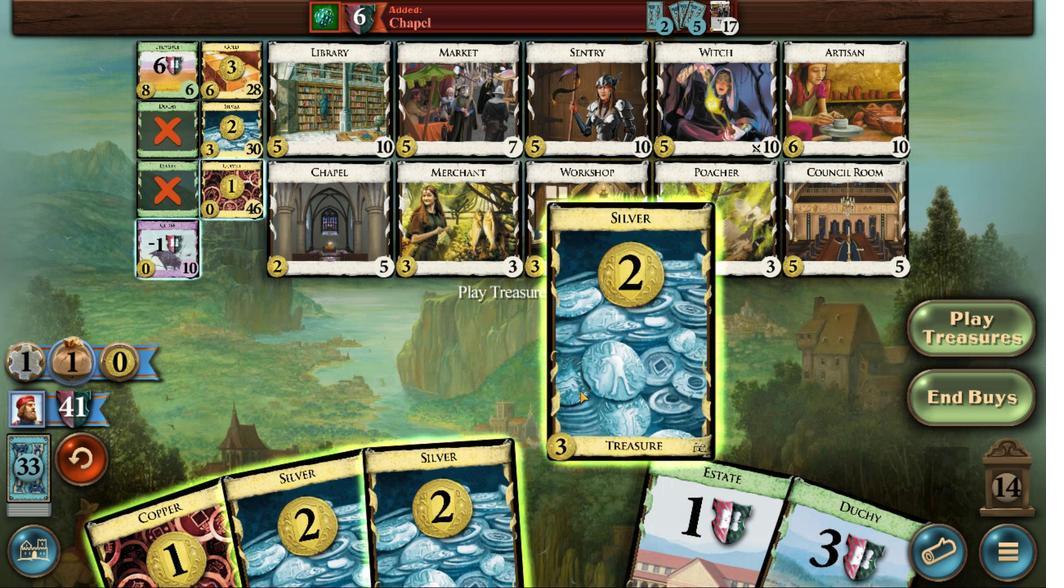 
Action: Mouse pressed left at (542, 355)
Screenshot: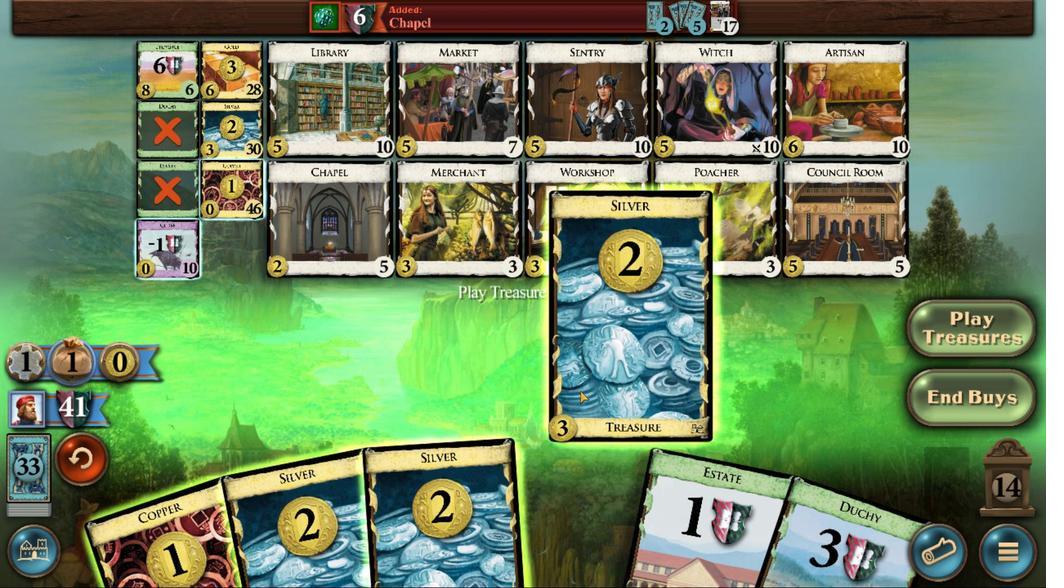 
Action: Mouse moved to (546, 351)
Screenshot: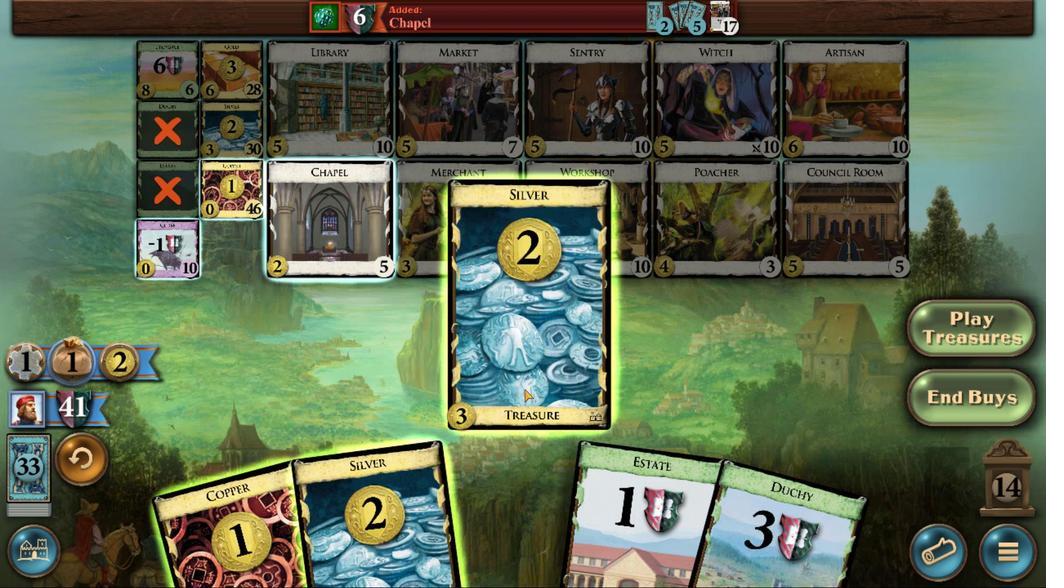 
Action: Mouse pressed left at (546, 351)
Screenshot: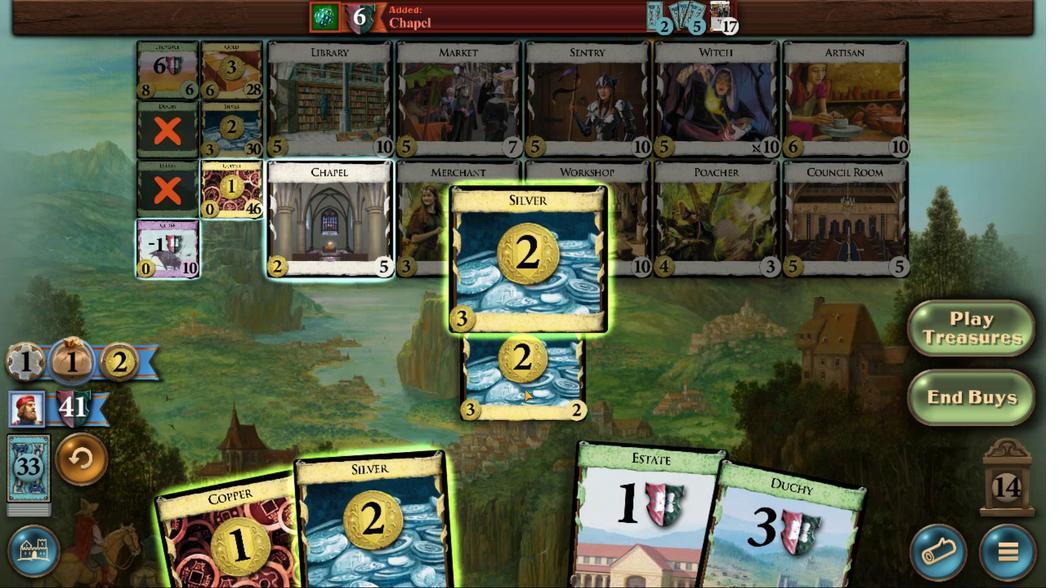 
Action: Mouse moved to (552, 351)
Screenshot: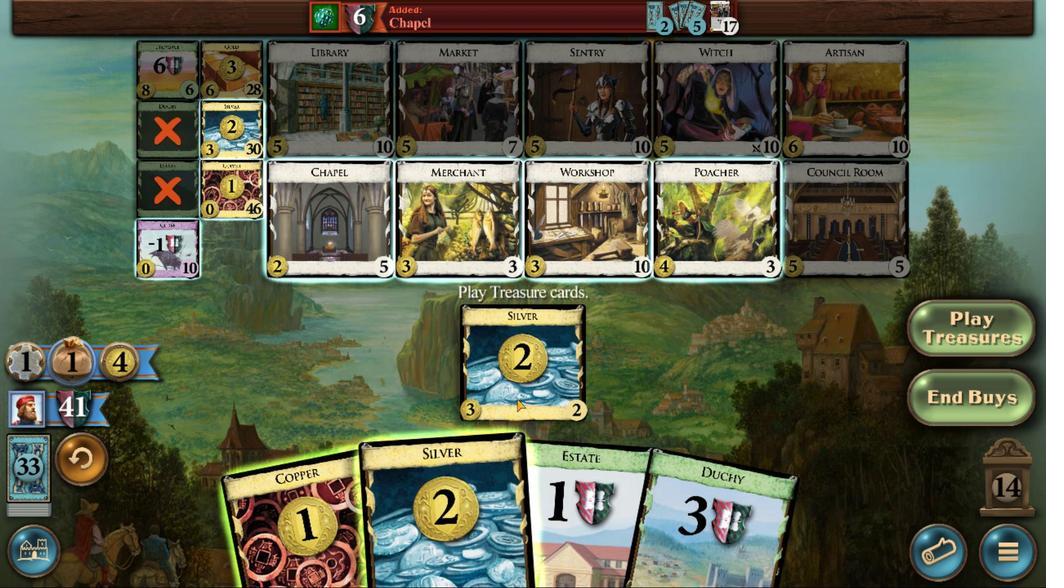 
Action: Mouse pressed left at (552, 351)
Screenshot: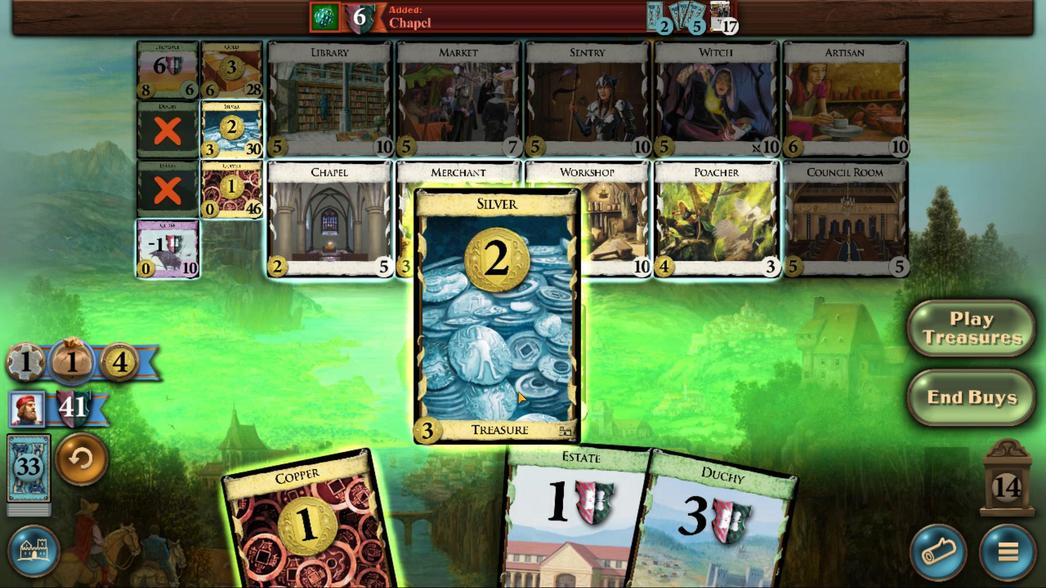 
Action: Mouse moved to (581, 523)
Screenshot: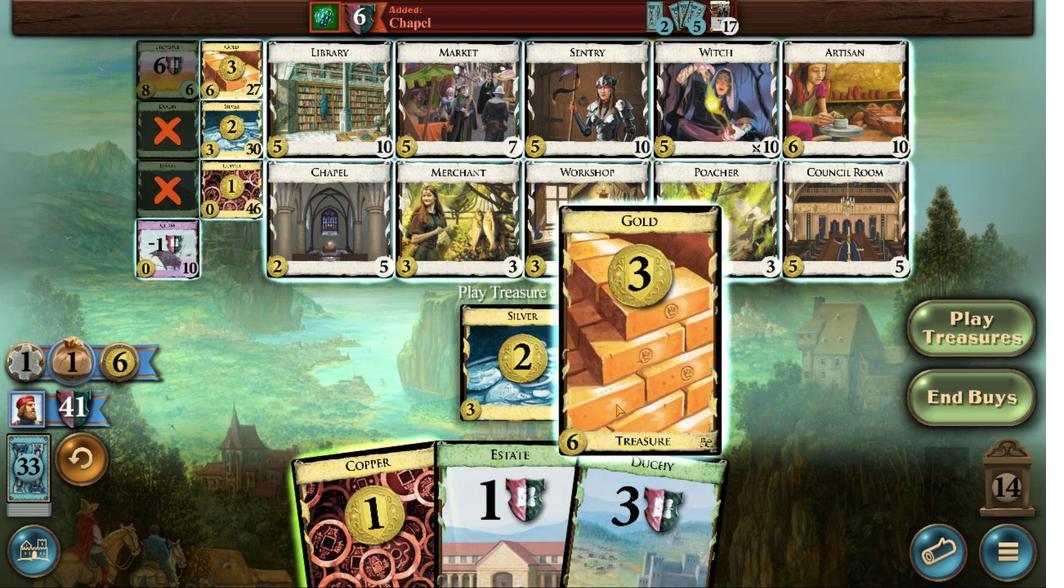 
Action: Mouse pressed left at (581, 523)
Screenshot: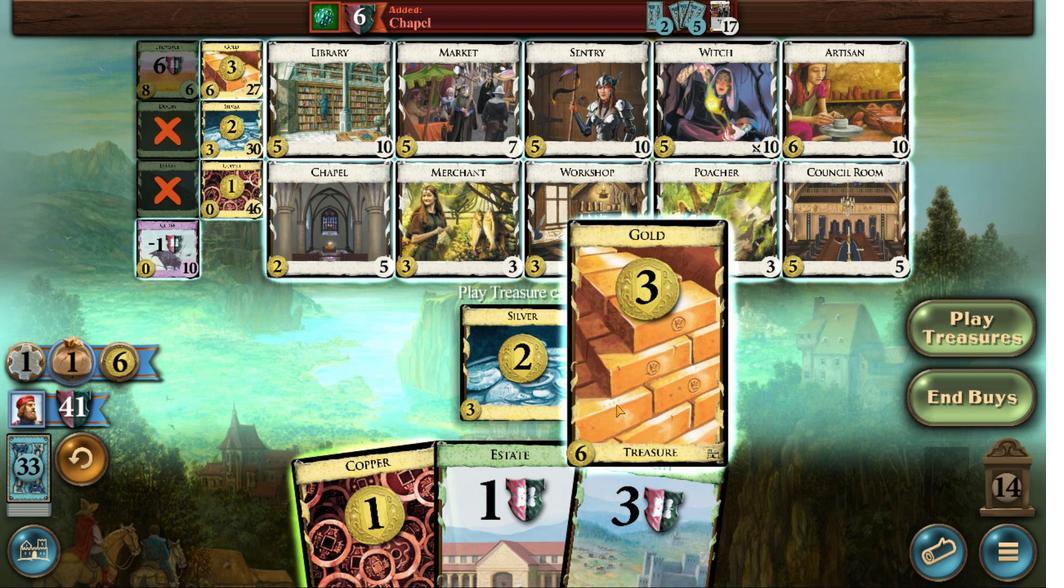 
Action: Mouse moved to (539, 346)
Screenshot: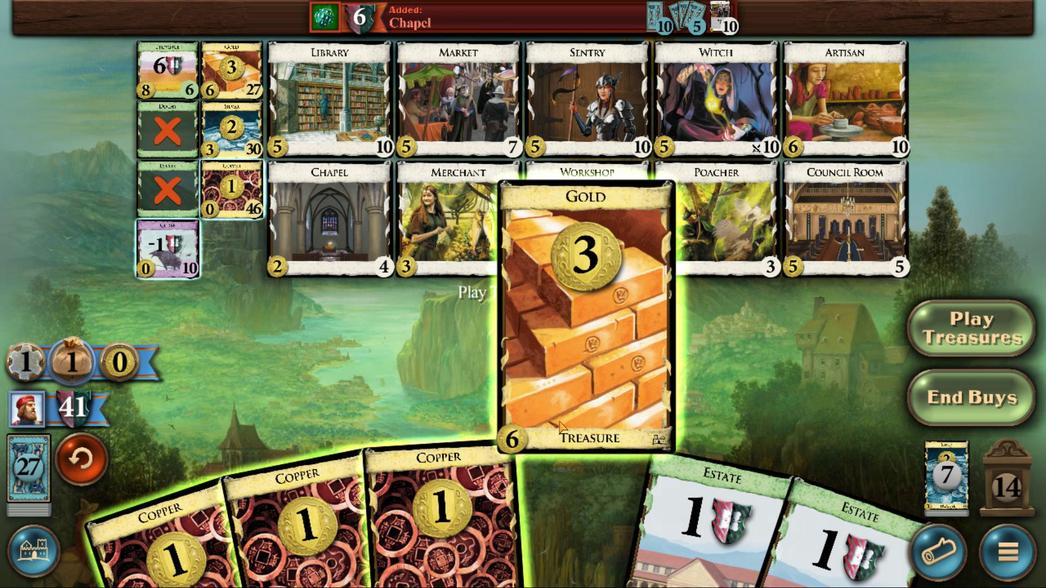 
Action: Mouse pressed left at (539, 346)
Screenshot: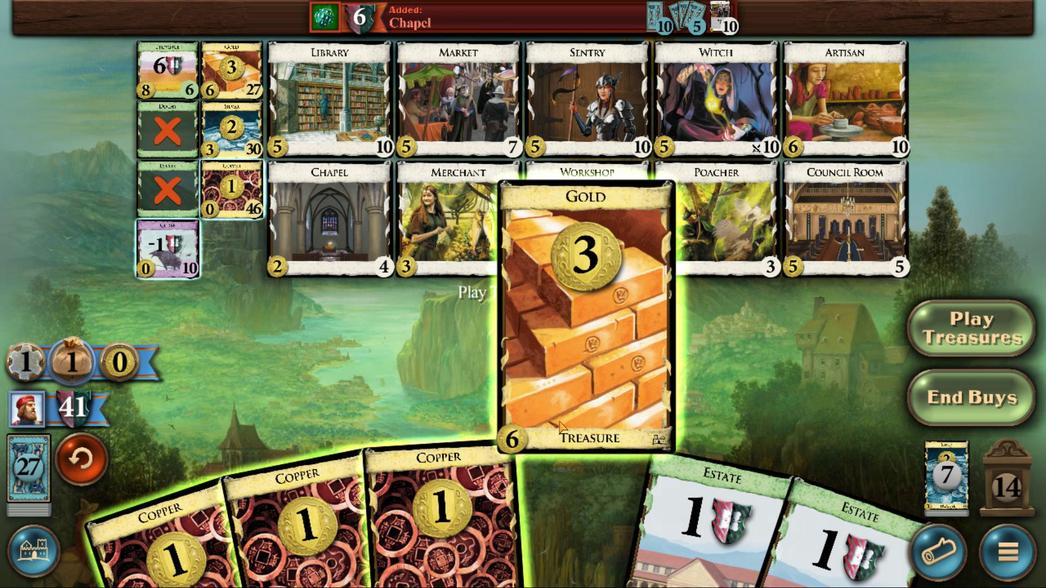 
Action: Mouse moved to (550, 344)
Screenshot: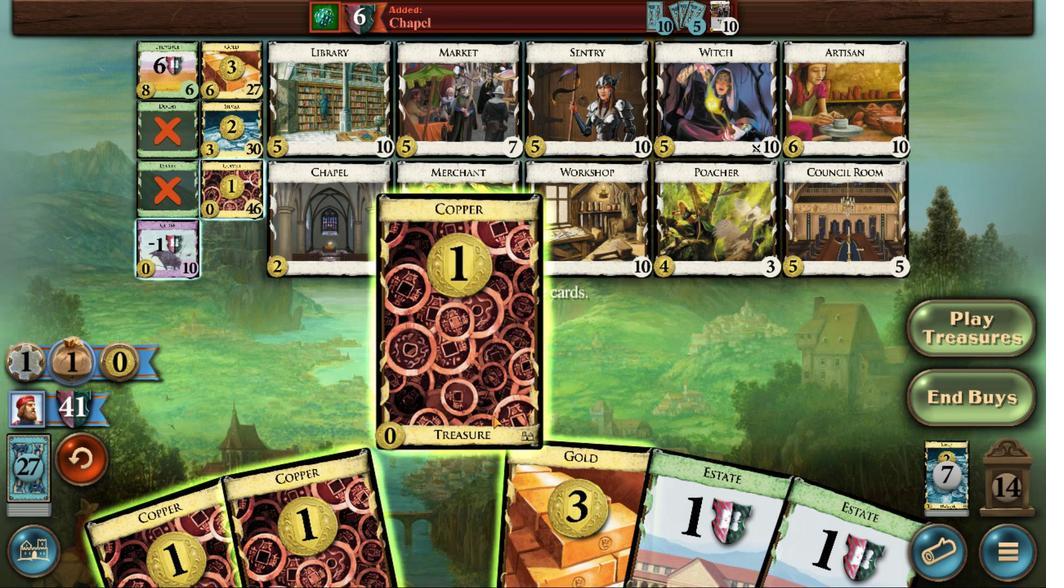 
Action: Mouse pressed left at (550, 344)
Screenshot: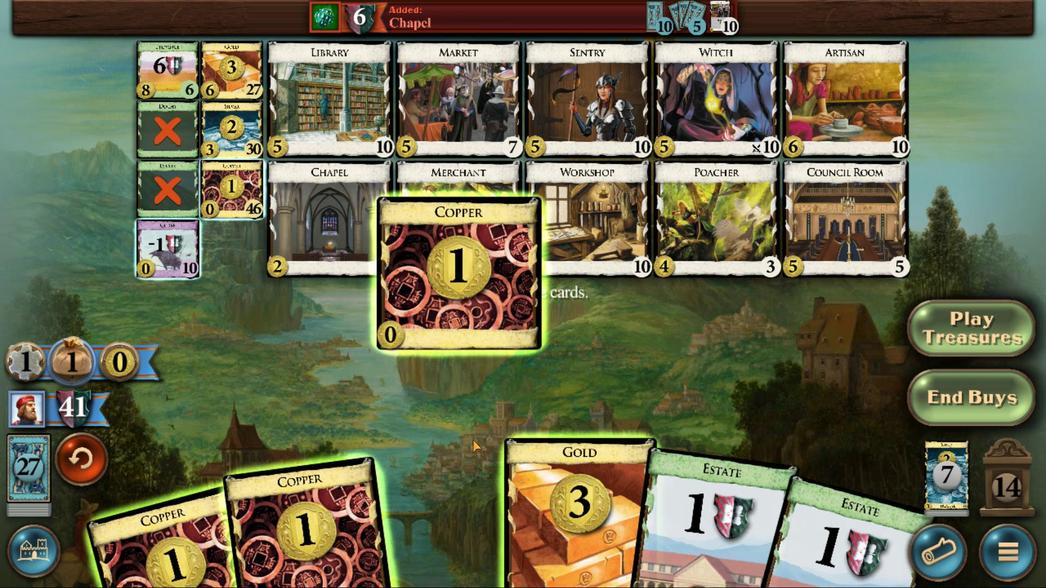 
Action: Mouse moved to (558, 356)
Screenshot: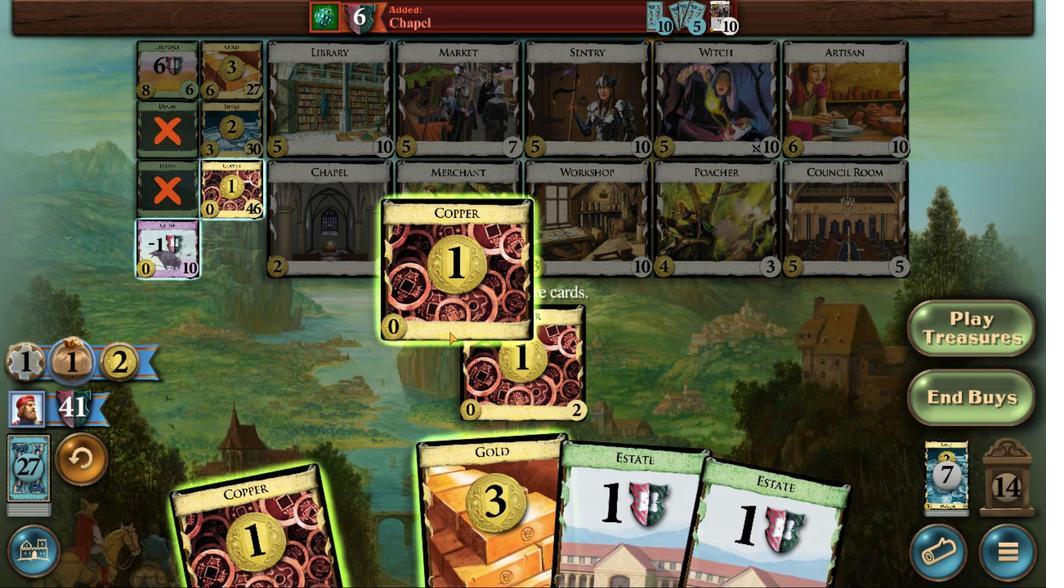 
Action: Mouse pressed left at (558, 356)
Screenshot: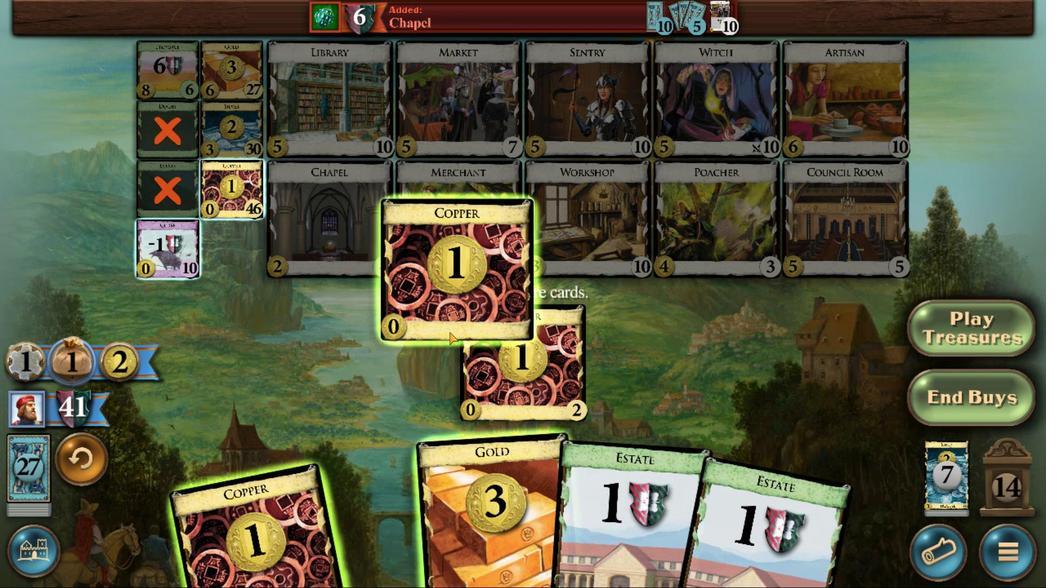 
Action: Mouse moved to (566, 464)
Screenshot: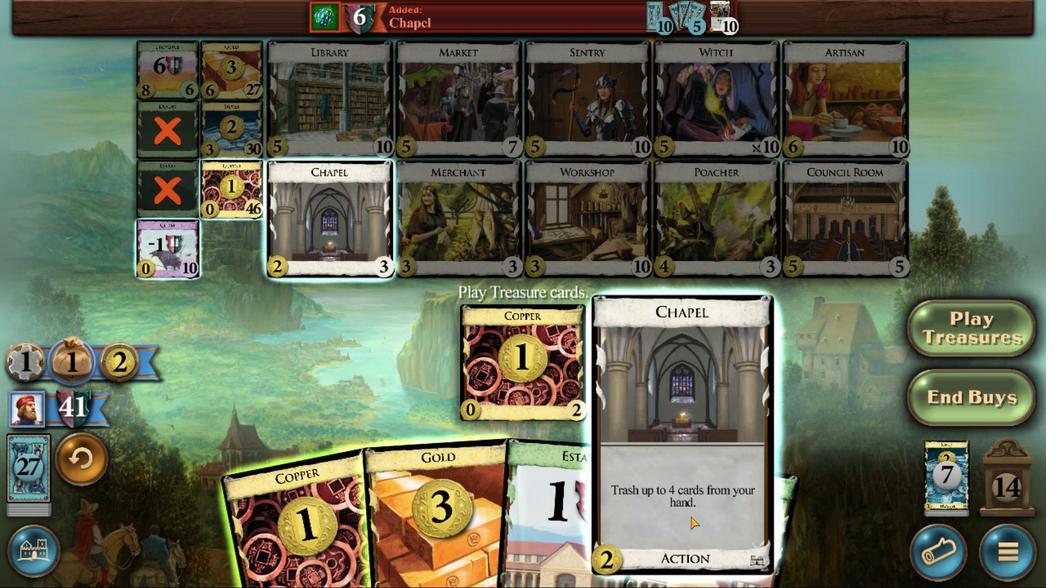 
Action: Mouse pressed left at (566, 464)
Screenshot: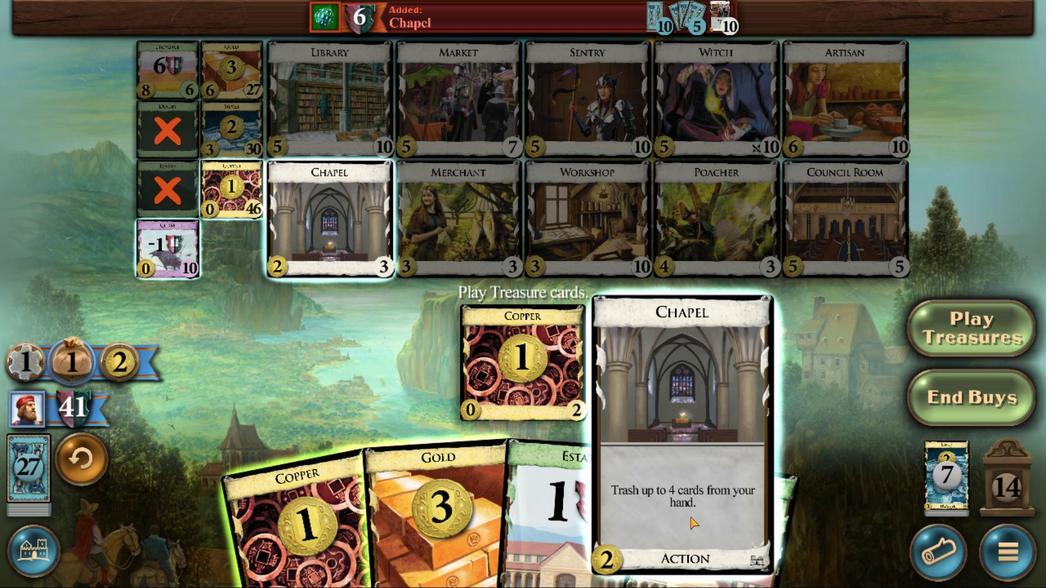 
Action: Mouse moved to (540, 341)
Screenshot: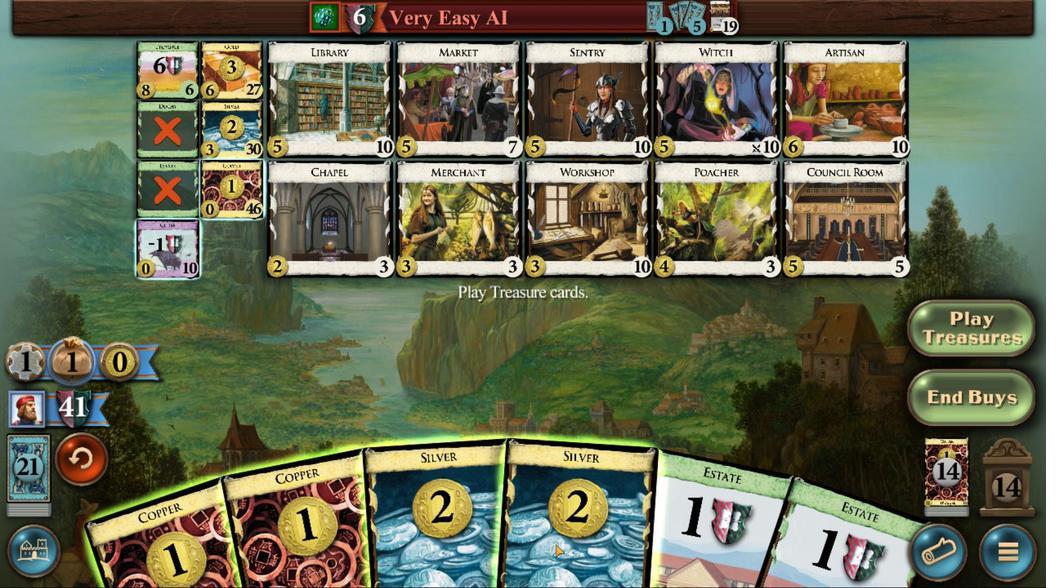 
Action: Mouse pressed left at (540, 341)
Screenshot: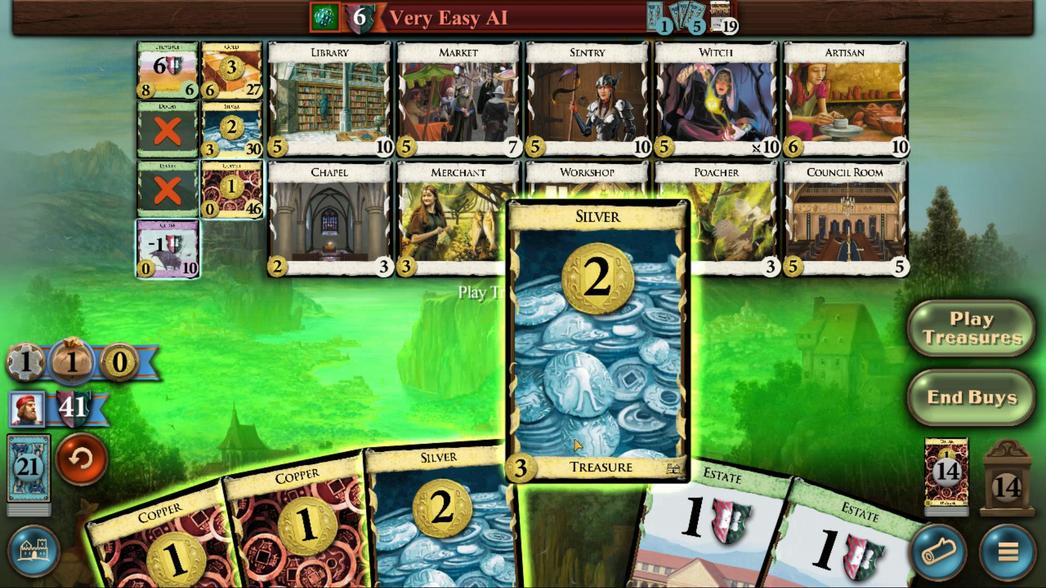 
Action: Mouse moved to (545, 347)
Screenshot: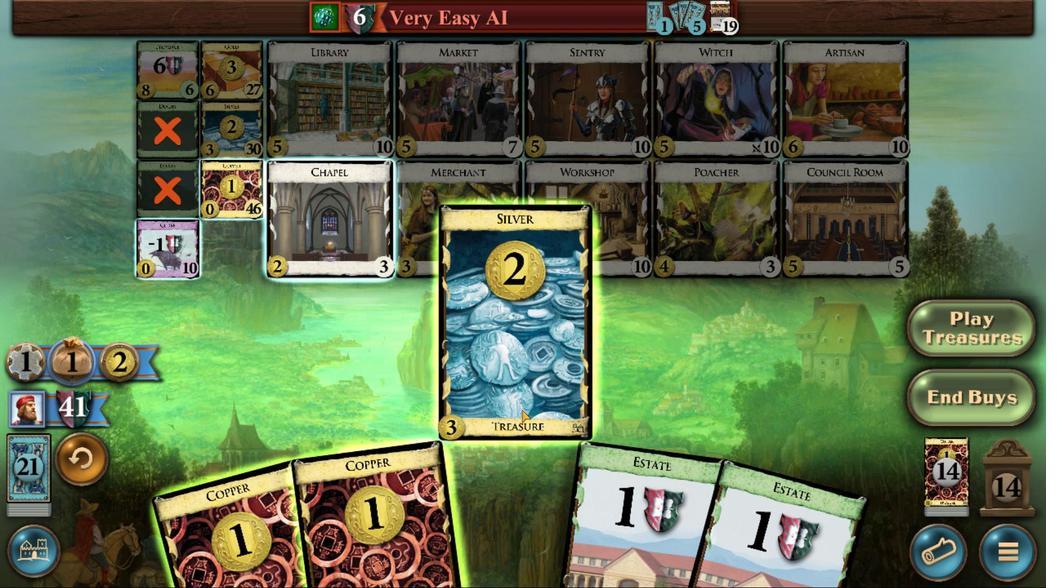 
Action: Mouse pressed left at (545, 347)
Screenshot: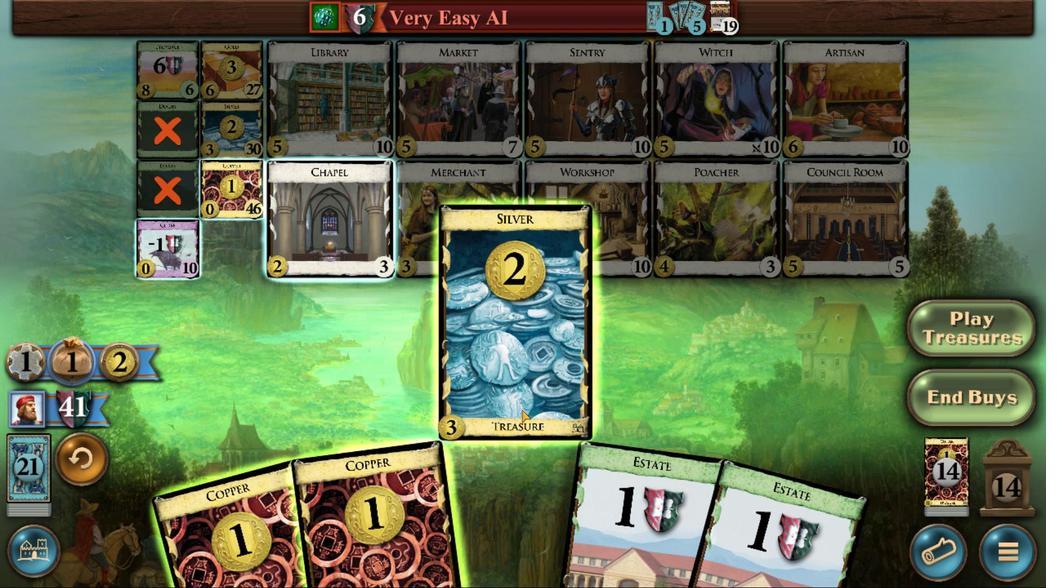 
Action: Mouse moved to (556, 346)
Screenshot: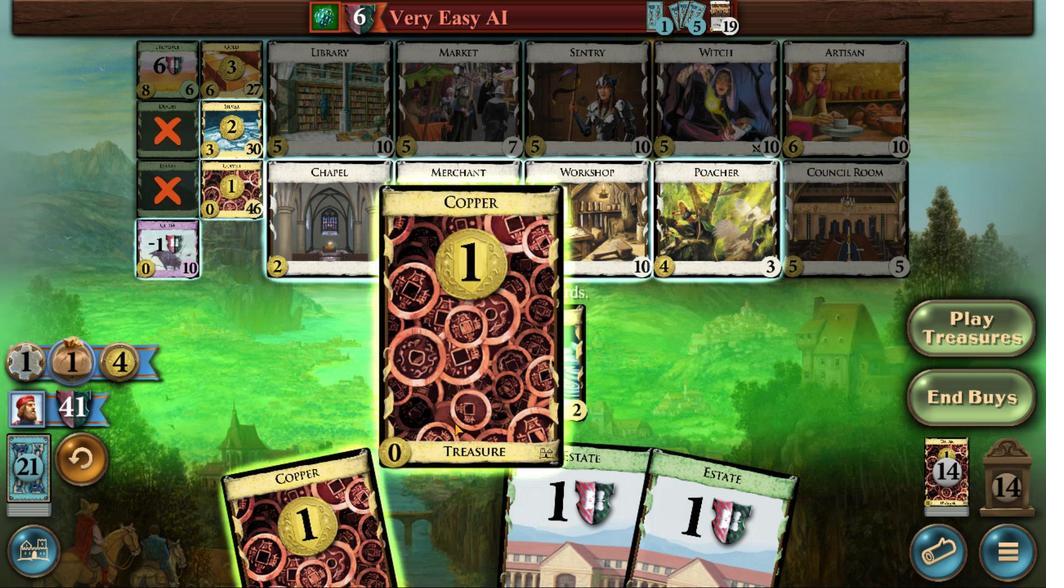 
Action: Mouse pressed left at (556, 346)
Screenshot: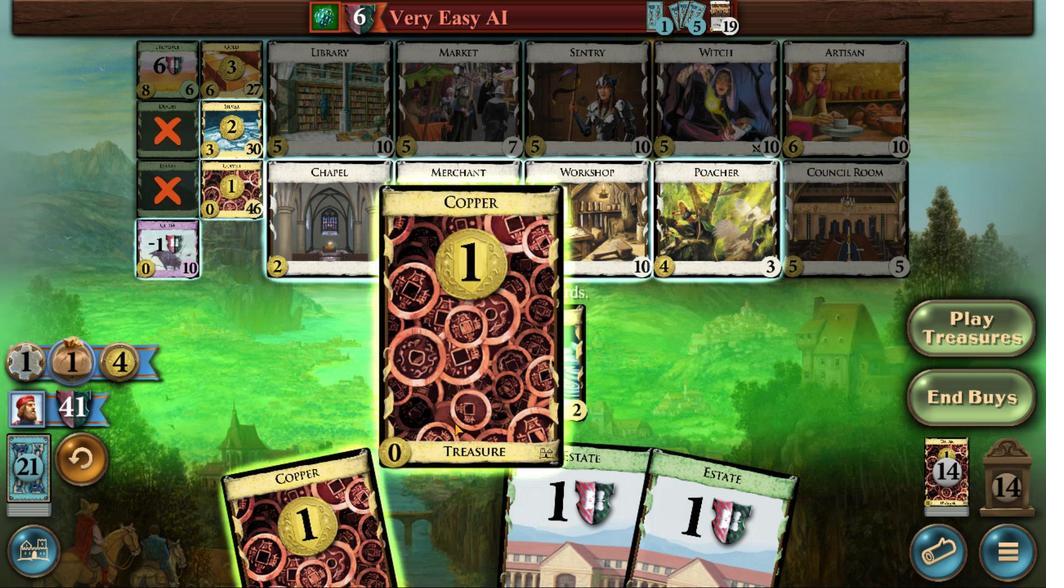 
Action: Mouse moved to (565, 348)
Screenshot: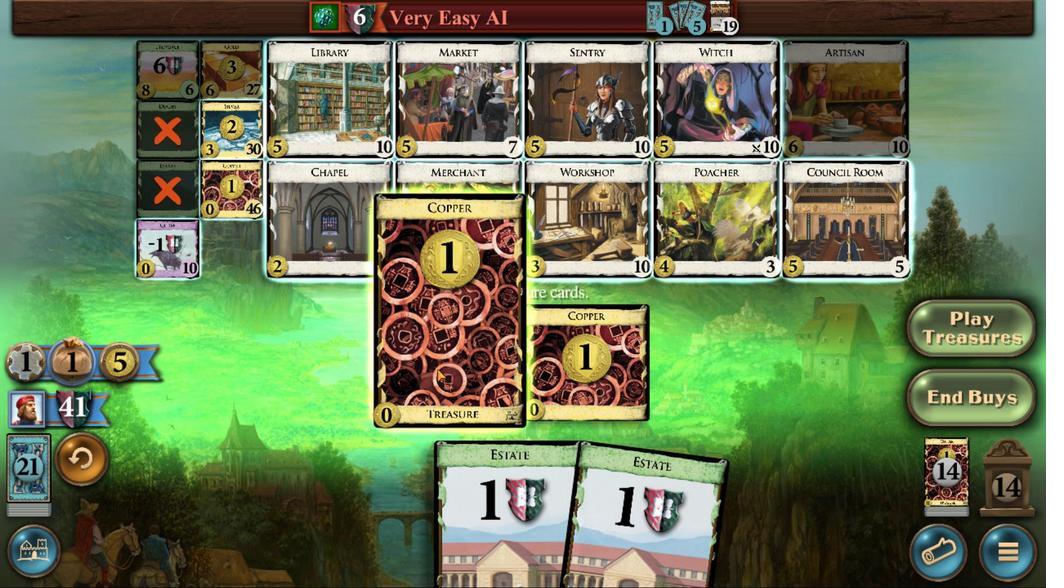 
Action: Mouse pressed left at (565, 348)
Screenshot: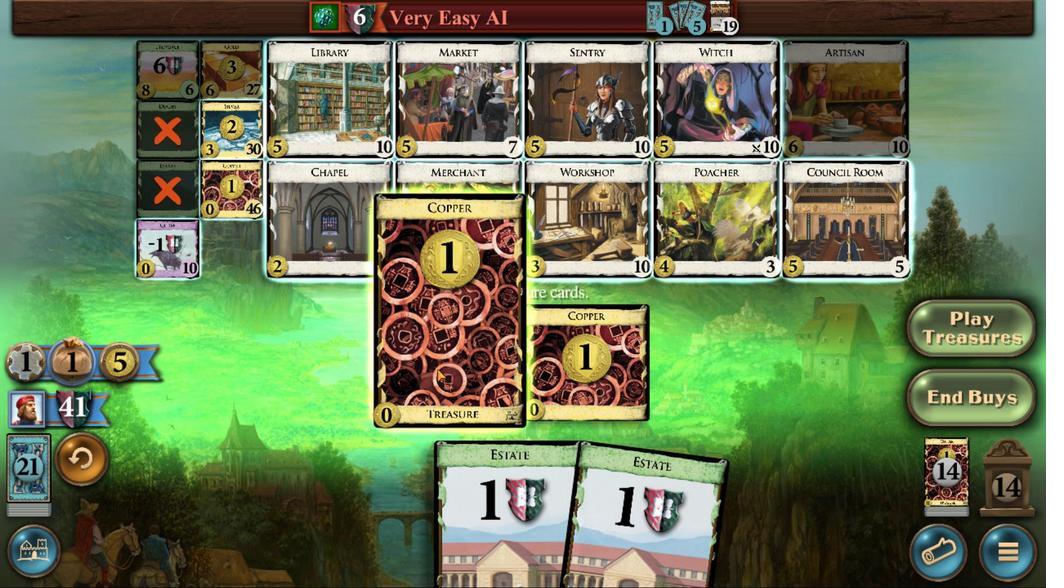 
Action: Mouse moved to (582, 519)
Screenshot: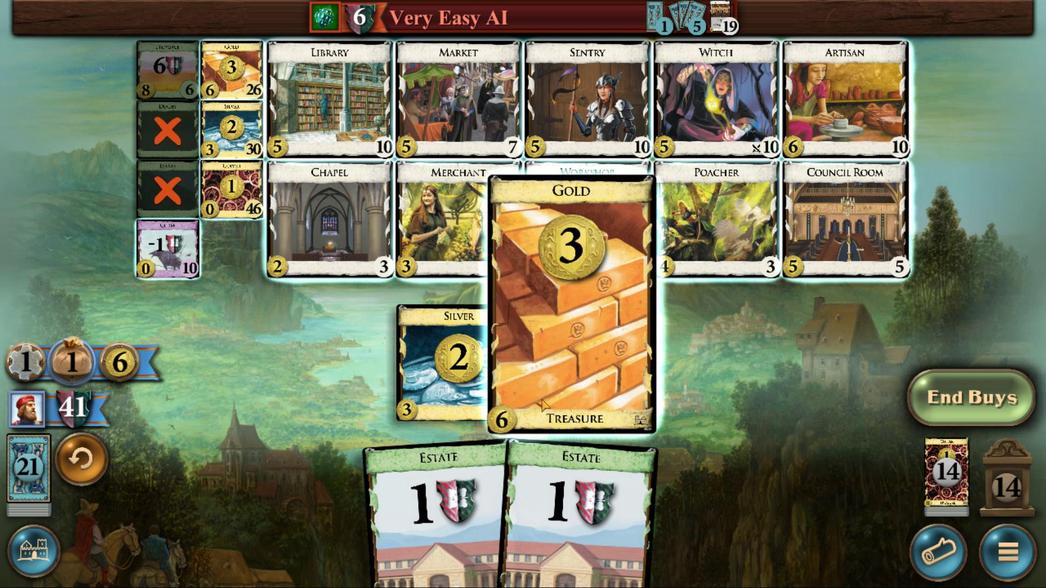 
Action: Mouse pressed left at (582, 519)
Screenshot: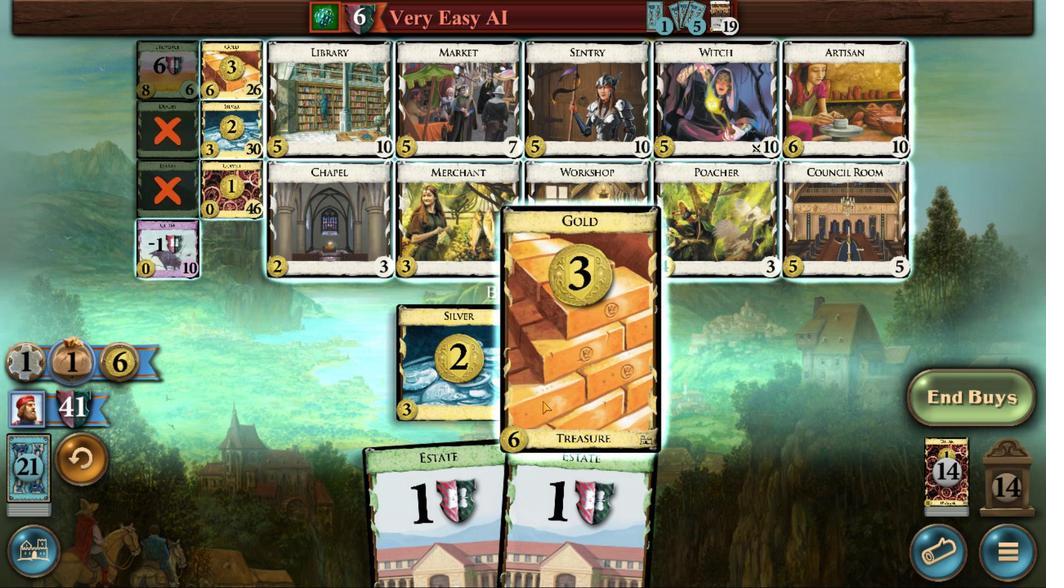 
Action: Mouse moved to (557, 347)
Screenshot: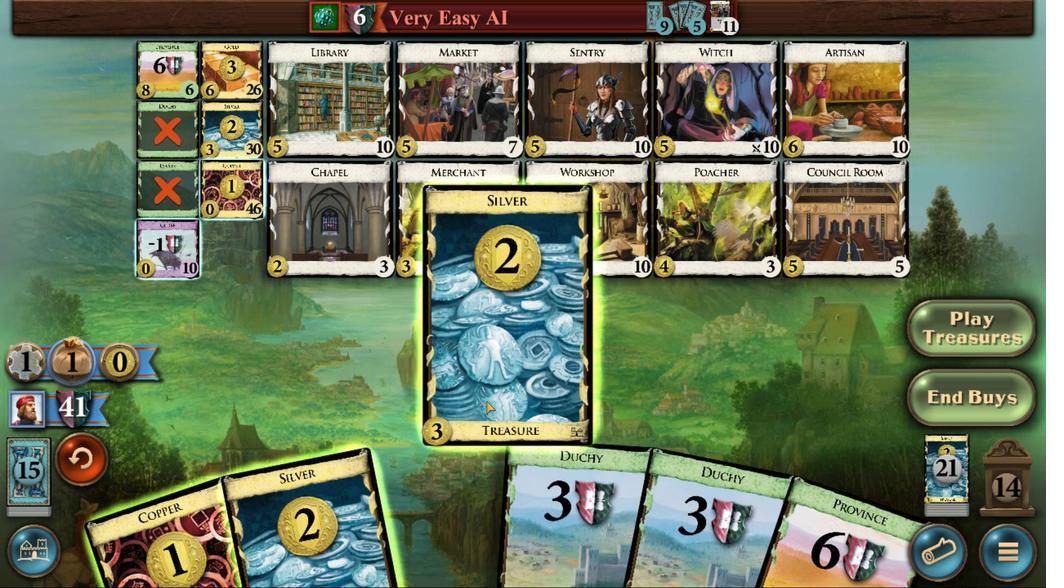 
Action: Mouse pressed left at (557, 347)
Screenshot: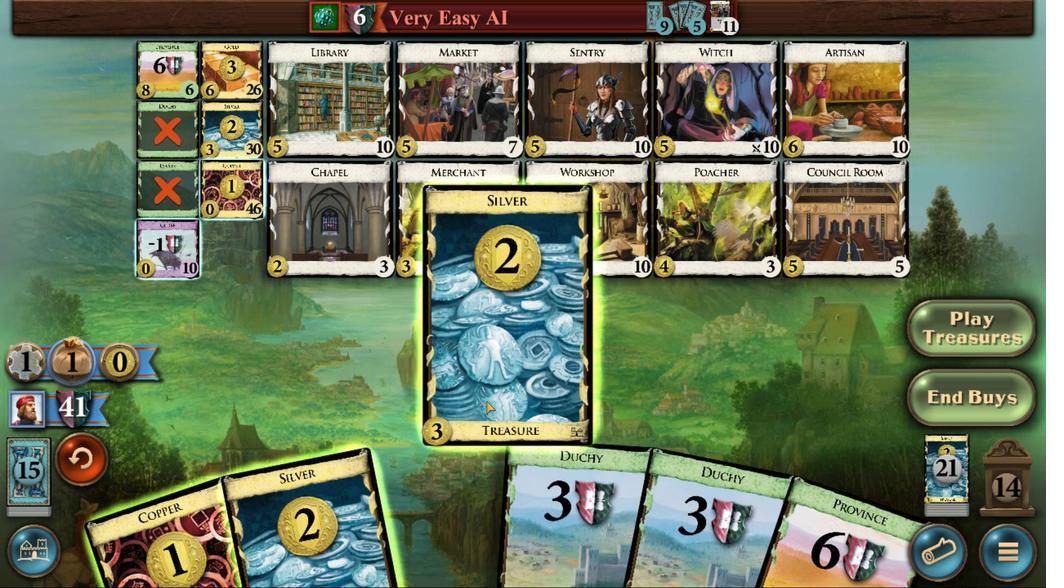 
Action: Mouse moved to (584, 349)
Screenshot: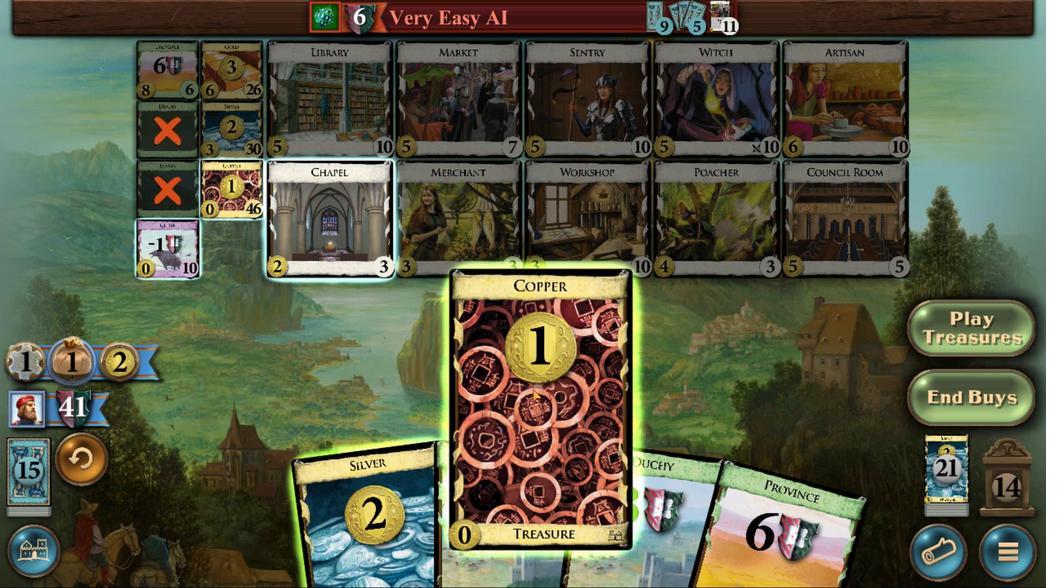 
Action: Mouse pressed left at (584, 349)
Screenshot: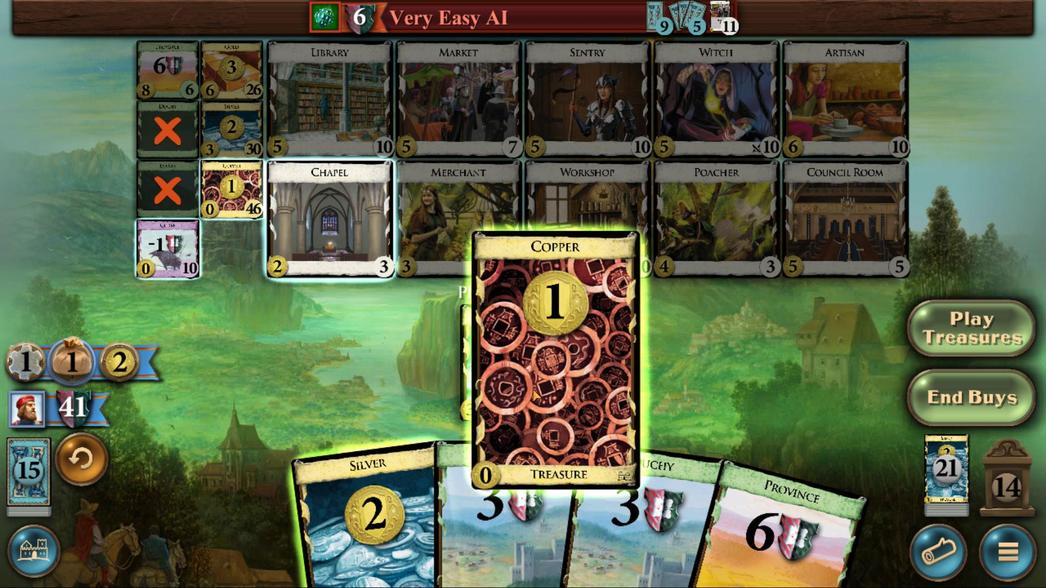 
Action: Mouse moved to (581, 500)
Screenshot: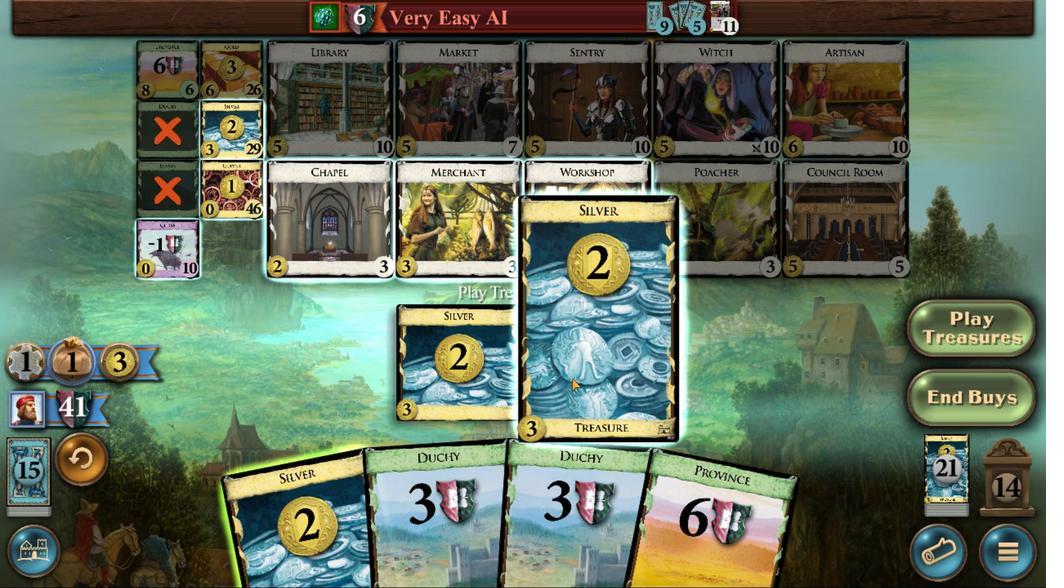 
Action: Mouse pressed left at (581, 500)
Screenshot: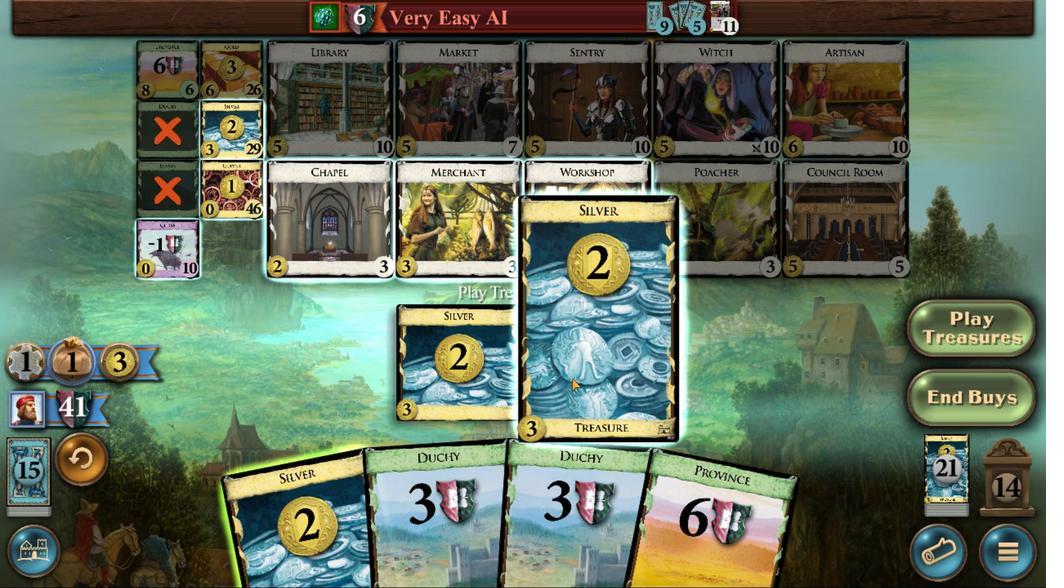 
Action: Mouse moved to (589, 340)
Screenshot: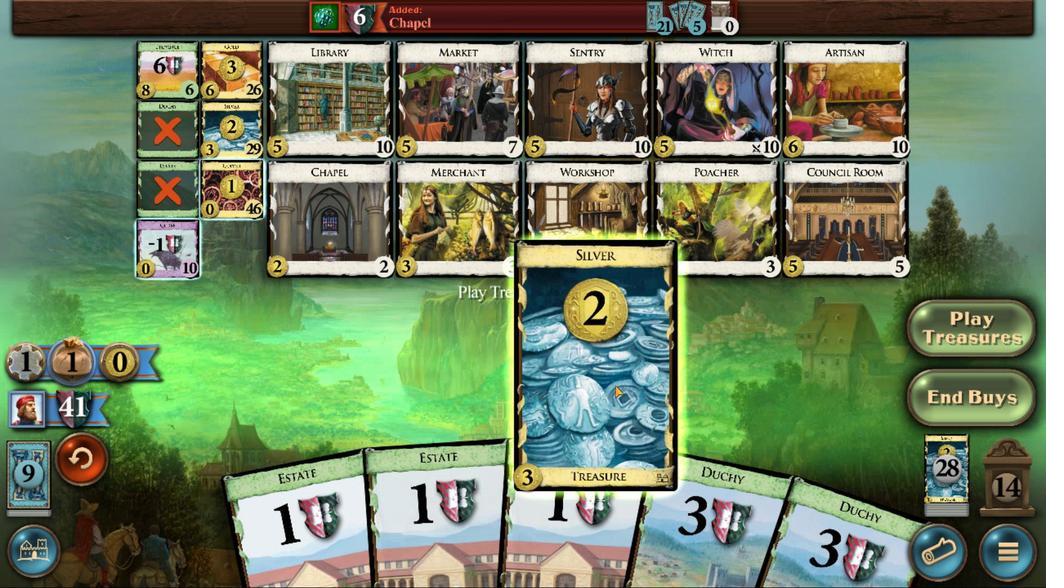 
Action: Mouse pressed left at (589, 340)
Screenshot: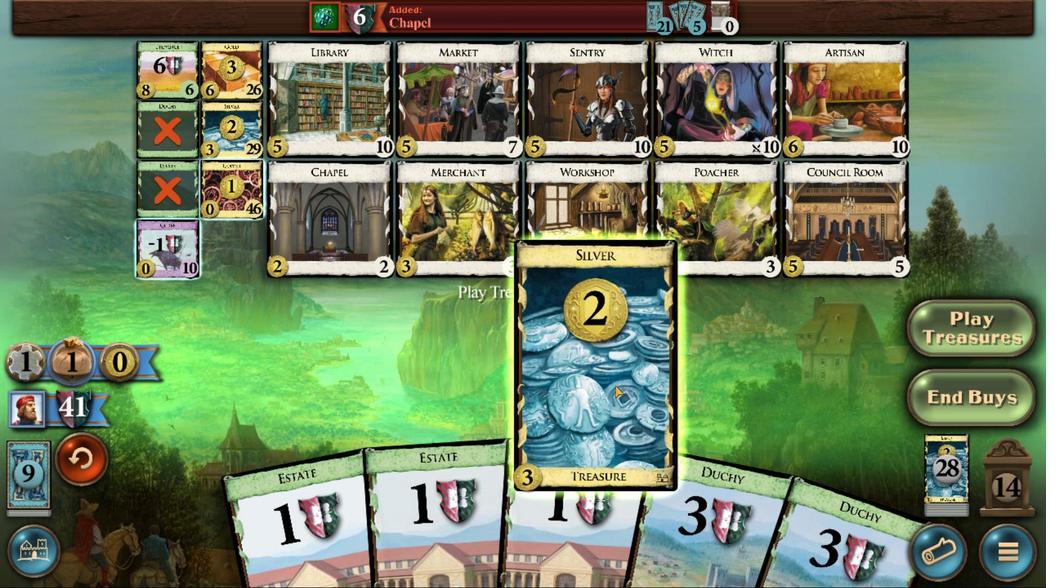 
Action: Mouse moved to (581, 480)
Screenshot: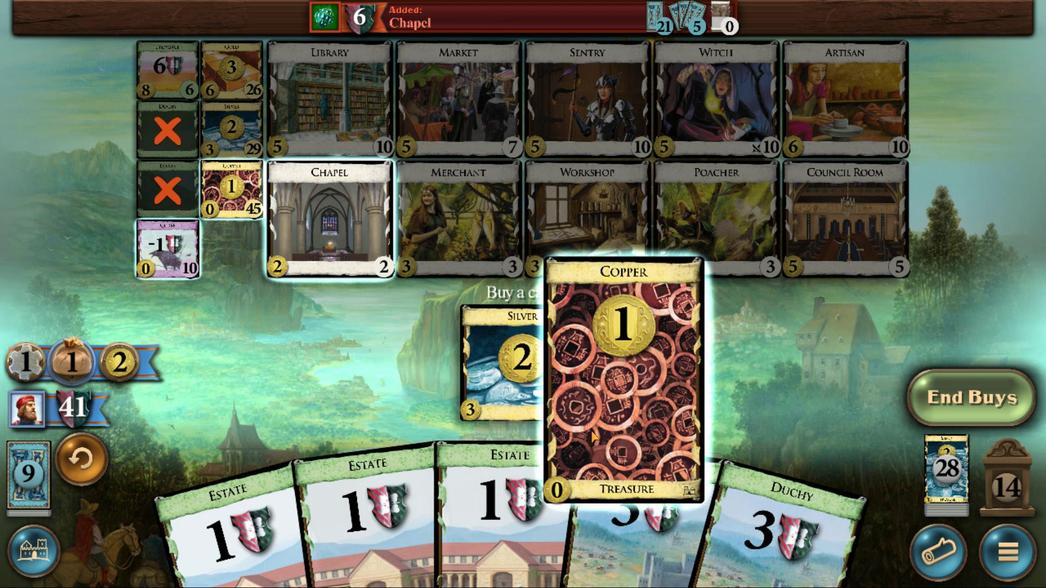 
Action: Mouse pressed left at (581, 480)
